Task: Research Airbnb accommodation in Narail, Bangladesh from 17th November, 2023 to 21st November, 2023 for 2 adults.1  bedroom having 2 beds and 1 bathroom. Property type can be flat. Amenities needed are: air conditioning. Look for 5 properties as per requirement.
Action: Mouse moved to (467, 62)
Screenshot: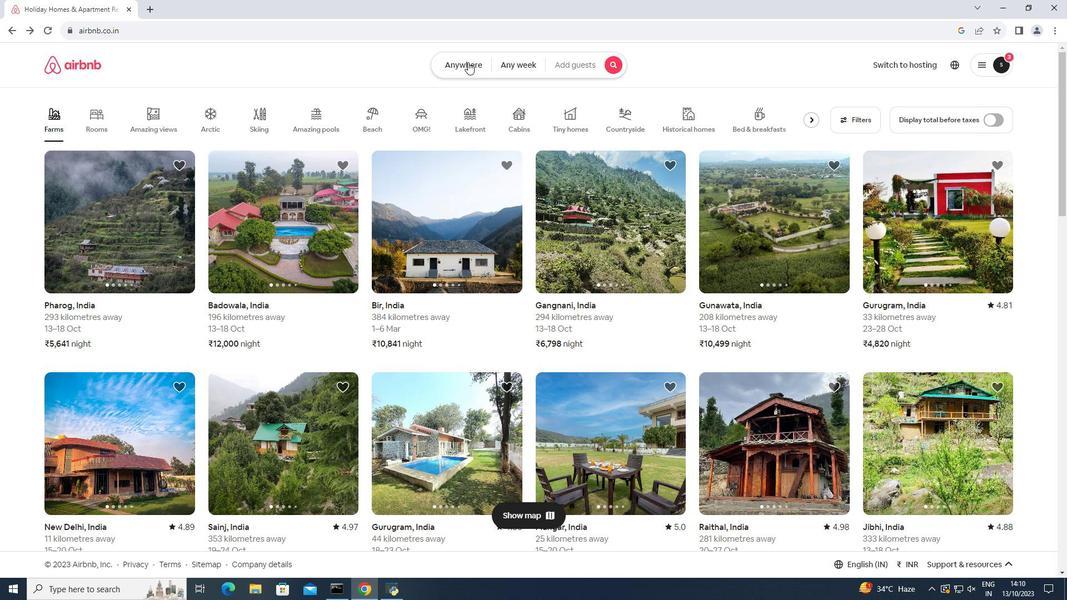 
Action: Mouse pressed left at (467, 62)
Screenshot: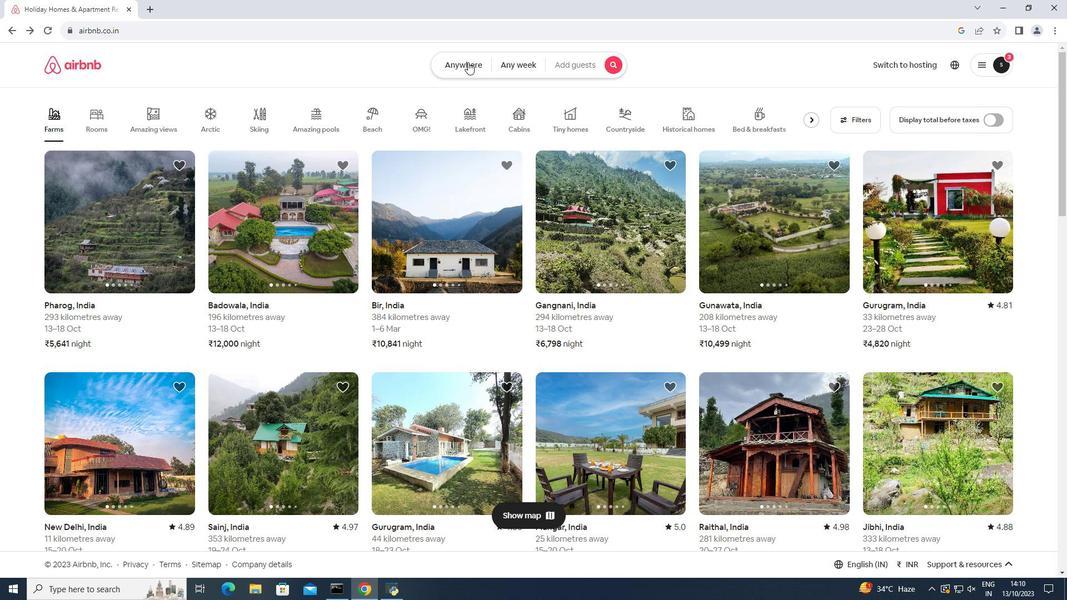
Action: Mouse moved to (365, 104)
Screenshot: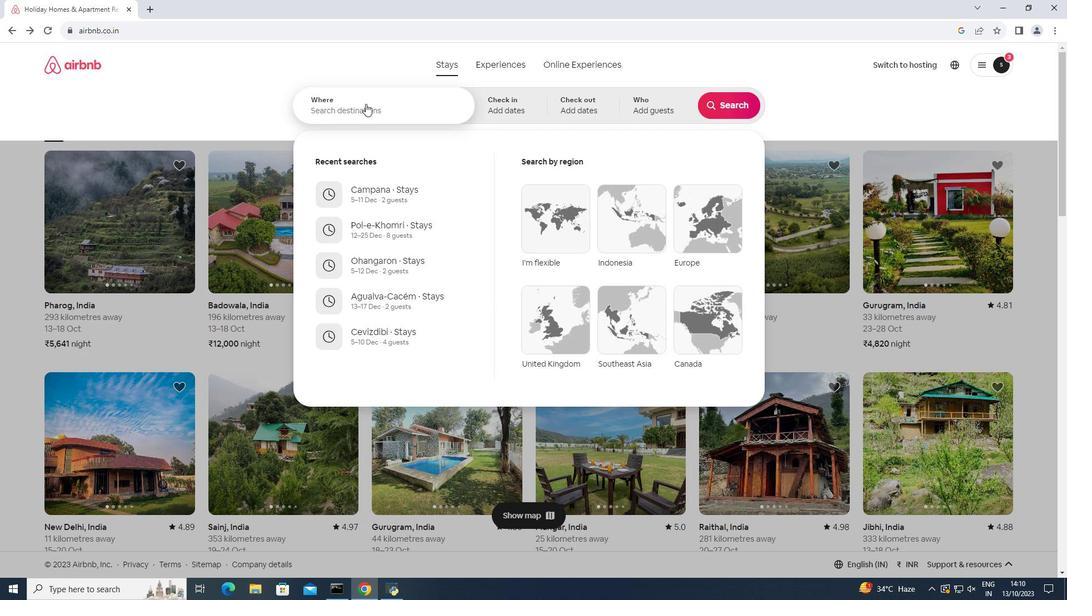 
Action: Mouse pressed left at (365, 104)
Screenshot: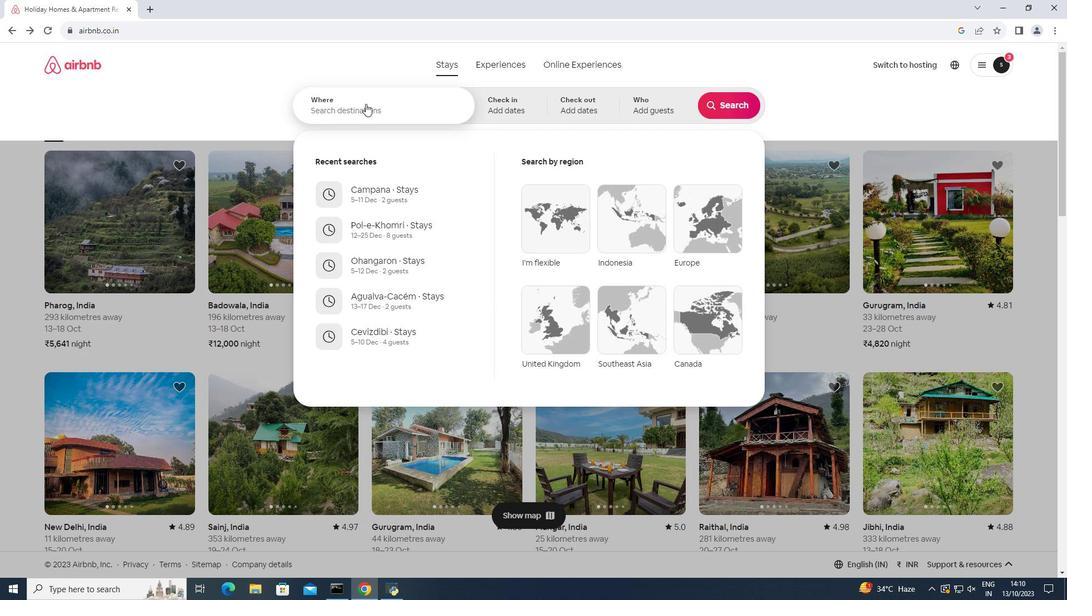 
Action: Key pressed <Key.shift>Narail,<Key.space><Key.shift>Bangladesh
Screenshot: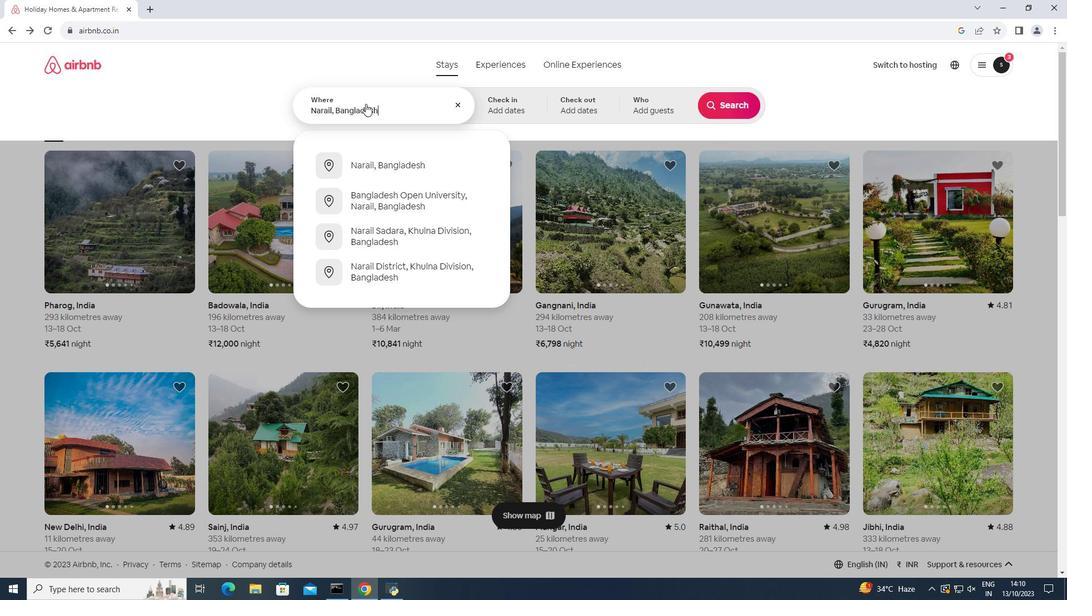 
Action: Mouse moved to (382, 164)
Screenshot: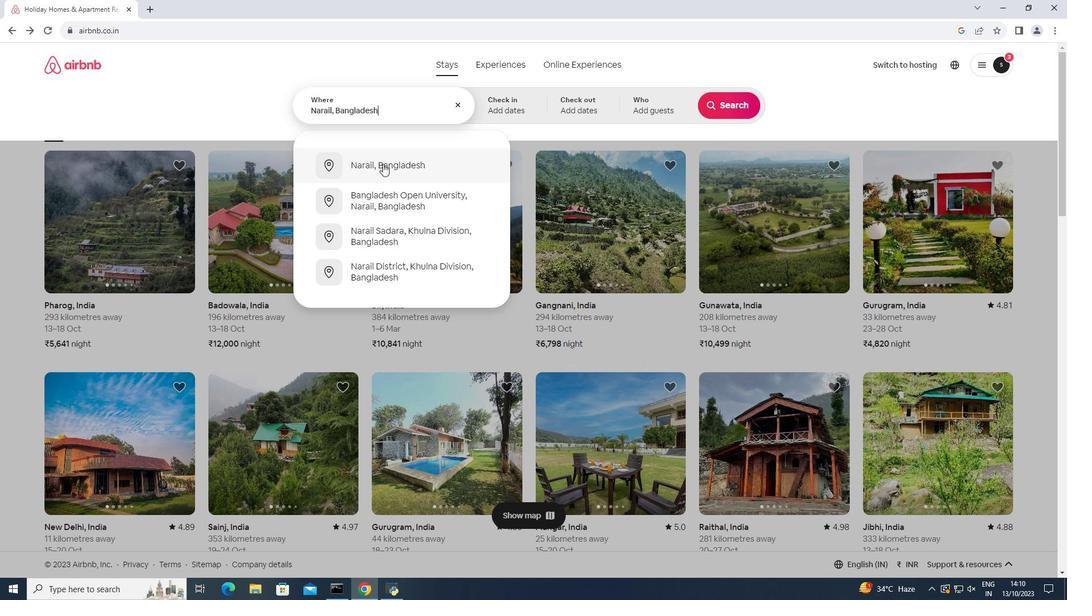 
Action: Mouse pressed left at (382, 164)
Screenshot: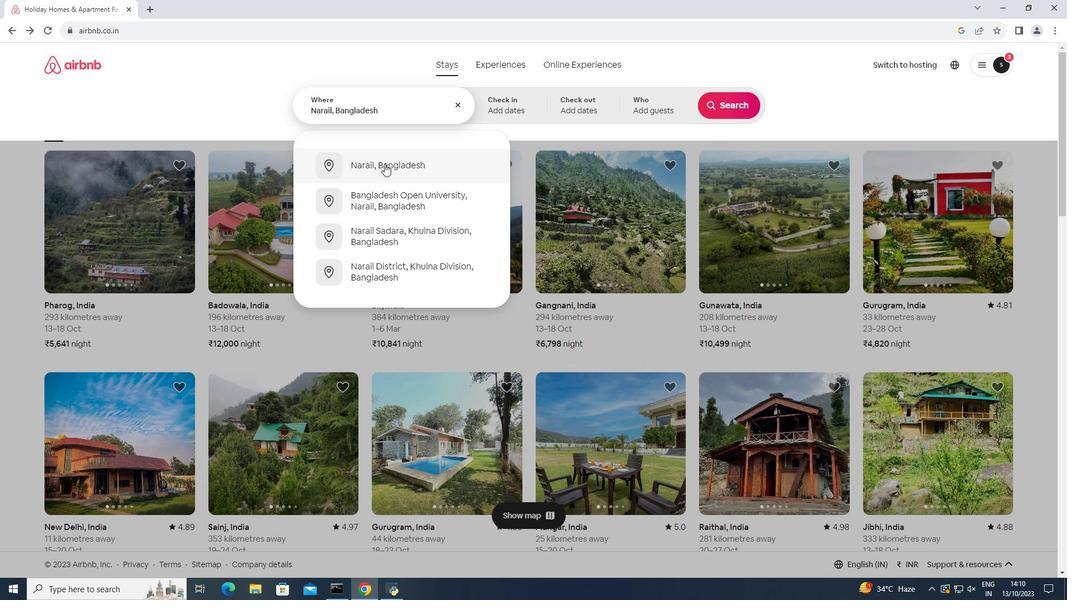 
Action: Mouse moved to (690, 295)
Screenshot: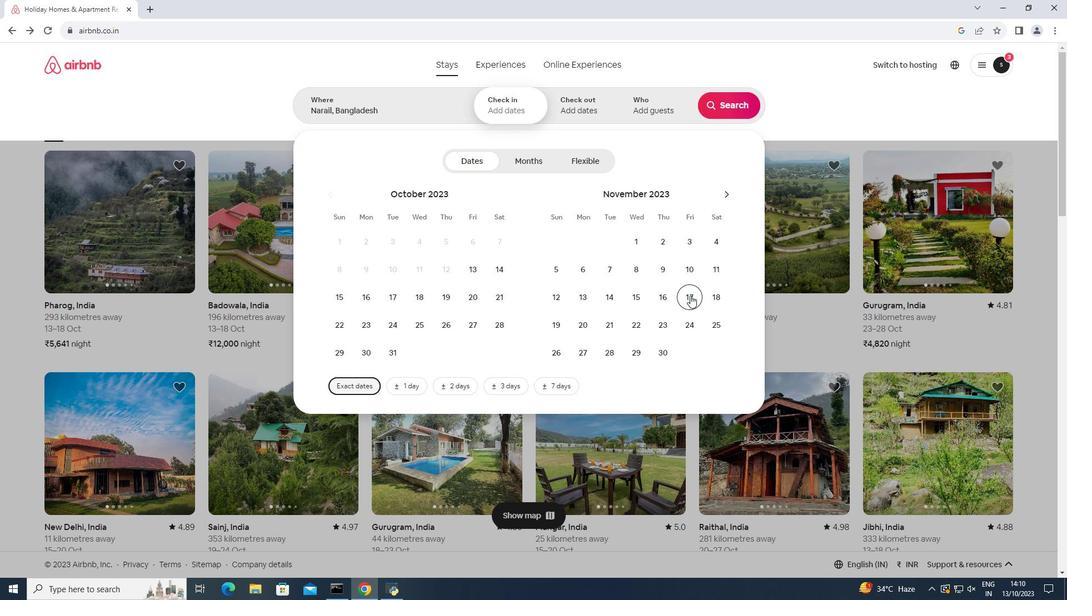 
Action: Mouse pressed left at (690, 295)
Screenshot: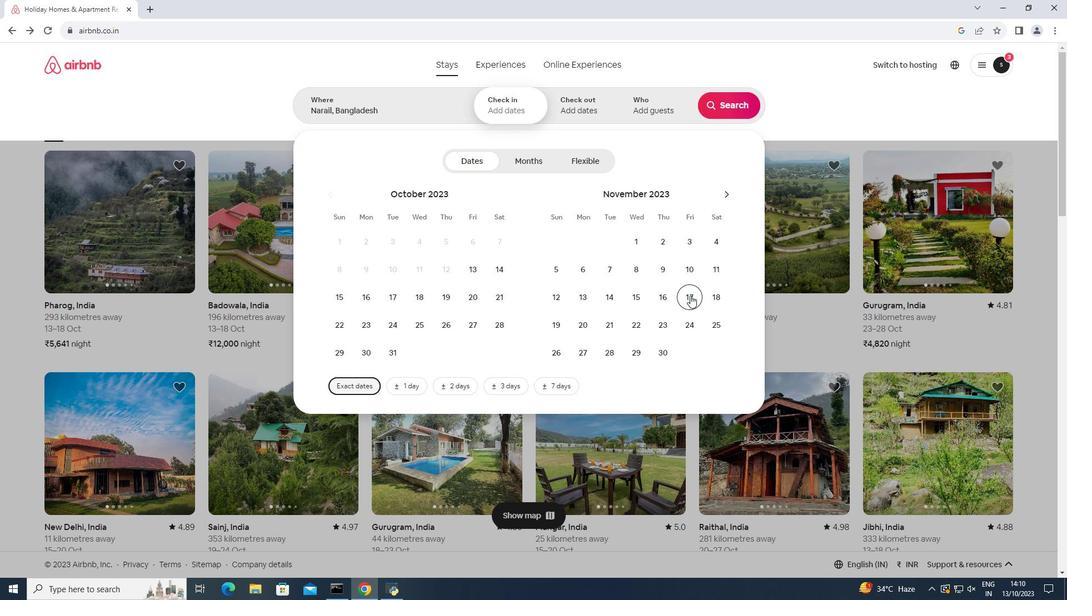 
Action: Mouse moved to (611, 319)
Screenshot: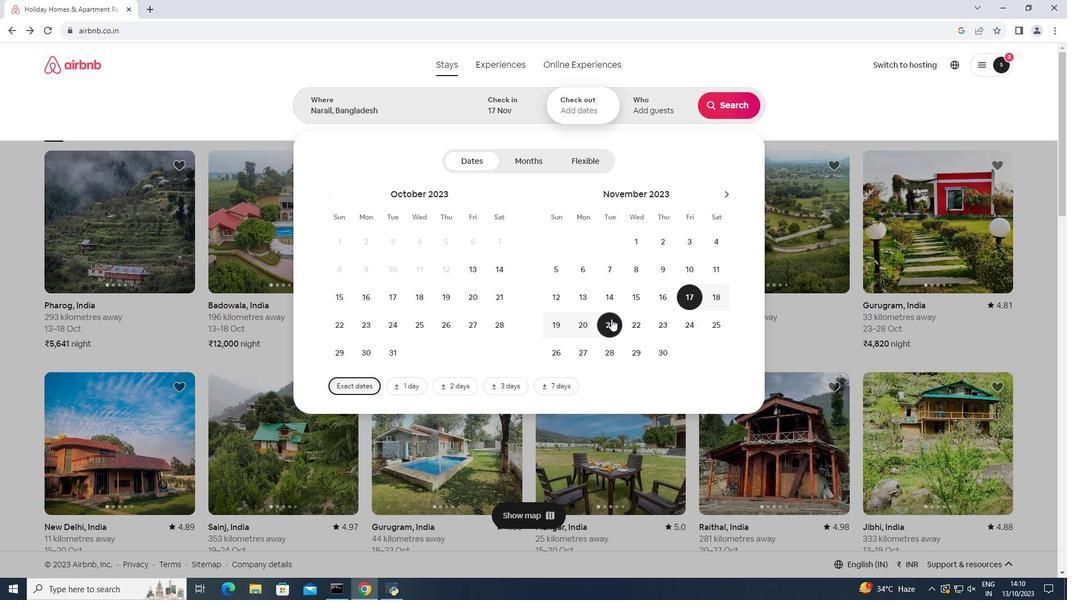 
Action: Mouse pressed left at (611, 319)
Screenshot: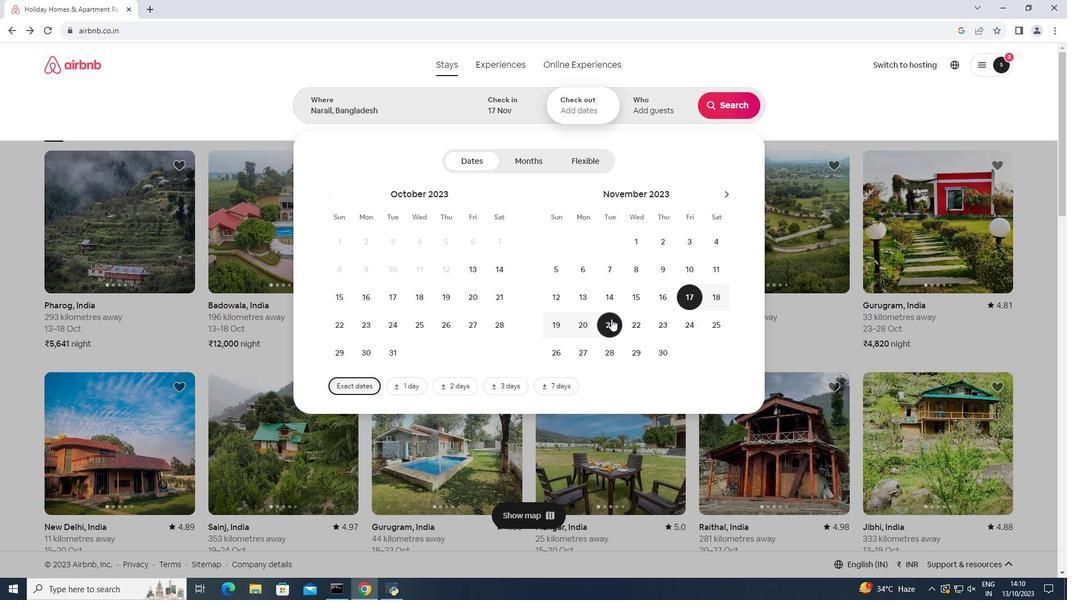 
Action: Mouse moved to (654, 107)
Screenshot: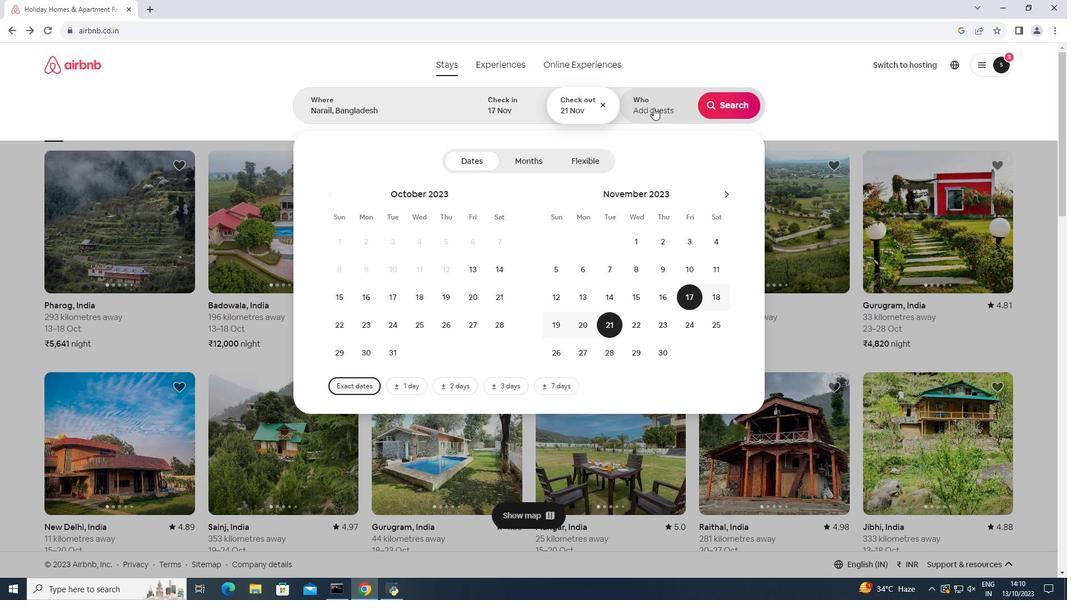 
Action: Mouse pressed left at (654, 107)
Screenshot: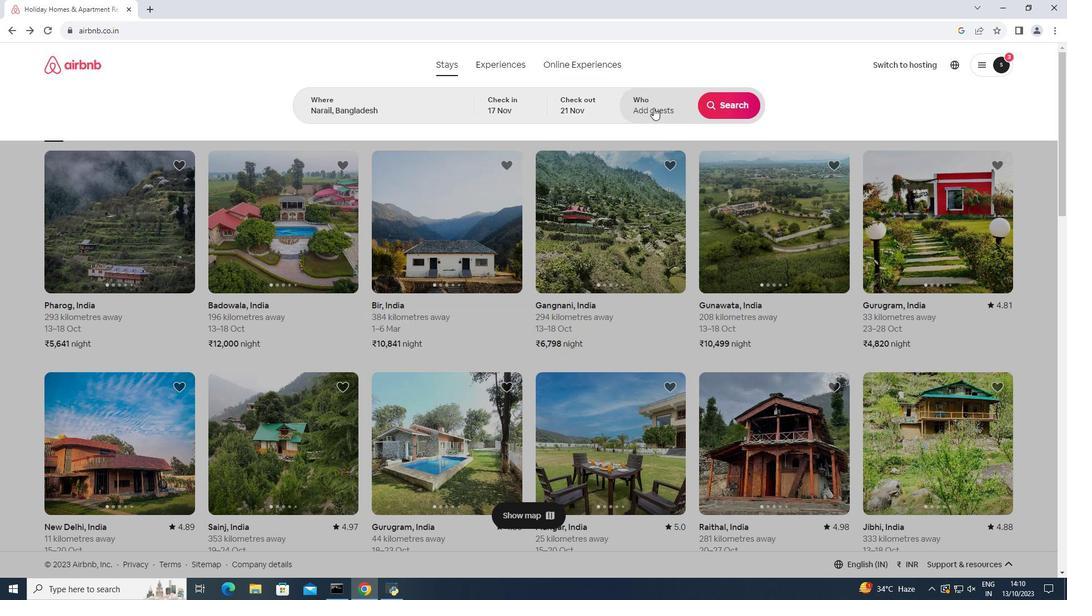 
Action: Mouse moved to (733, 160)
Screenshot: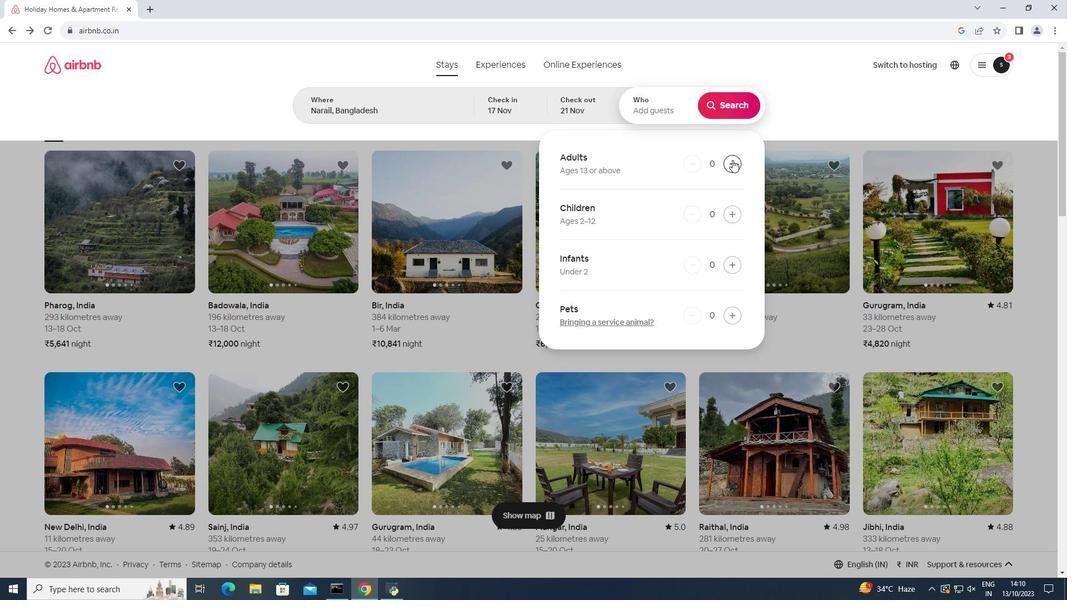 
Action: Mouse pressed left at (733, 160)
Screenshot: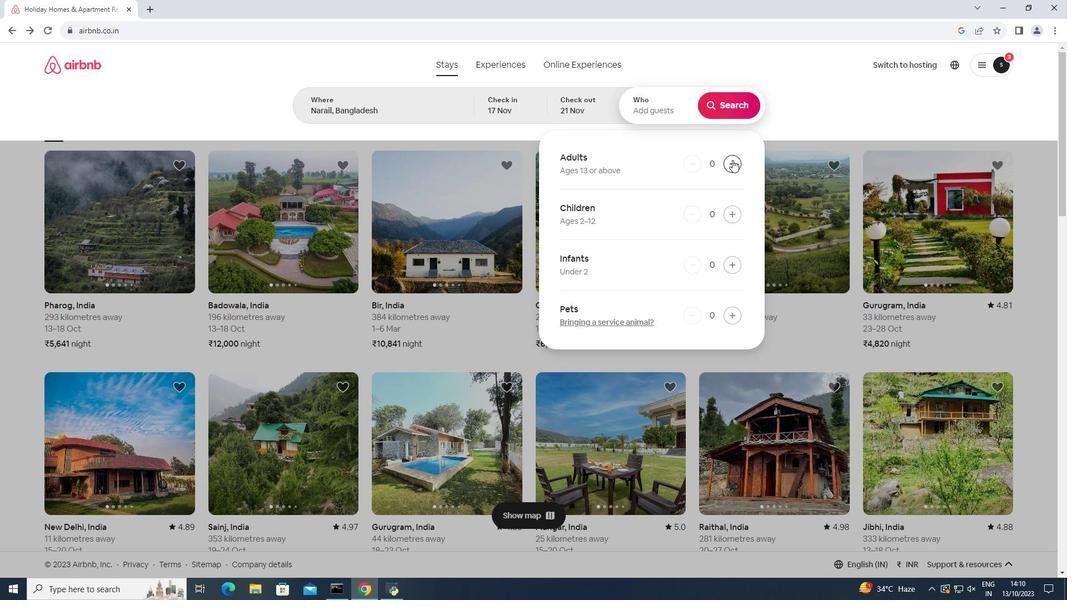 
Action: Mouse pressed left at (733, 160)
Screenshot: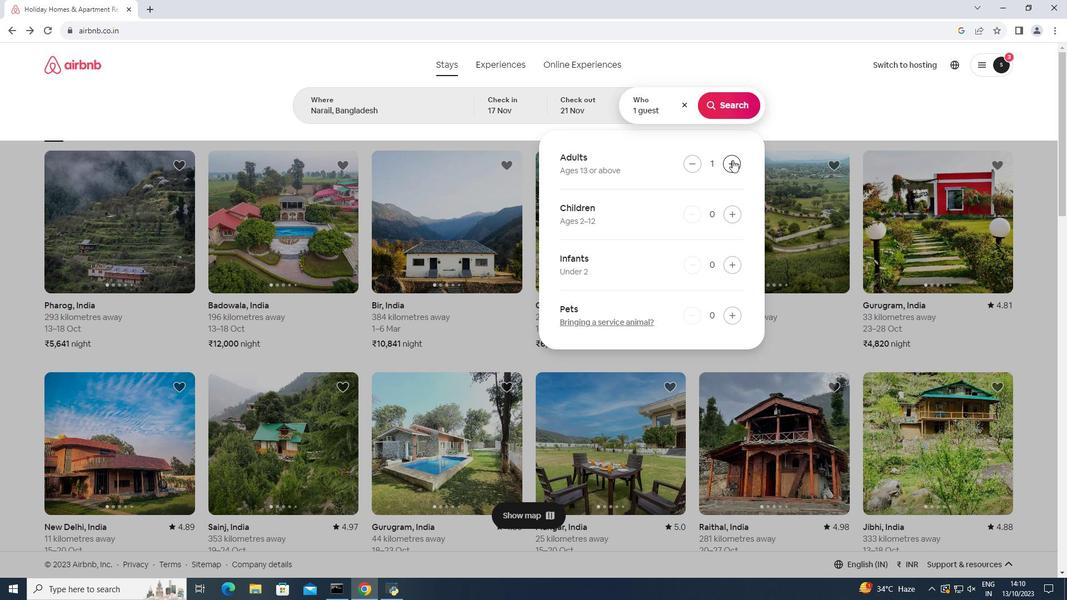 
Action: Mouse moved to (718, 101)
Screenshot: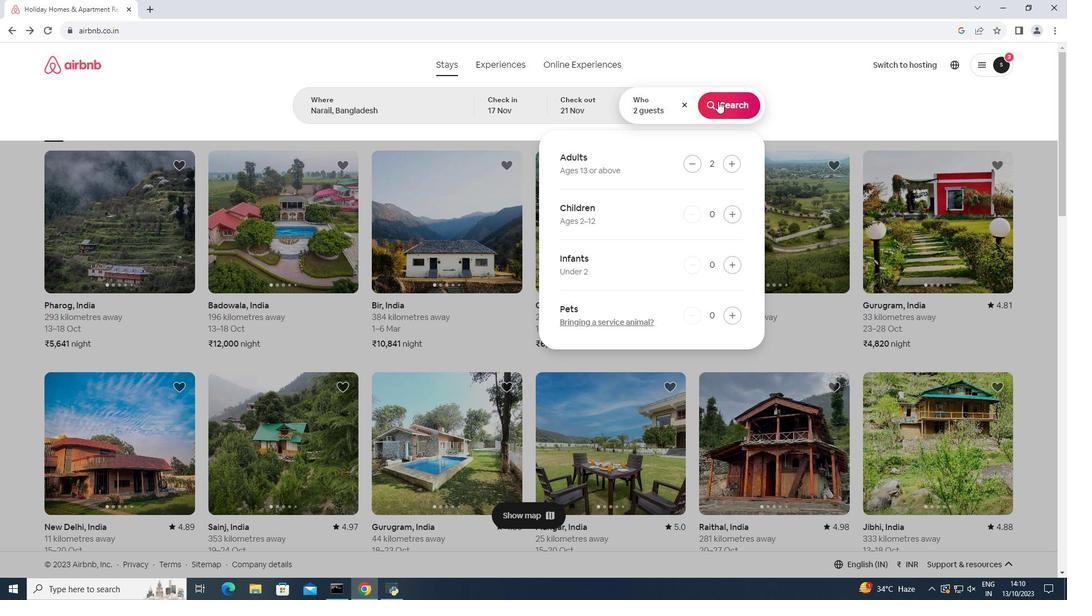 
Action: Mouse pressed left at (718, 101)
Screenshot: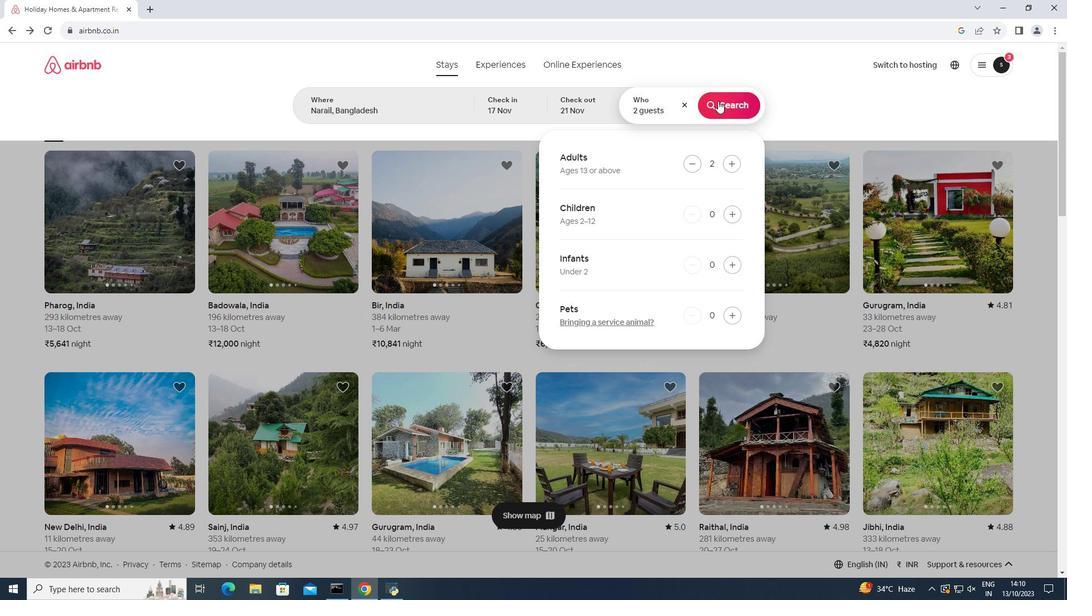 
Action: Mouse moved to (887, 107)
Screenshot: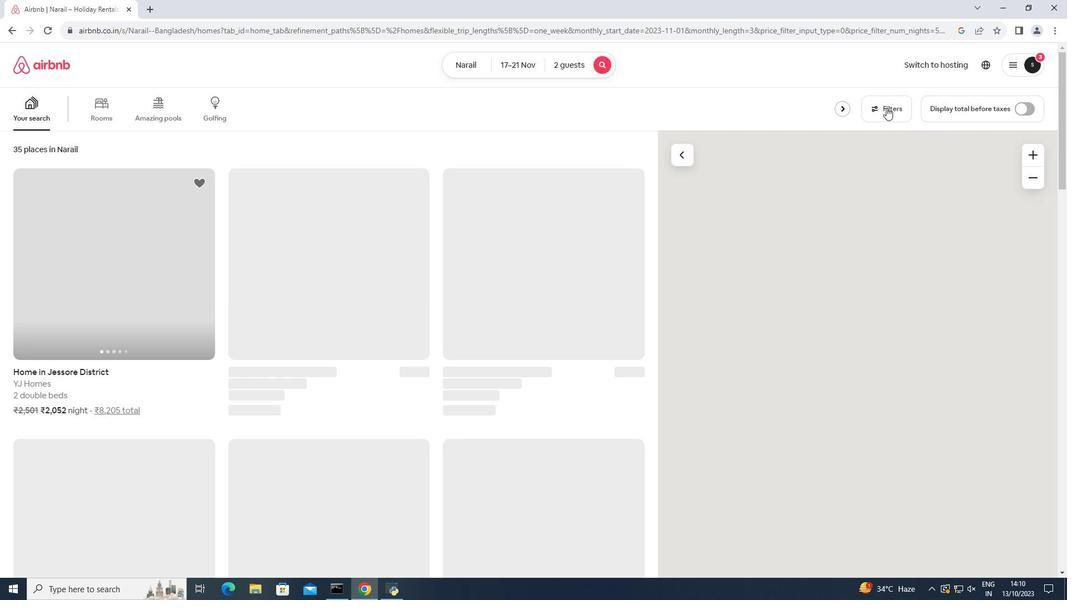 
Action: Mouse pressed left at (887, 107)
Screenshot: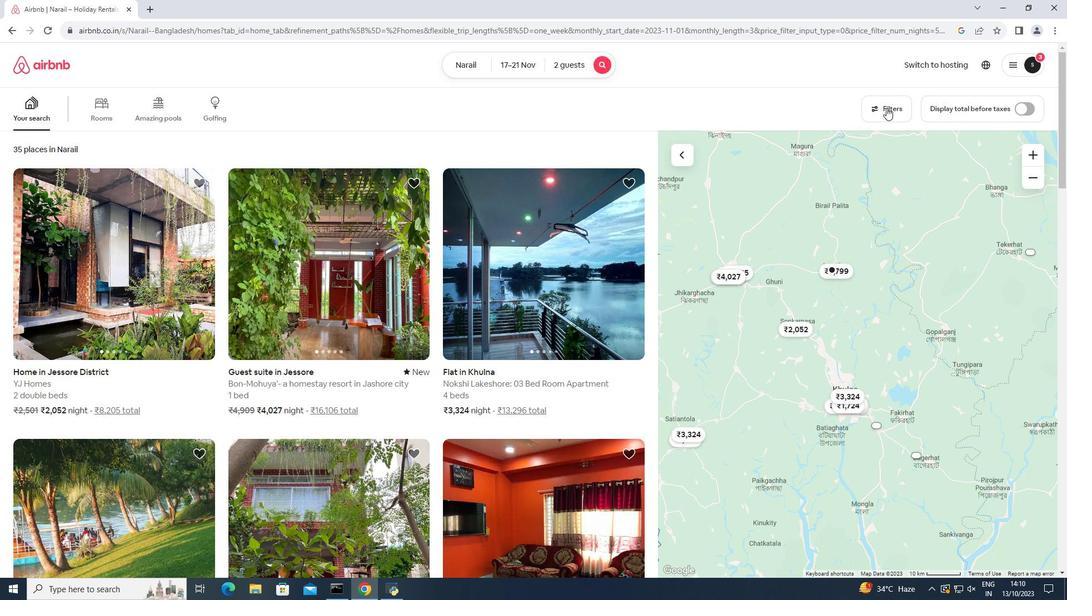 
Action: Mouse moved to (359, 352)
Screenshot: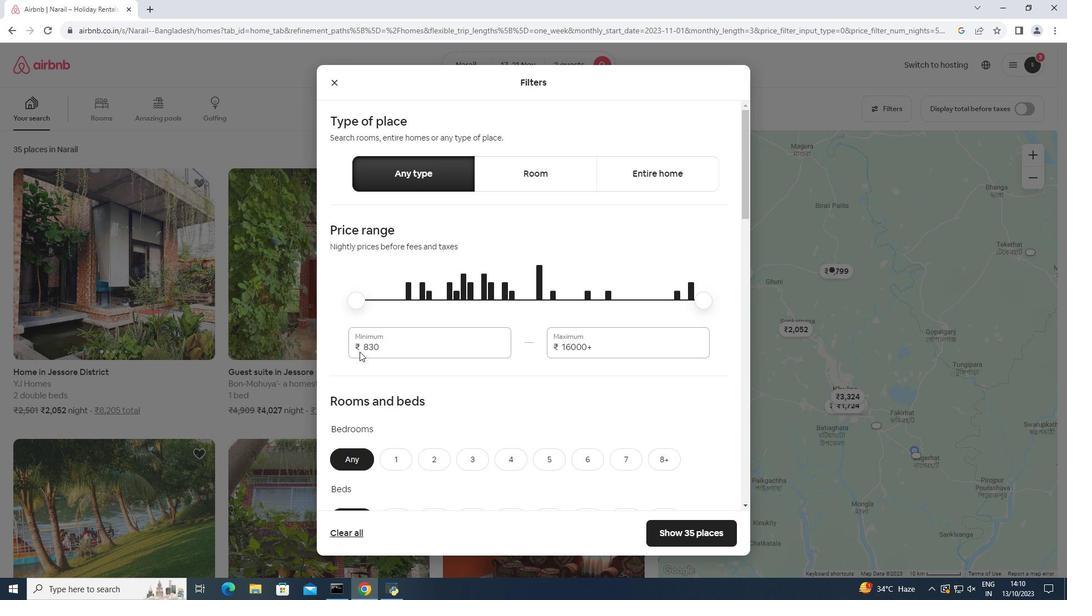 
Action: Mouse scrolled (359, 351) with delta (0, 0)
Screenshot: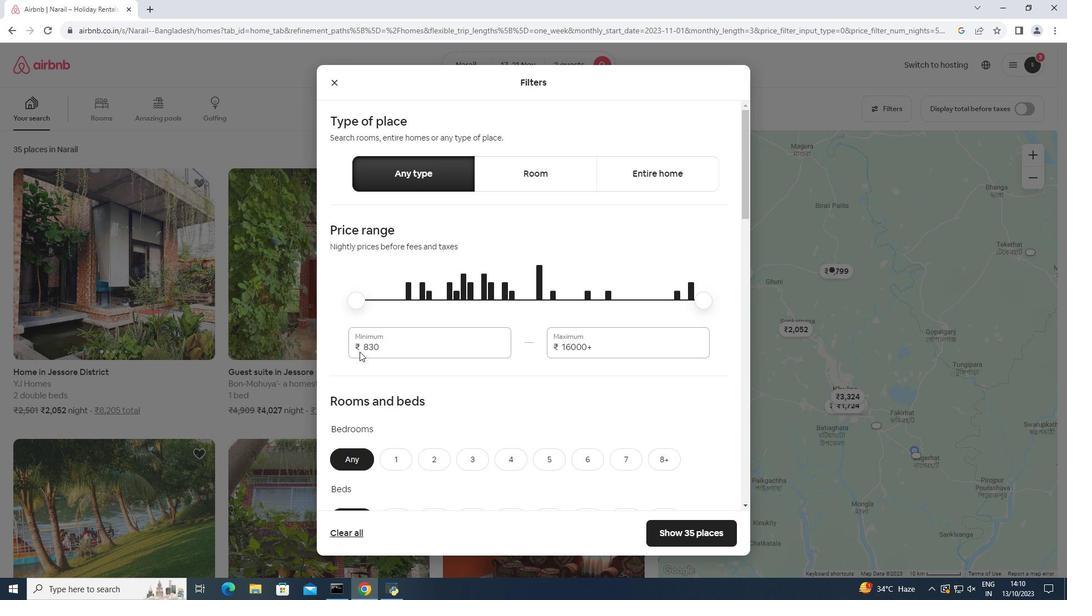 
Action: Mouse moved to (359, 351)
Screenshot: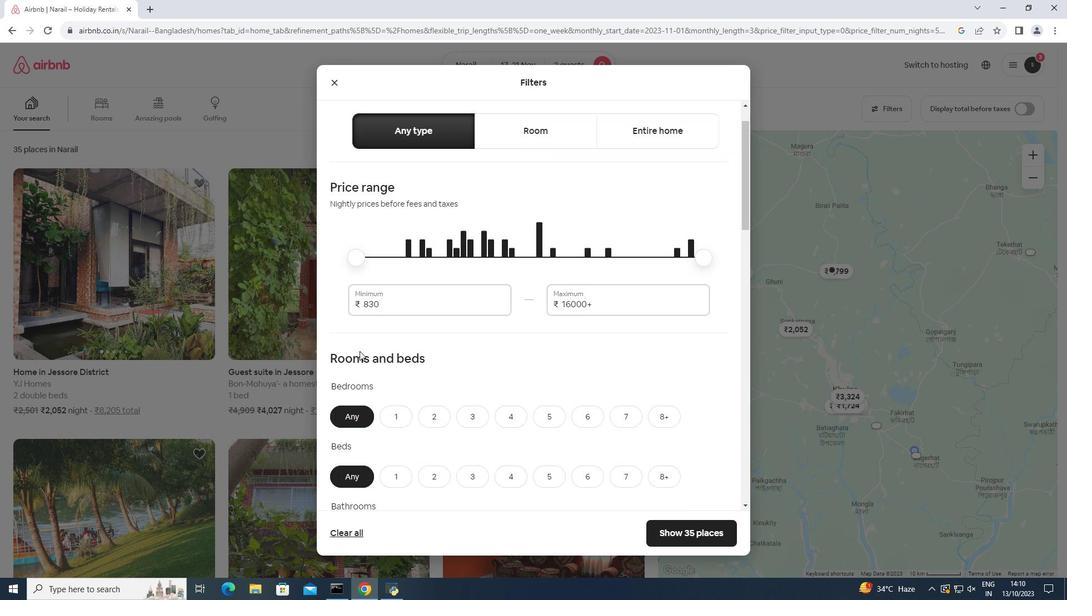 
Action: Mouse scrolled (359, 350) with delta (0, 0)
Screenshot: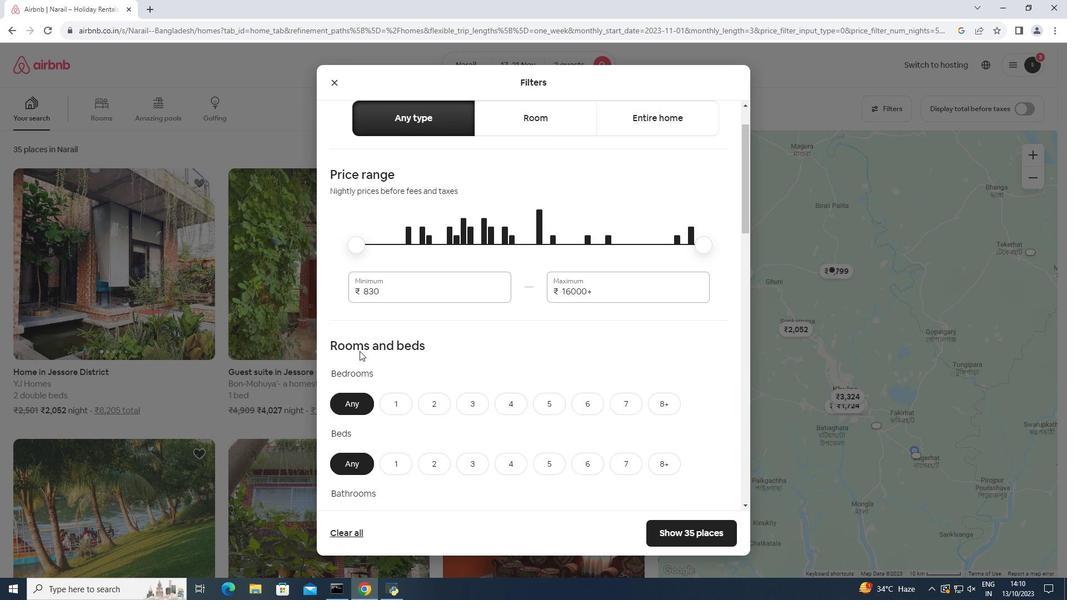 
Action: Mouse moved to (394, 346)
Screenshot: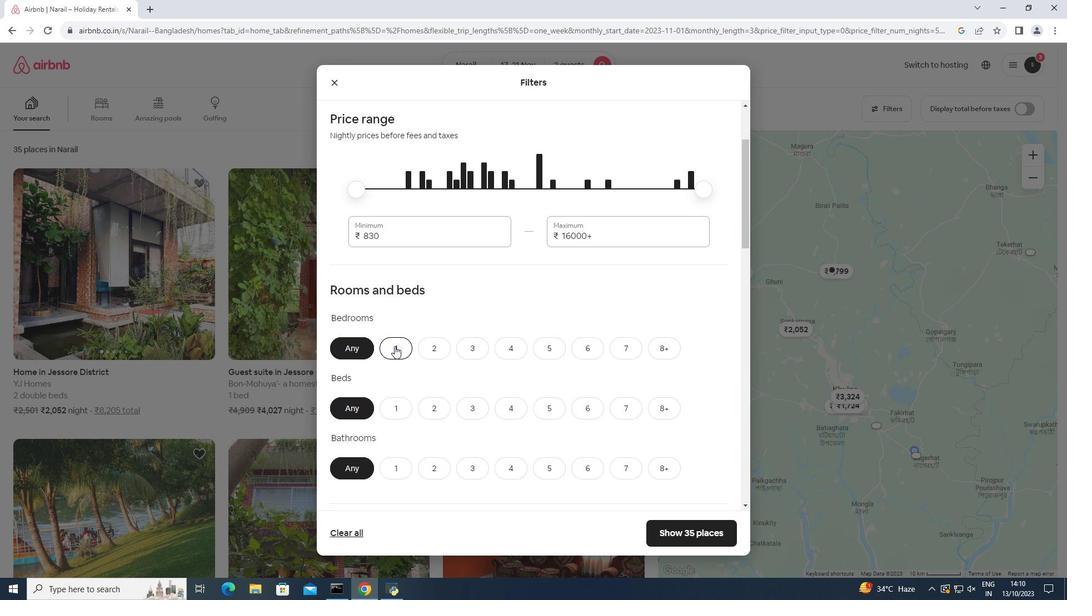 
Action: Mouse pressed left at (394, 346)
Screenshot: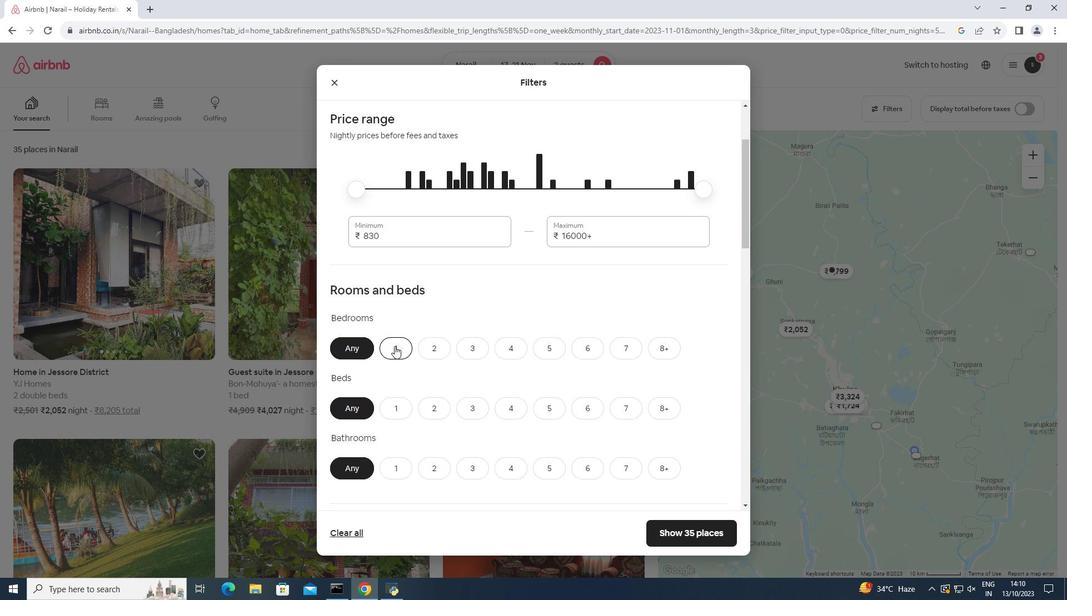 
Action: Mouse moved to (433, 405)
Screenshot: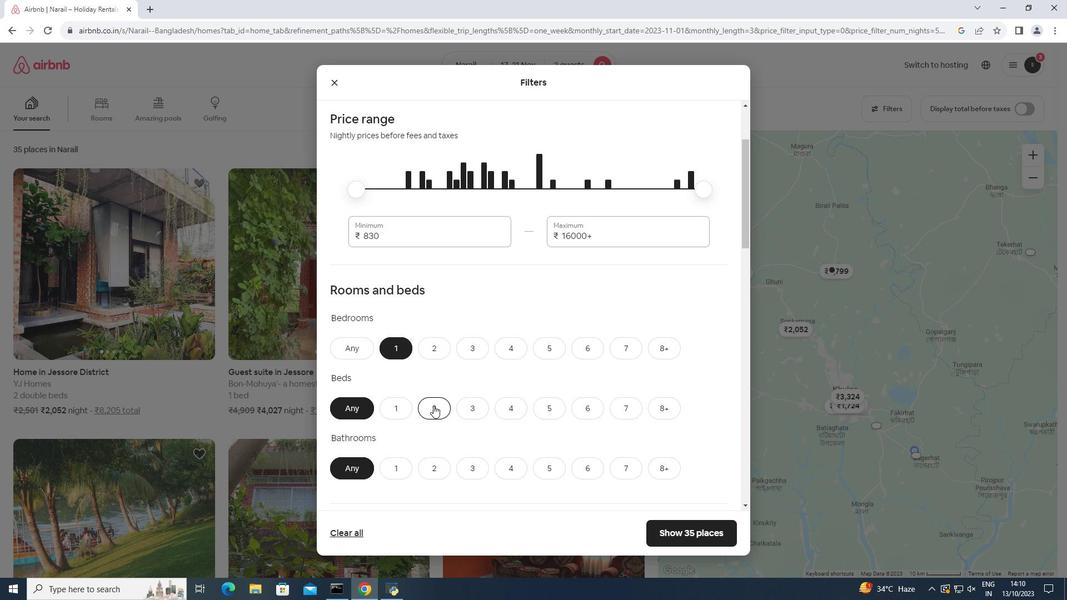 
Action: Mouse pressed left at (433, 405)
Screenshot: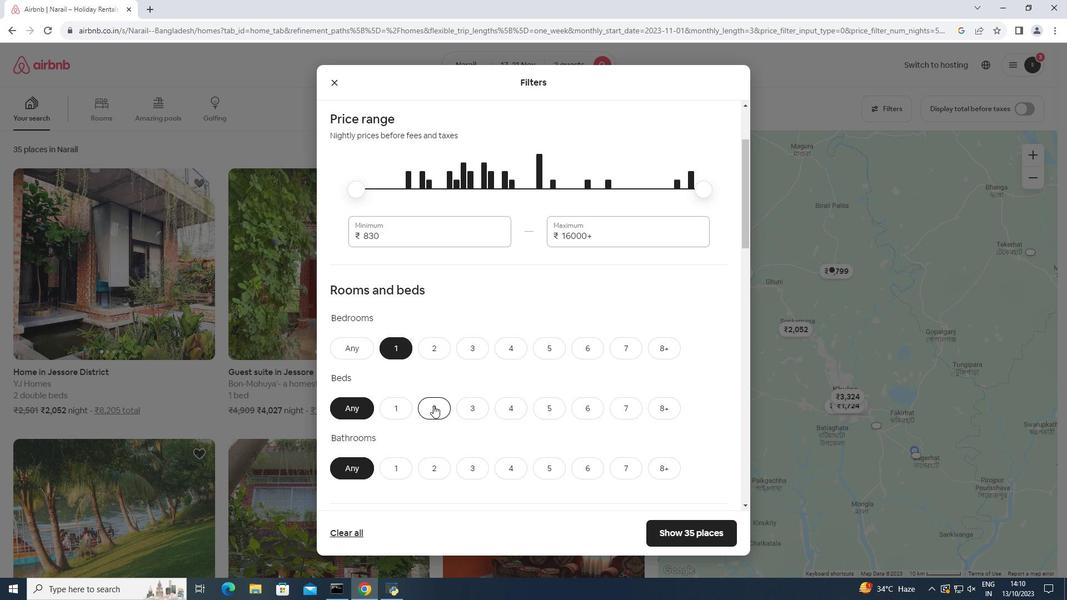 
Action: Mouse moved to (392, 468)
Screenshot: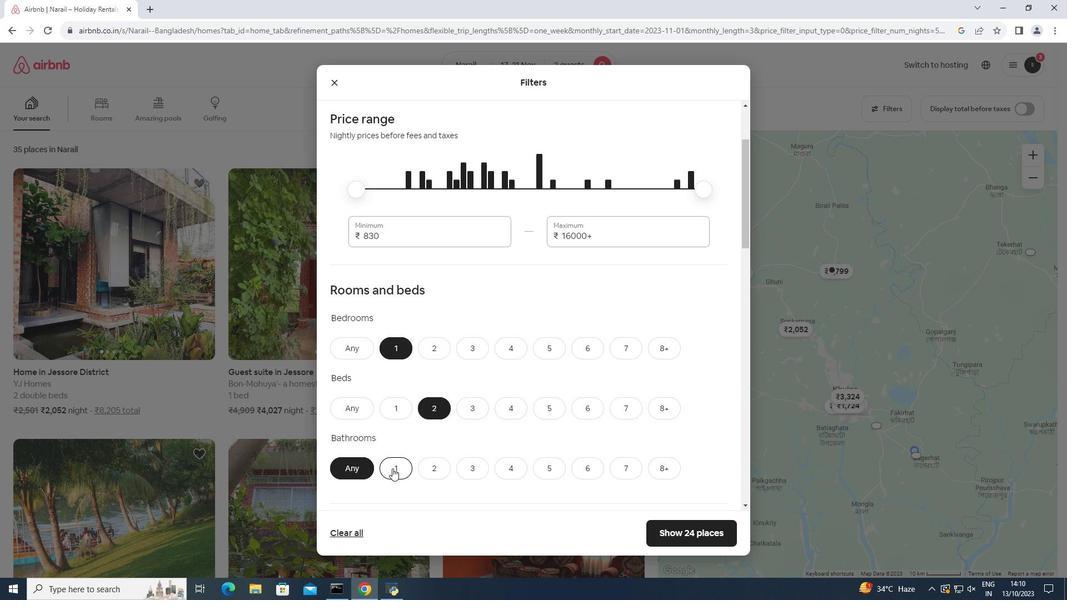 
Action: Mouse pressed left at (392, 468)
Screenshot: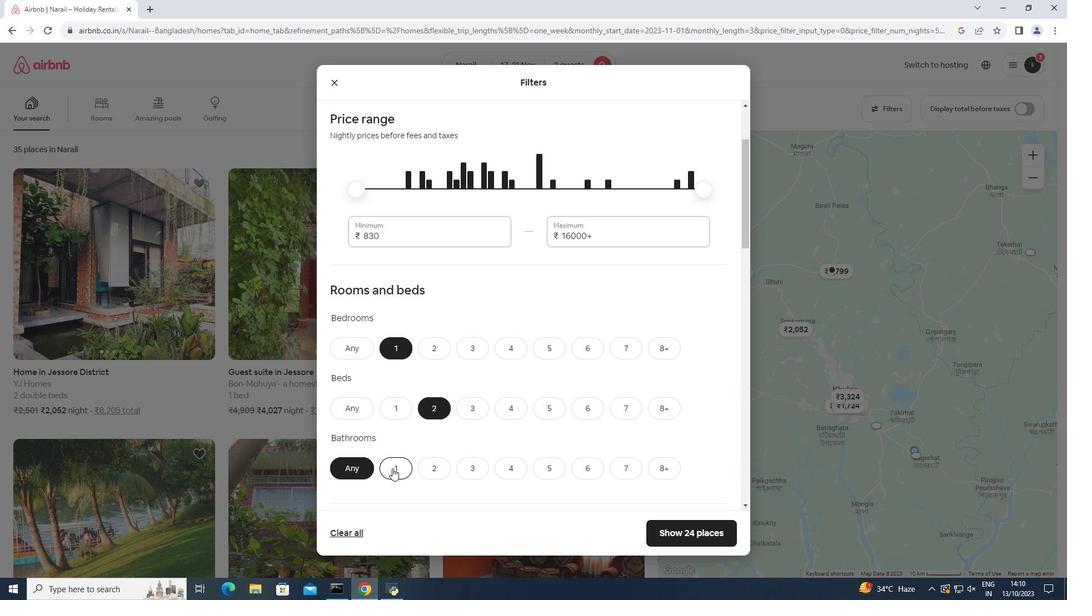 
Action: Mouse moved to (476, 355)
Screenshot: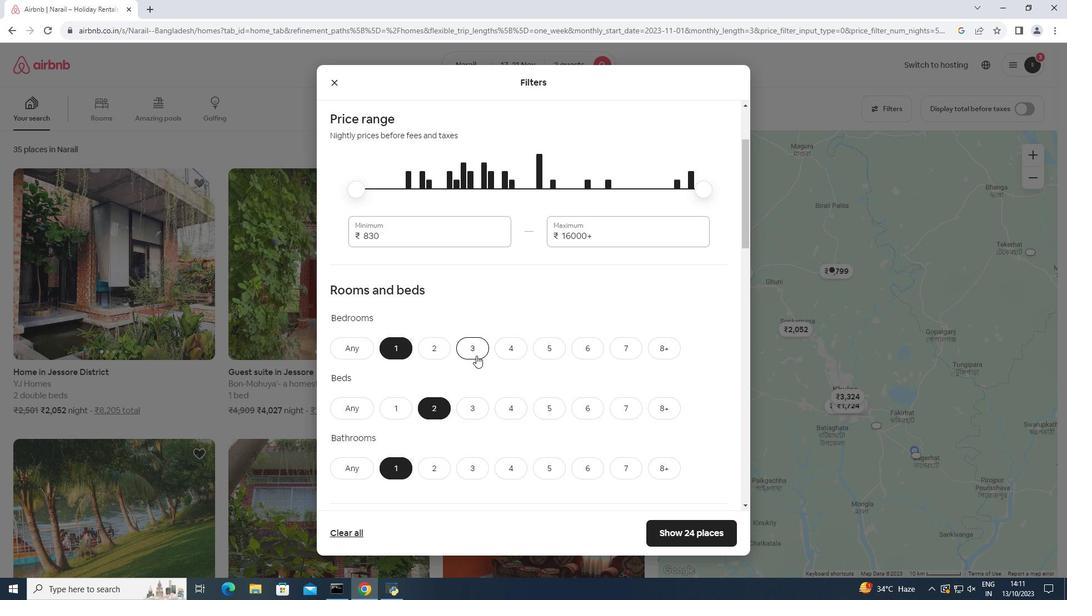 
Action: Mouse scrolled (476, 355) with delta (0, 0)
Screenshot: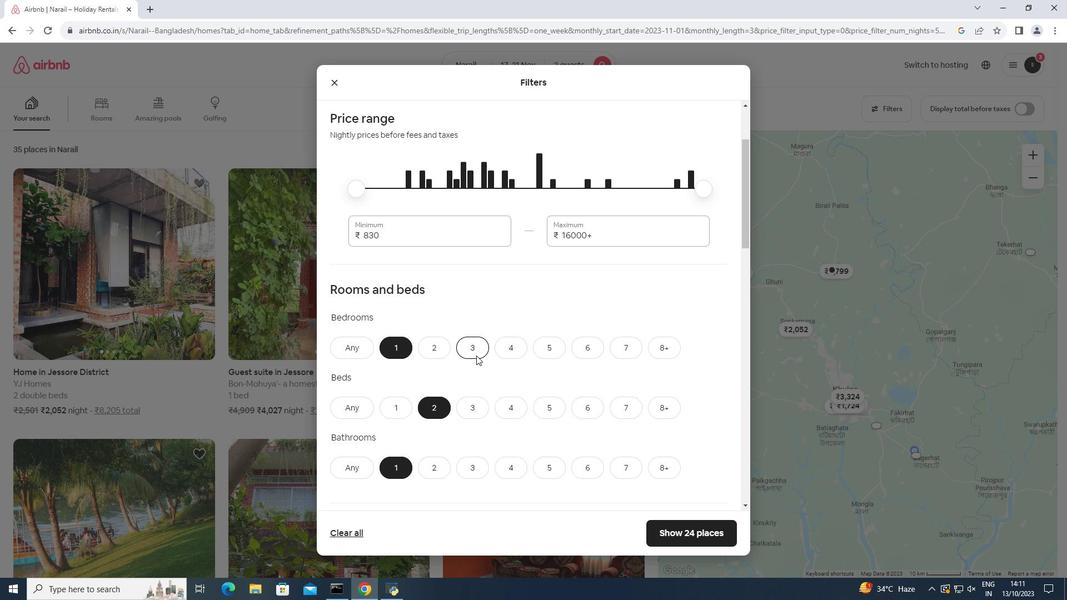 
Action: Mouse scrolled (476, 355) with delta (0, 0)
Screenshot: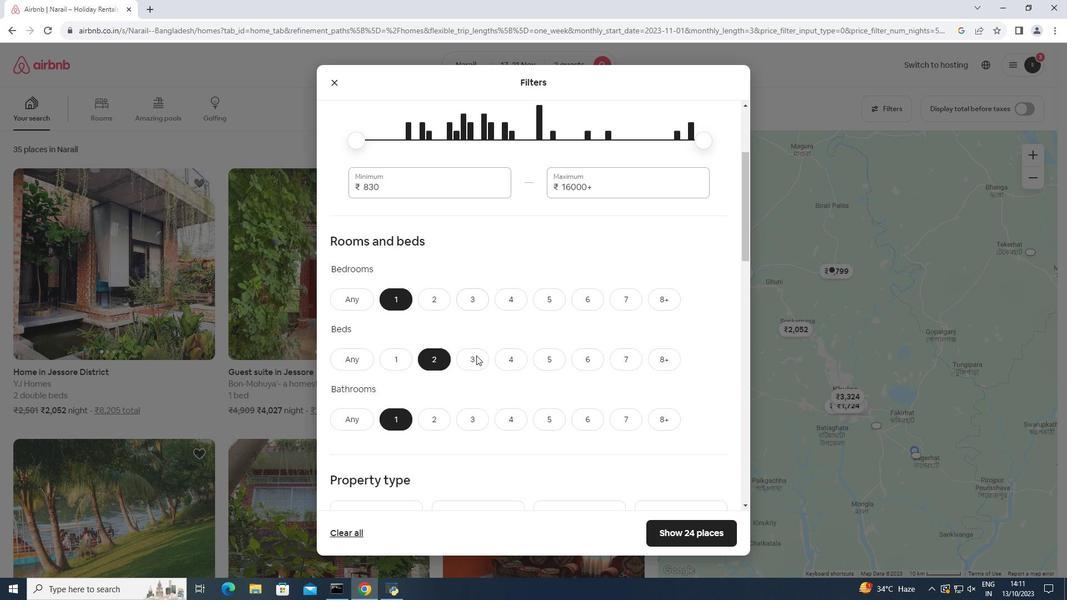 
Action: Mouse scrolled (476, 355) with delta (0, 0)
Screenshot: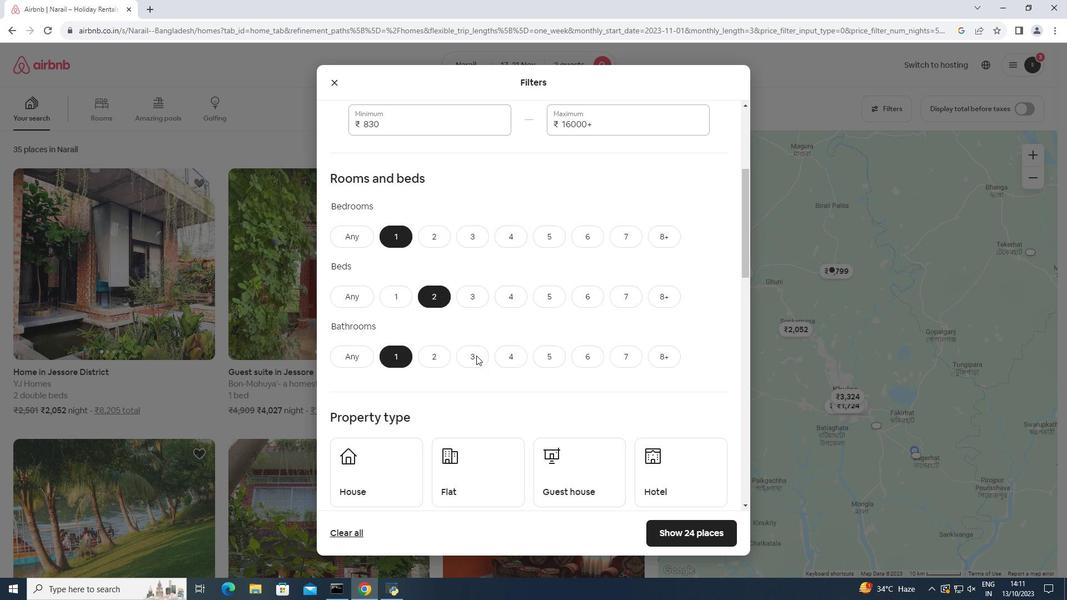
Action: Mouse scrolled (476, 355) with delta (0, 0)
Screenshot: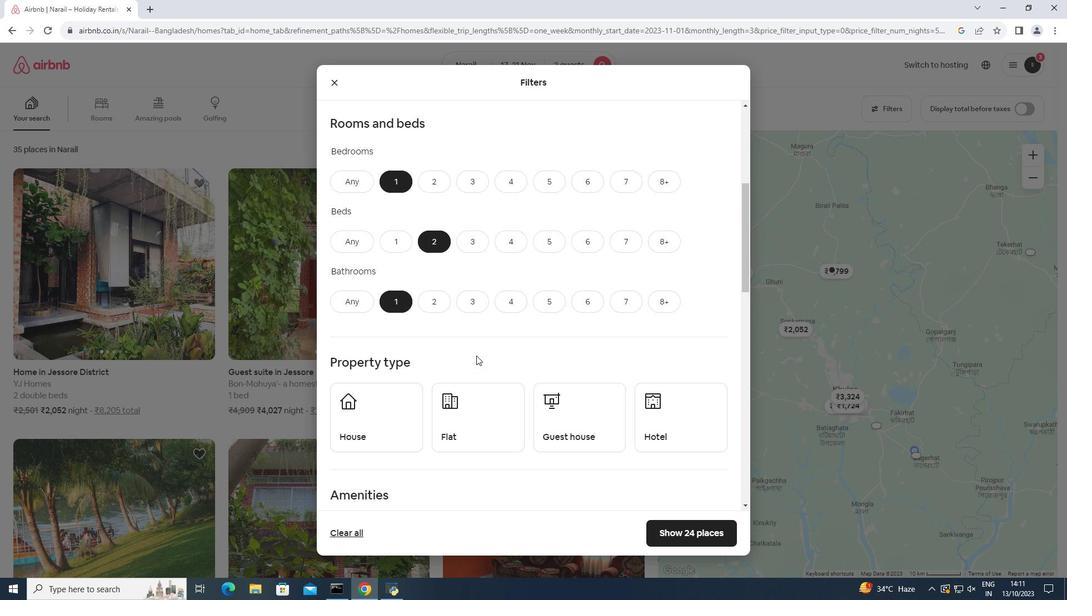 
Action: Mouse moved to (468, 354)
Screenshot: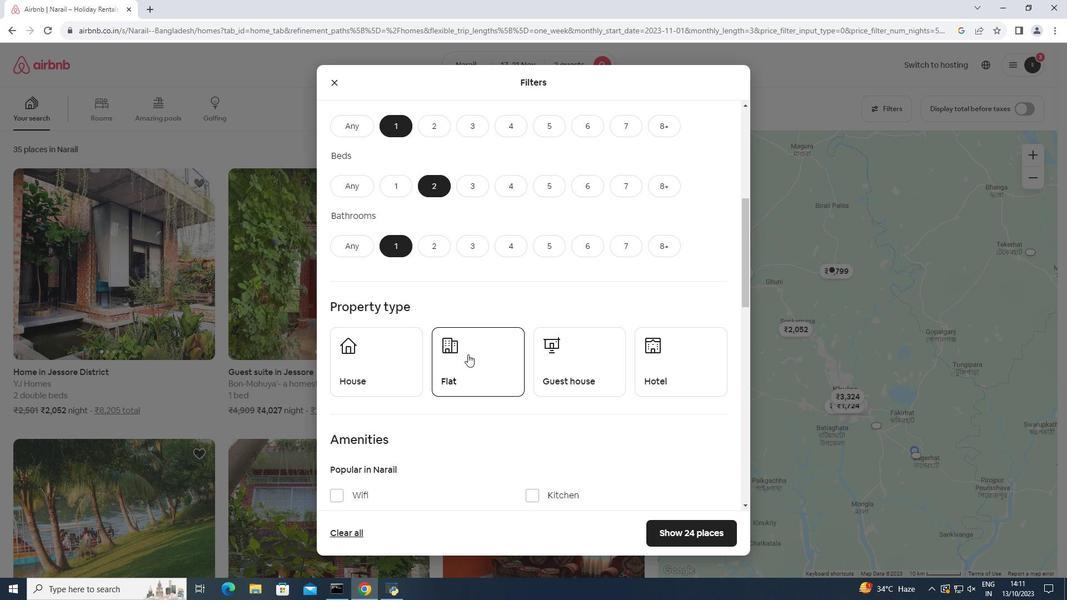 
Action: Mouse pressed left at (468, 354)
Screenshot: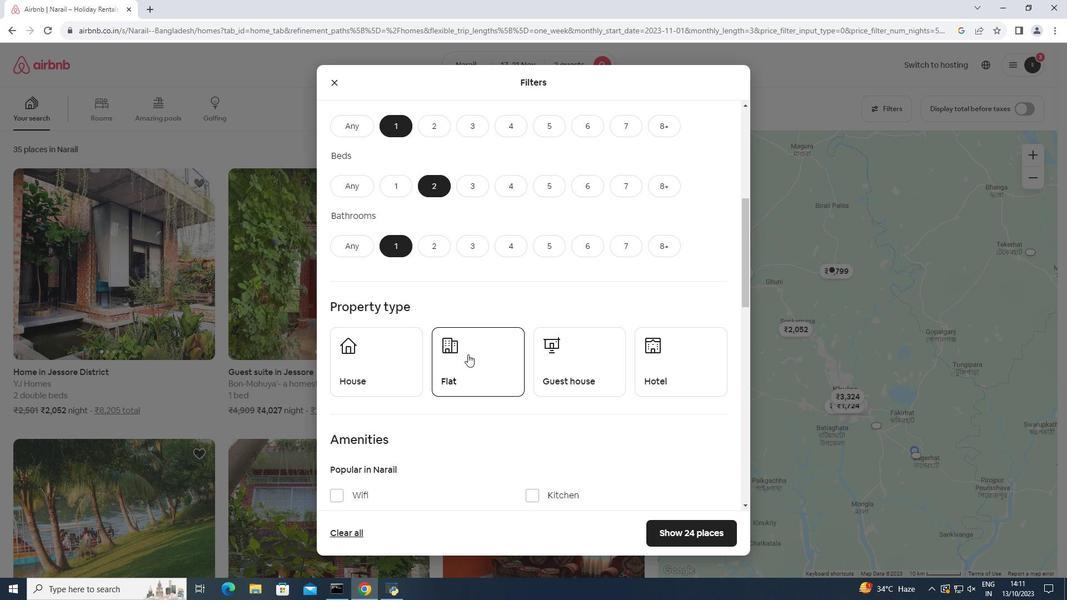
Action: Mouse scrolled (468, 354) with delta (0, 0)
Screenshot: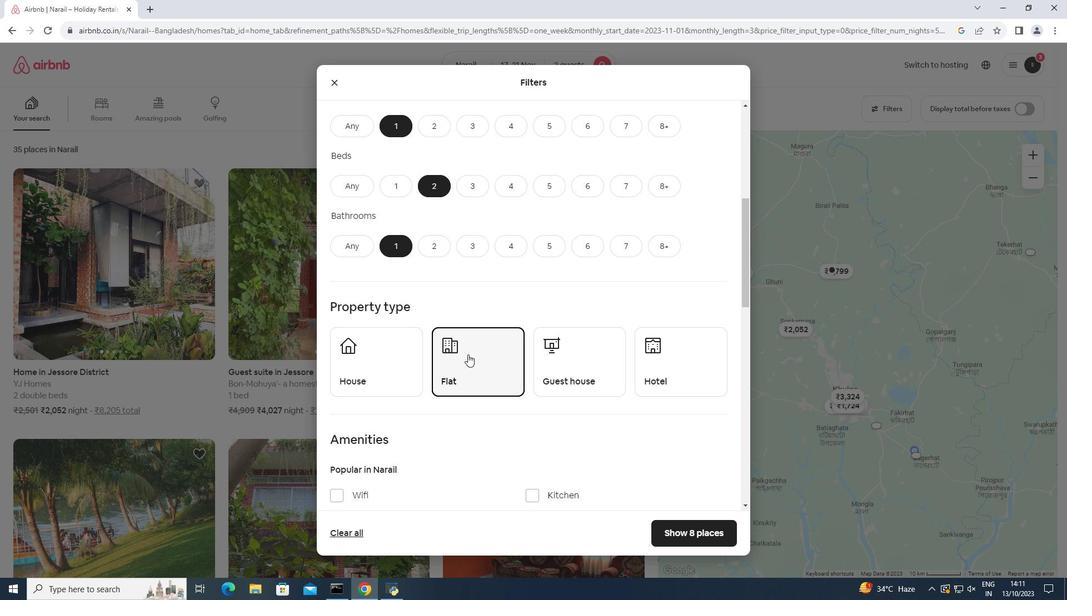 
Action: Mouse scrolled (468, 354) with delta (0, 0)
Screenshot: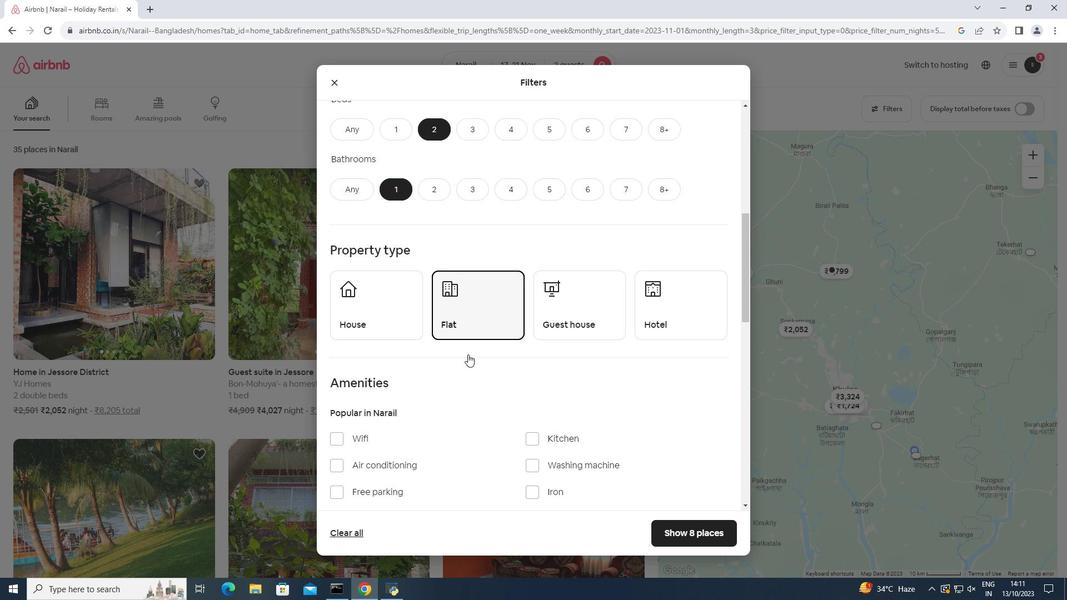 
Action: Mouse moved to (337, 408)
Screenshot: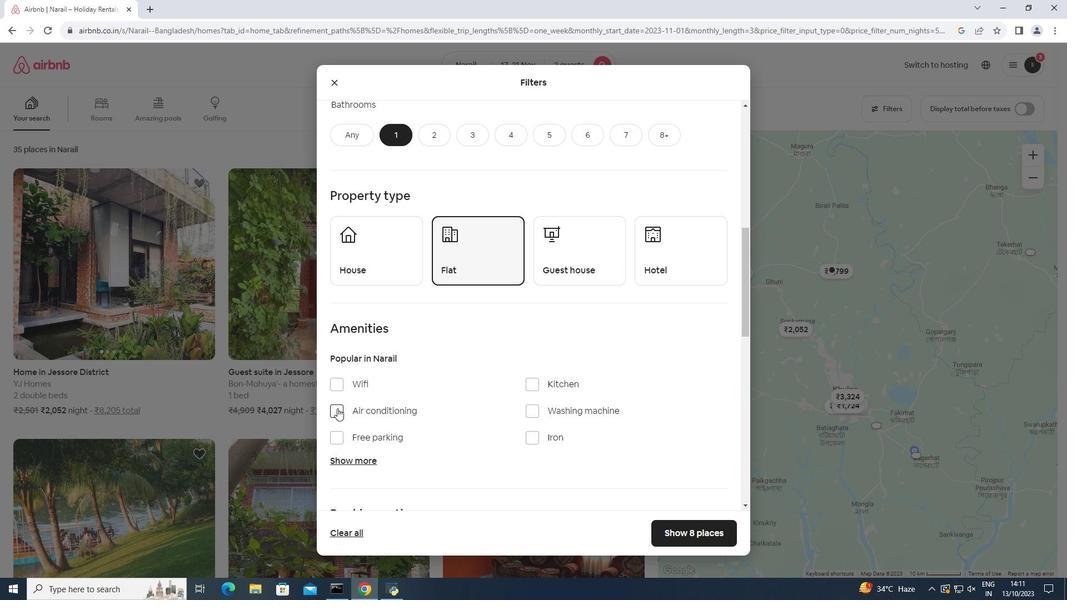 
Action: Mouse pressed left at (337, 408)
Screenshot: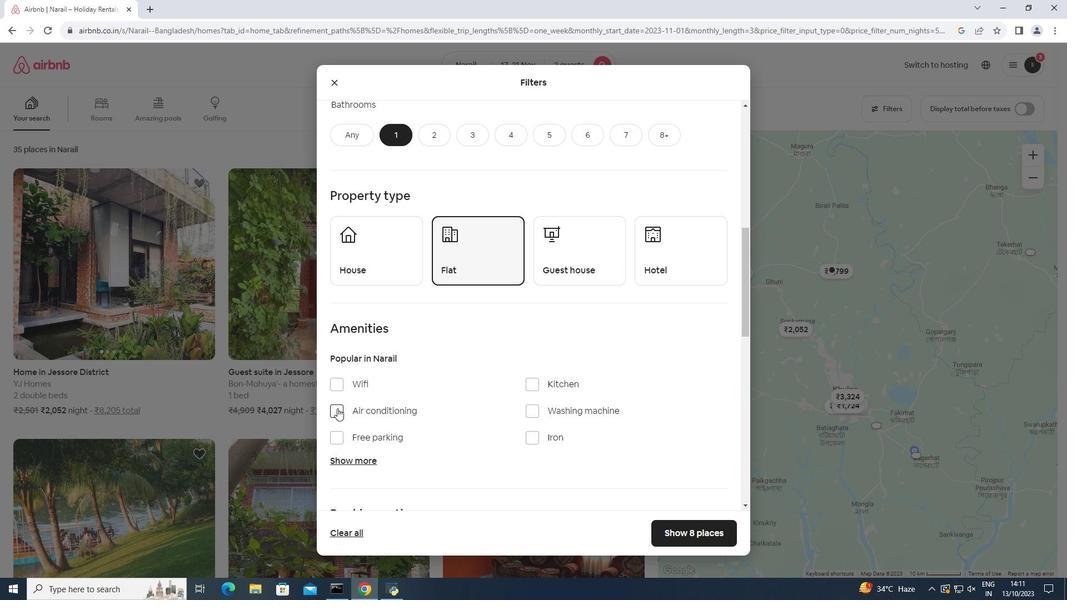 
Action: Mouse moved to (338, 411)
Screenshot: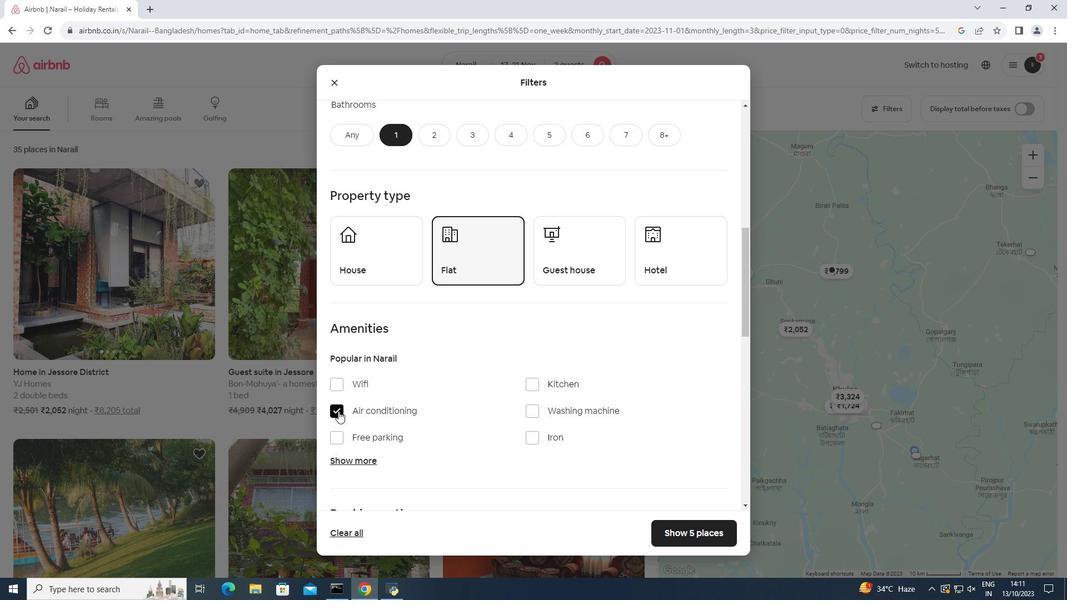 
Action: Mouse scrolled (338, 411) with delta (0, 0)
Screenshot: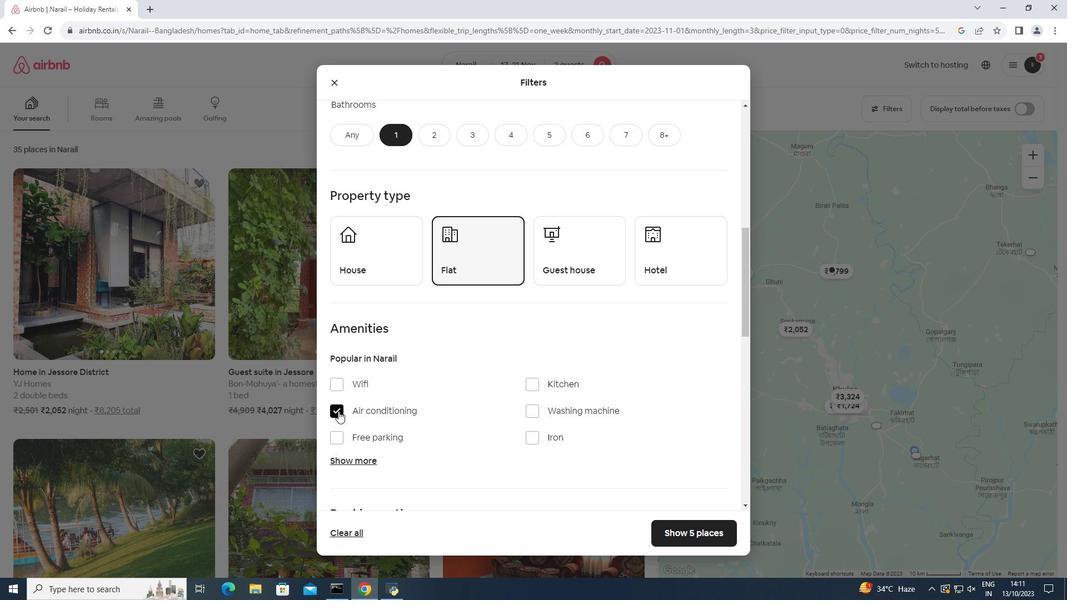 
Action: Mouse scrolled (338, 411) with delta (0, 0)
Screenshot: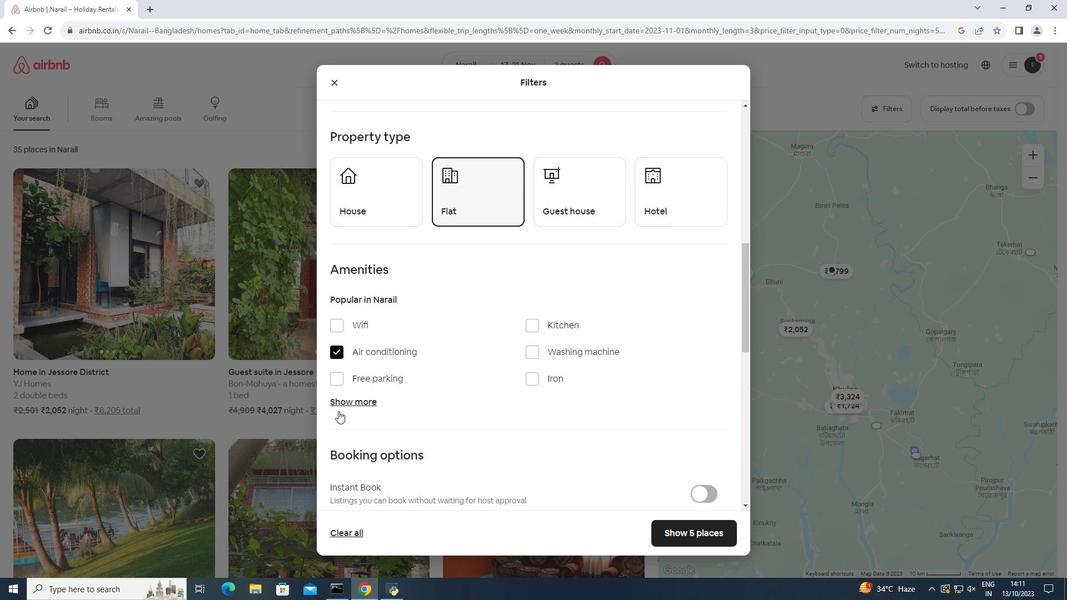 
Action: Mouse moved to (668, 532)
Screenshot: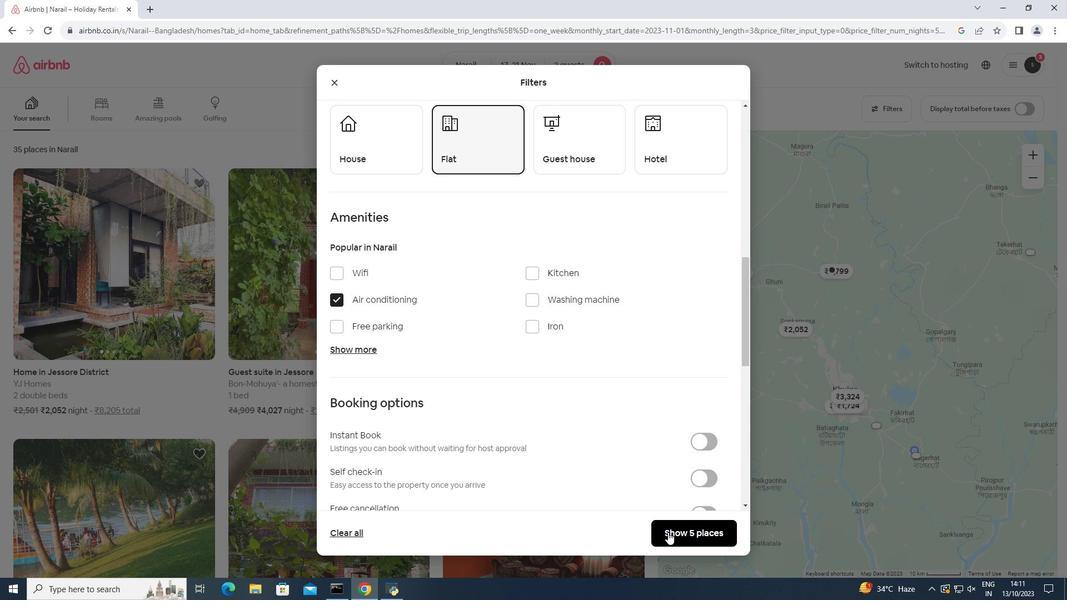 
Action: Mouse pressed left at (668, 532)
Screenshot: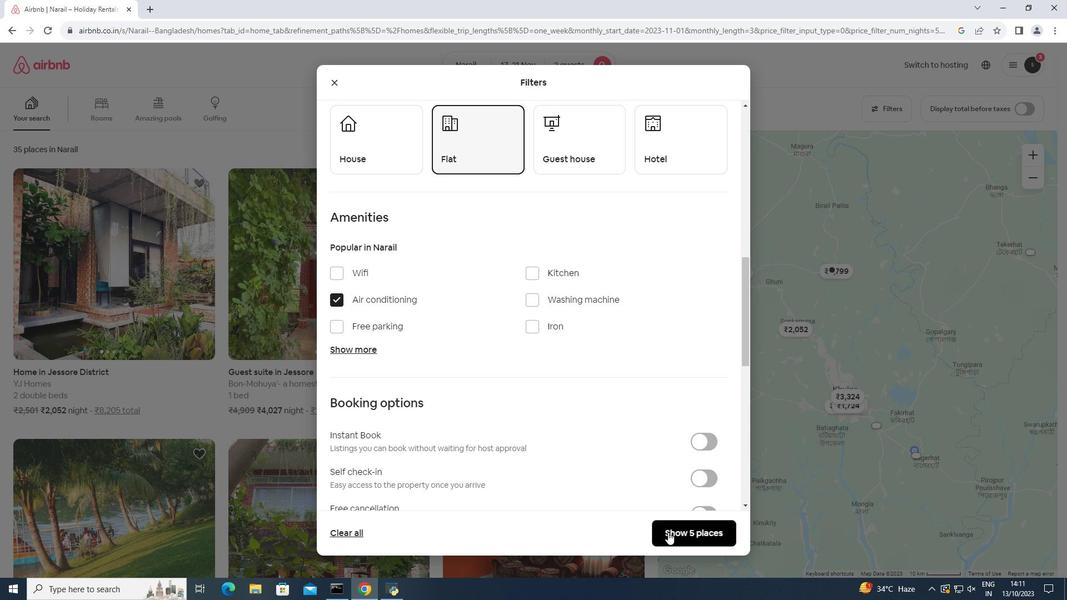 
Action: Mouse moved to (130, 248)
Screenshot: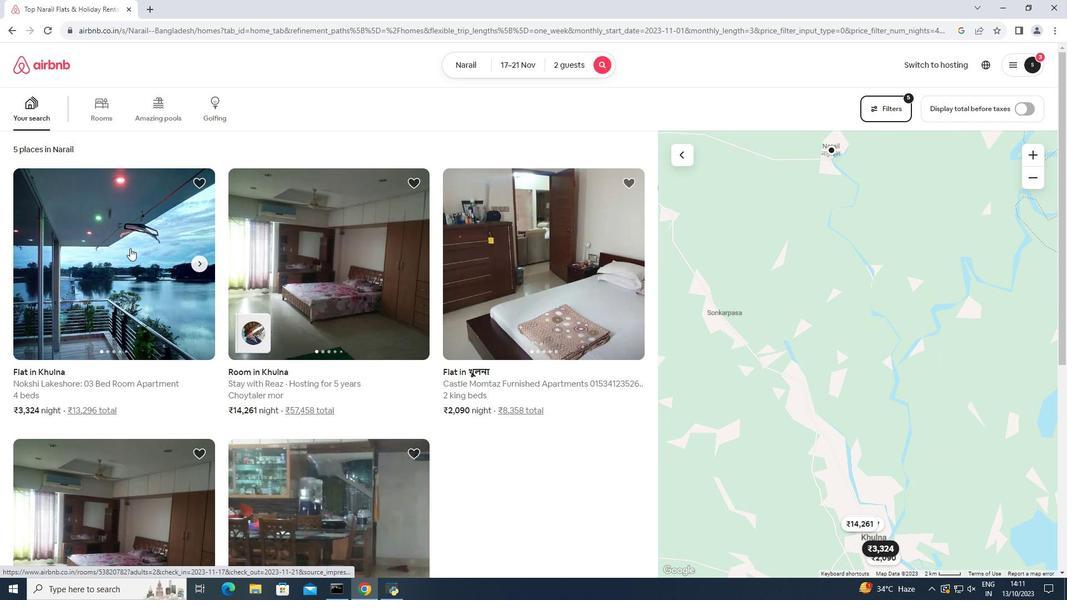 
Action: Mouse pressed left at (130, 248)
Screenshot: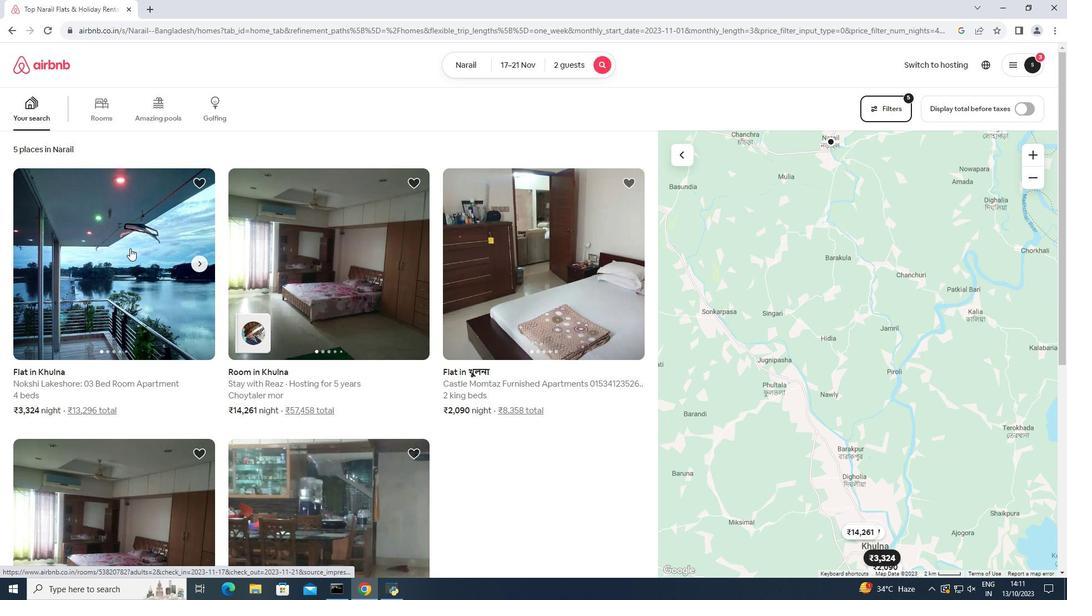 
Action: Mouse moved to (297, 278)
Screenshot: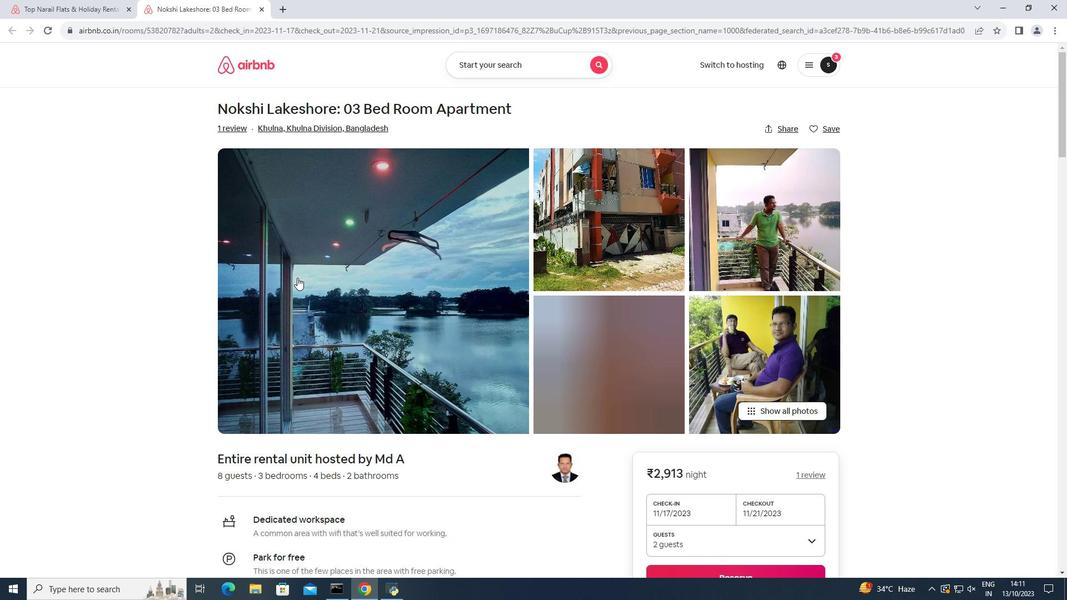 
Action: Mouse pressed left at (297, 278)
Screenshot: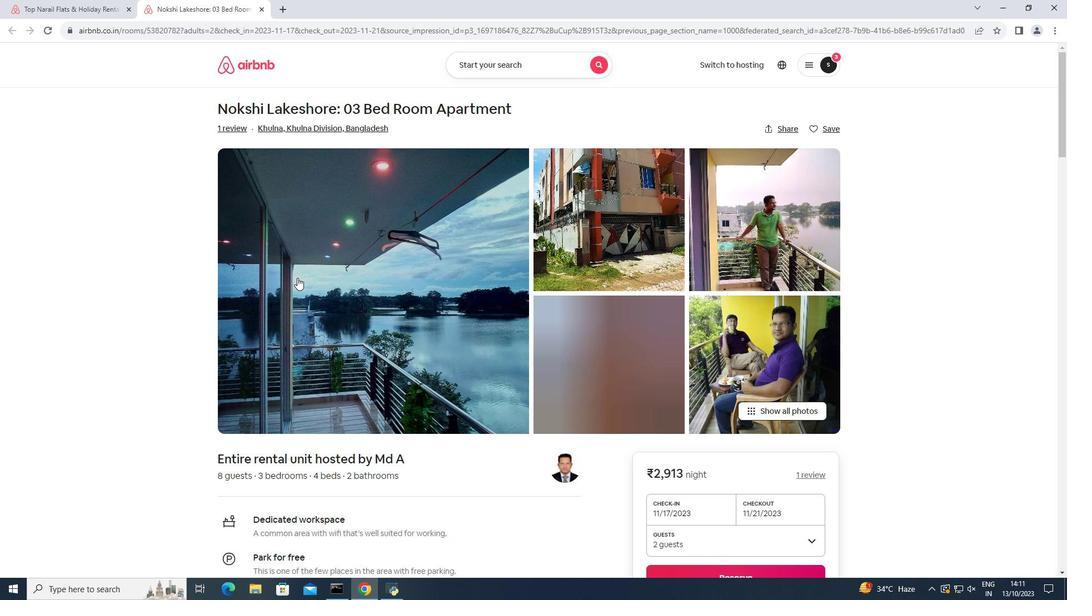 
Action: Mouse moved to (295, 274)
Screenshot: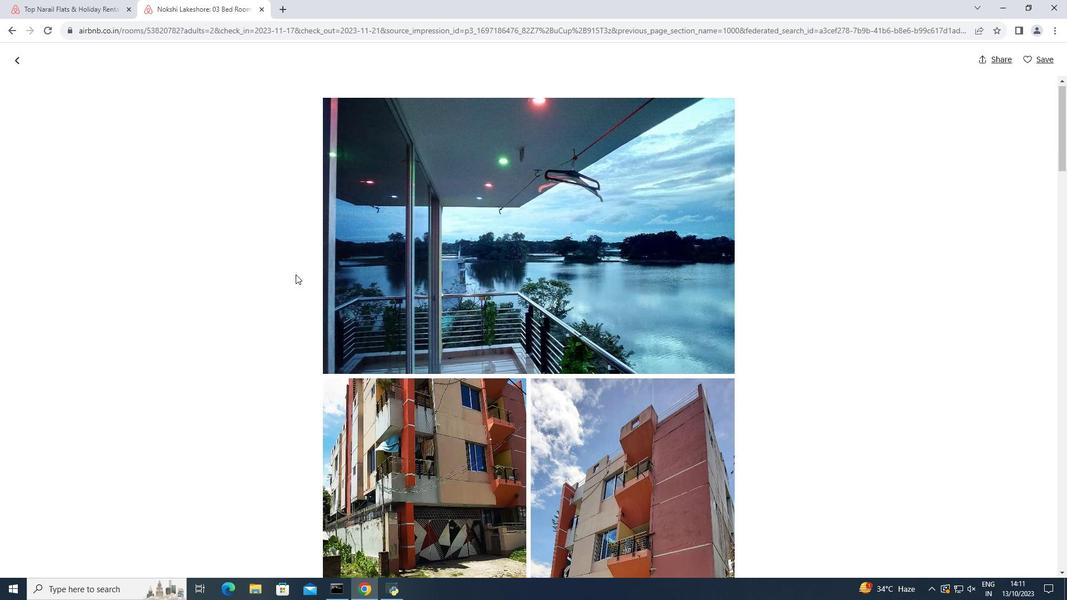 
Action: Mouse scrolled (295, 274) with delta (0, 0)
Screenshot: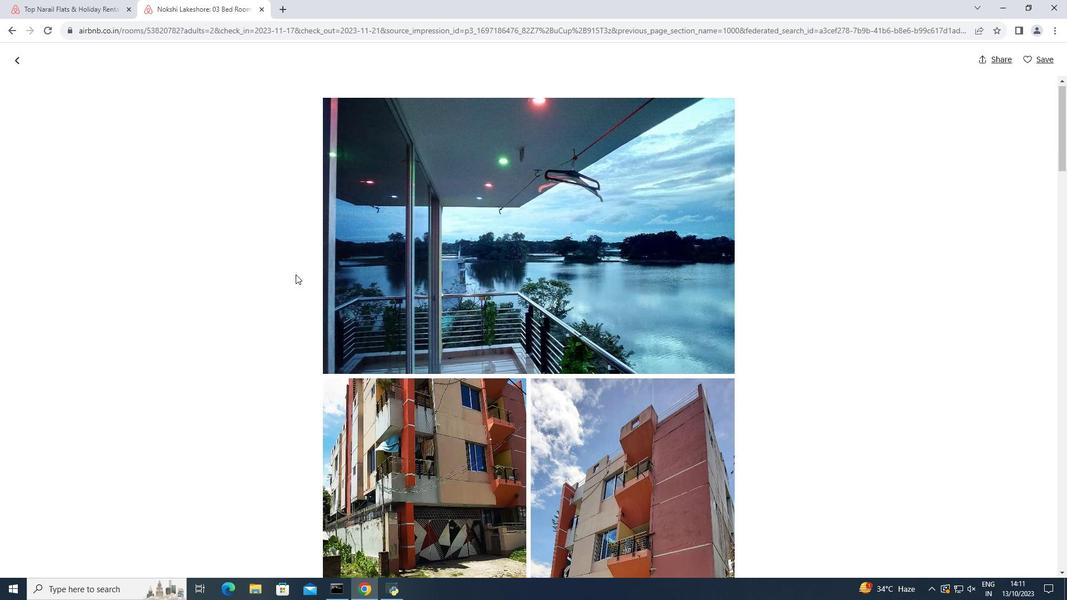 
Action: Mouse scrolled (295, 274) with delta (0, 0)
Screenshot: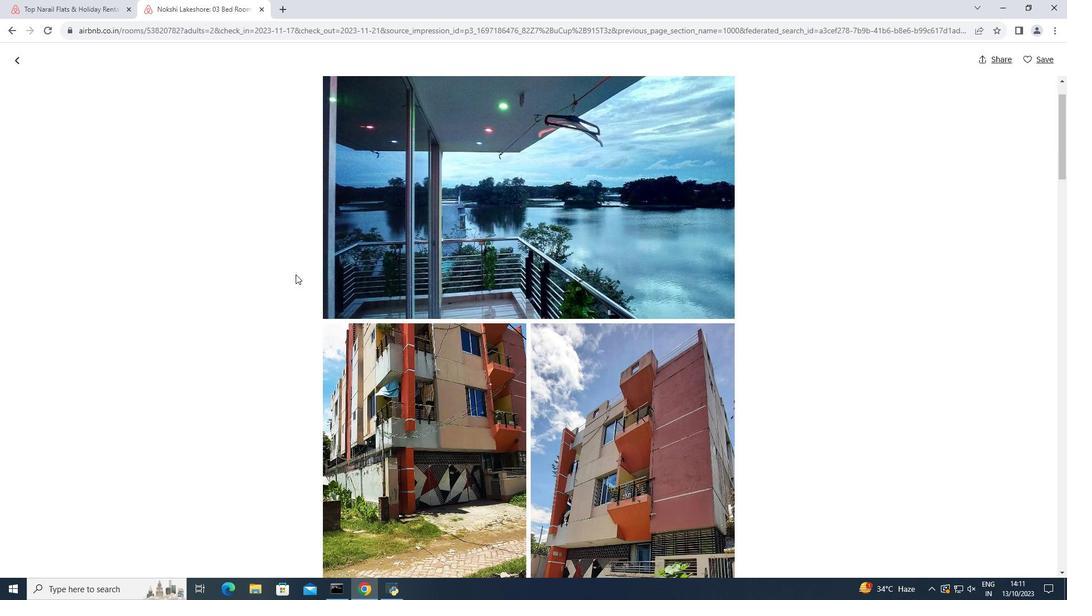 
Action: Mouse scrolled (295, 274) with delta (0, 0)
Screenshot: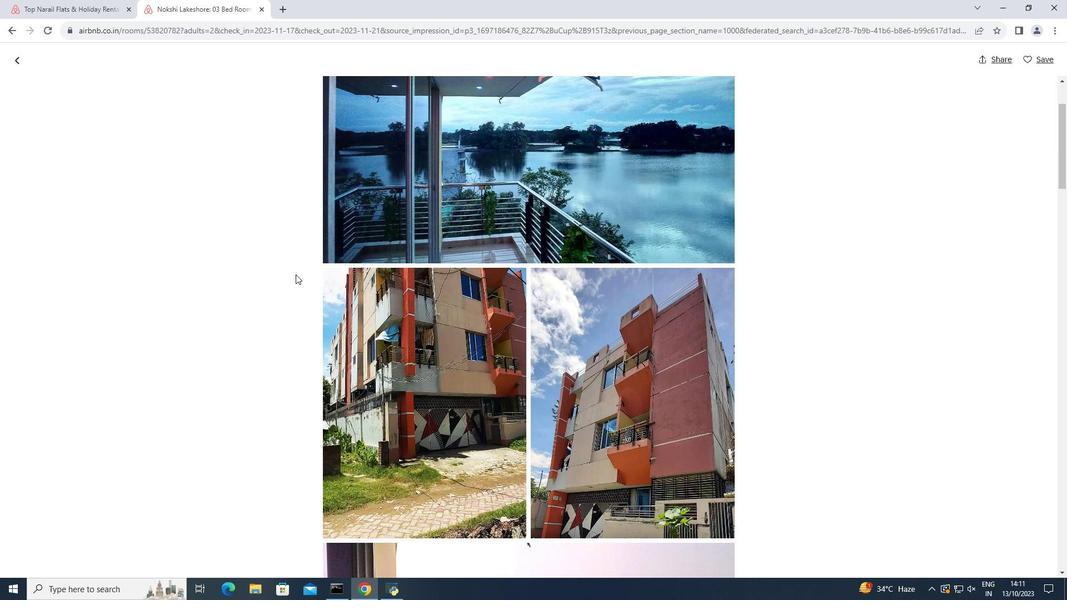 
Action: Mouse scrolled (295, 274) with delta (0, 0)
Screenshot: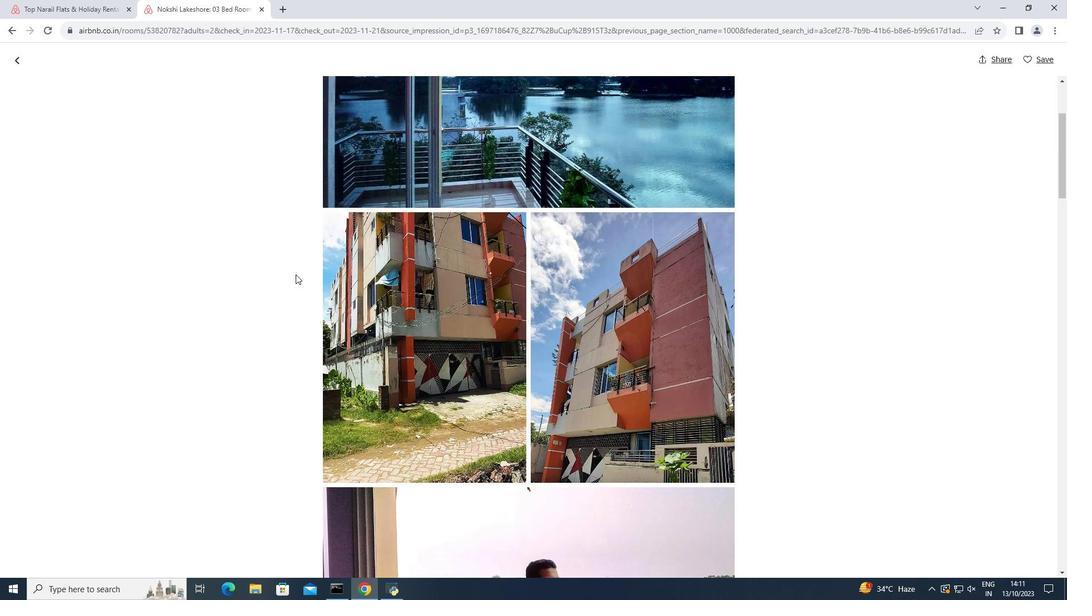 
Action: Mouse scrolled (295, 274) with delta (0, 0)
Screenshot: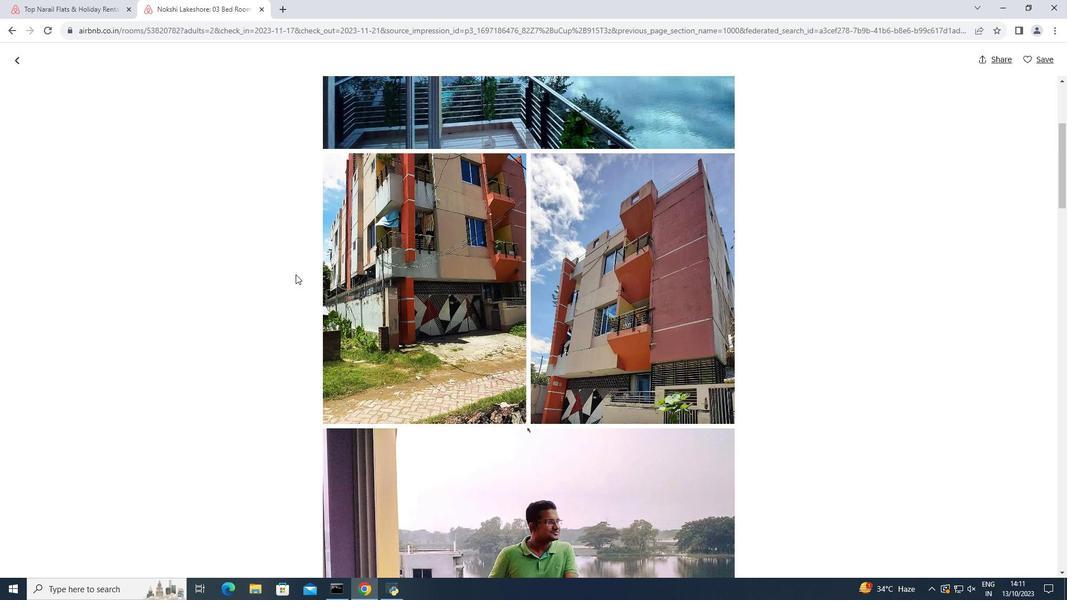 
Action: Mouse scrolled (295, 274) with delta (0, 0)
Screenshot: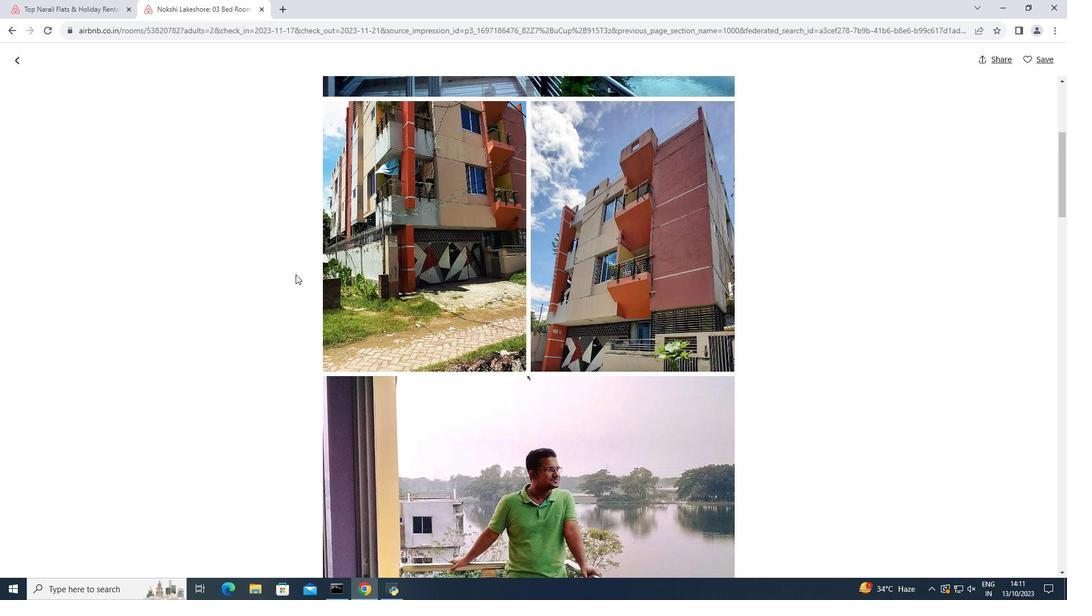 
Action: Mouse scrolled (295, 274) with delta (0, 0)
Screenshot: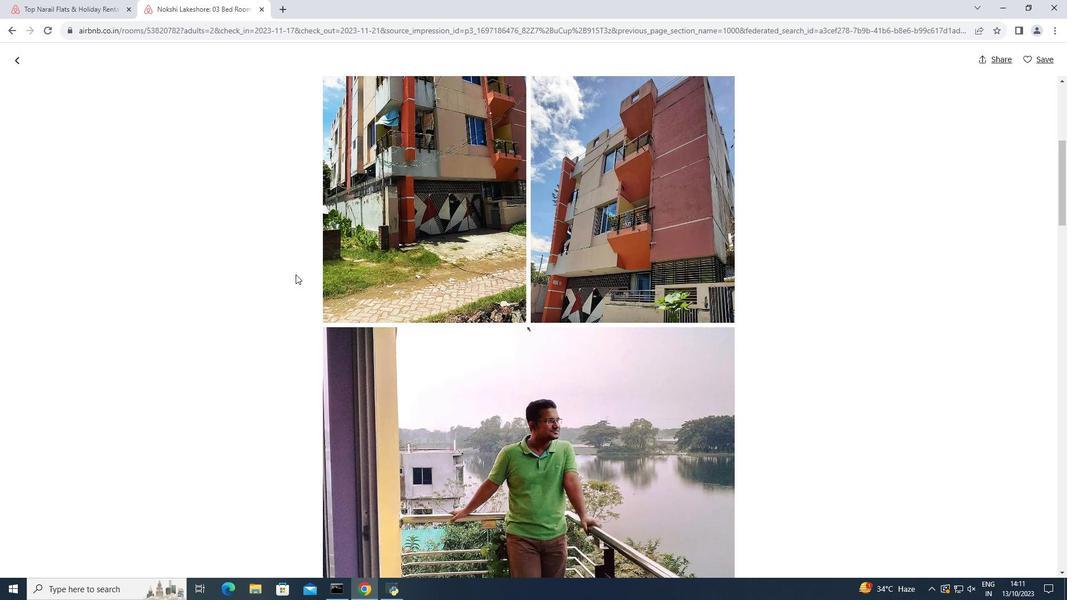 
Action: Mouse scrolled (295, 274) with delta (0, 0)
Screenshot: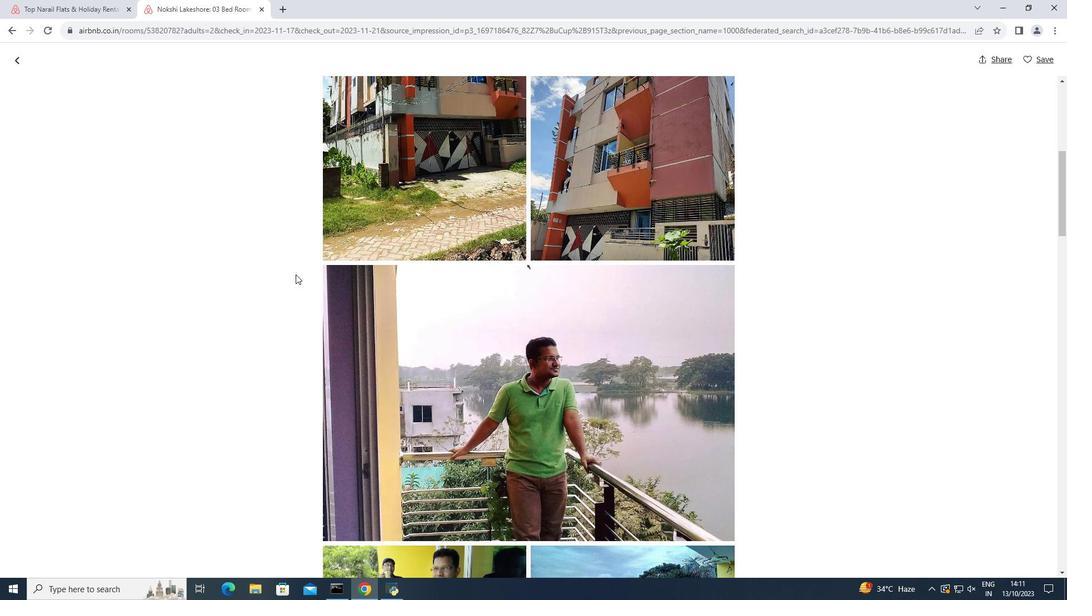 
Action: Mouse scrolled (295, 274) with delta (0, 0)
Screenshot: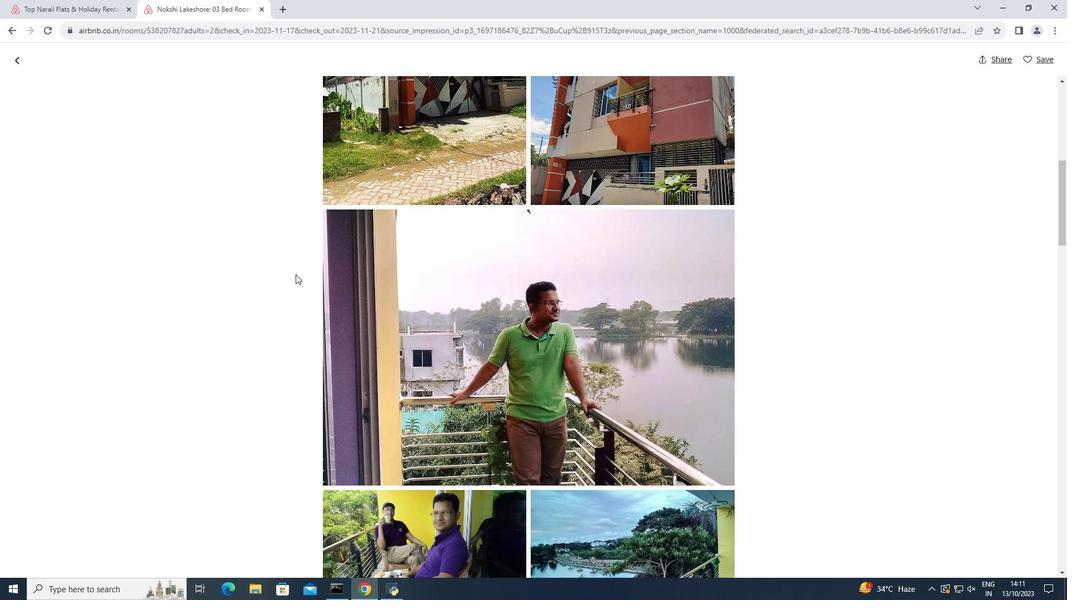 
Action: Mouse scrolled (295, 274) with delta (0, 0)
Screenshot: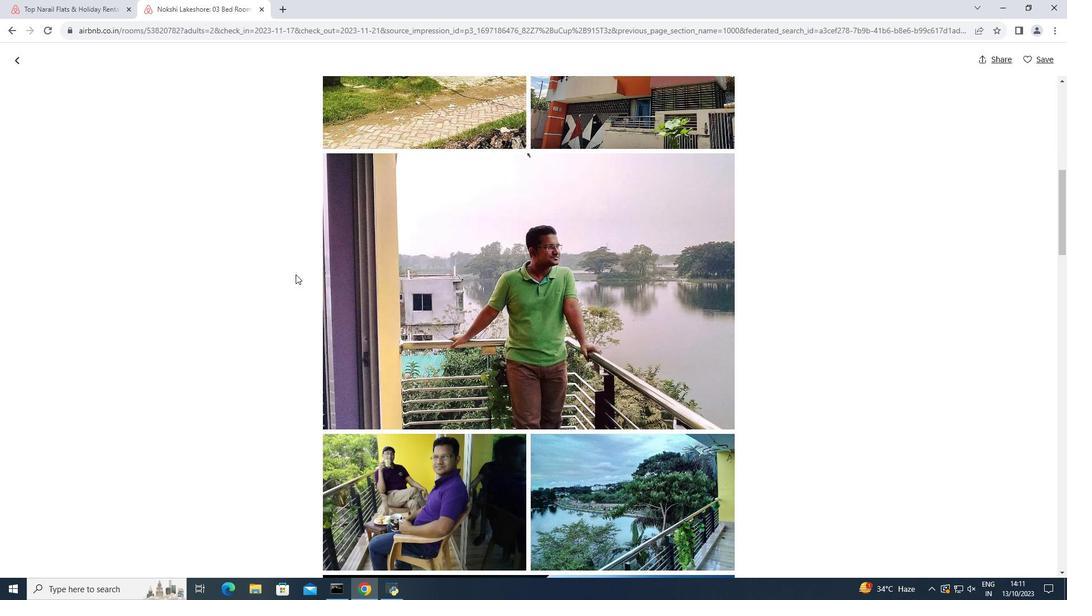 
Action: Mouse scrolled (295, 274) with delta (0, 0)
Screenshot: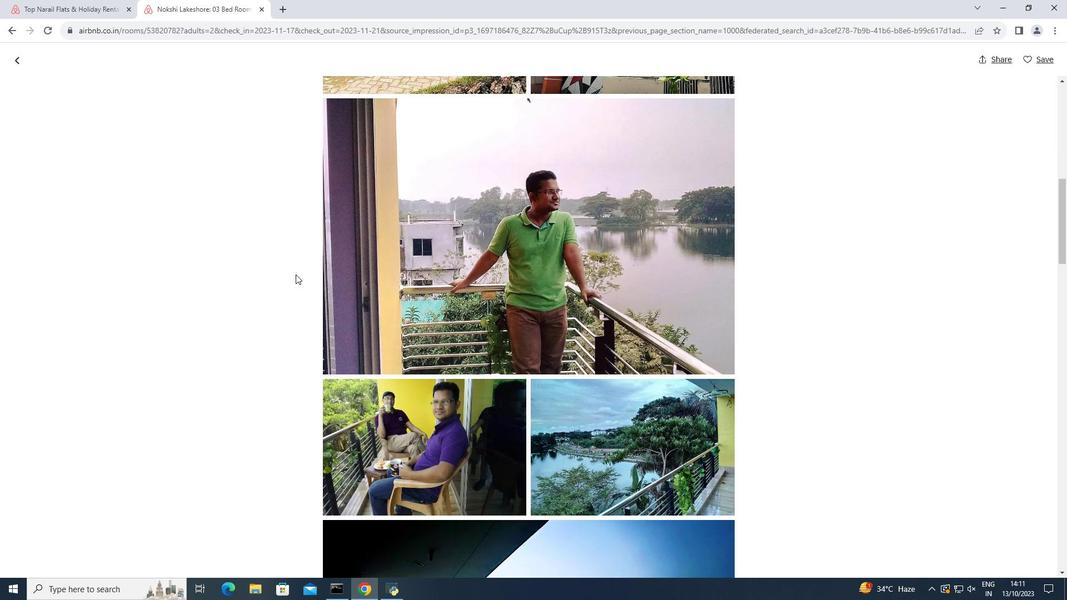 
Action: Mouse scrolled (295, 274) with delta (0, 0)
Screenshot: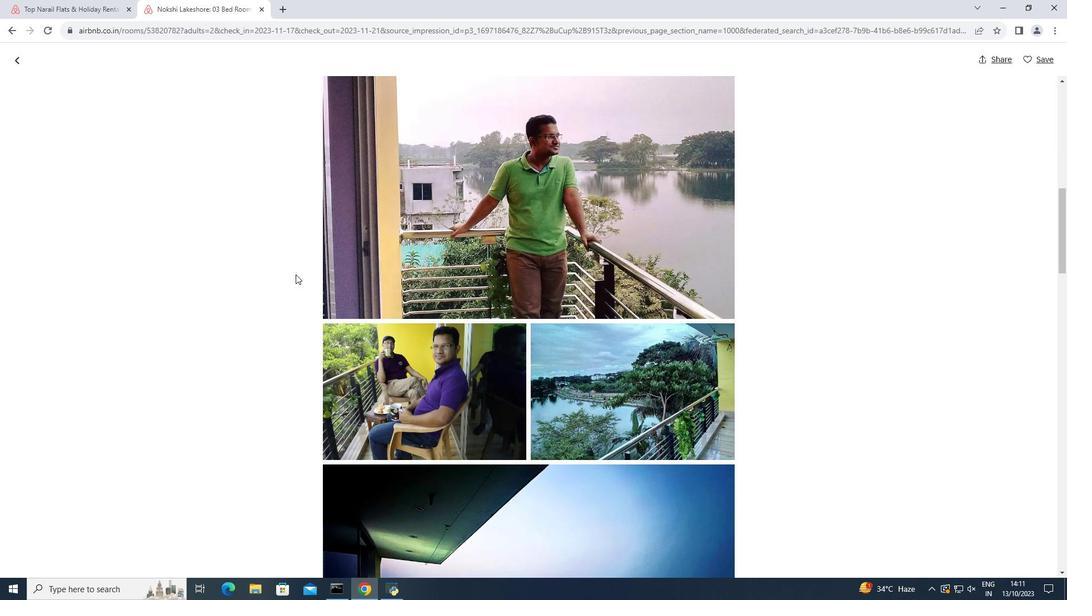 
Action: Mouse scrolled (295, 274) with delta (0, 0)
Screenshot: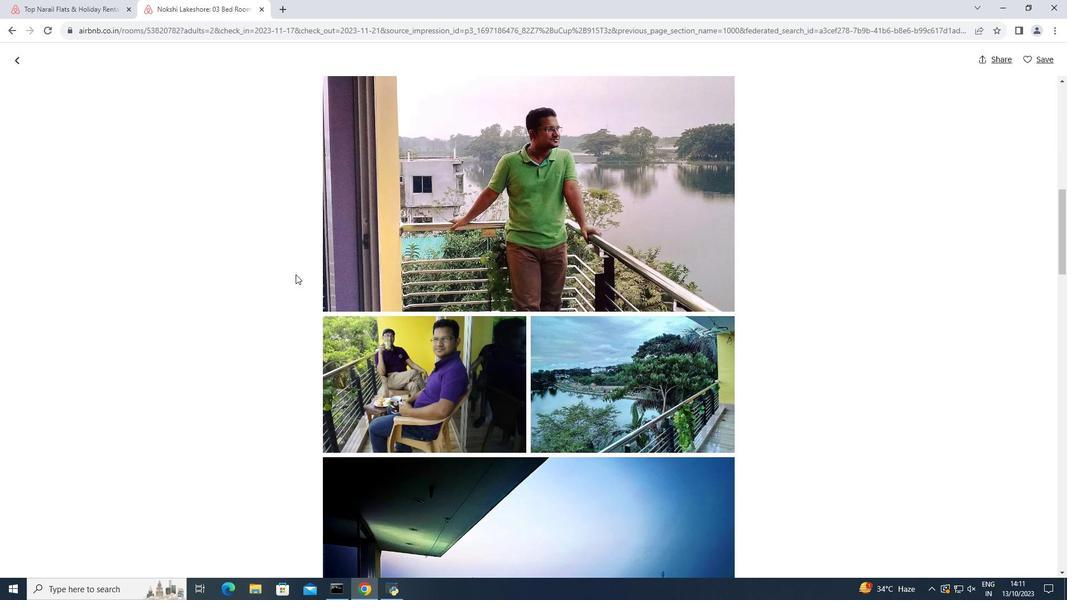 
Action: Mouse scrolled (295, 274) with delta (0, 0)
Screenshot: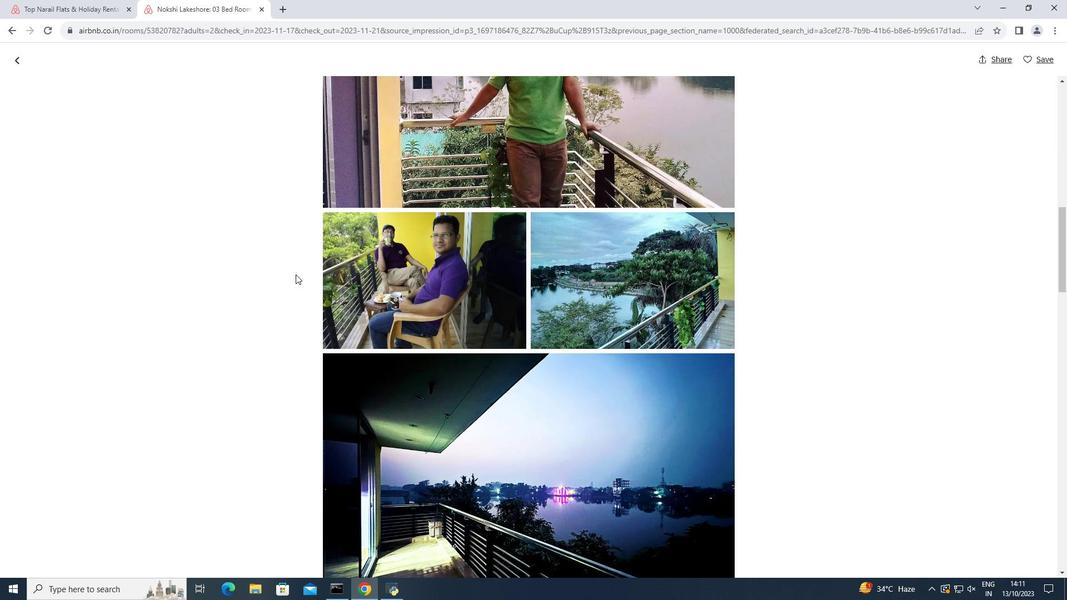 
Action: Mouse scrolled (295, 274) with delta (0, 0)
Screenshot: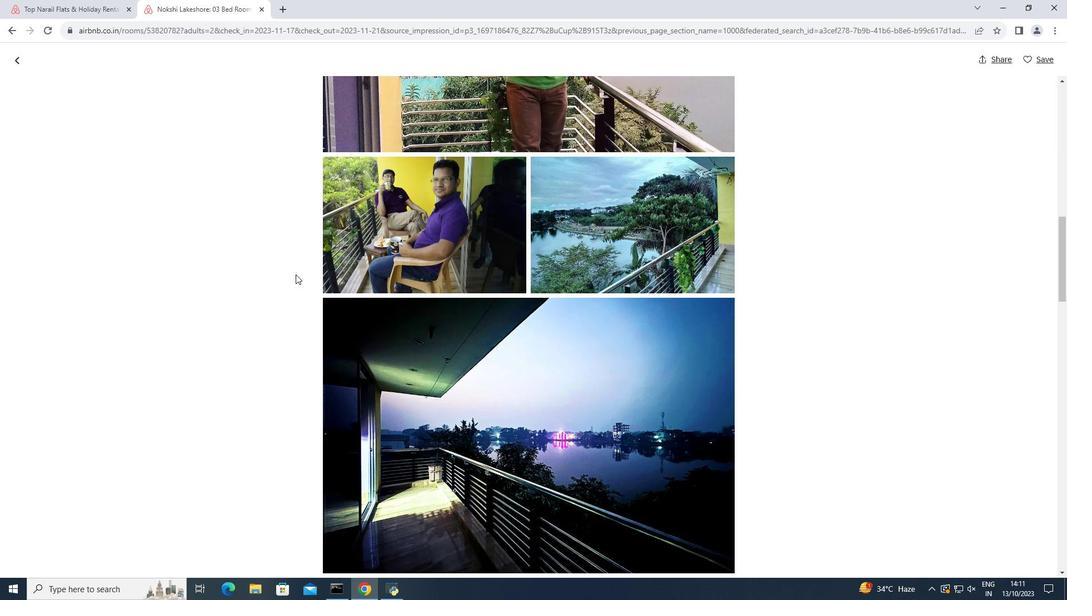 
Action: Mouse scrolled (295, 274) with delta (0, 0)
Screenshot: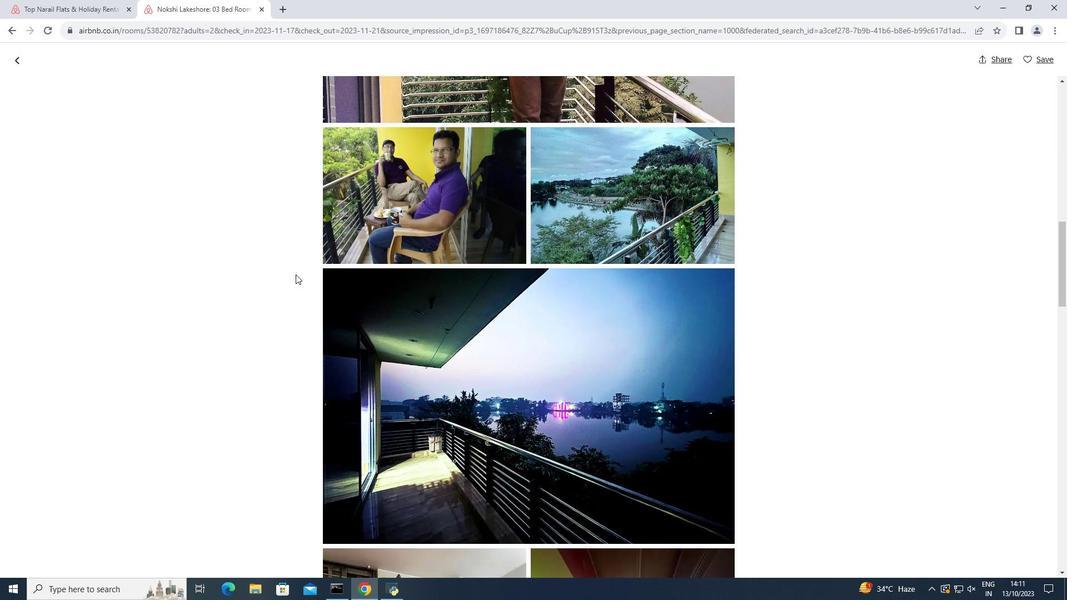 
Action: Mouse moved to (293, 276)
Screenshot: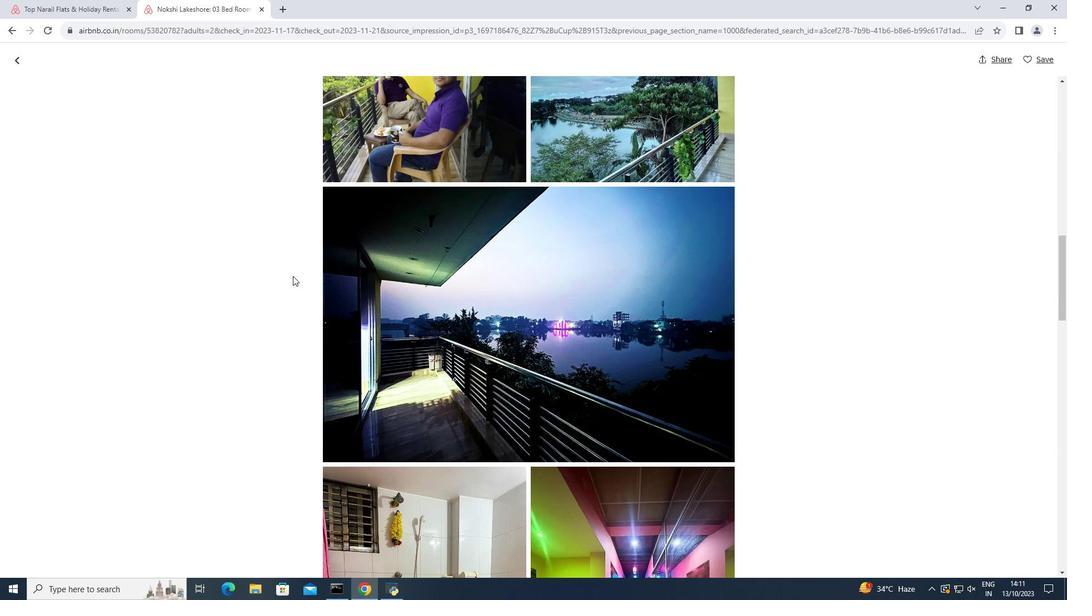 
Action: Mouse scrolled (293, 275) with delta (0, 0)
Screenshot: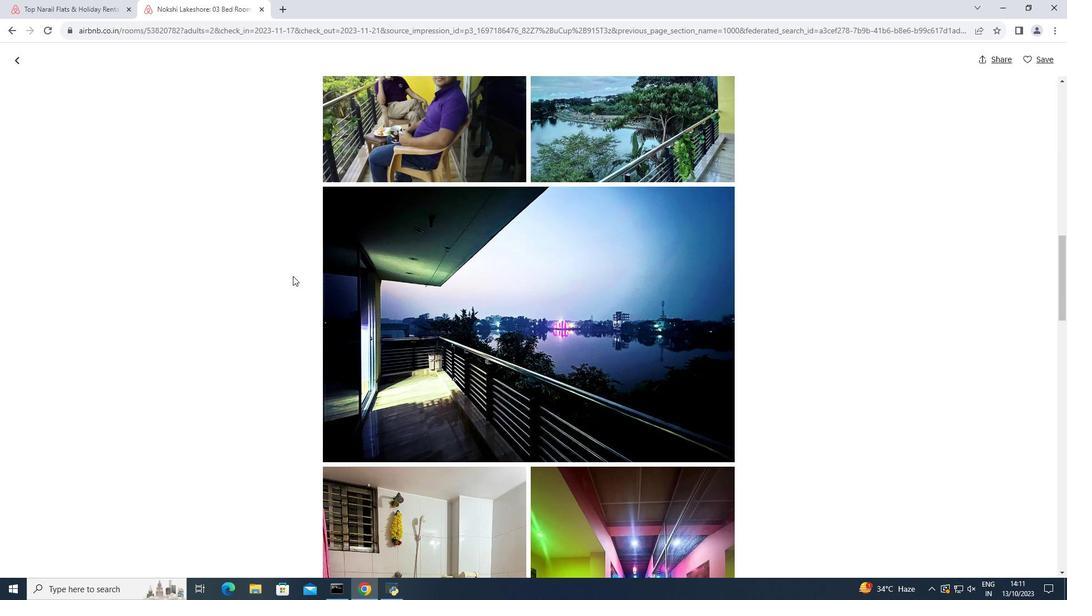 
Action: Mouse scrolled (293, 275) with delta (0, 0)
Screenshot: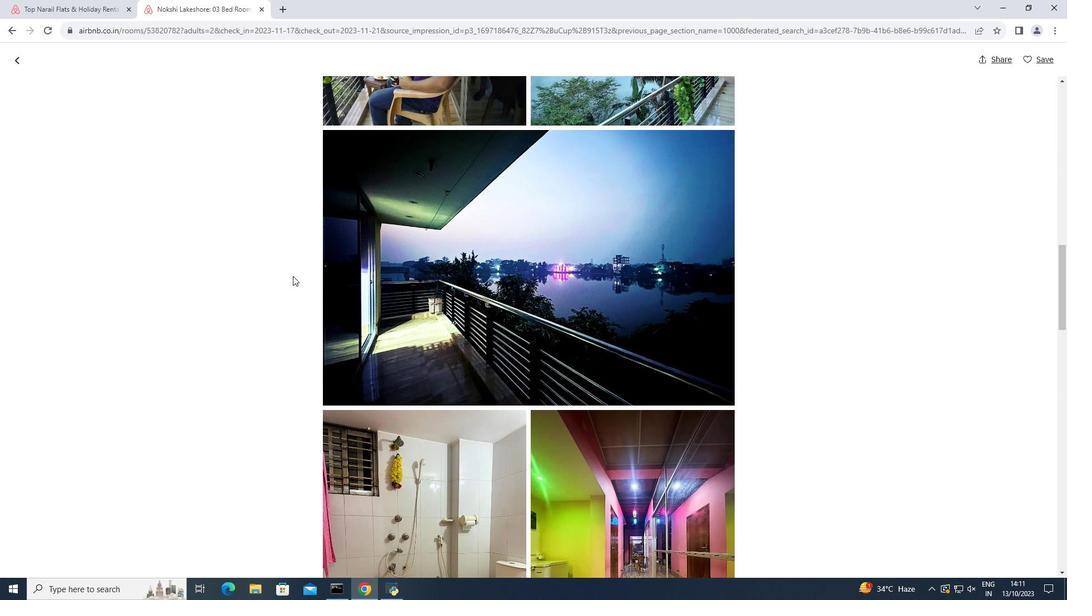 
Action: Mouse scrolled (293, 275) with delta (0, 0)
Screenshot: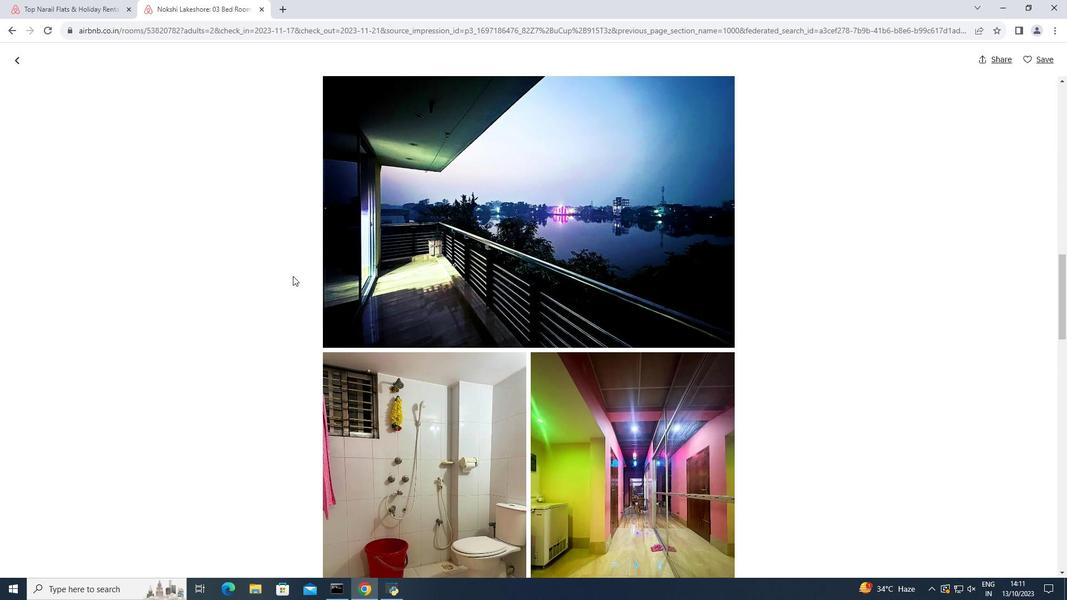 
Action: Mouse moved to (291, 278)
Screenshot: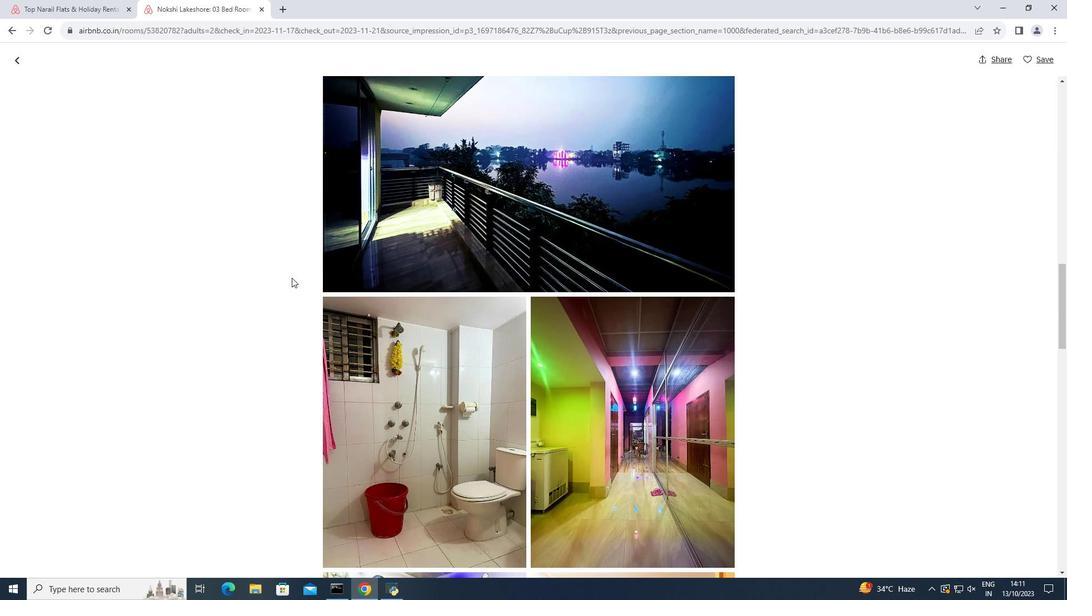 
Action: Mouse scrolled (291, 277) with delta (0, 0)
Screenshot: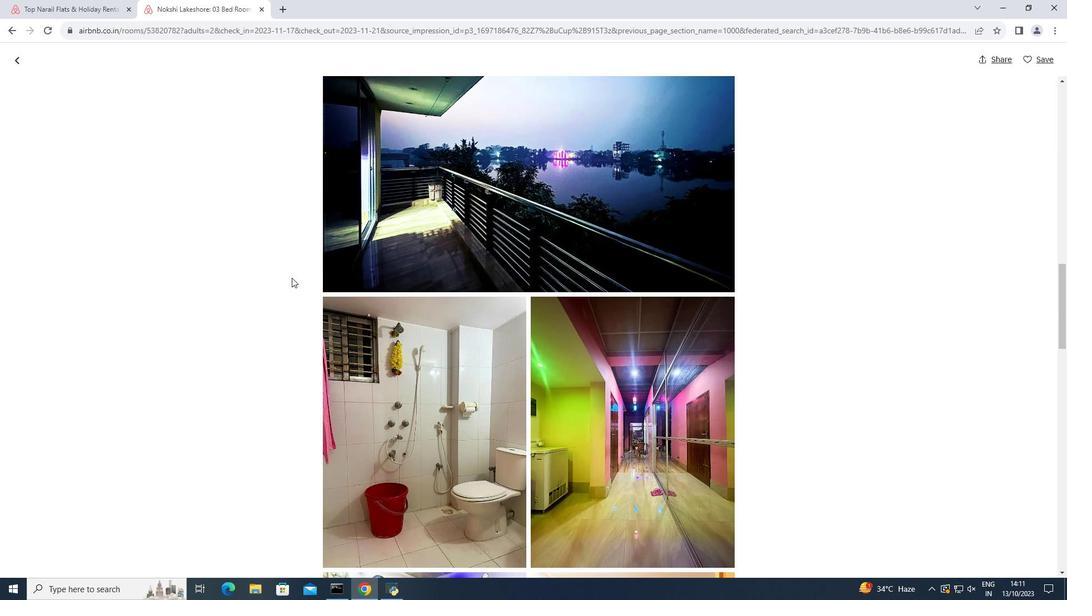 
Action: Mouse scrolled (291, 277) with delta (0, 0)
Screenshot: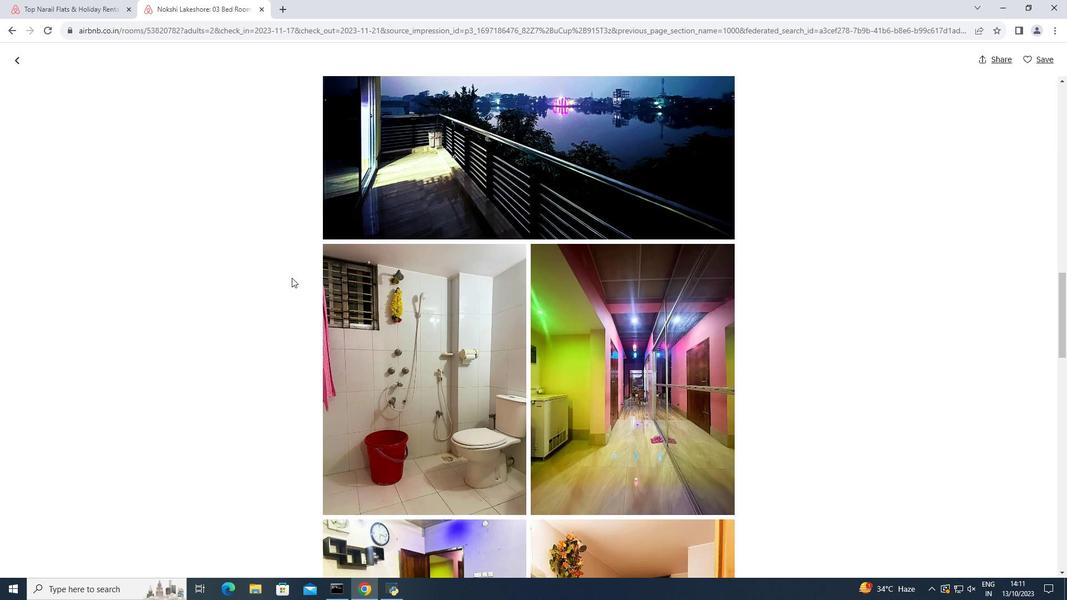 
Action: Mouse scrolled (291, 277) with delta (0, 0)
Screenshot: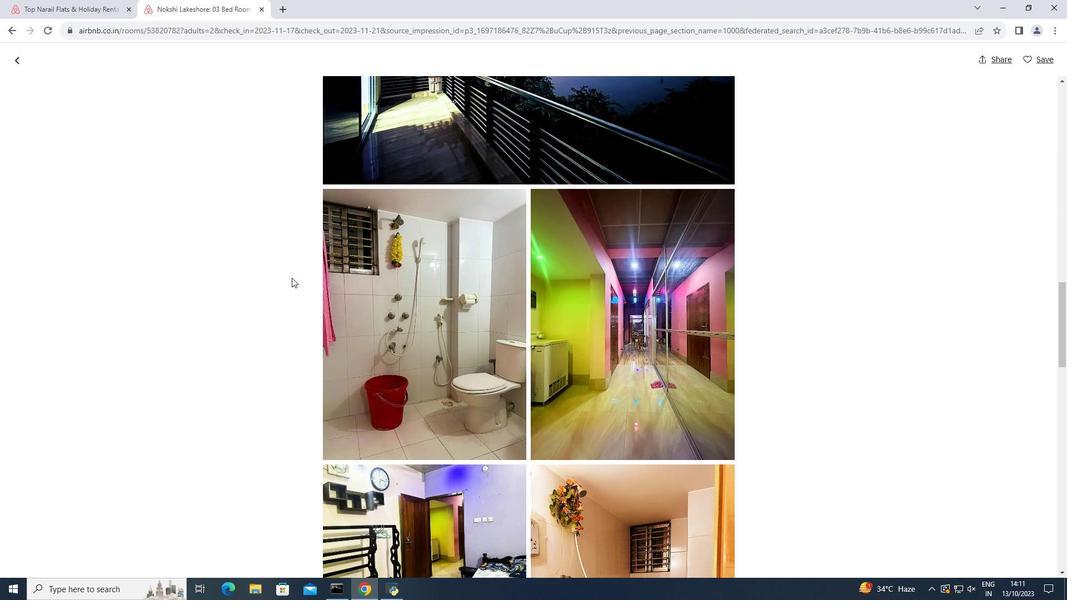 
Action: Mouse moved to (290, 279)
Screenshot: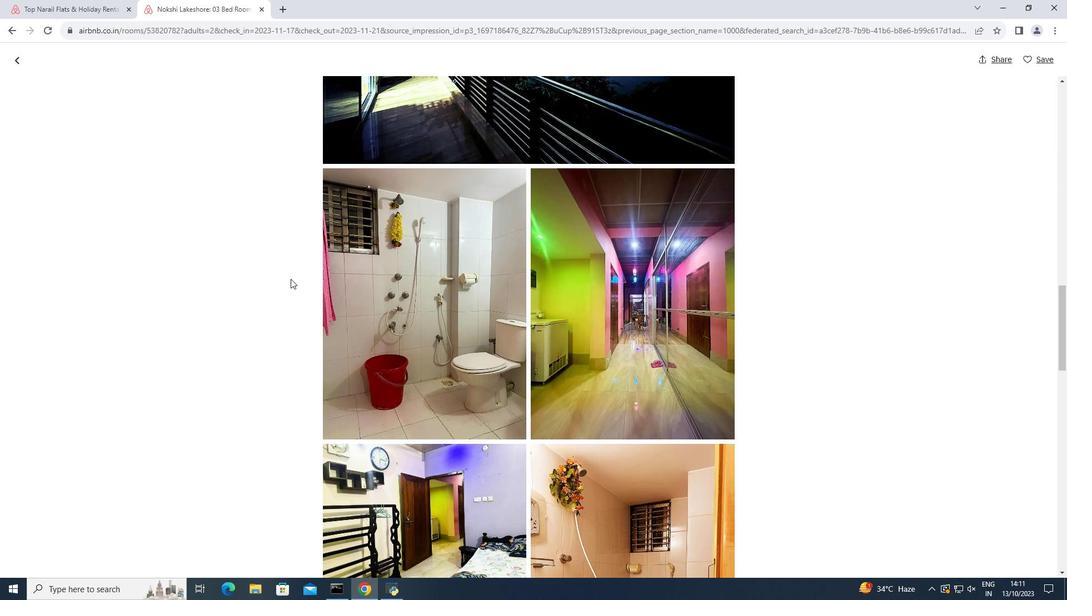 
Action: Mouse scrolled (290, 278) with delta (0, 0)
Screenshot: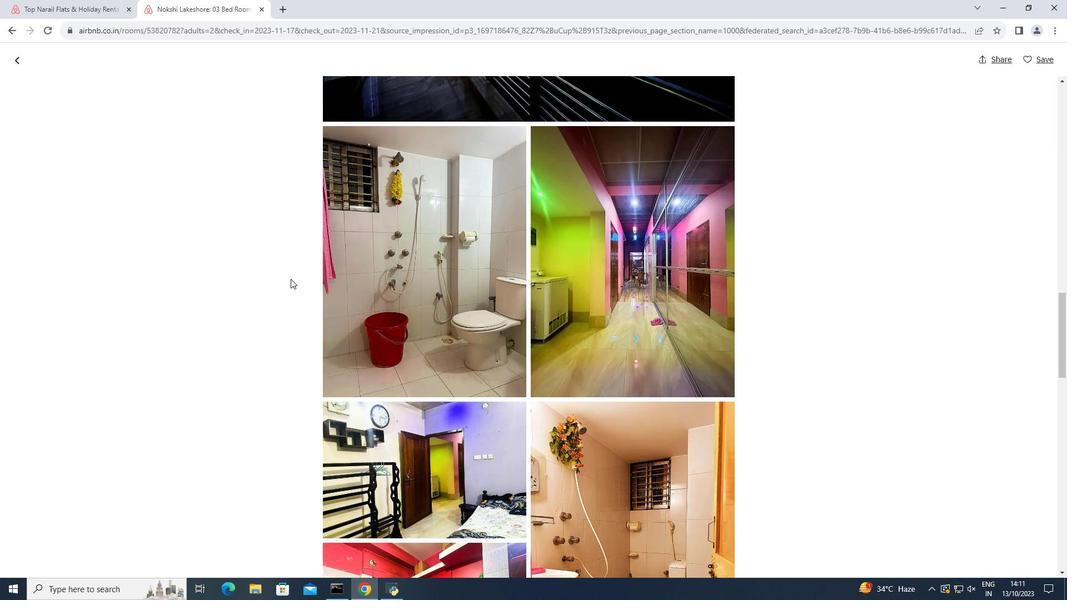 
Action: Mouse scrolled (290, 278) with delta (0, 0)
Screenshot: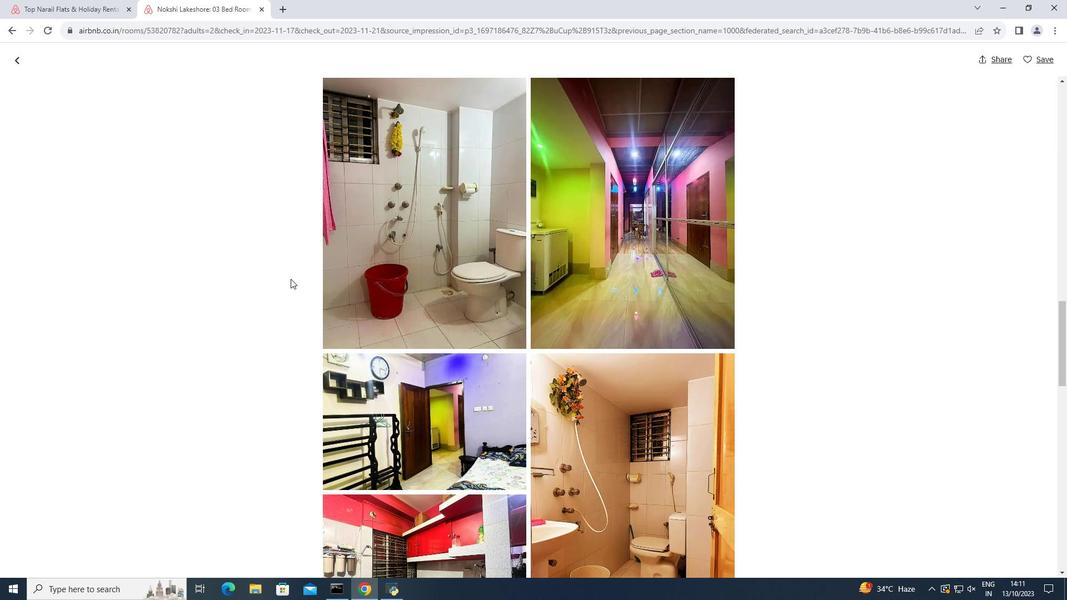 
Action: Mouse scrolled (290, 278) with delta (0, 0)
Screenshot: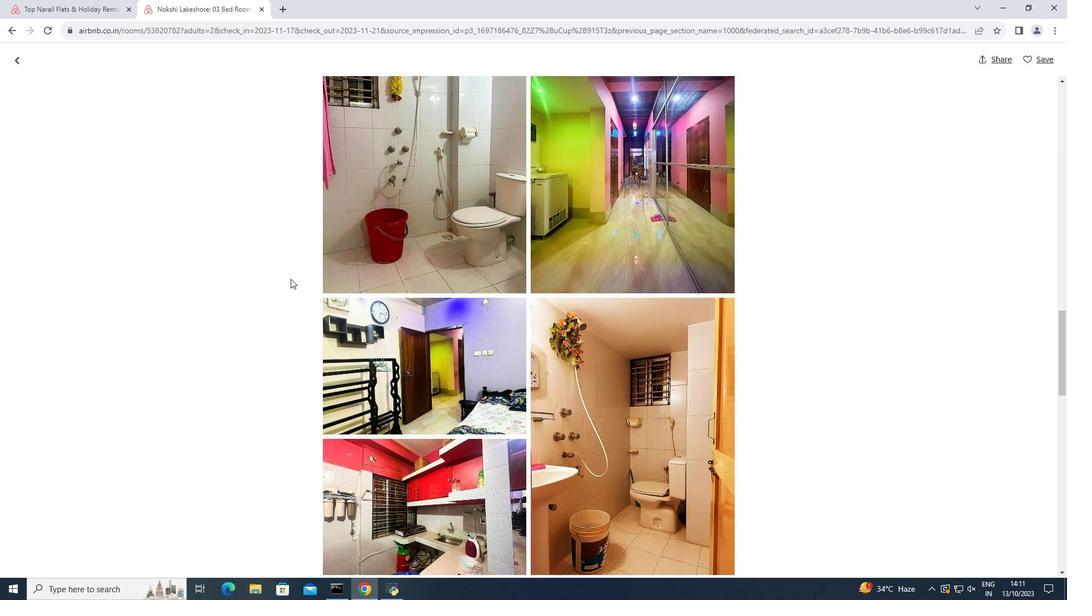 
Action: Mouse scrolled (290, 278) with delta (0, 0)
Screenshot: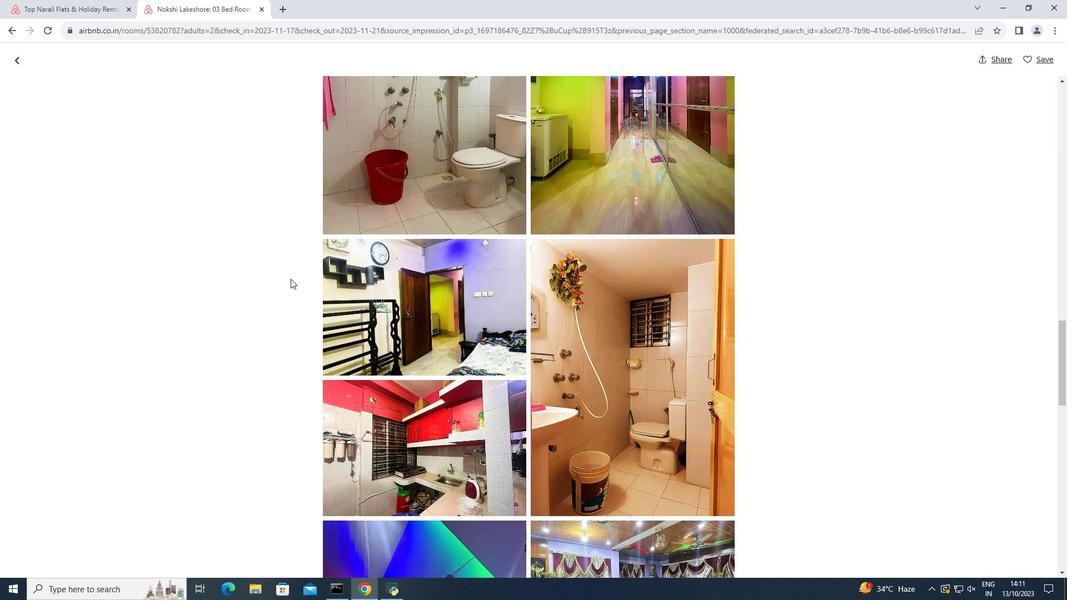 
Action: Mouse scrolled (290, 278) with delta (0, 0)
Screenshot: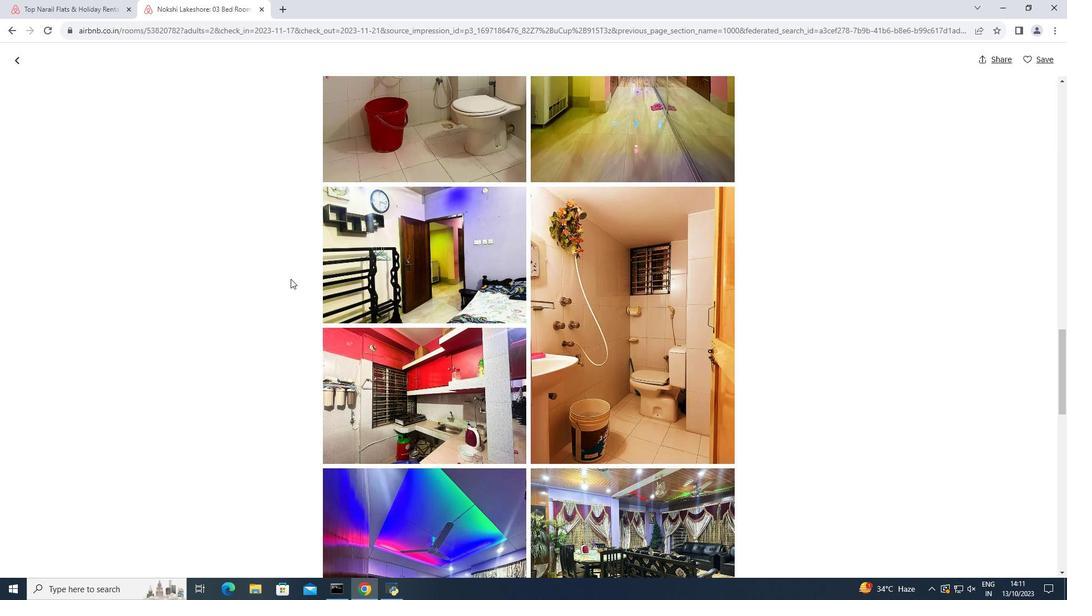 
Action: Mouse moved to (289, 281)
Screenshot: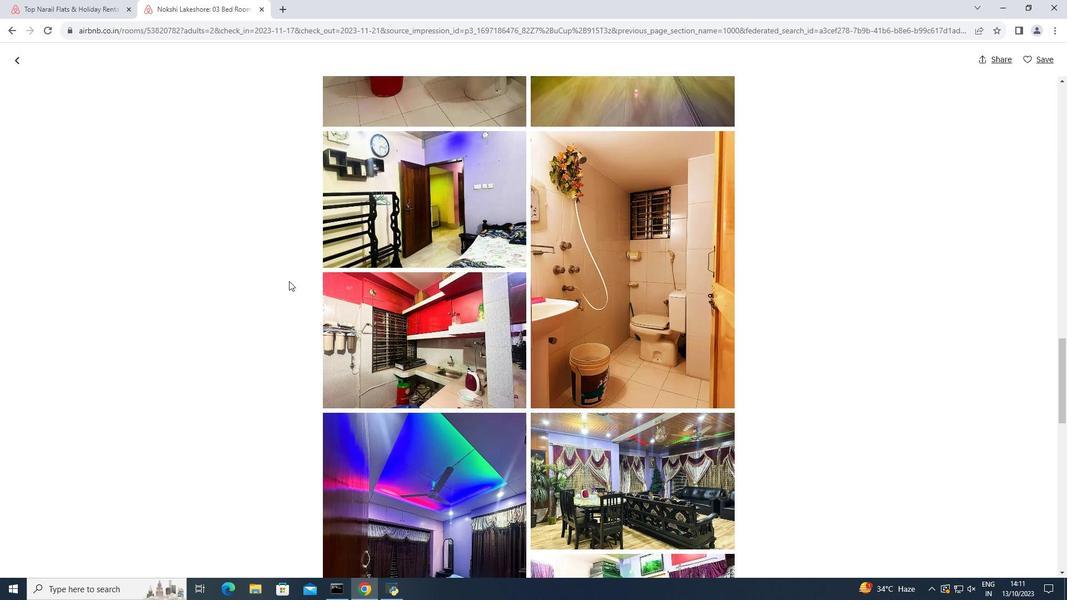 
Action: Mouse scrolled (289, 280) with delta (0, 0)
Screenshot: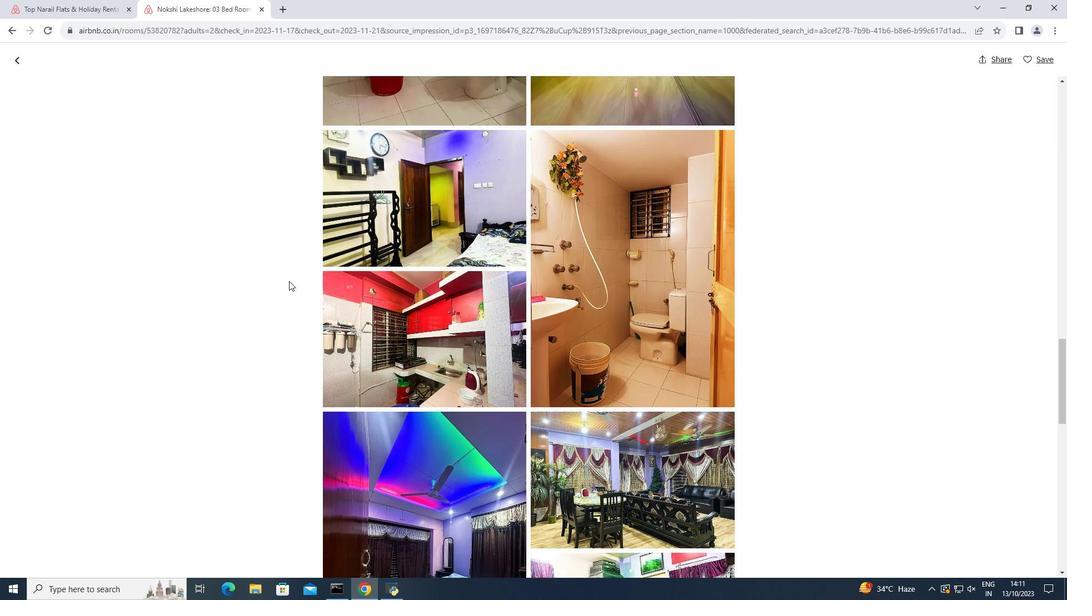 
Action: Mouse scrolled (289, 280) with delta (0, 0)
Screenshot: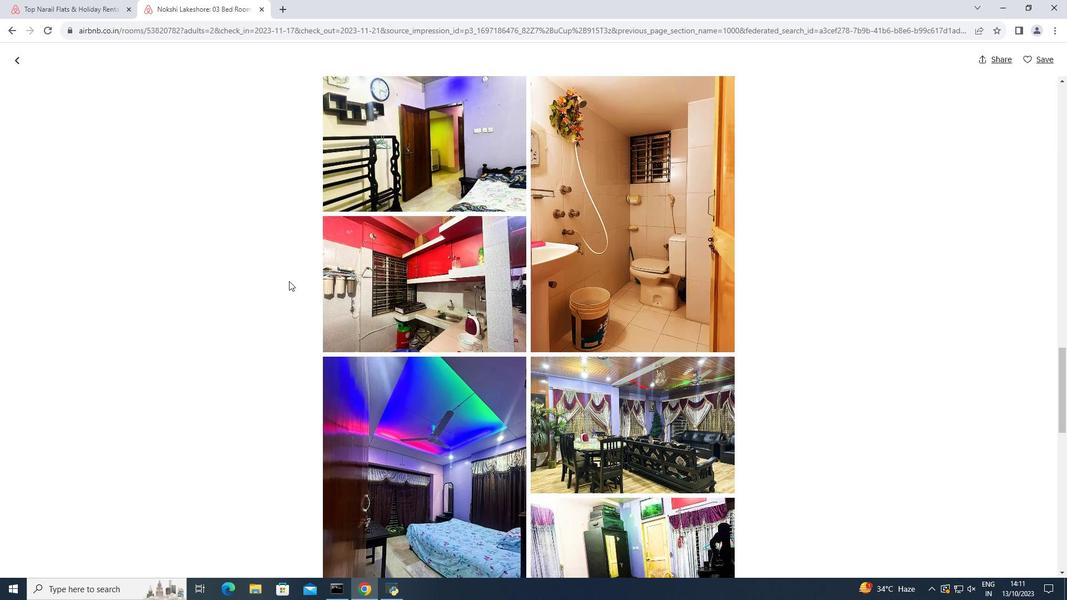 
Action: Mouse scrolled (289, 280) with delta (0, 0)
Screenshot: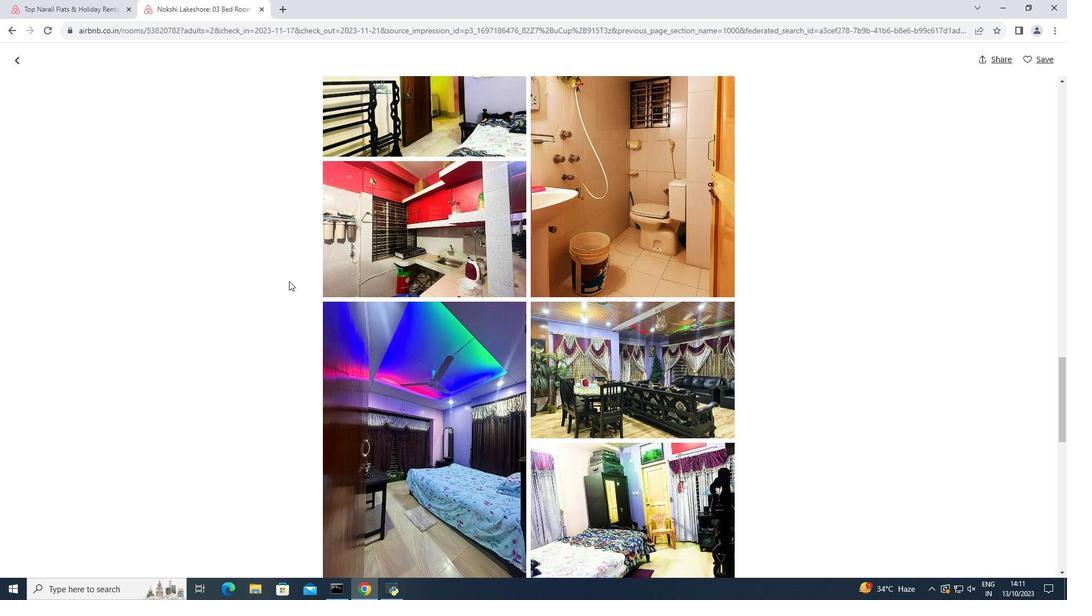 
Action: Mouse scrolled (289, 280) with delta (0, 0)
Screenshot: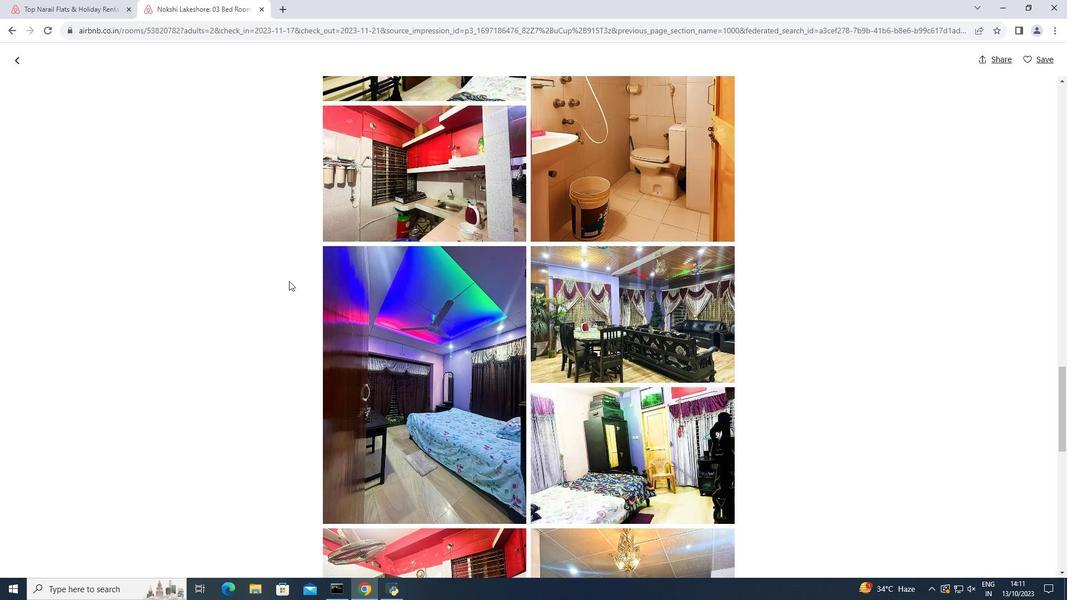 
Action: Mouse scrolled (289, 280) with delta (0, 0)
Screenshot: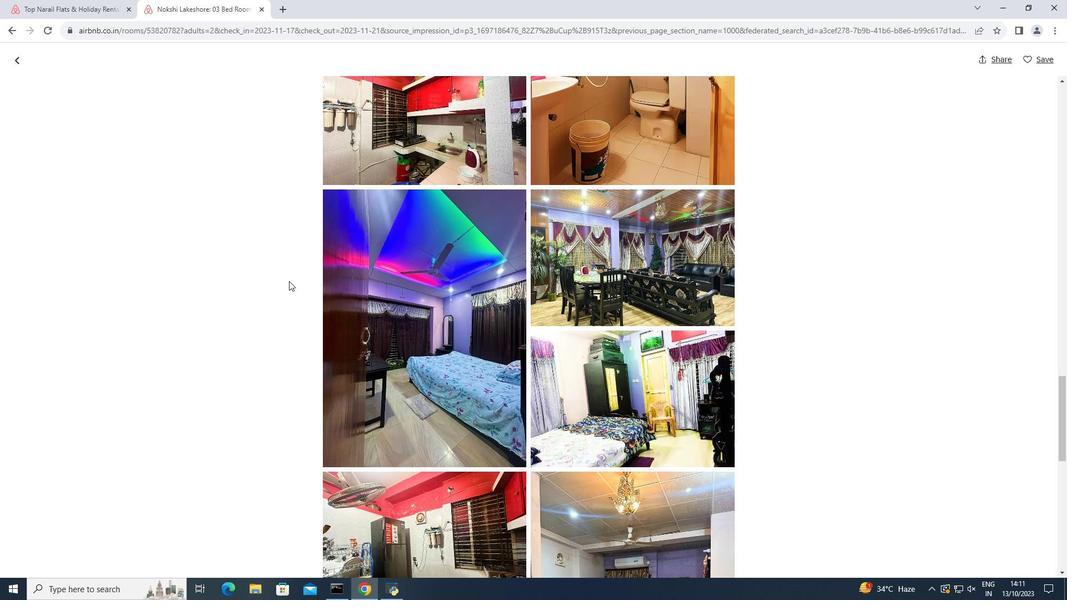 
Action: Mouse scrolled (289, 280) with delta (0, 0)
Screenshot: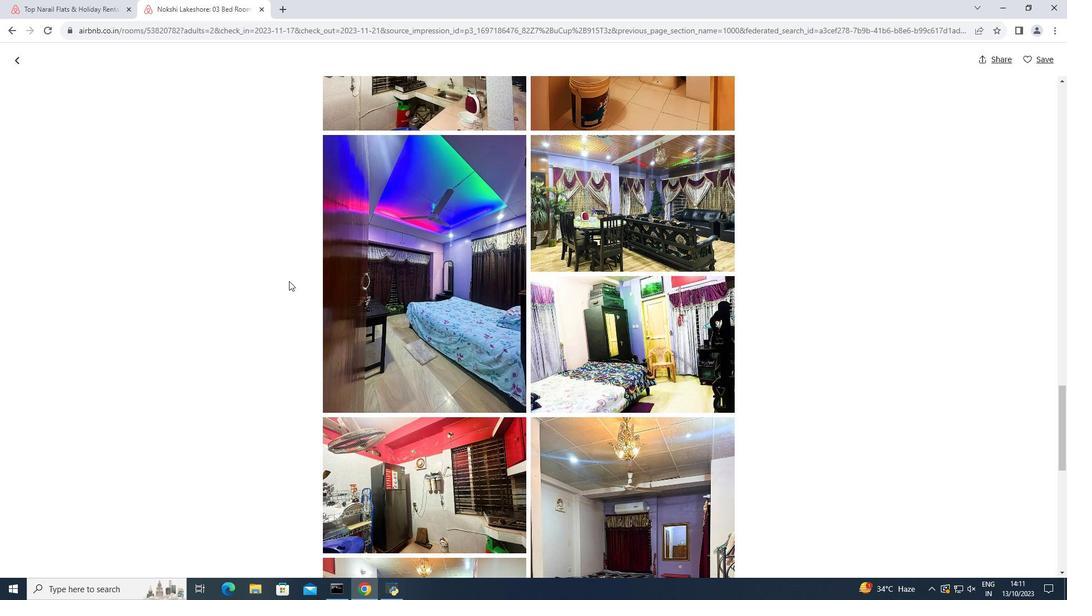 
Action: Mouse scrolled (289, 280) with delta (0, 0)
Screenshot: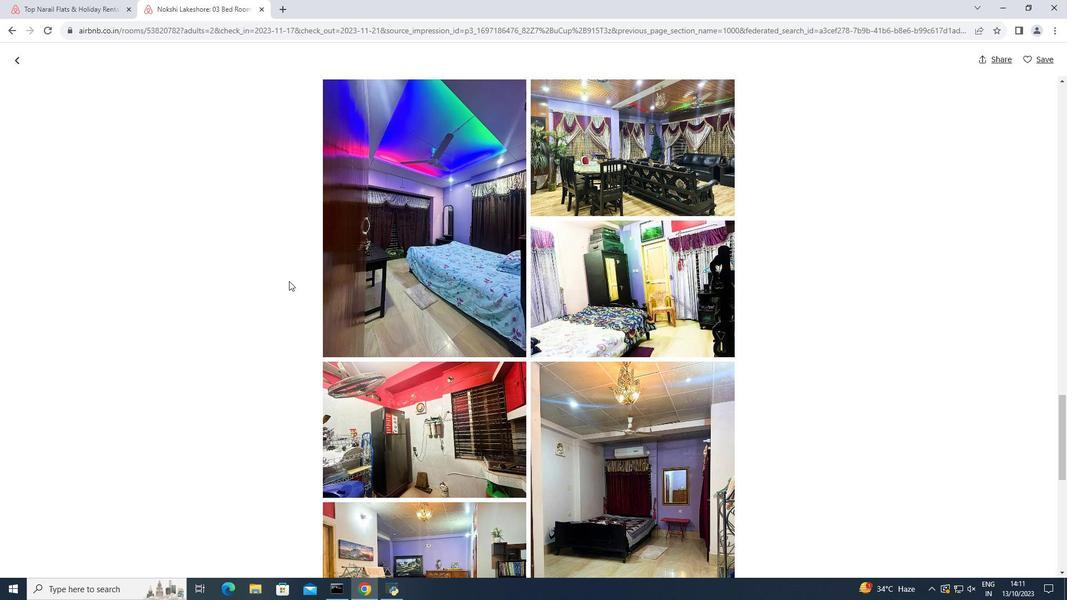 
Action: Mouse scrolled (289, 280) with delta (0, 0)
Screenshot: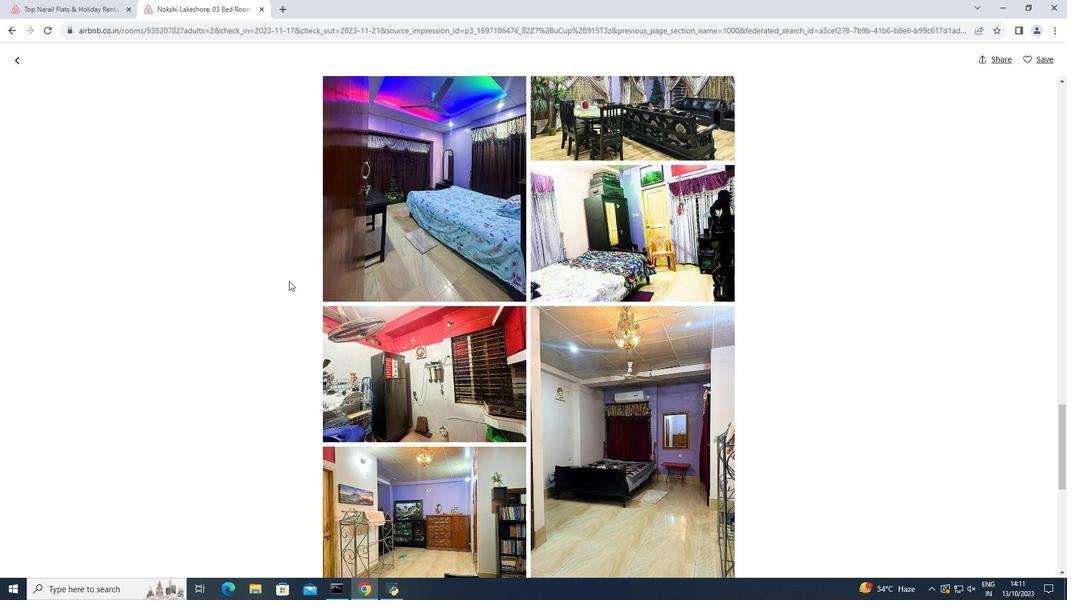 
Action: Mouse scrolled (289, 280) with delta (0, 0)
Screenshot: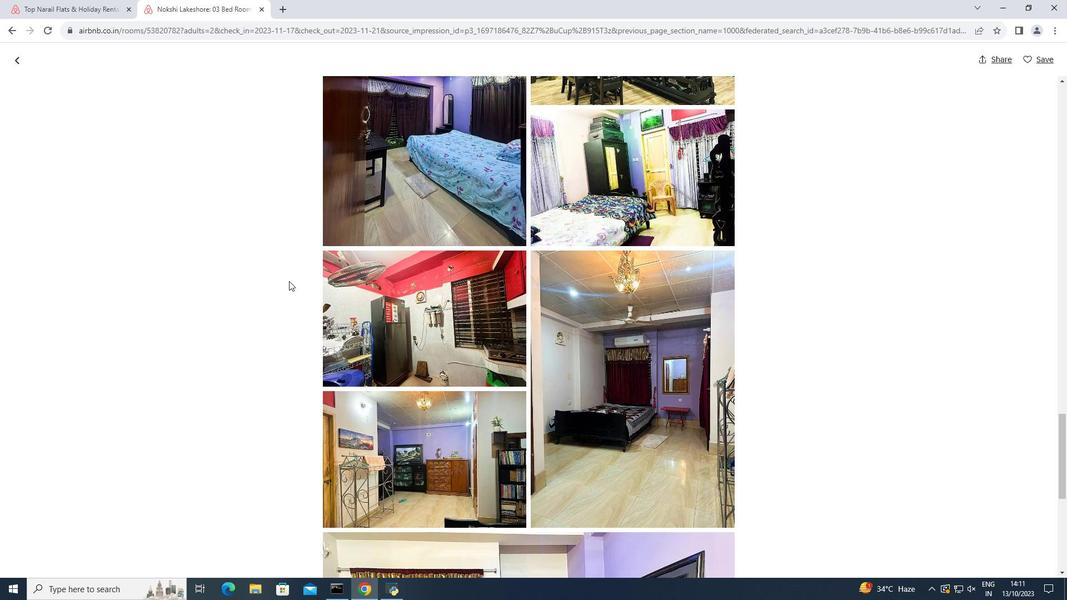
Action: Mouse scrolled (289, 280) with delta (0, 0)
Screenshot: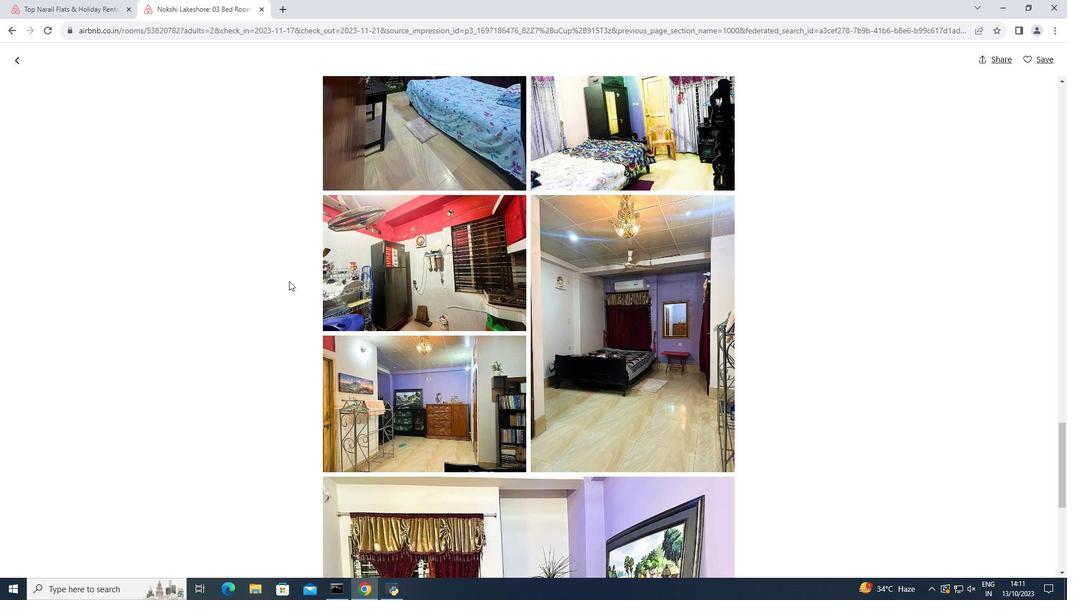 
Action: Mouse moved to (287, 282)
Screenshot: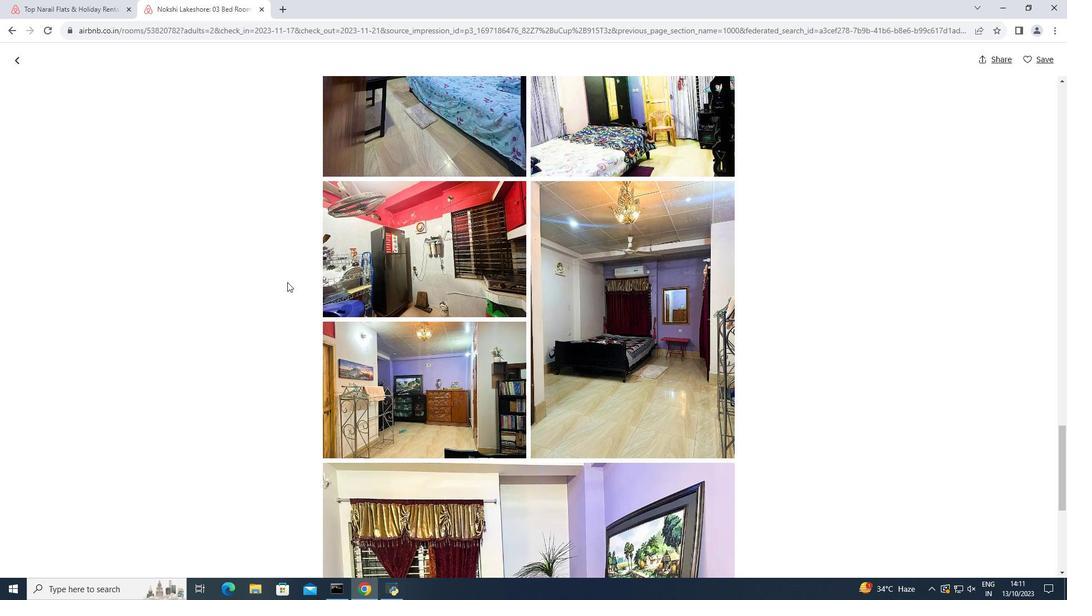 
Action: Mouse scrolled (287, 281) with delta (0, 0)
Screenshot: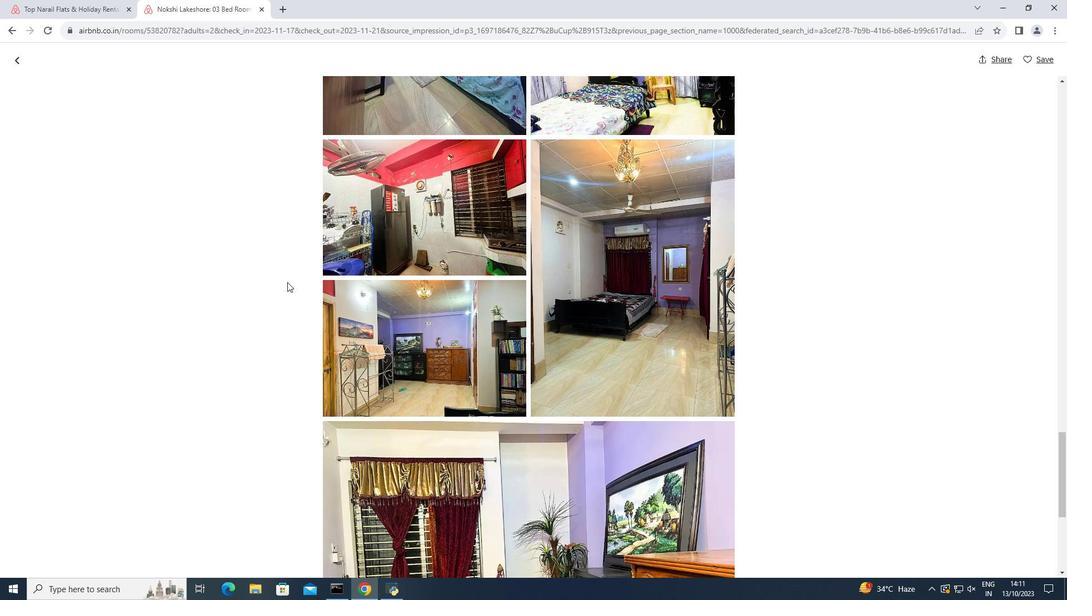 
Action: Mouse scrolled (287, 281) with delta (0, 0)
Screenshot: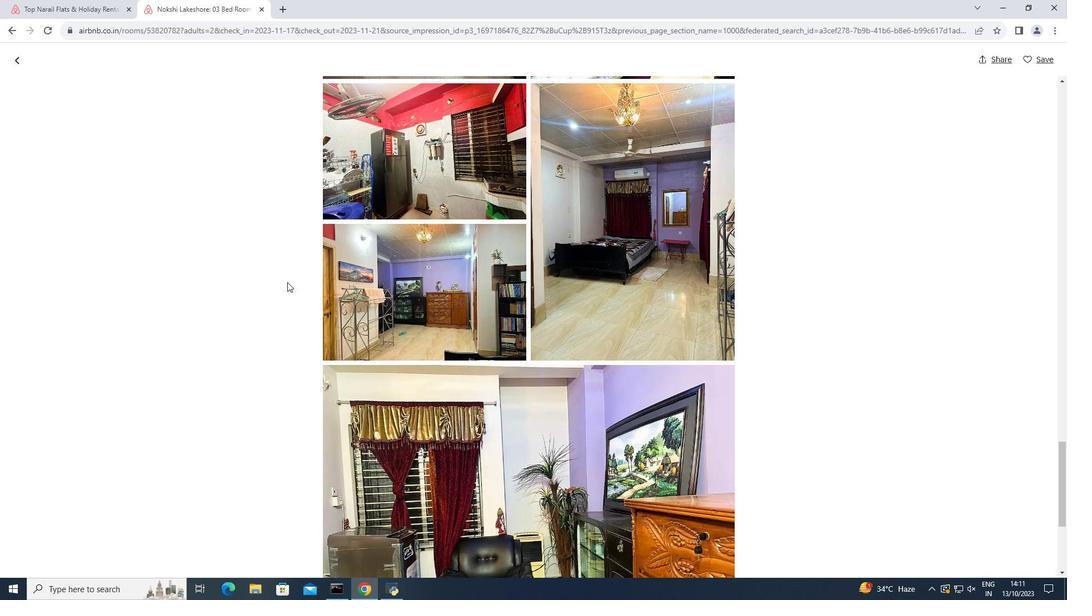
Action: Mouse scrolled (287, 281) with delta (0, 0)
Screenshot: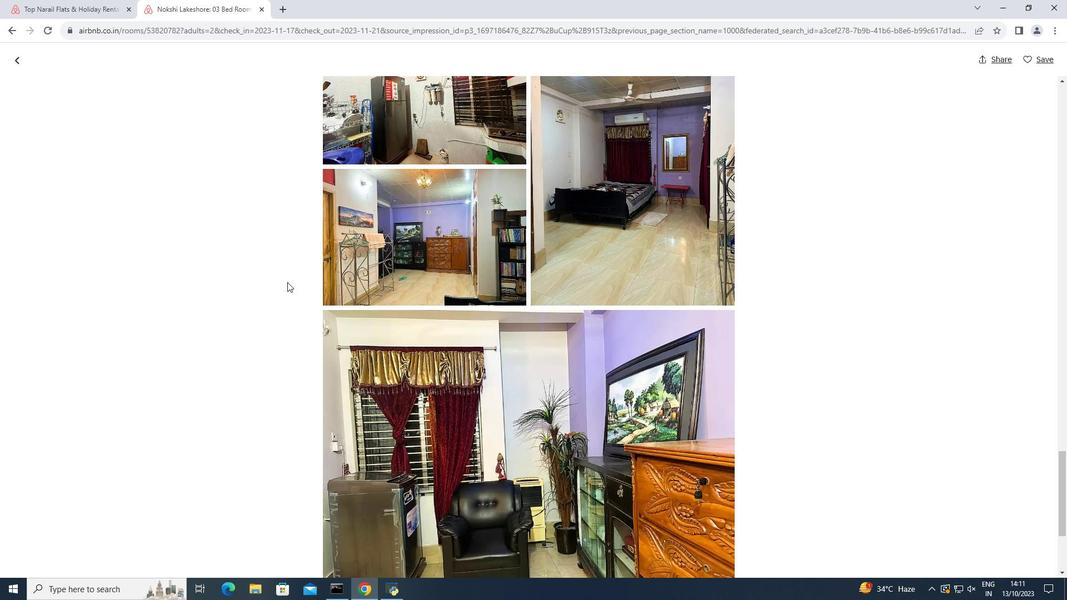 
Action: Mouse scrolled (287, 281) with delta (0, 0)
Screenshot: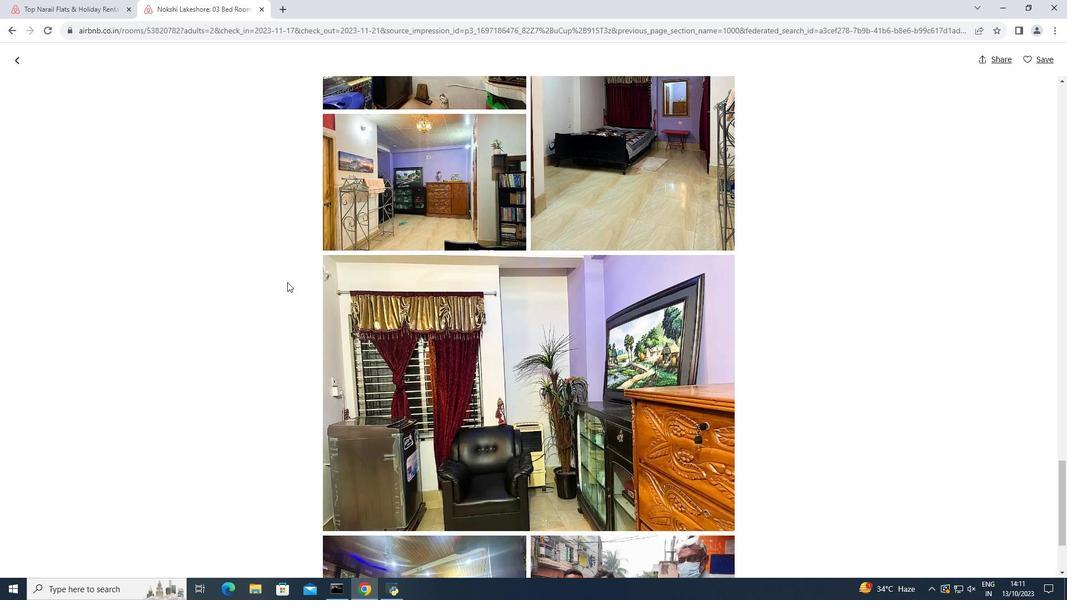 
Action: Mouse scrolled (287, 281) with delta (0, 0)
Screenshot: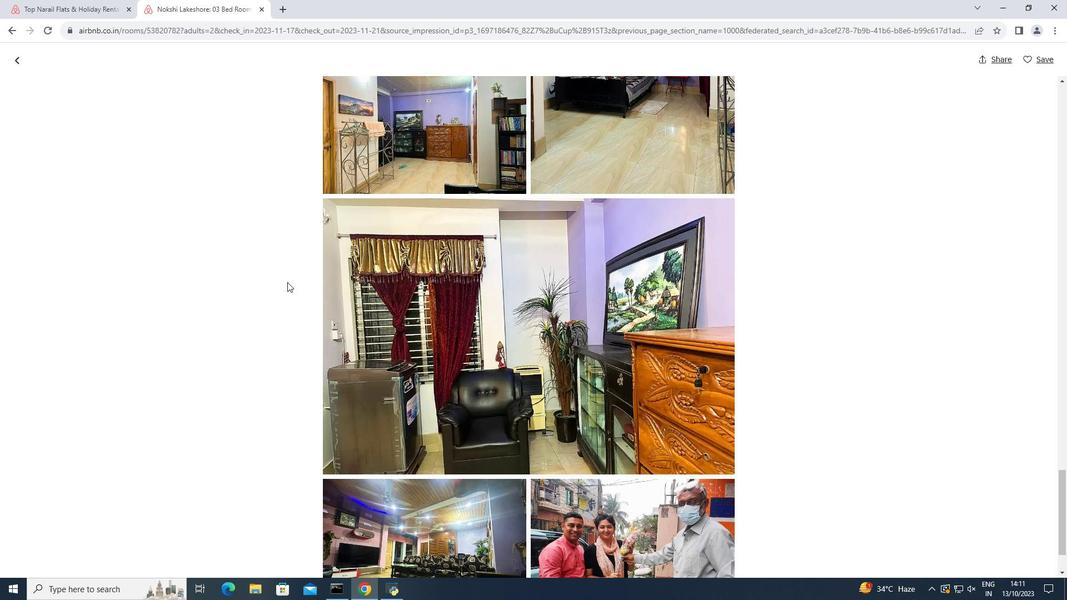 
Action: Mouse scrolled (287, 281) with delta (0, 0)
Screenshot: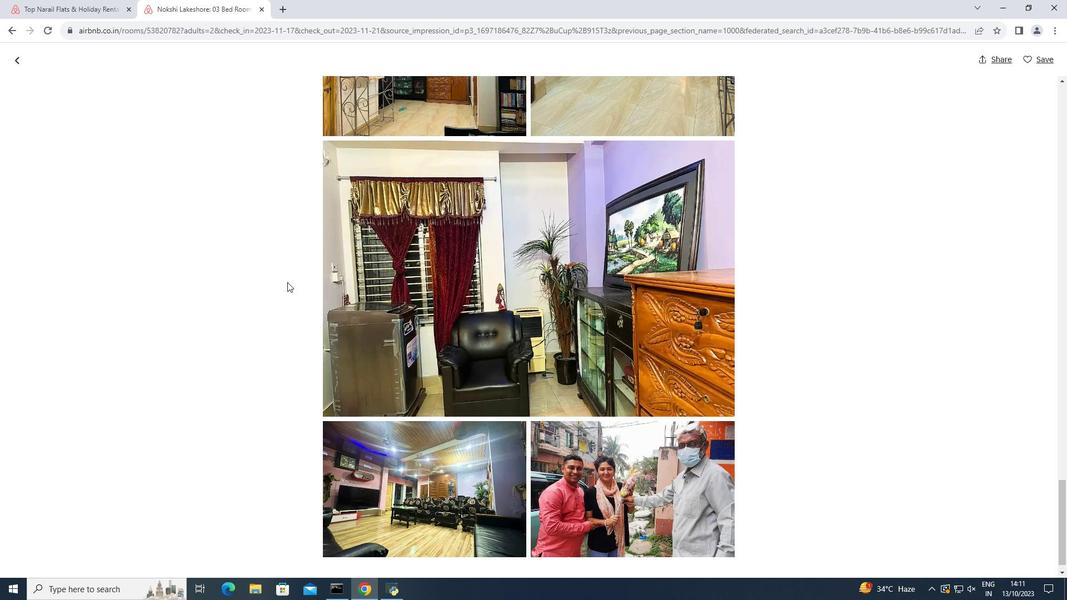 
Action: Mouse scrolled (287, 281) with delta (0, 0)
Screenshot: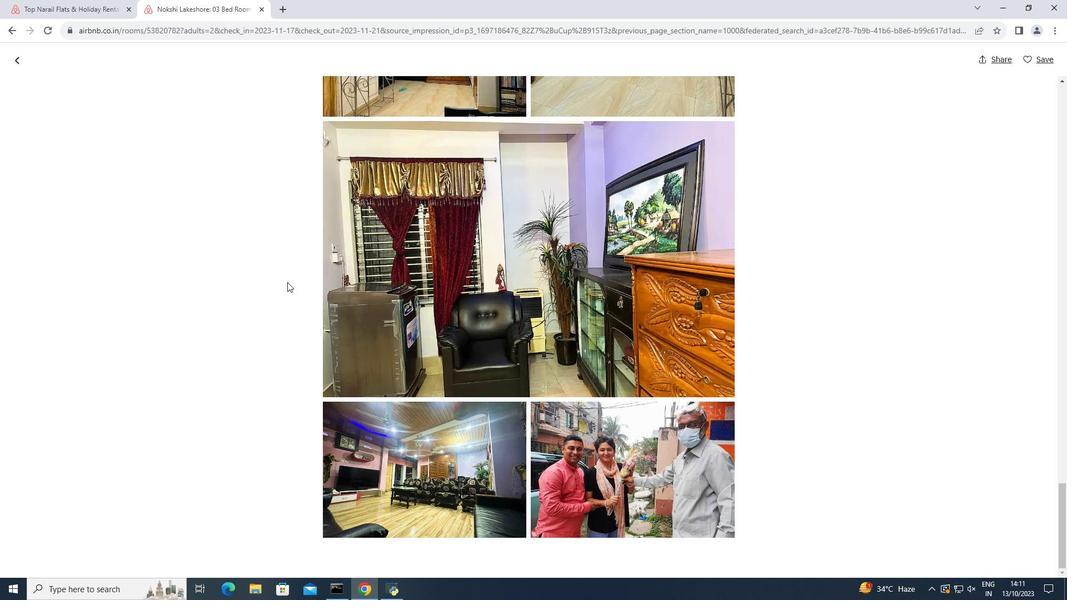 
Action: Mouse scrolled (287, 281) with delta (0, 0)
Screenshot: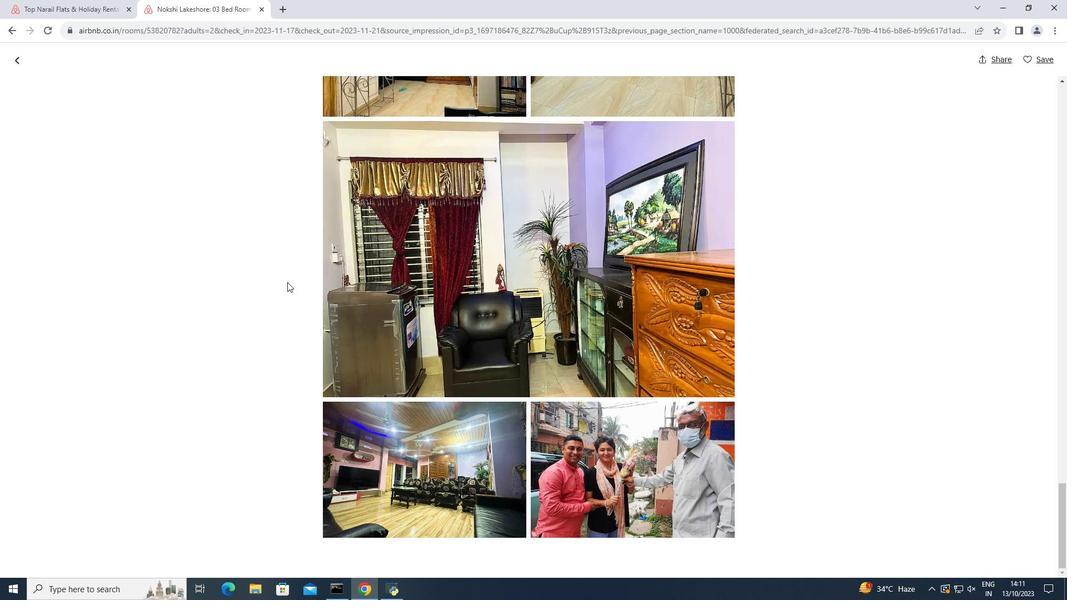 
Action: Mouse moved to (12, 59)
Screenshot: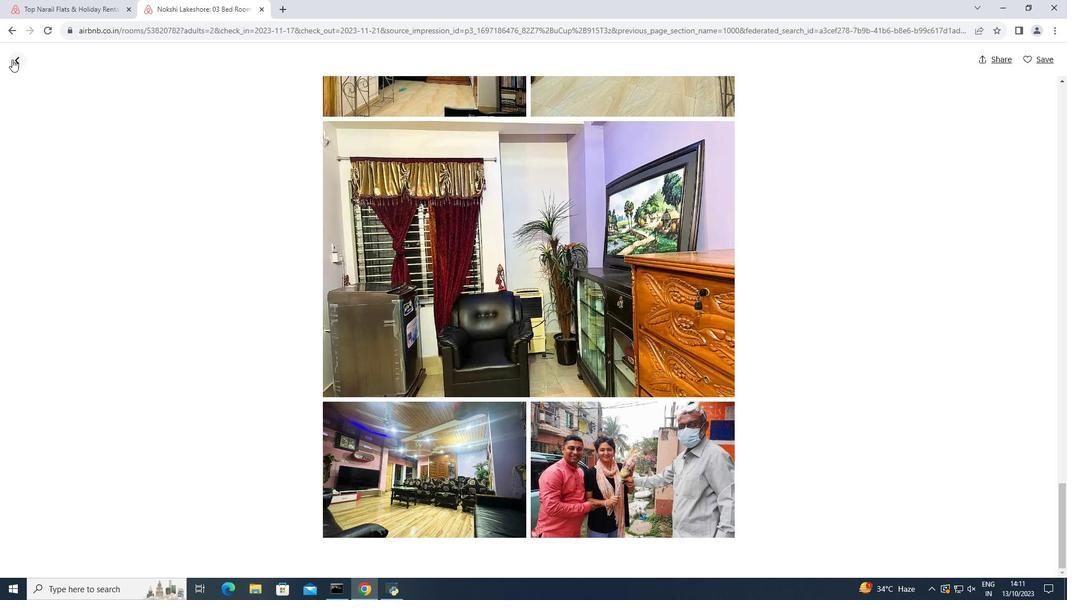 
Action: Mouse pressed left at (12, 59)
Screenshot: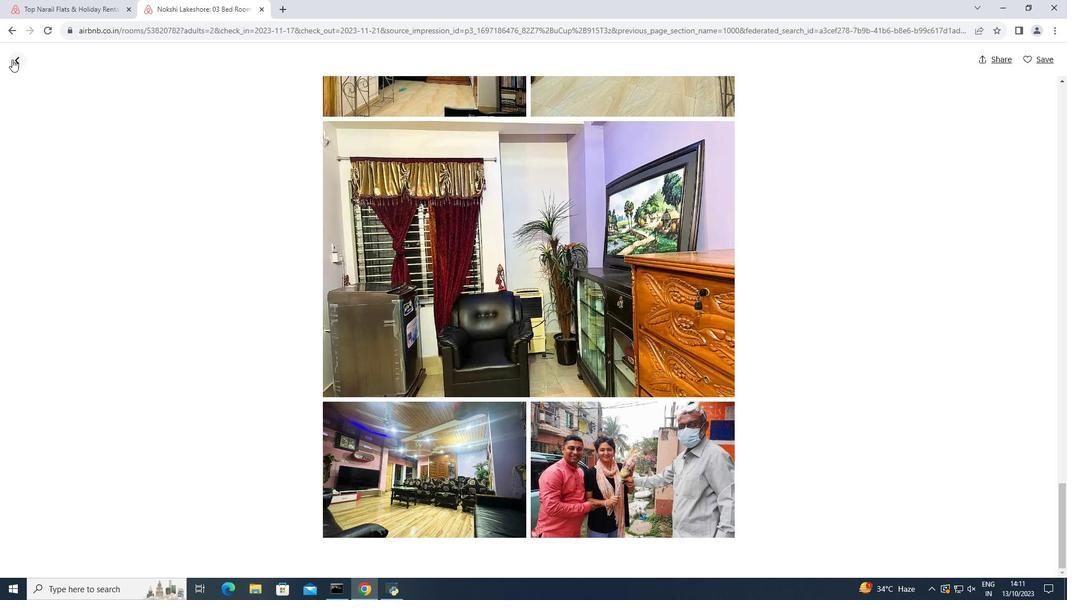 
Action: Mouse moved to (234, 315)
Screenshot: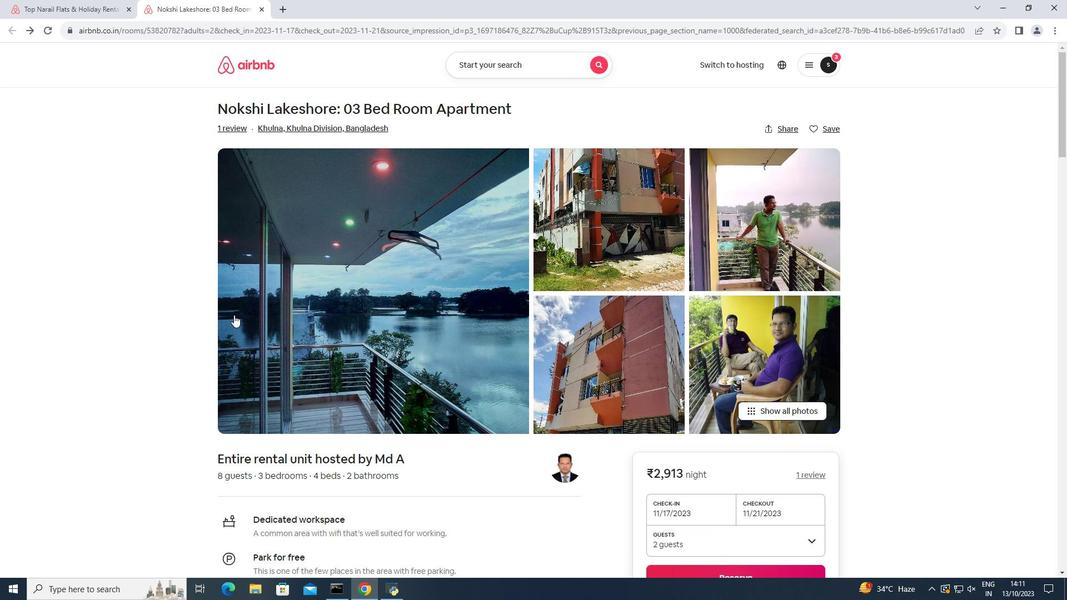 
Action: Mouse scrolled (234, 314) with delta (0, 0)
Screenshot: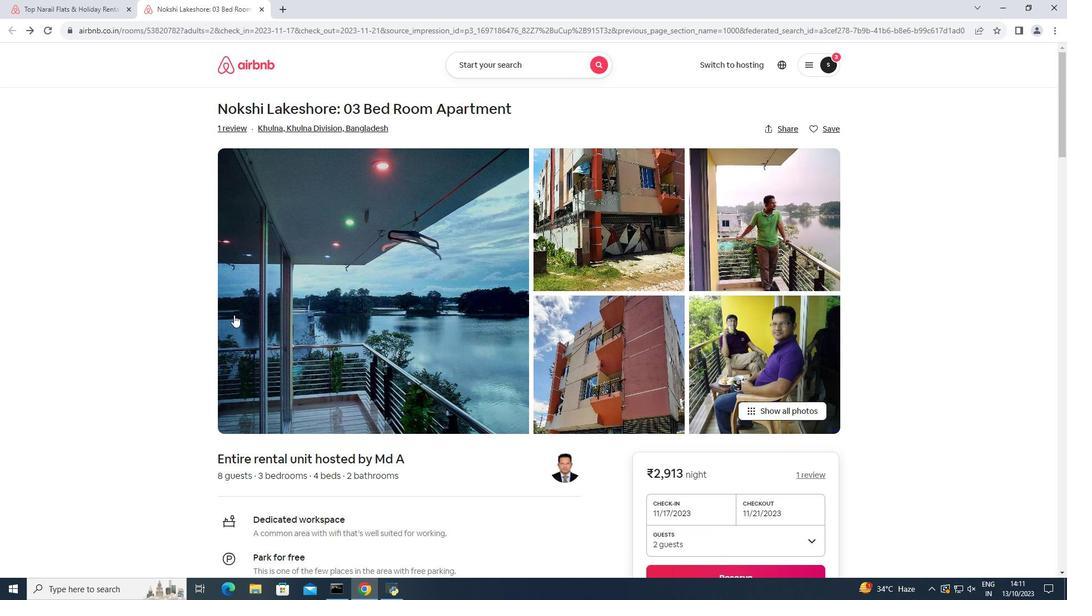 
Action: Mouse scrolled (234, 314) with delta (0, 0)
Screenshot: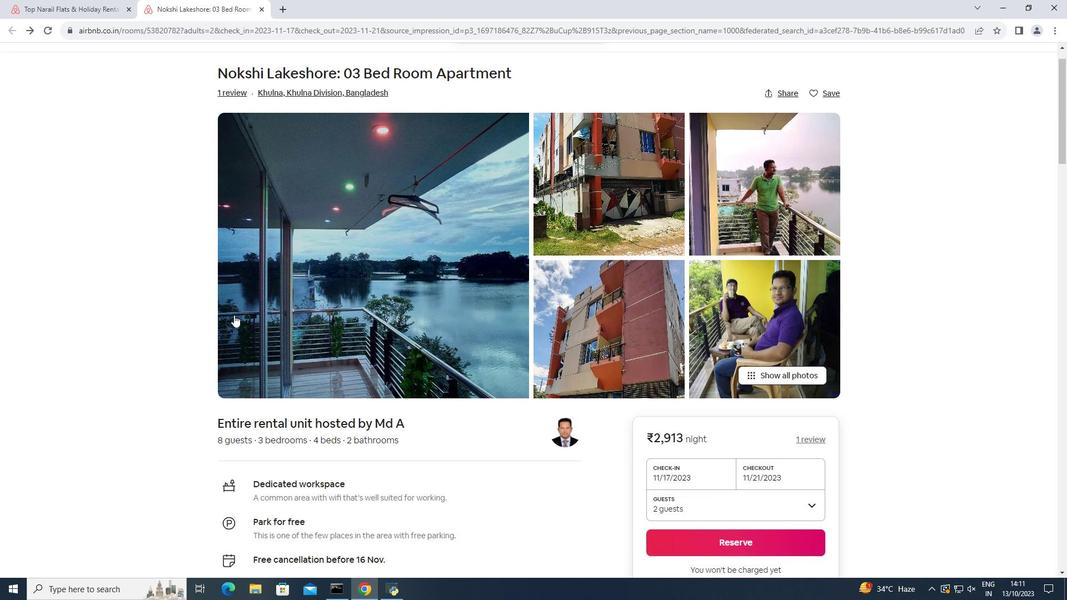 
Action: Mouse scrolled (234, 314) with delta (0, 0)
Screenshot: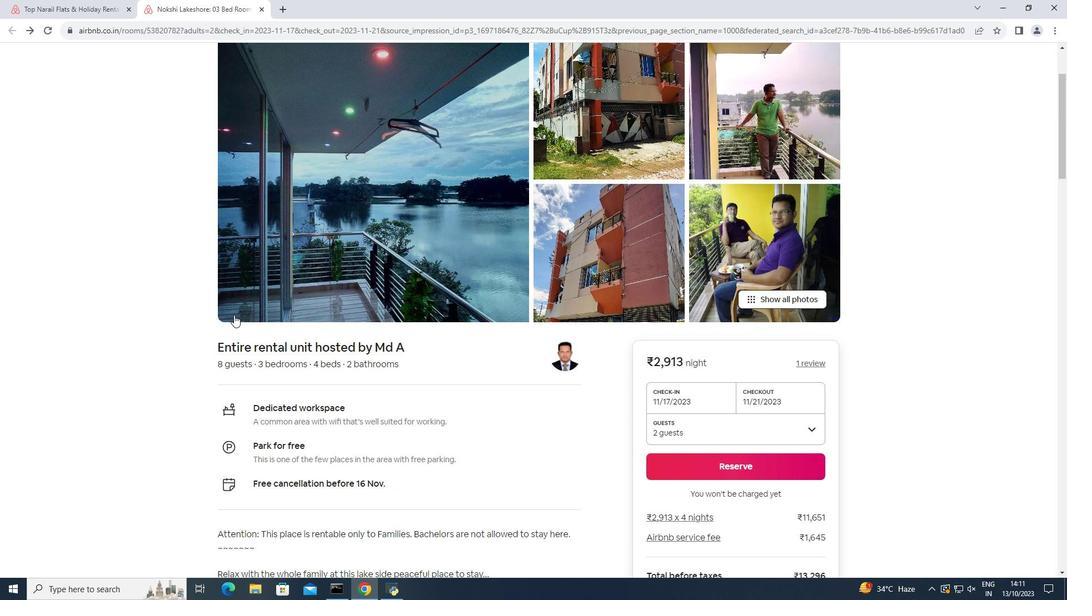 
Action: Mouse moved to (234, 315)
Screenshot: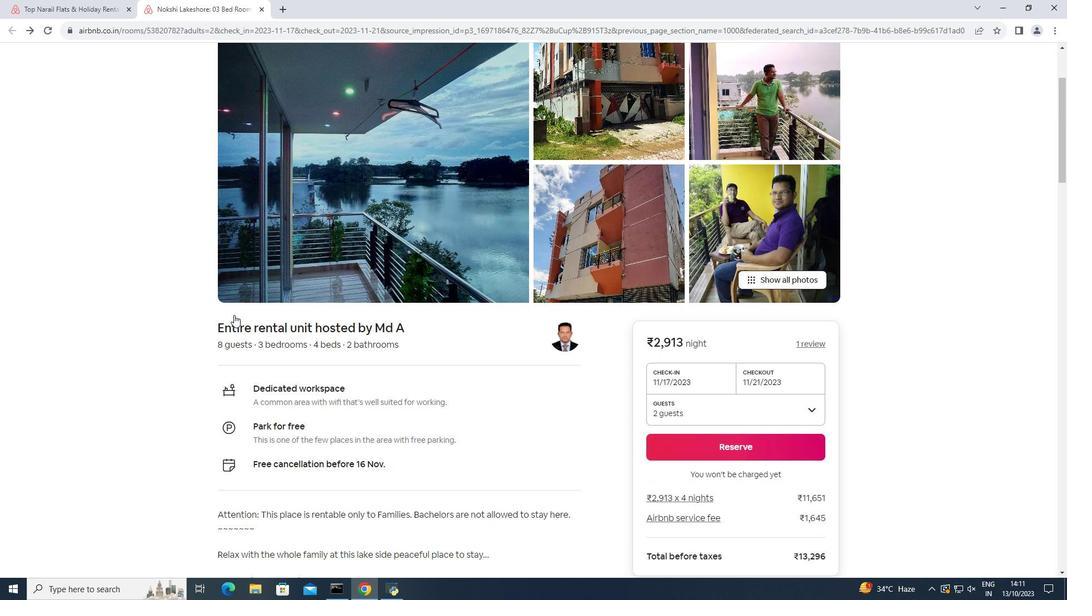 
Action: Mouse scrolled (234, 314) with delta (0, 0)
Screenshot: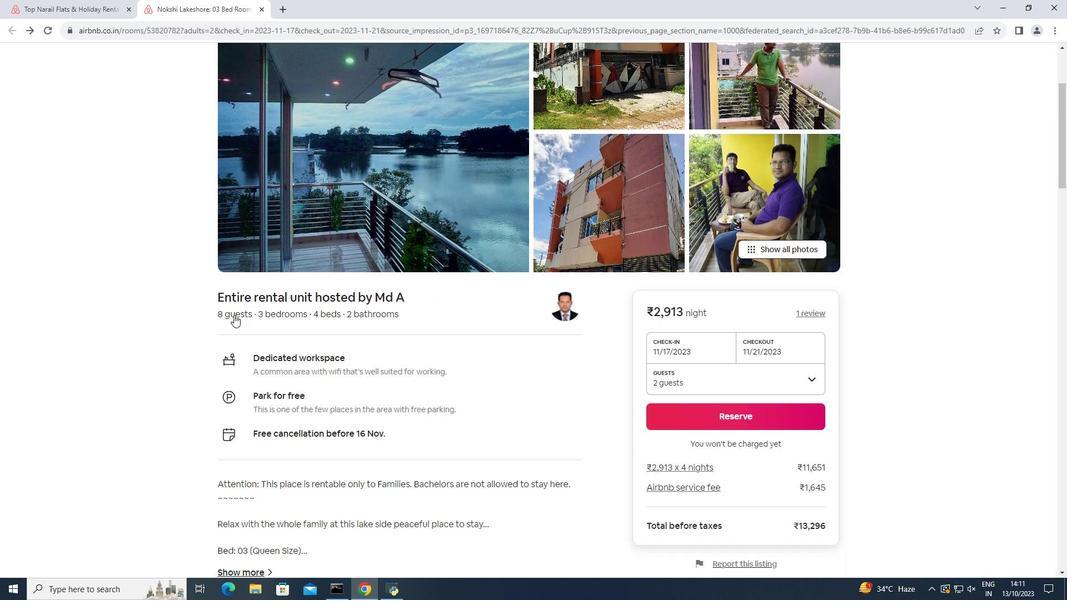 
Action: Mouse moved to (229, 312)
Screenshot: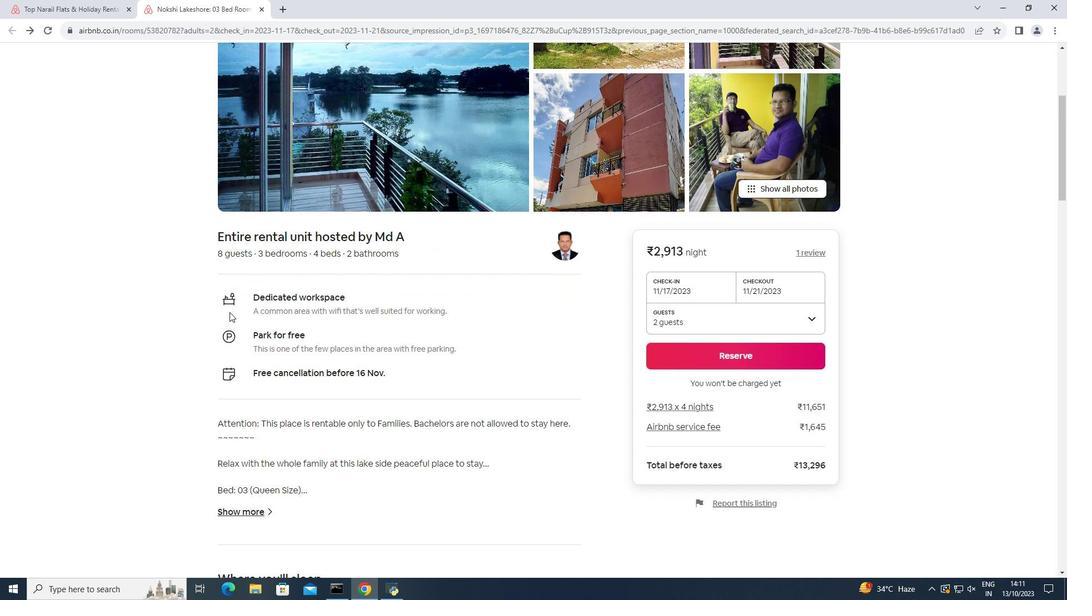
Action: Mouse scrolled (229, 312) with delta (0, 0)
Screenshot: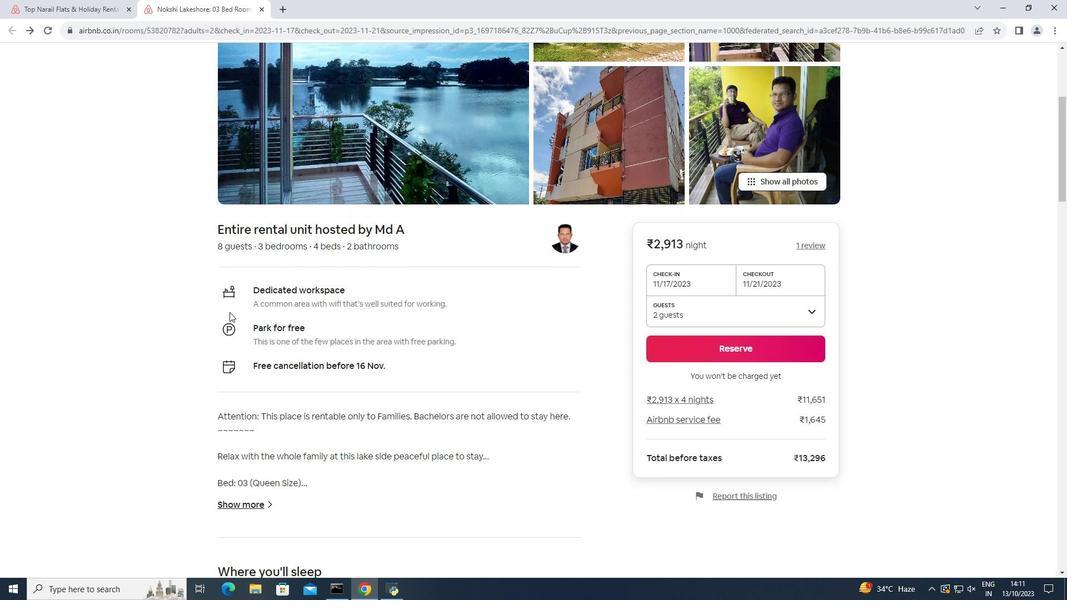 
Action: Mouse scrolled (229, 312) with delta (0, 0)
Screenshot: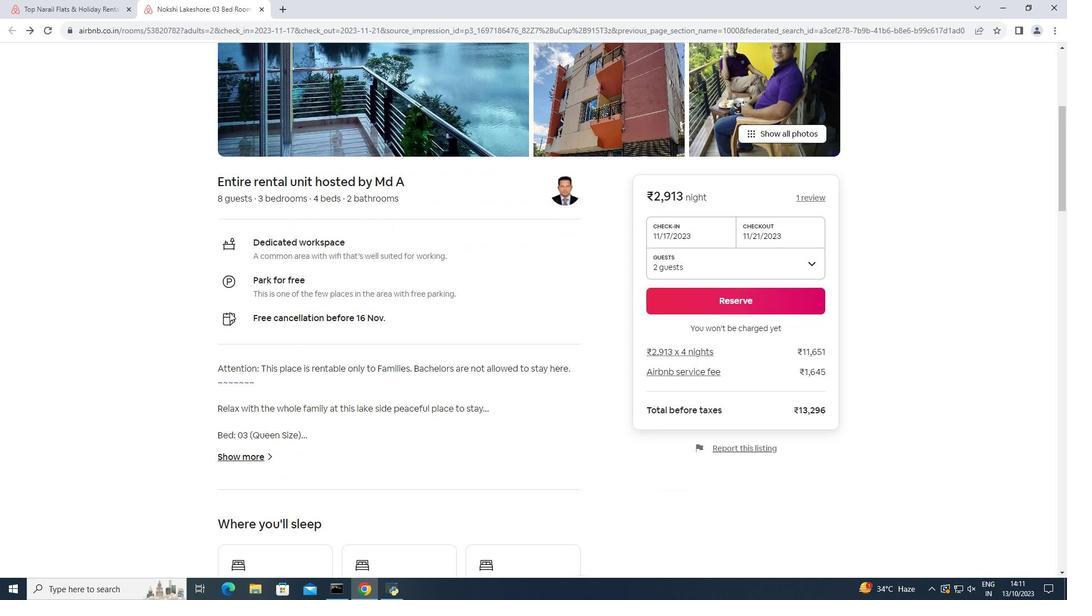 
Action: Mouse moved to (258, 401)
Screenshot: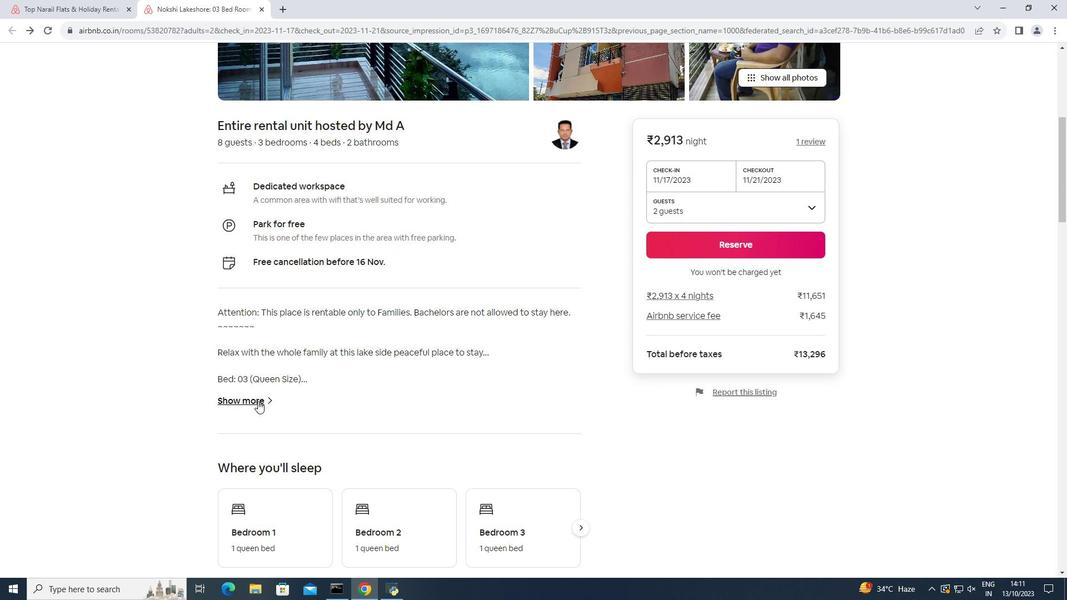 
Action: Mouse pressed left at (258, 401)
Screenshot: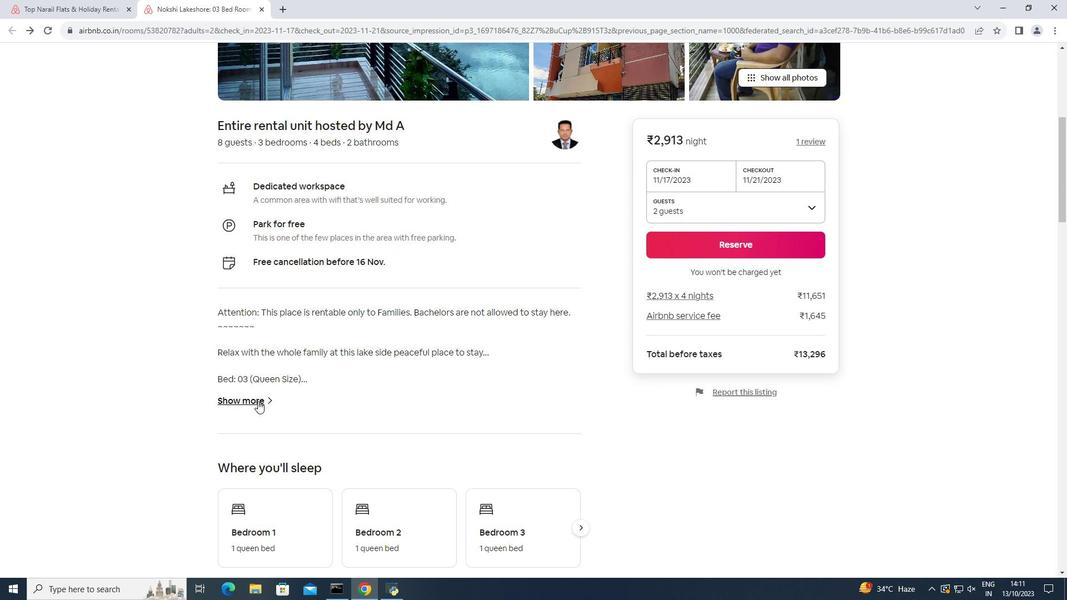 
Action: Mouse moved to (399, 338)
Screenshot: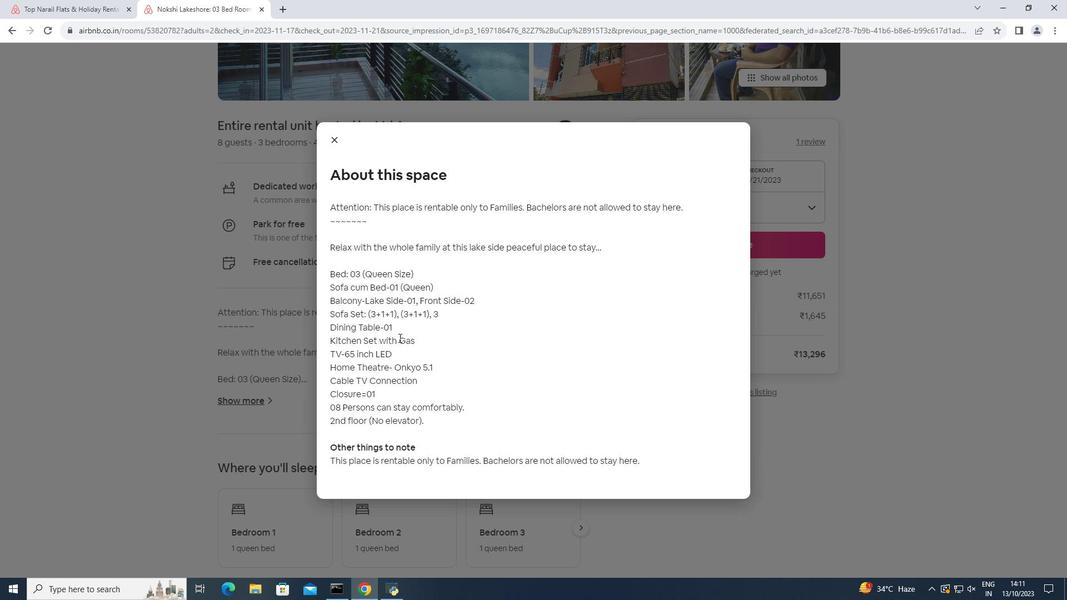 
Action: Mouse scrolled (399, 337) with delta (0, 0)
Screenshot: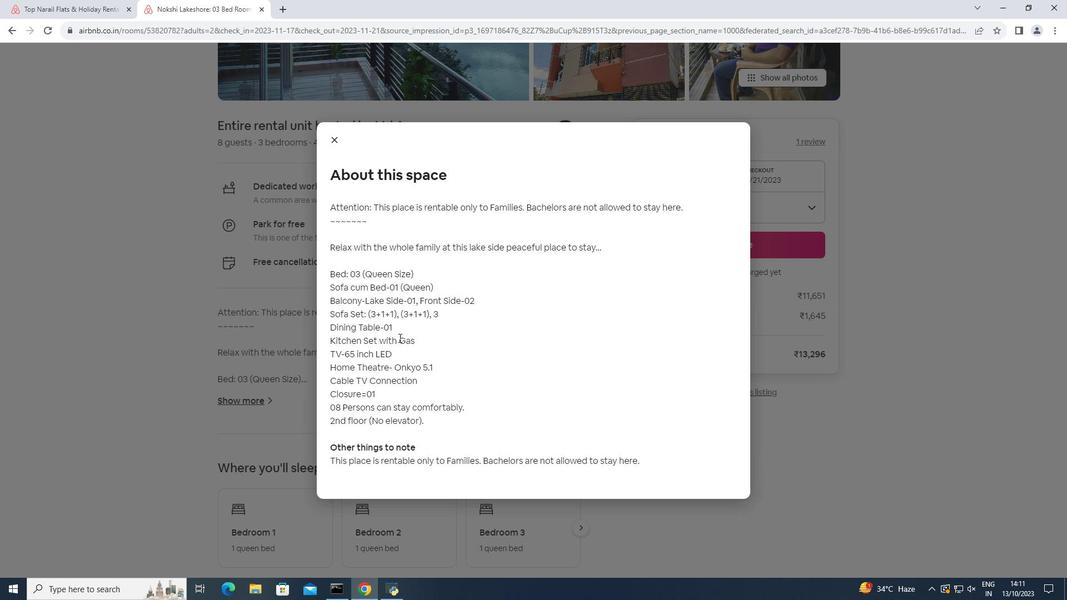 
Action: Mouse moved to (332, 140)
Screenshot: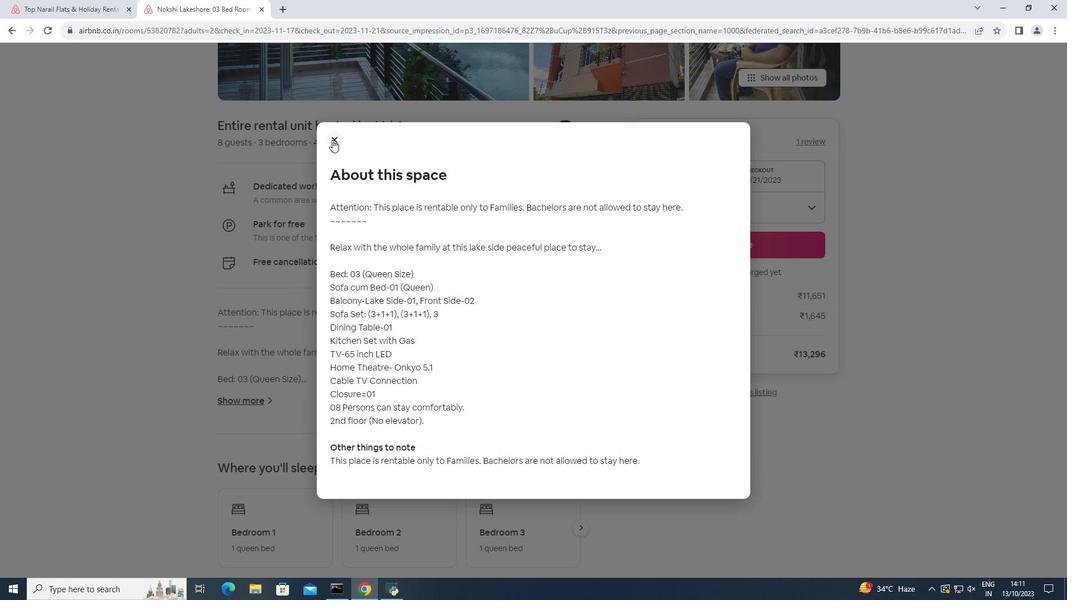 
Action: Mouse pressed left at (332, 140)
Screenshot: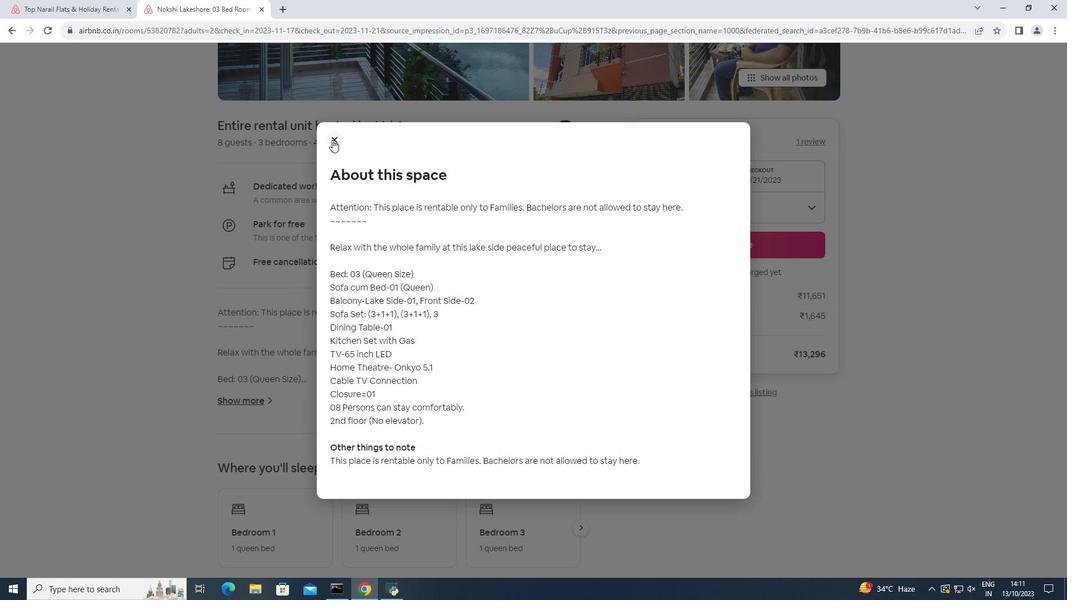 
Action: Mouse moved to (332, 143)
Screenshot: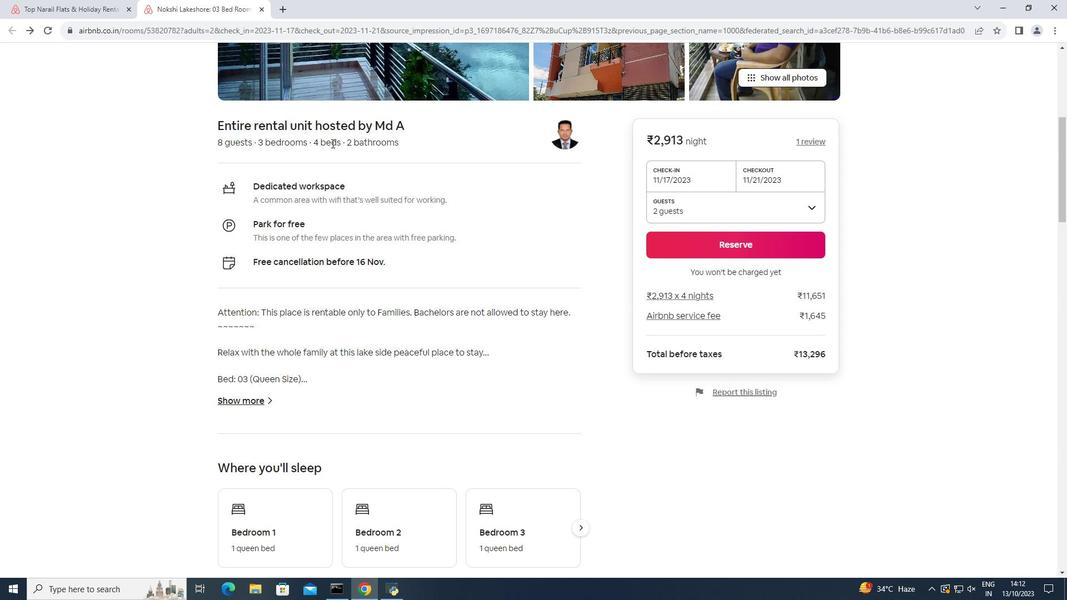 
Action: Mouse scrolled (332, 142) with delta (0, 0)
Screenshot: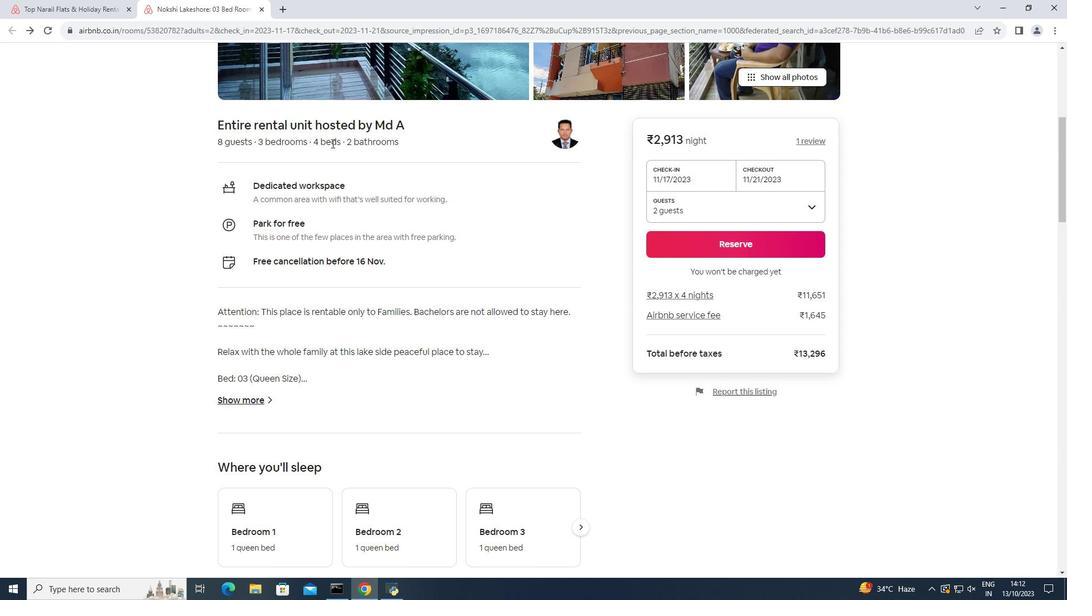 
Action: Mouse moved to (330, 144)
Screenshot: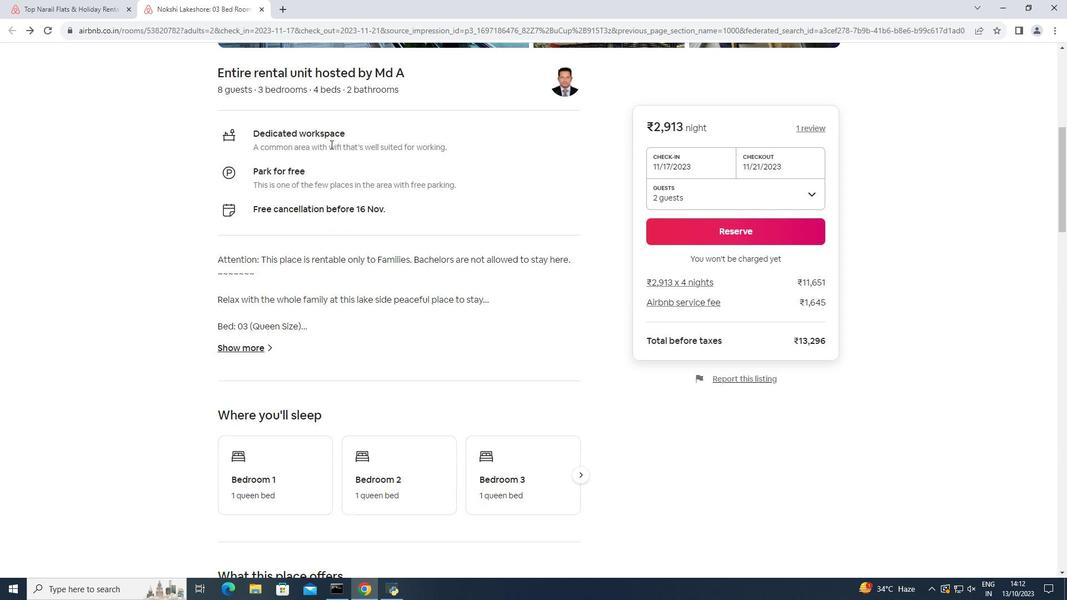 
Action: Mouse scrolled (330, 144) with delta (0, 0)
Screenshot: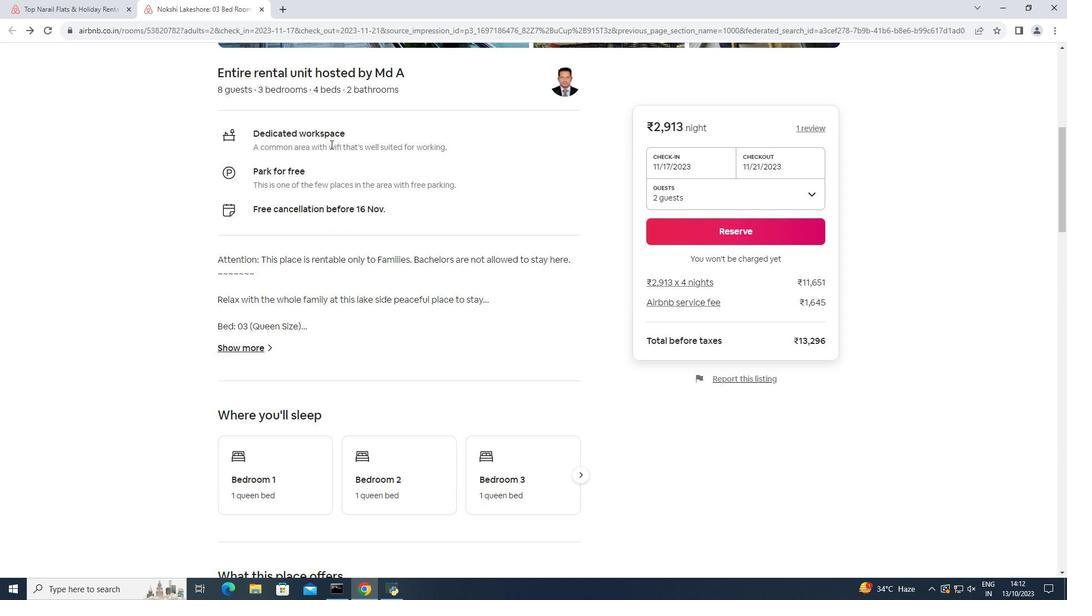 
Action: Mouse moved to (330, 145)
Screenshot: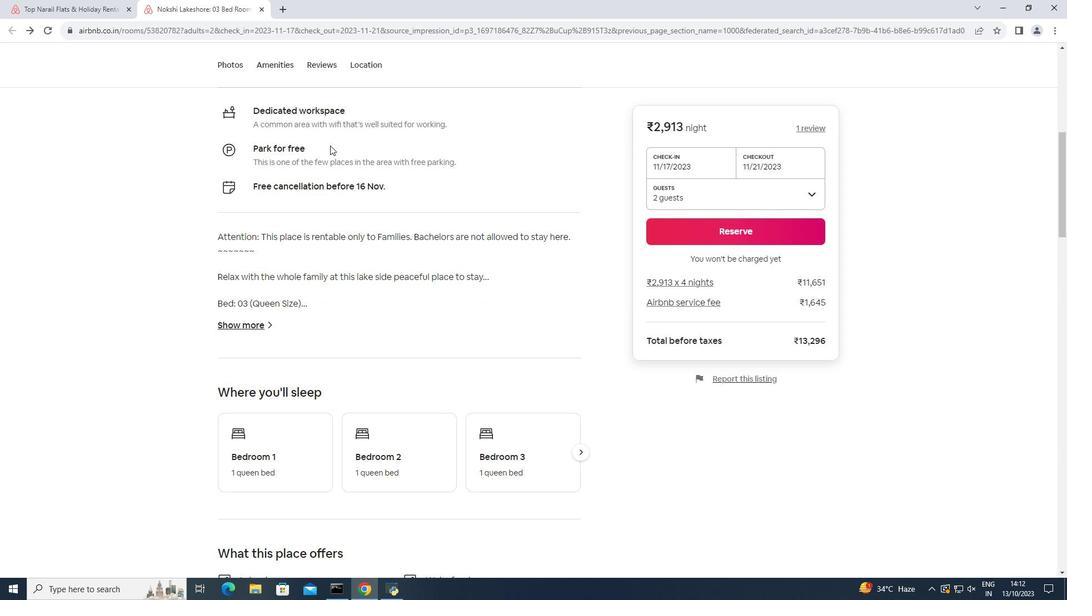 
Action: Mouse scrolled (330, 145) with delta (0, 0)
Screenshot: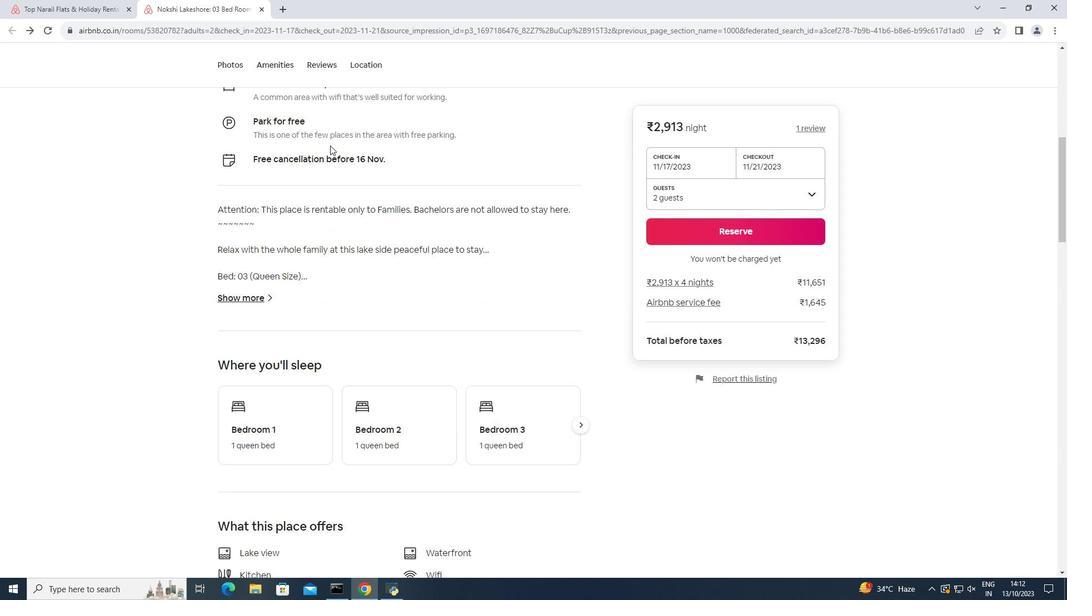 
Action: Mouse scrolled (330, 145) with delta (0, 0)
Screenshot: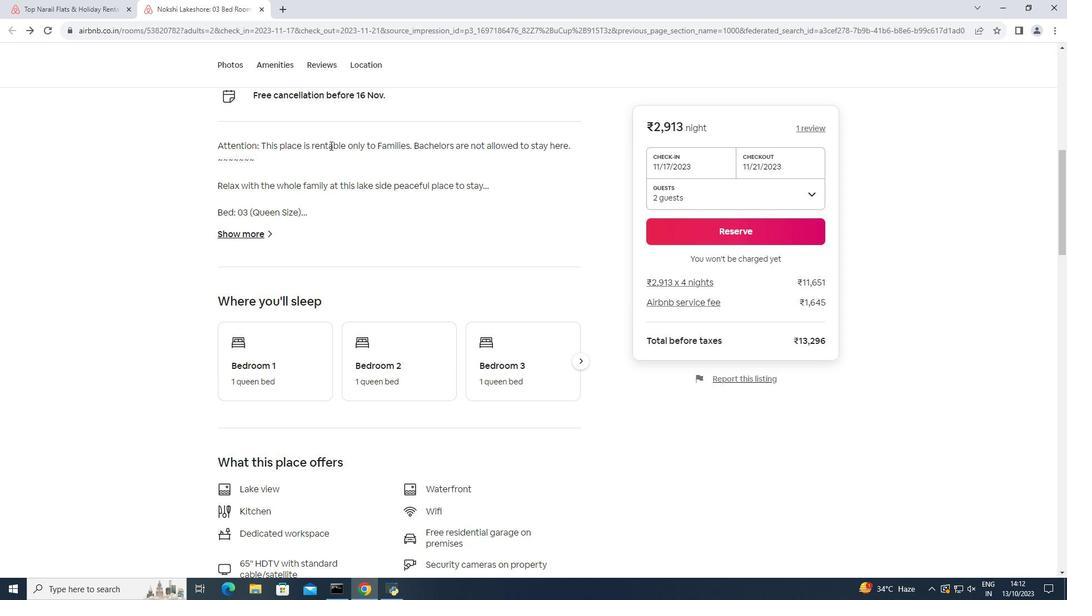 
Action: Mouse scrolled (330, 145) with delta (0, 0)
Screenshot: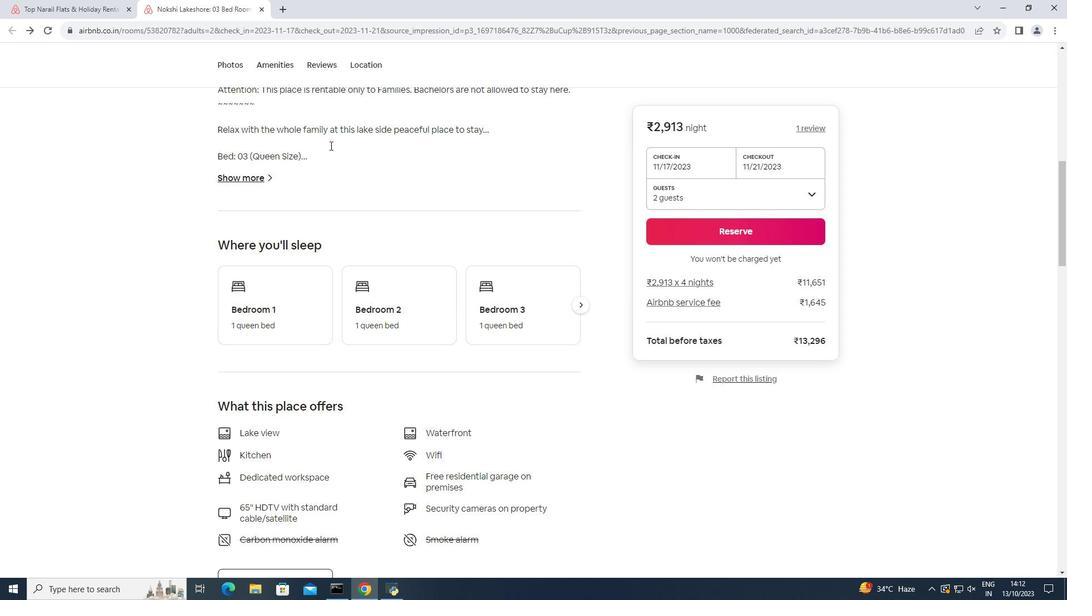 
Action: Mouse scrolled (330, 145) with delta (0, 0)
Screenshot: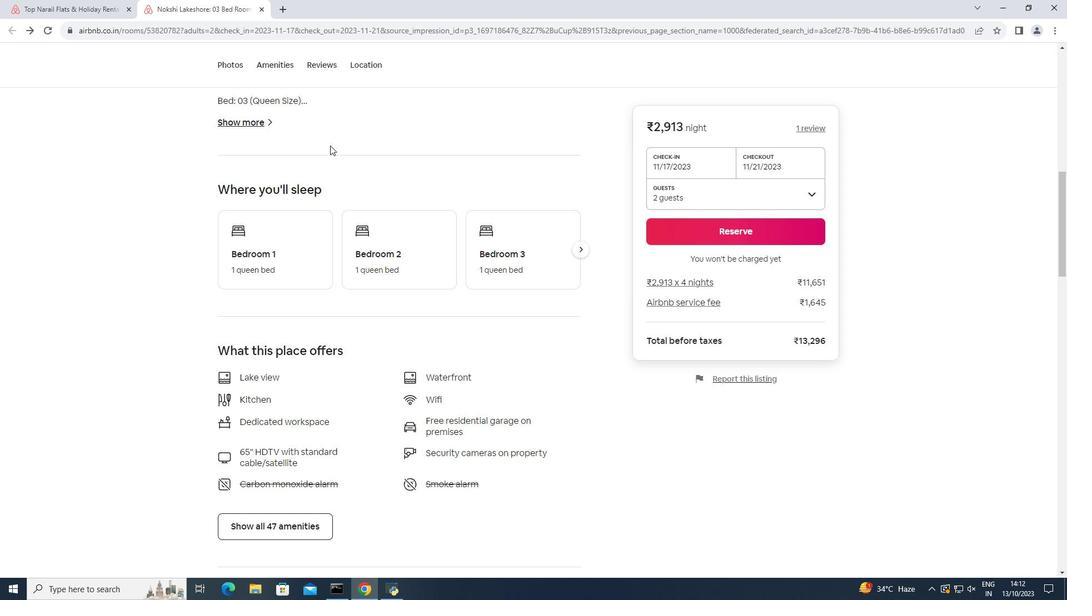 
Action: Mouse scrolled (330, 145) with delta (0, 0)
Screenshot: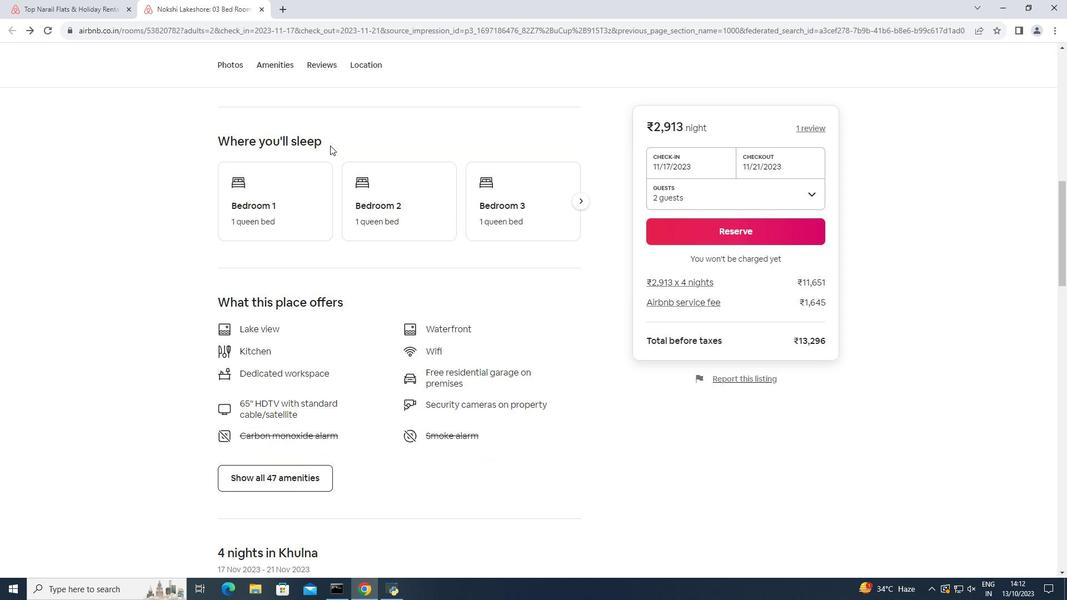 
Action: Mouse scrolled (330, 145) with delta (0, 0)
Screenshot: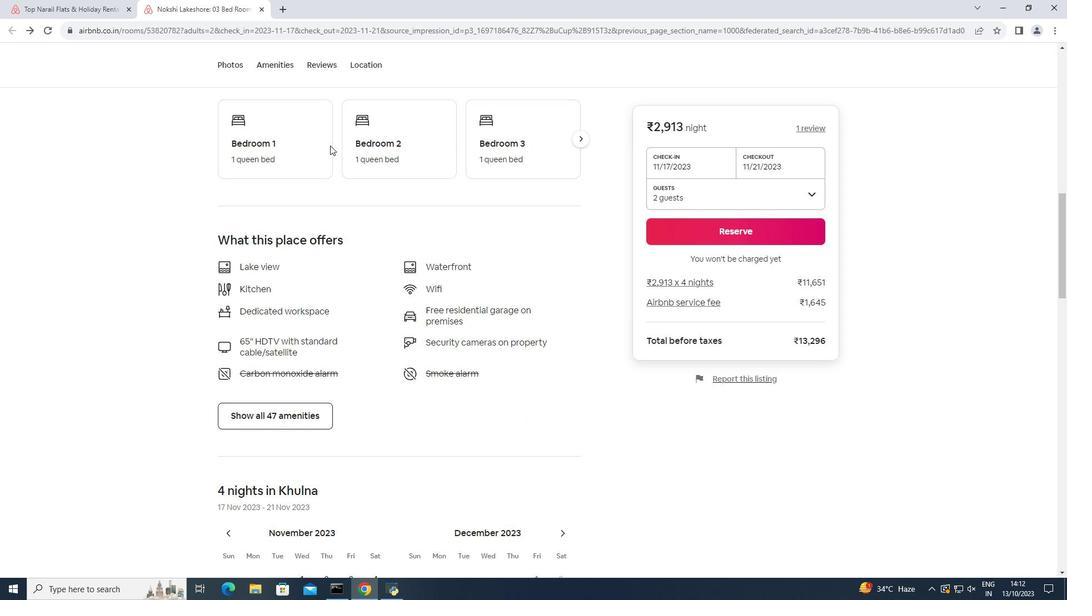 
Action: Mouse scrolled (330, 145) with delta (0, 0)
Screenshot: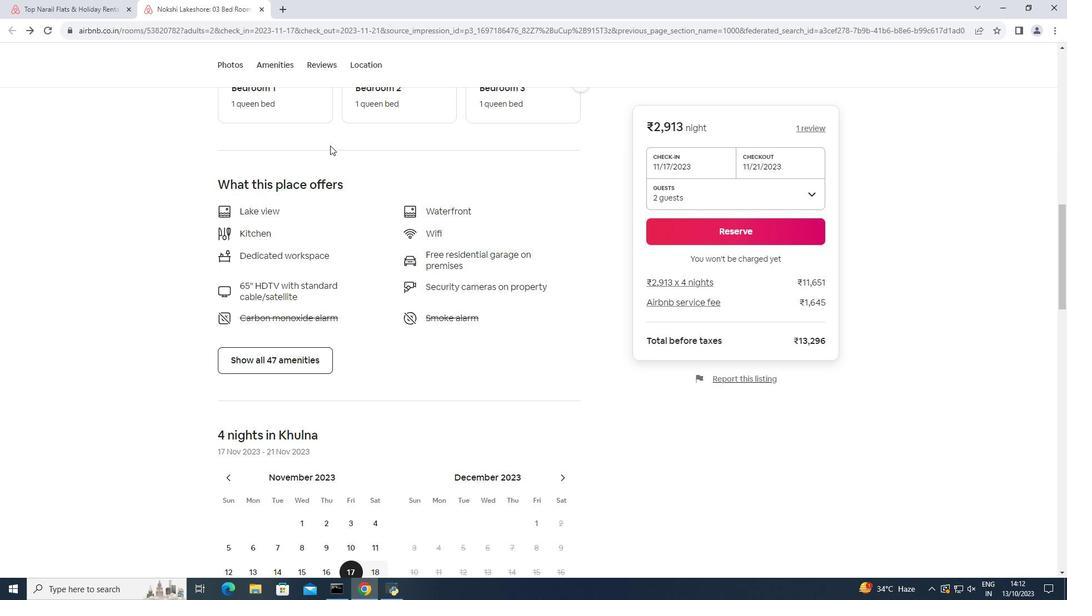
Action: Mouse moved to (270, 308)
Screenshot: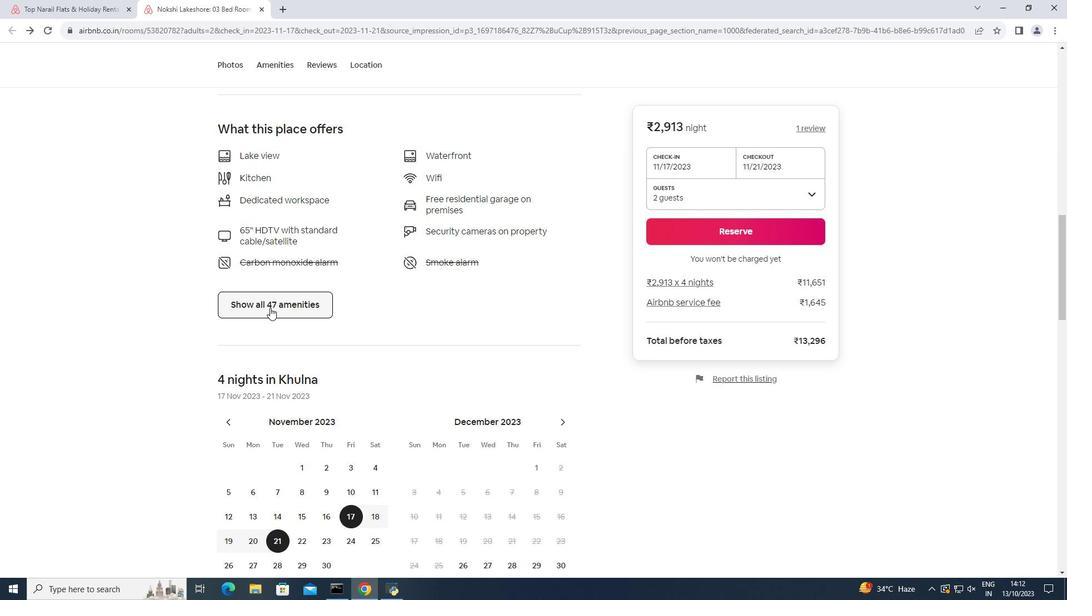 
Action: Mouse pressed left at (270, 308)
Screenshot: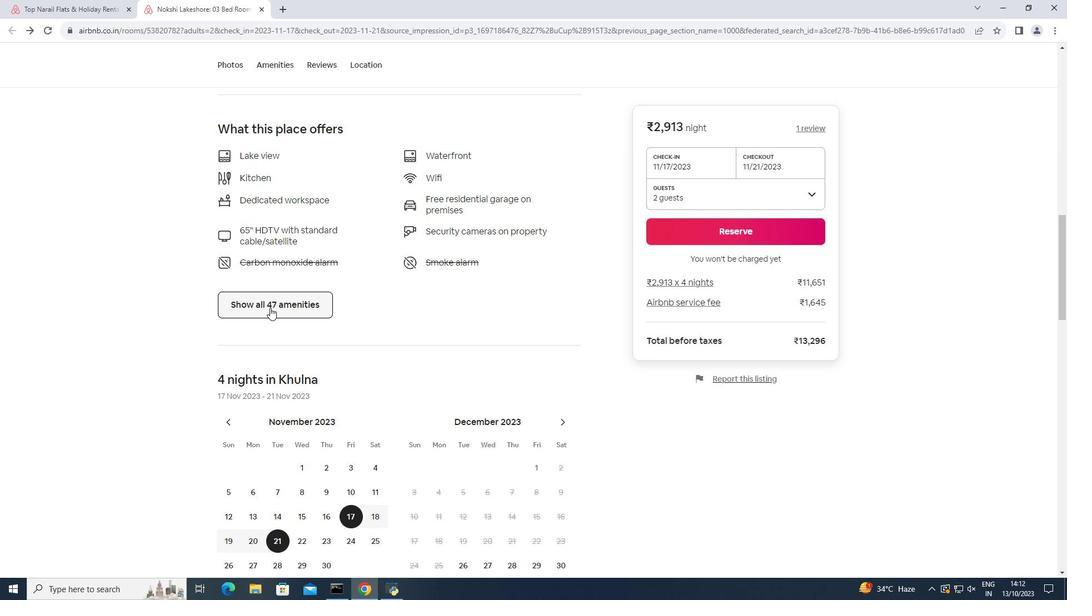 
Action: Mouse moved to (387, 312)
Screenshot: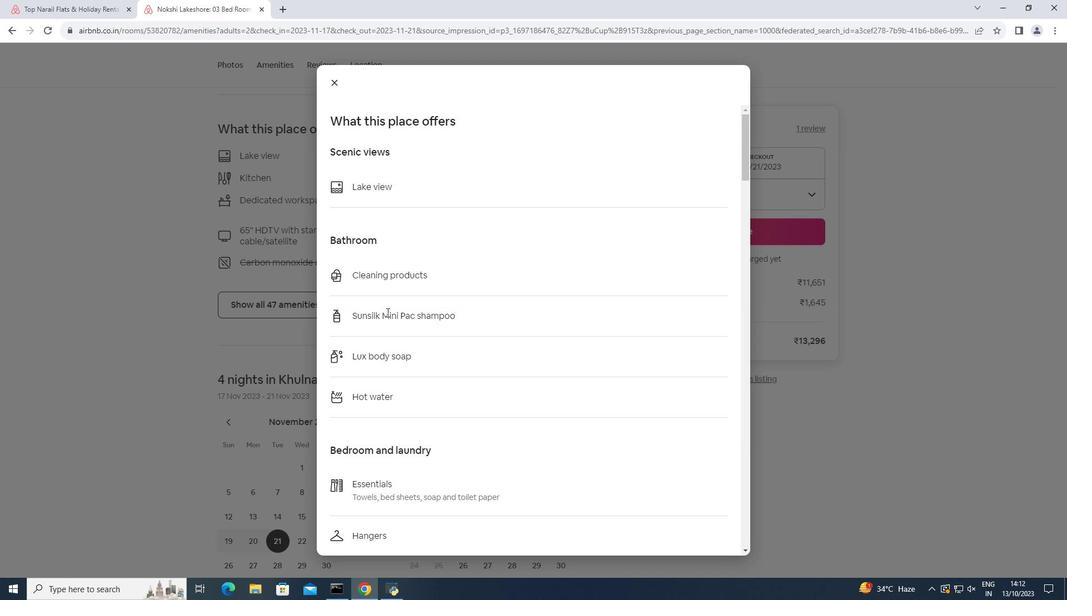 
Action: Mouse scrolled (387, 312) with delta (0, 0)
Screenshot: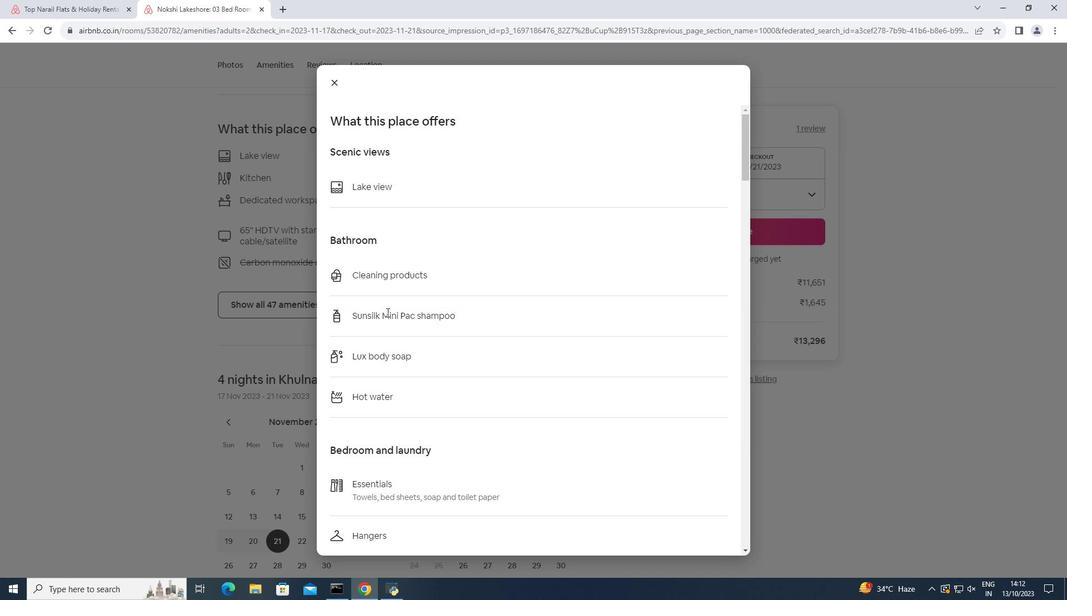 
Action: Mouse scrolled (387, 312) with delta (0, 0)
Screenshot: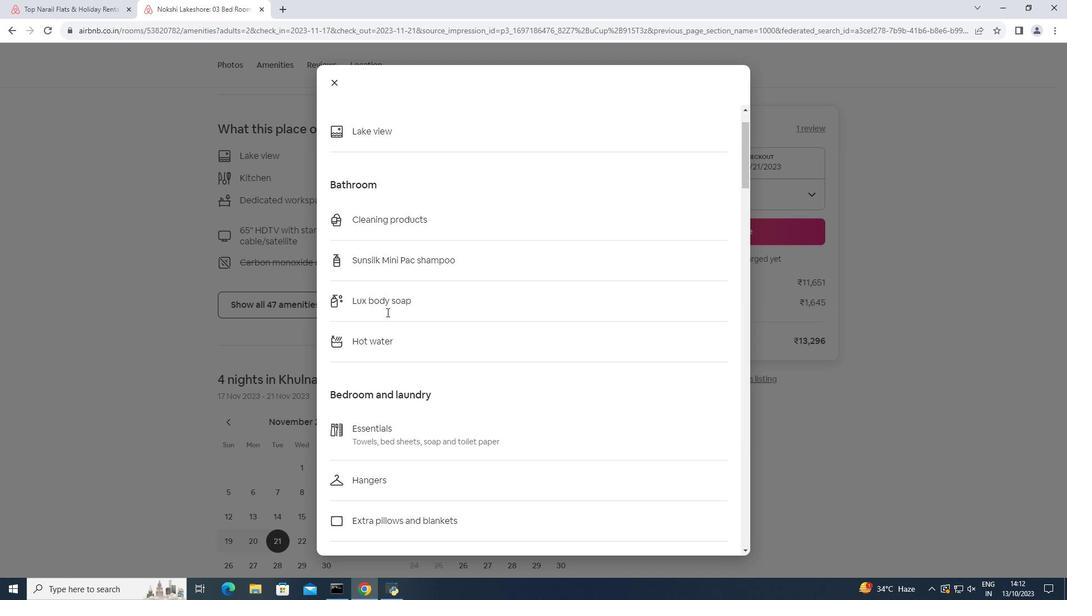 
Action: Mouse scrolled (387, 312) with delta (0, 0)
Screenshot: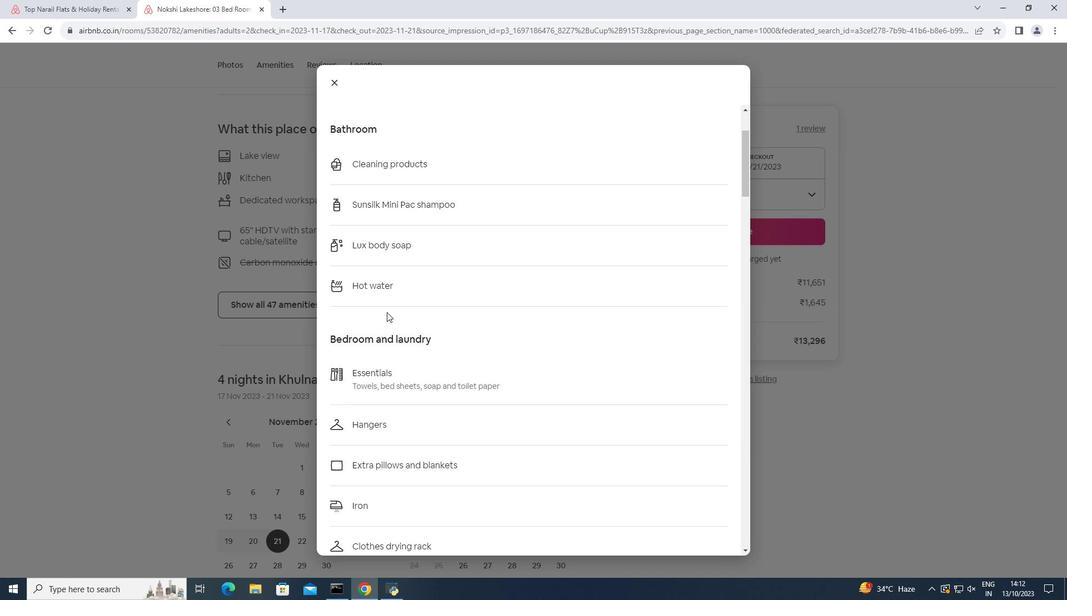 
Action: Mouse scrolled (387, 312) with delta (0, 0)
Screenshot: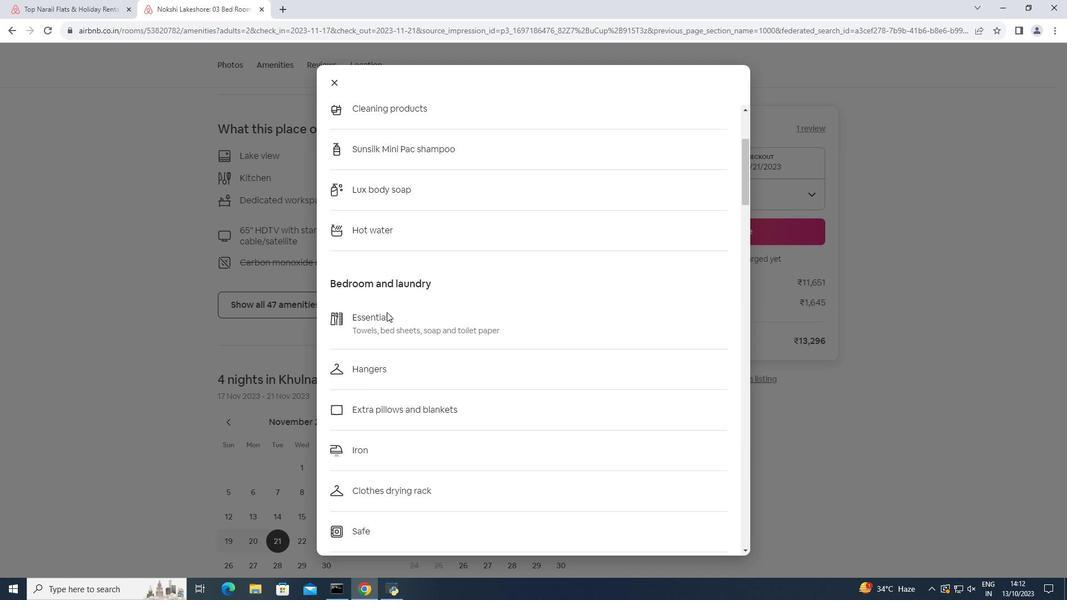 
Action: Mouse scrolled (387, 312) with delta (0, 0)
Screenshot: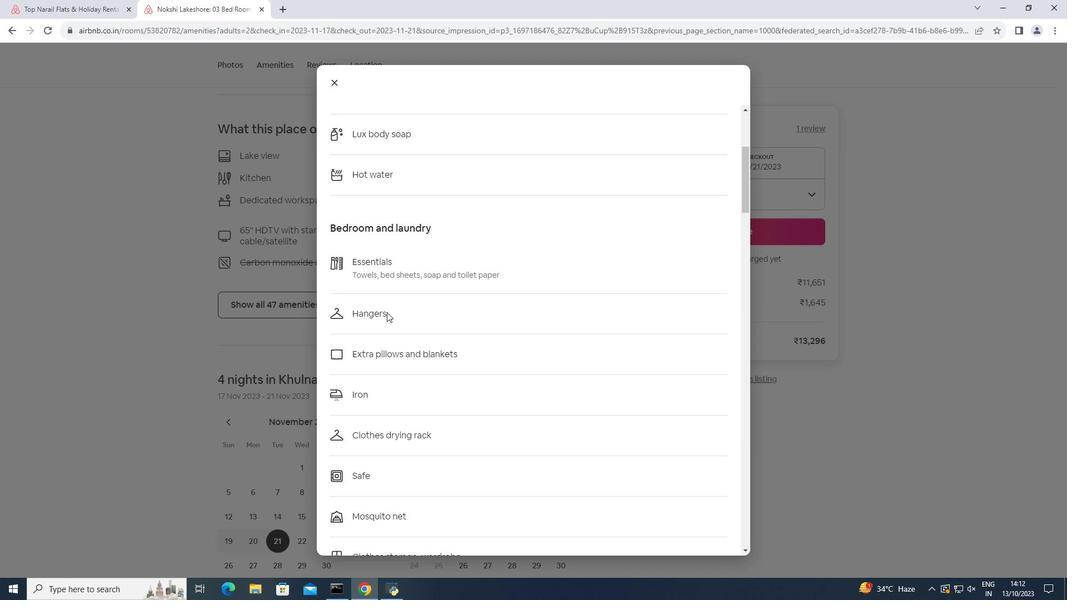 
Action: Mouse scrolled (387, 312) with delta (0, 0)
Screenshot: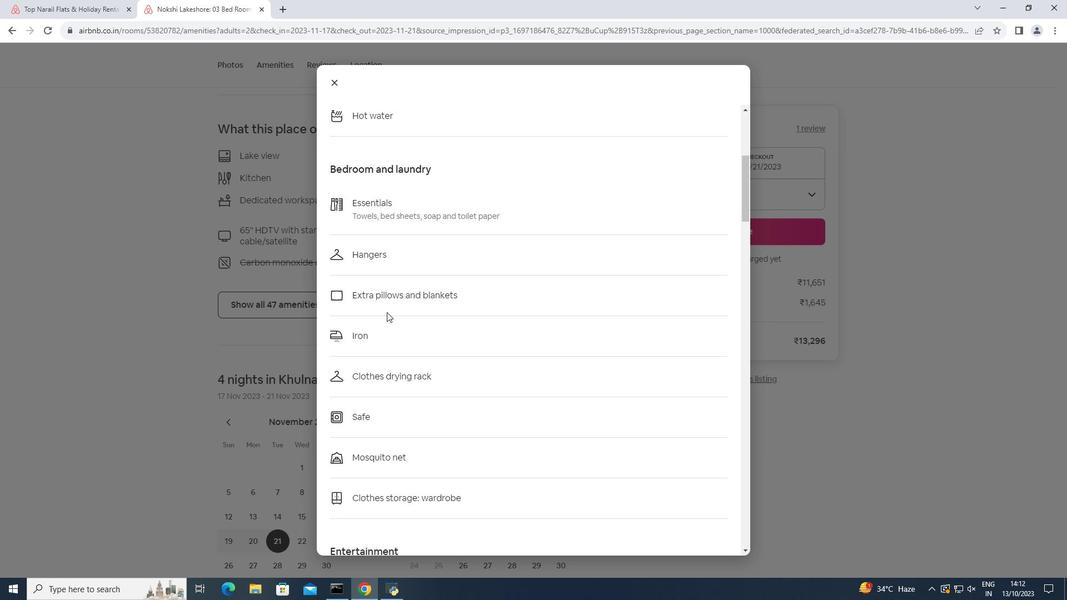 
Action: Mouse scrolled (387, 312) with delta (0, 0)
Screenshot: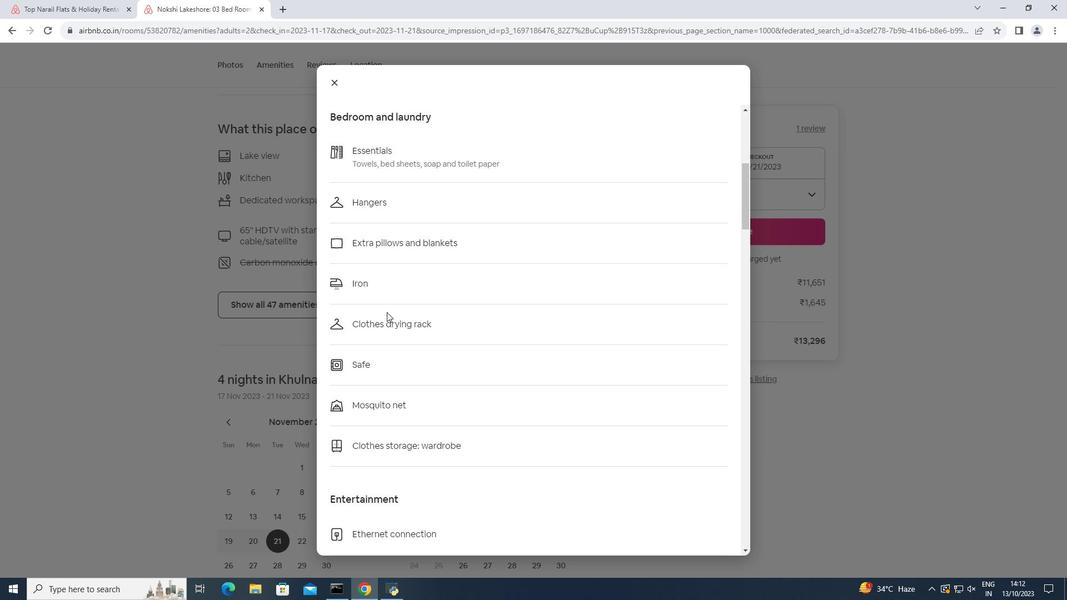 
Action: Mouse scrolled (387, 312) with delta (0, 0)
Screenshot: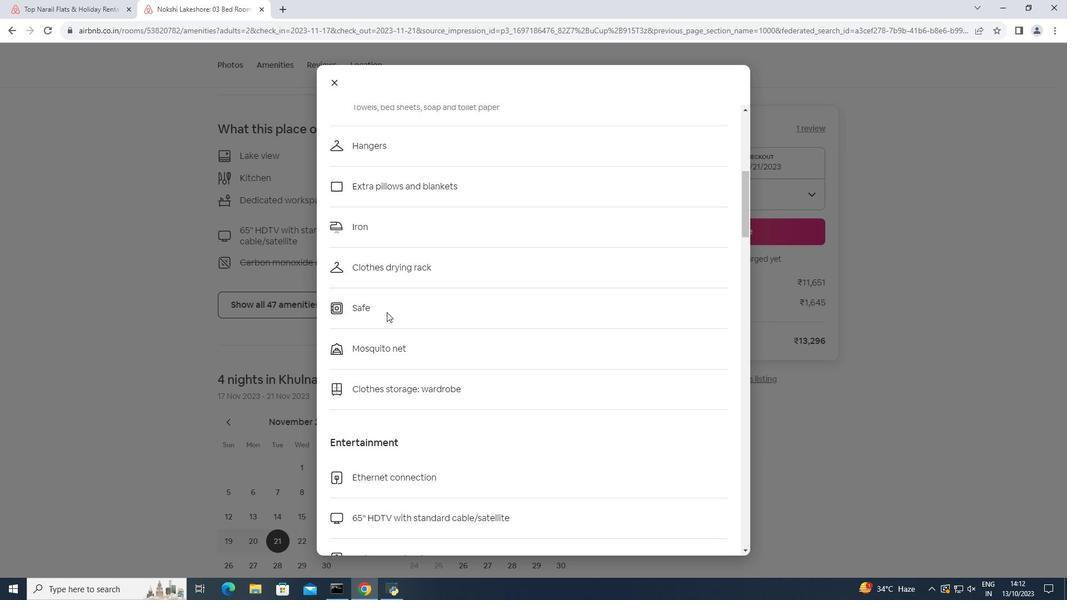 
Action: Mouse scrolled (387, 312) with delta (0, 0)
Screenshot: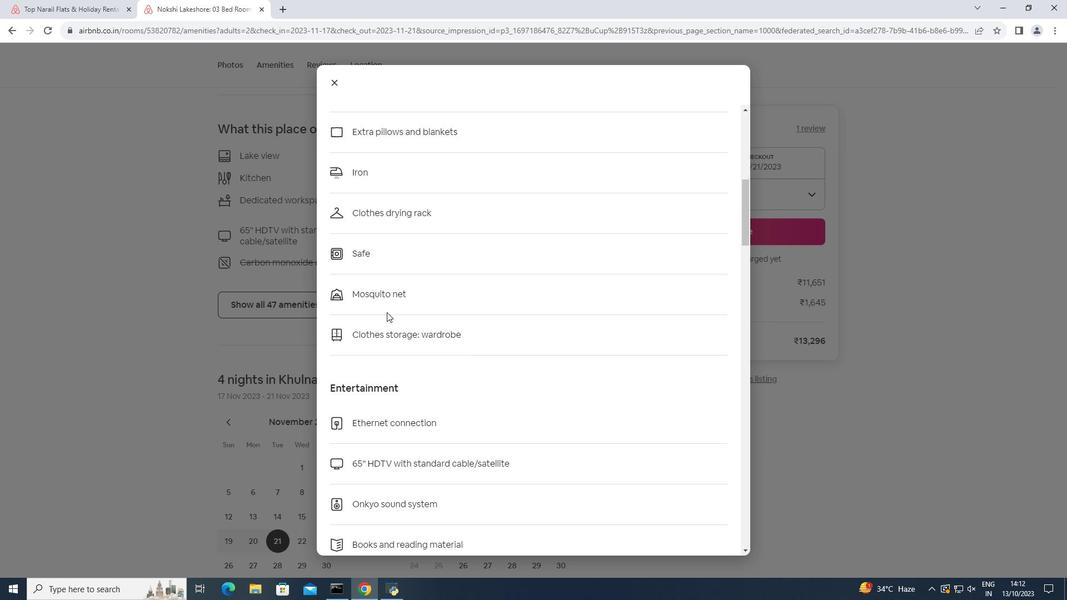 
Action: Mouse scrolled (387, 312) with delta (0, 0)
Screenshot: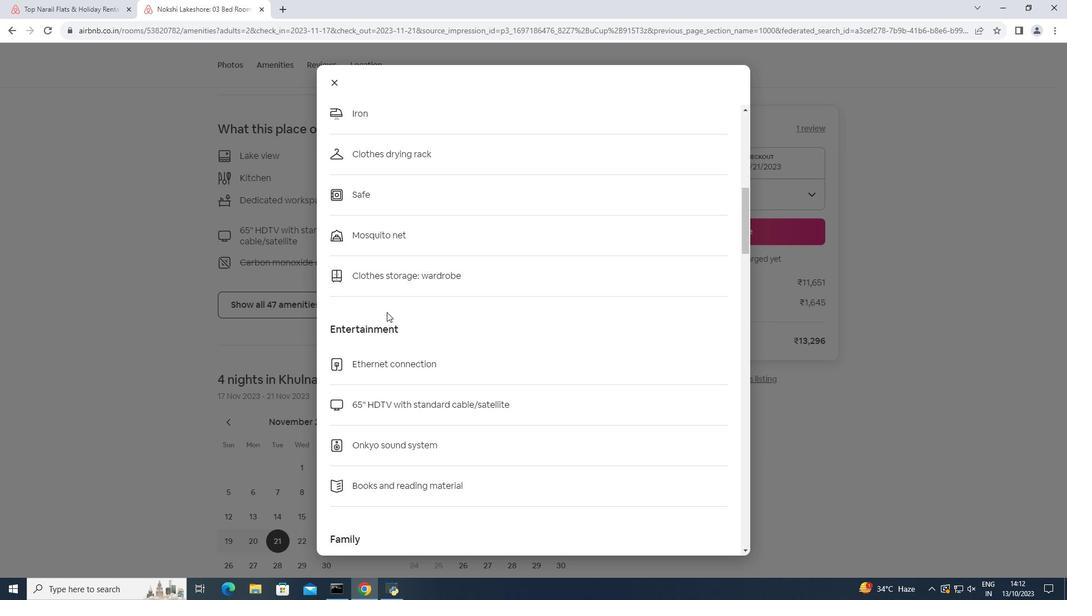 
Action: Mouse scrolled (387, 312) with delta (0, 0)
Screenshot: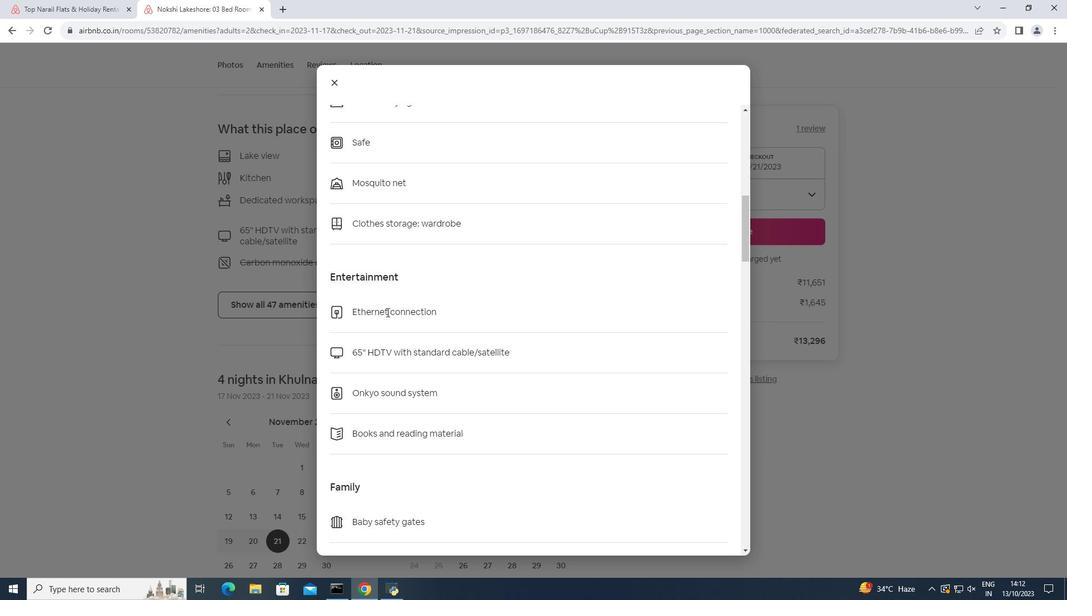 
Action: Mouse scrolled (387, 312) with delta (0, 0)
Screenshot: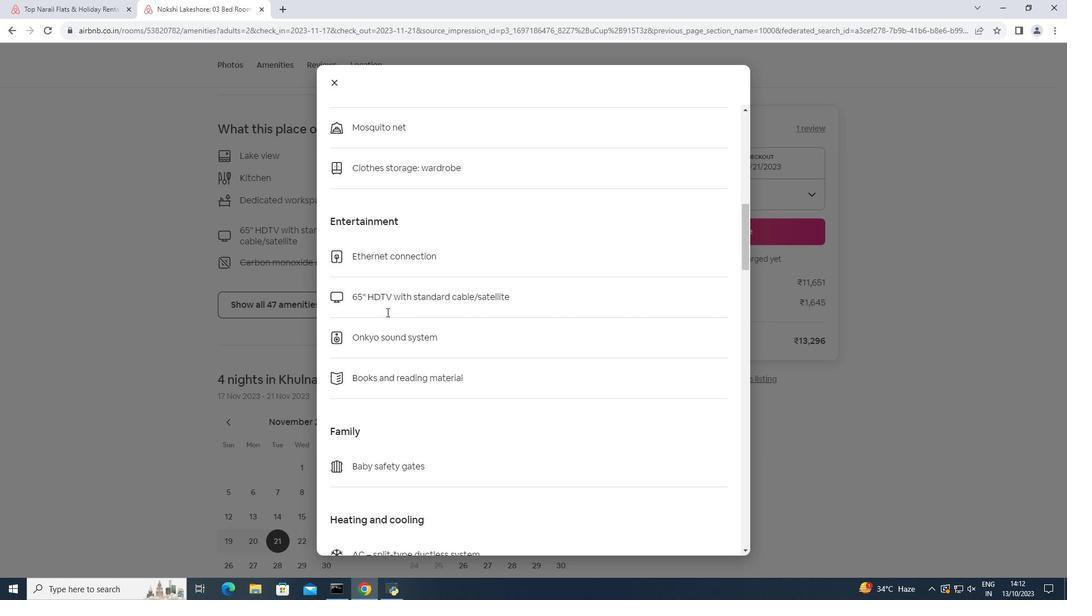 
Action: Mouse scrolled (387, 312) with delta (0, 0)
Screenshot: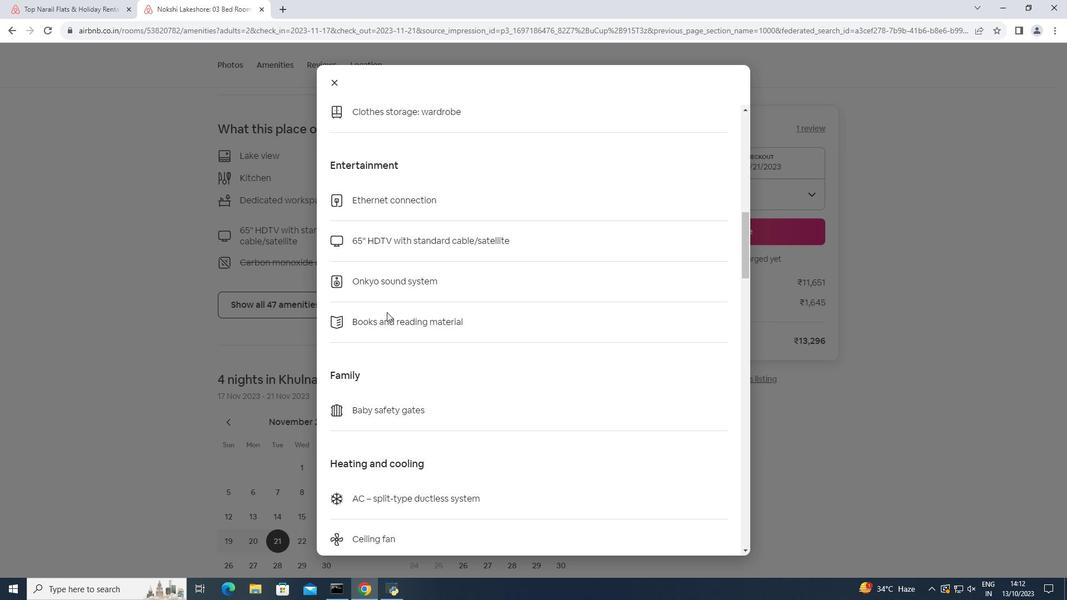 
Action: Mouse scrolled (387, 312) with delta (0, 0)
Screenshot: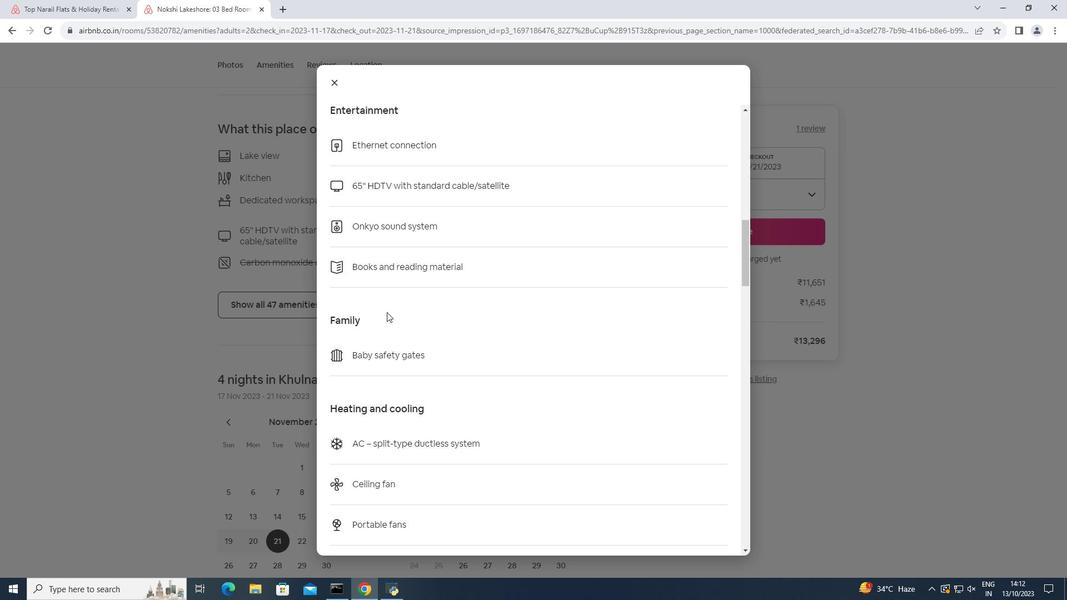 
Action: Mouse scrolled (387, 312) with delta (0, 0)
Screenshot: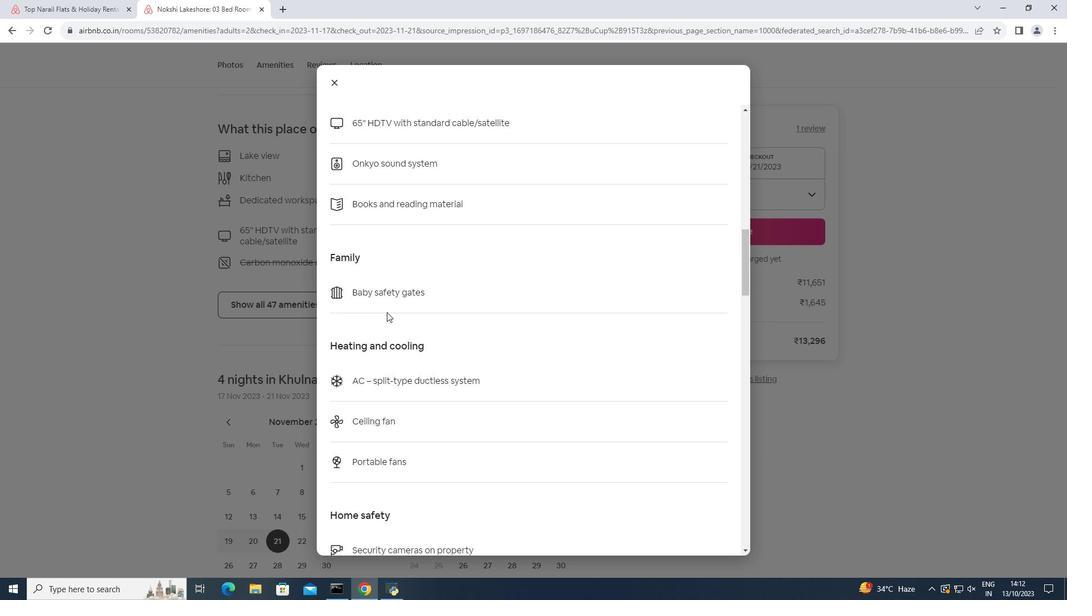 
Action: Mouse scrolled (387, 312) with delta (0, 0)
Screenshot: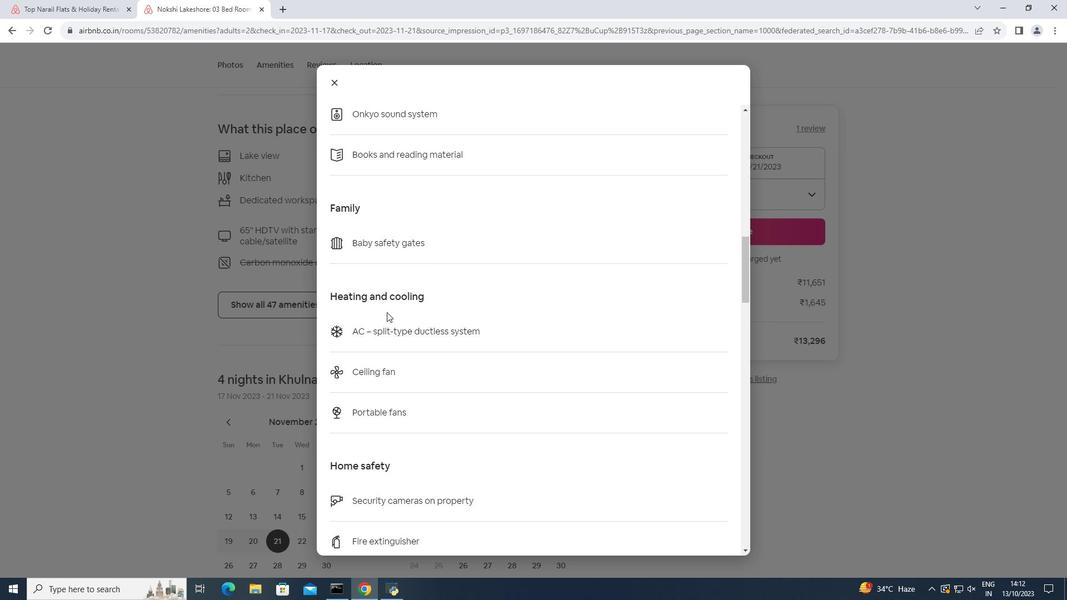 
Action: Mouse scrolled (387, 312) with delta (0, 0)
Screenshot: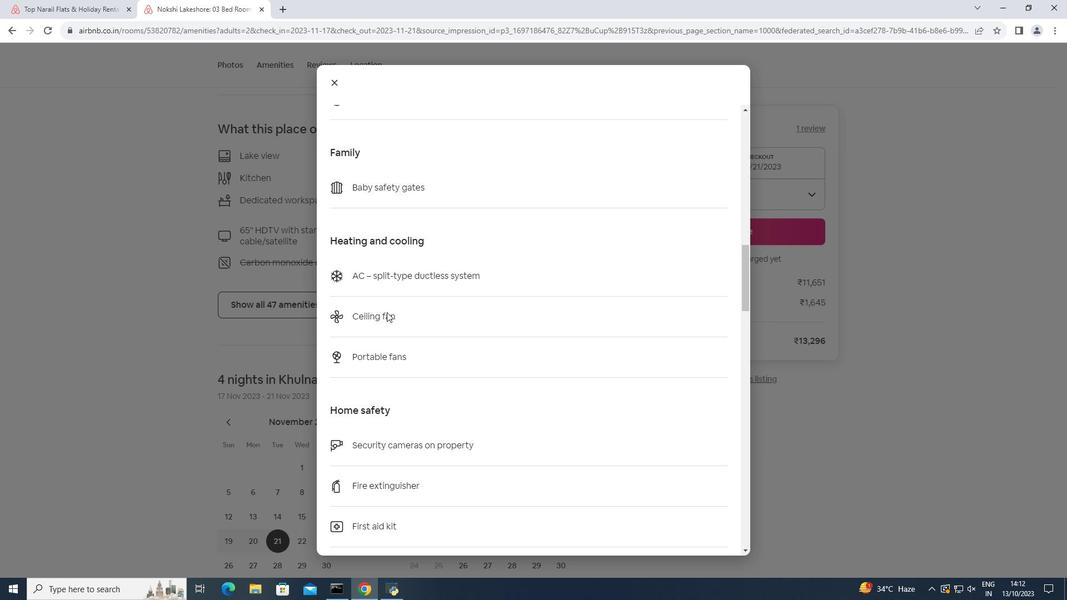 
Action: Mouse scrolled (387, 312) with delta (0, 0)
Screenshot: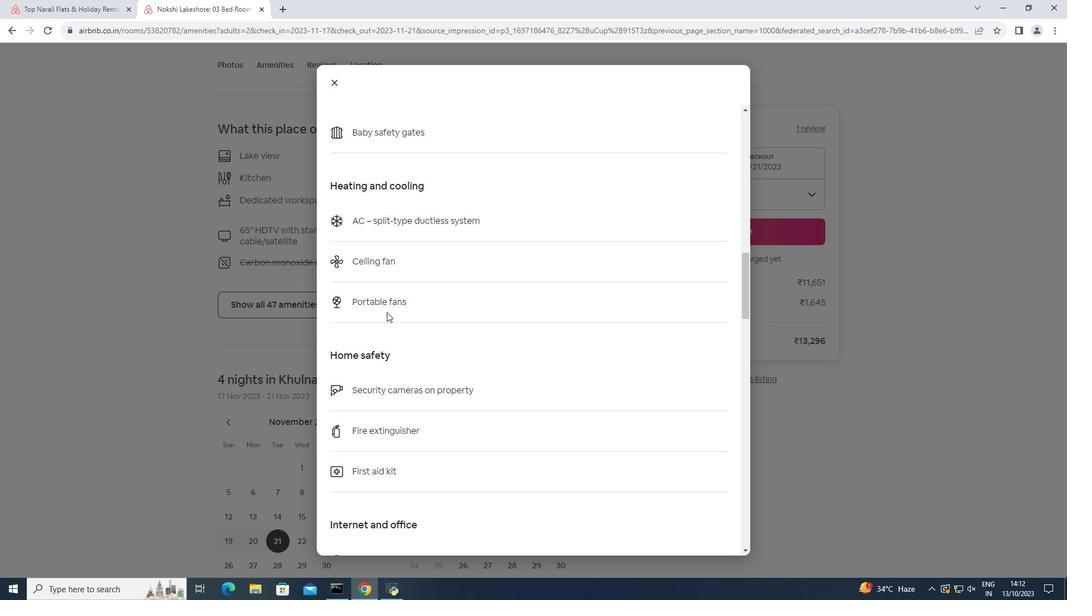 
Action: Mouse scrolled (387, 312) with delta (0, 0)
Screenshot: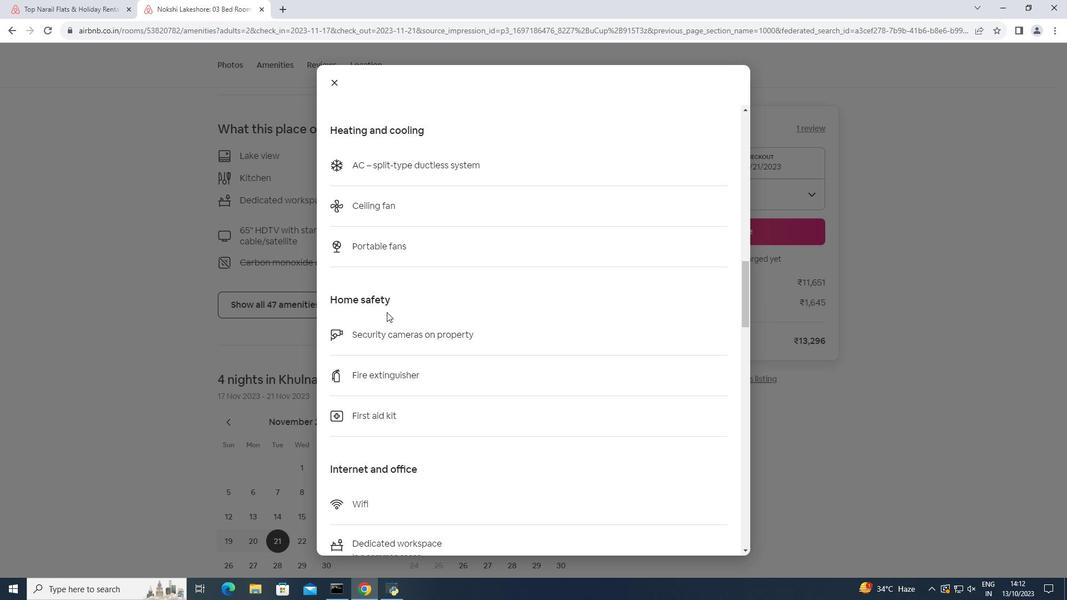 
Action: Mouse scrolled (387, 312) with delta (0, 0)
Screenshot: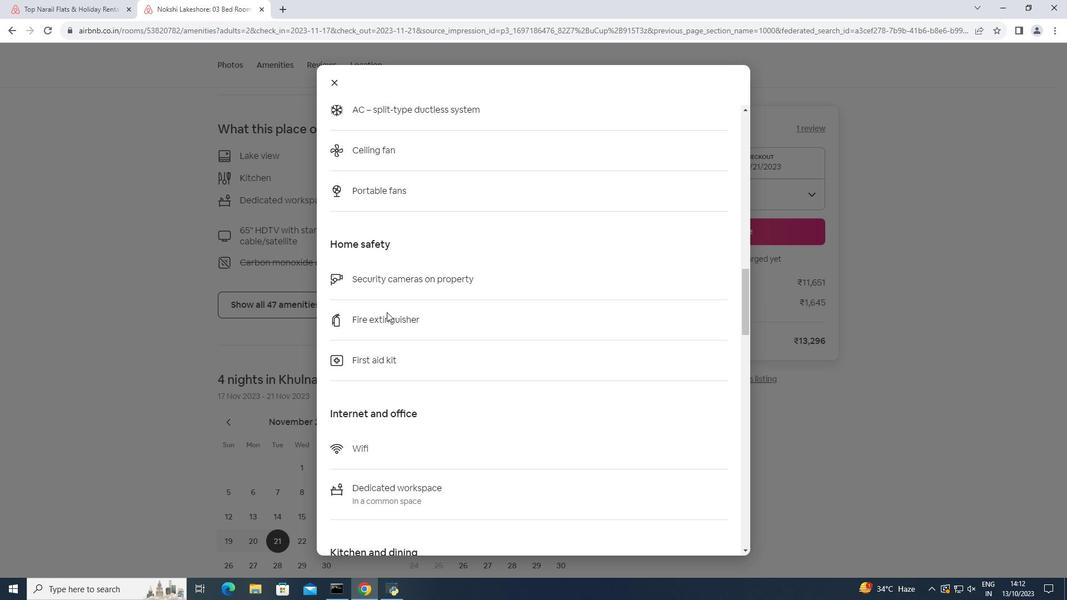 
Action: Mouse scrolled (387, 312) with delta (0, 0)
Screenshot: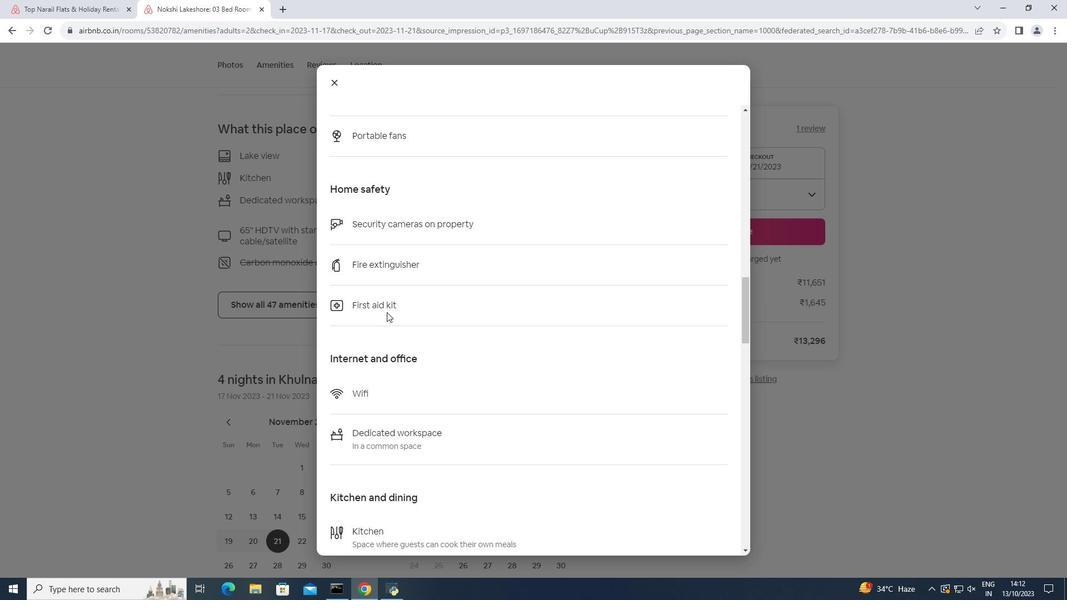 
Action: Mouse scrolled (387, 312) with delta (0, 0)
Screenshot: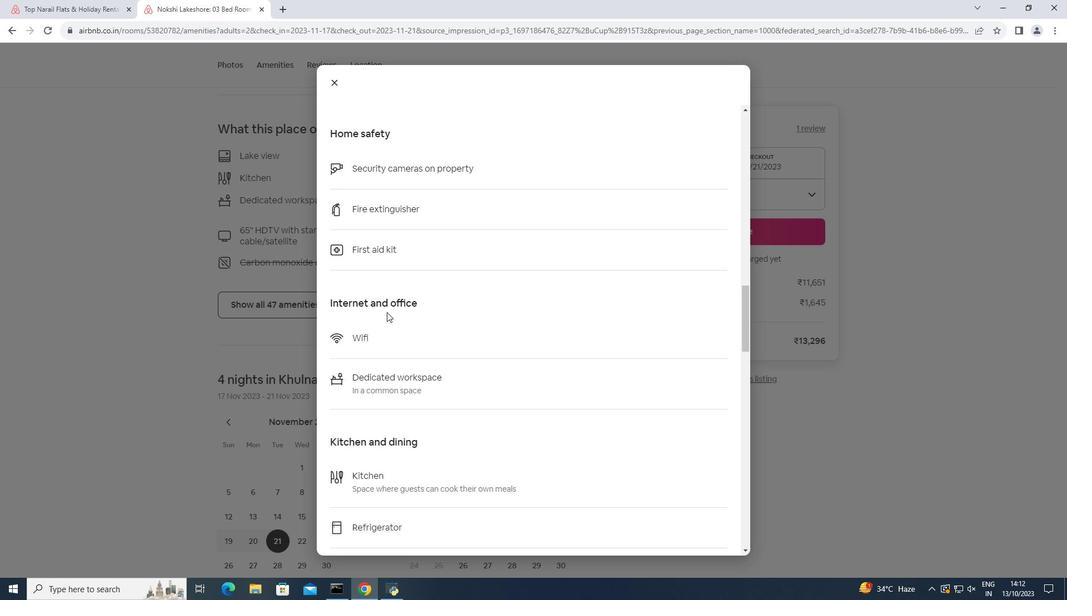 
Action: Mouse scrolled (387, 312) with delta (0, 0)
Screenshot: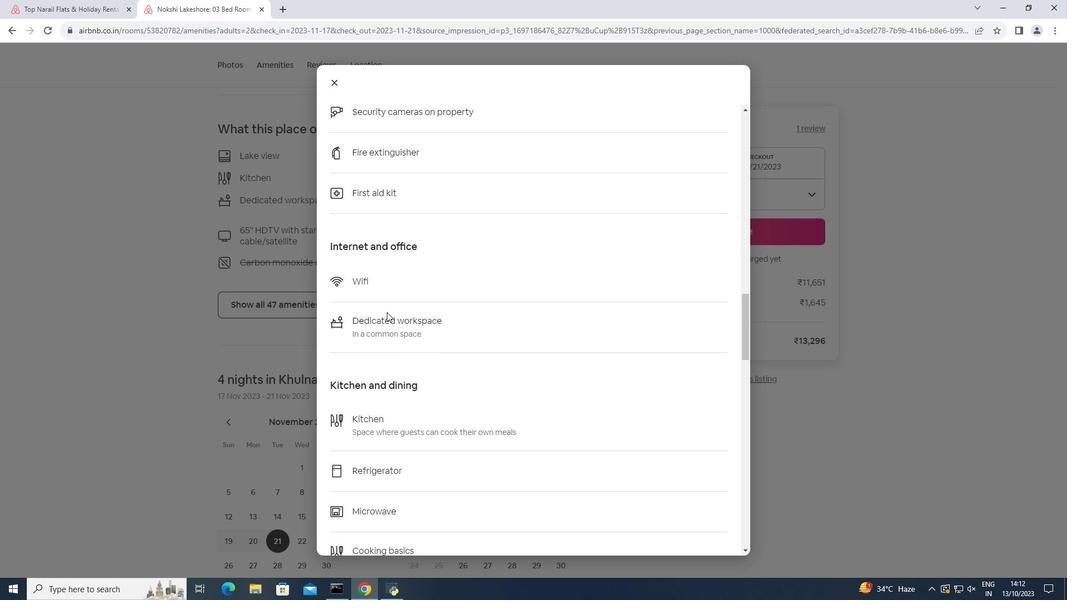 
Action: Mouse scrolled (387, 312) with delta (0, 0)
Screenshot: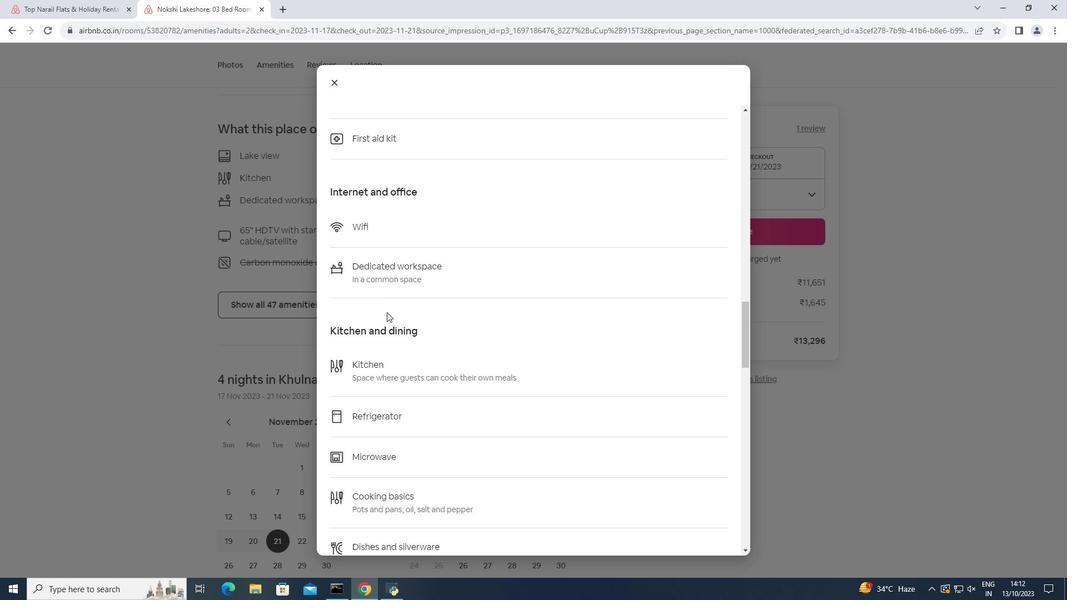 
Action: Mouse scrolled (387, 312) with delta (0, 0)
Screenshot: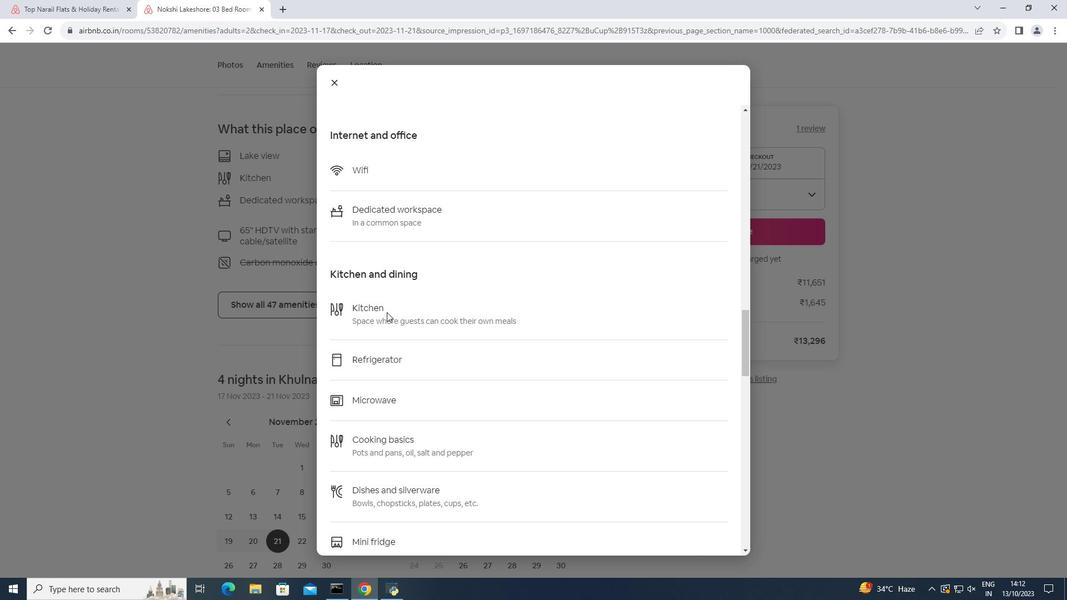 
Action: Mouse scrolled (387, 312) with delta (0, 0)
Screenshot: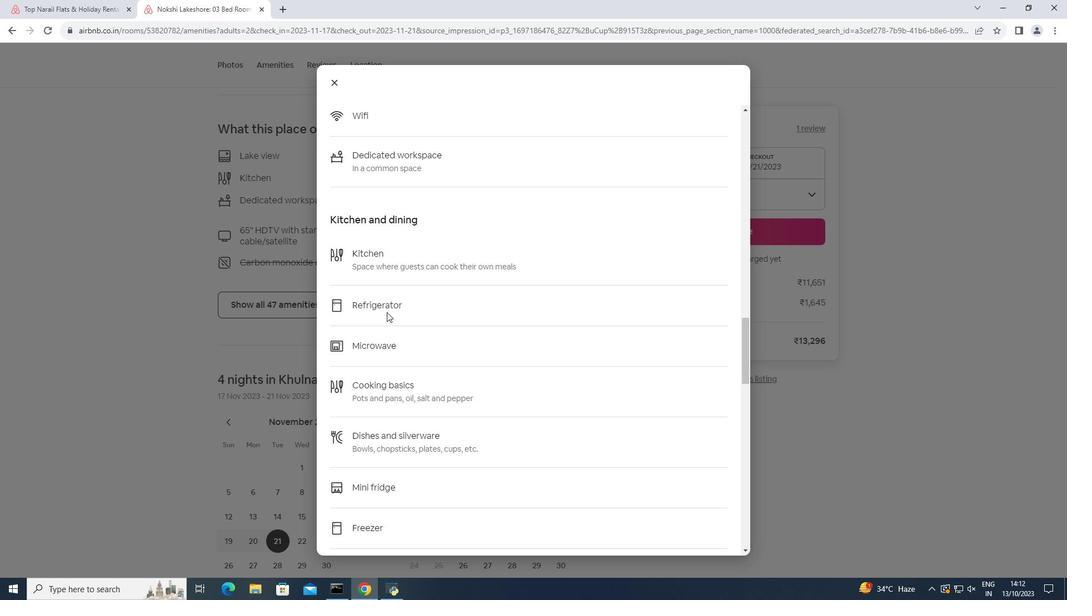 
Action: Mouse scrolled (387, 312) with delta (0, 0)
Screenshot: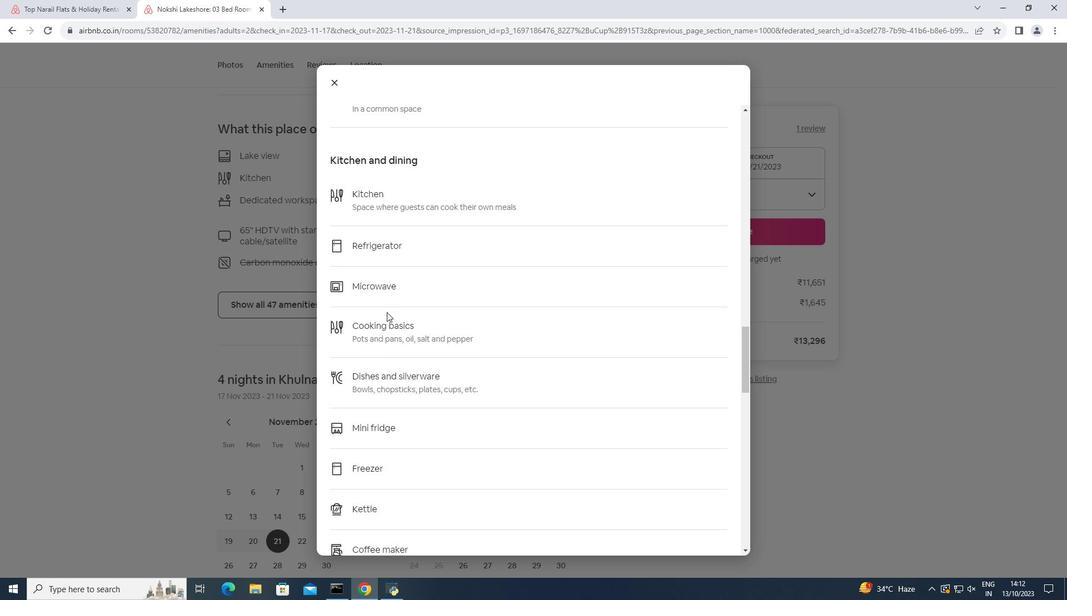
Action: Mouse moved to (387, 313)
Screenshot: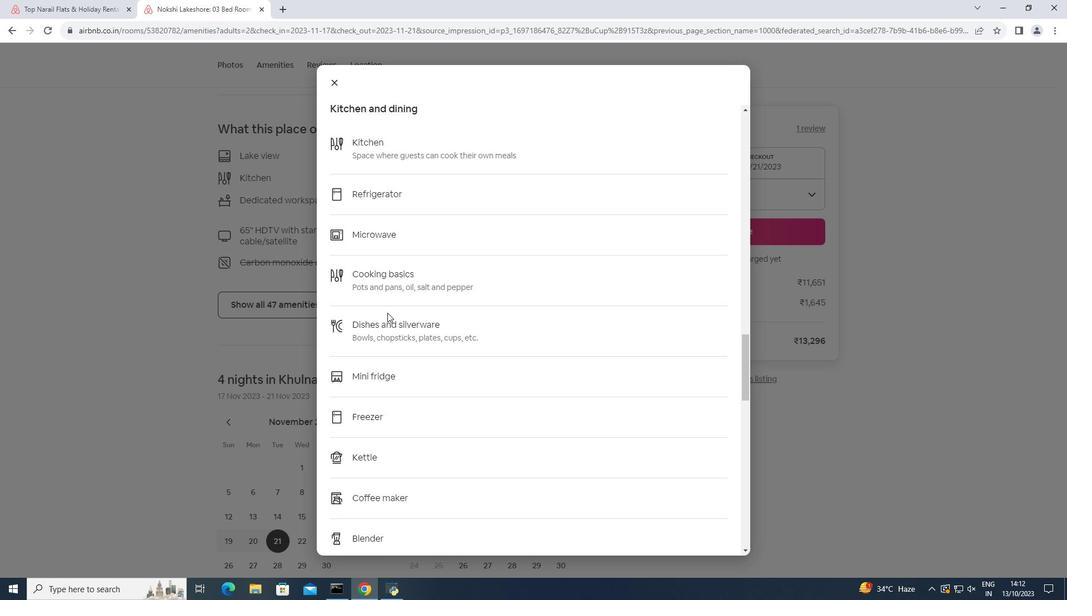 
Action: Mouse scrolled (387, 312) with delta (0, 0)
Screenshot: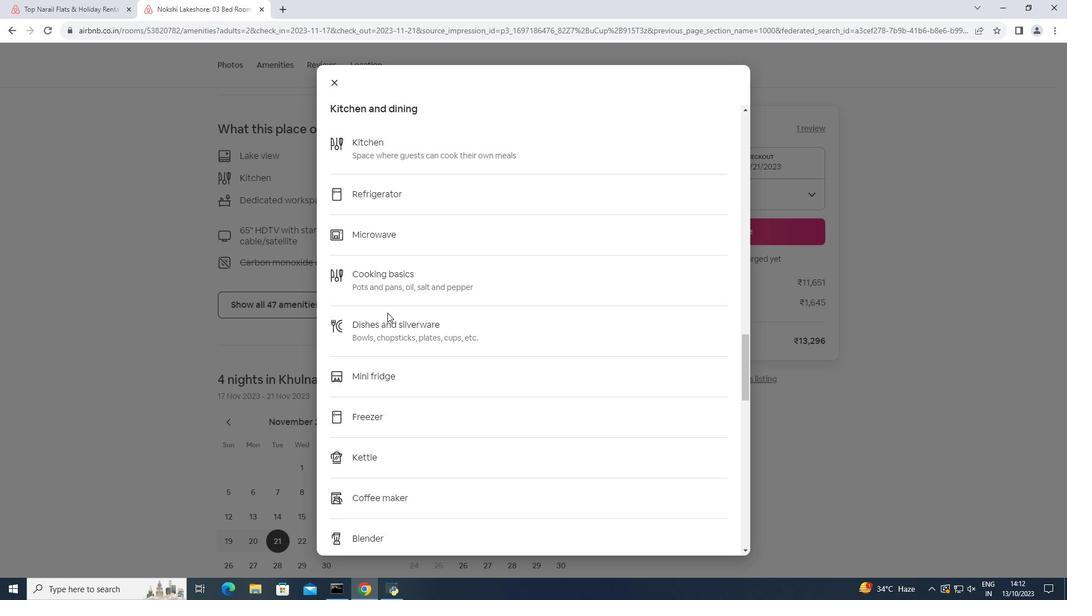 
Action: Mouse scrolled (387, 312) with delta (0, 0)
Screenshot: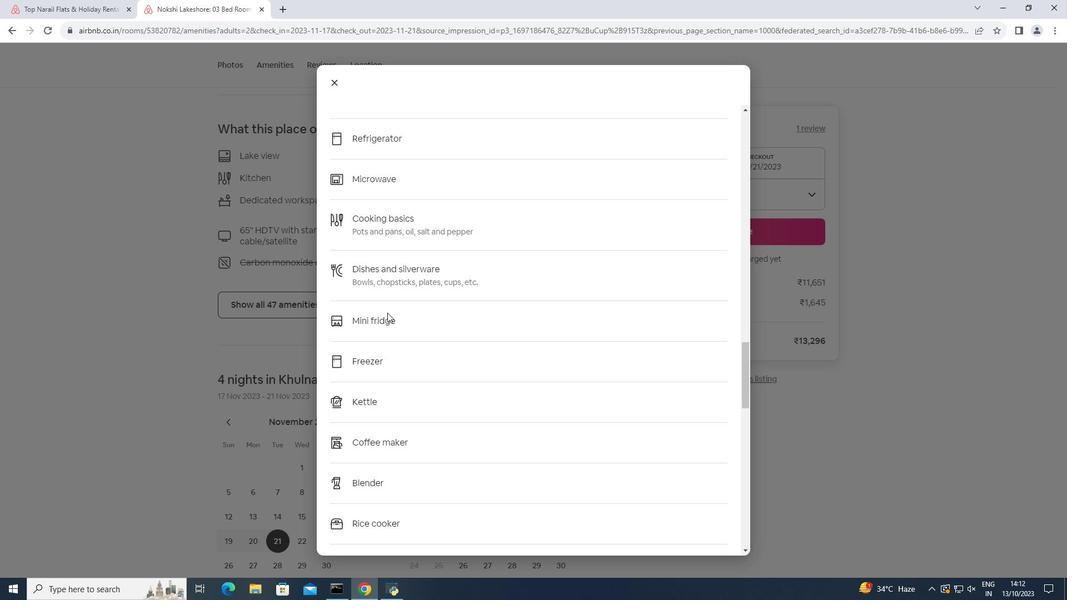 
Action: Mouse scrolled (387, 312) with delta (0, 0)
Screenshot: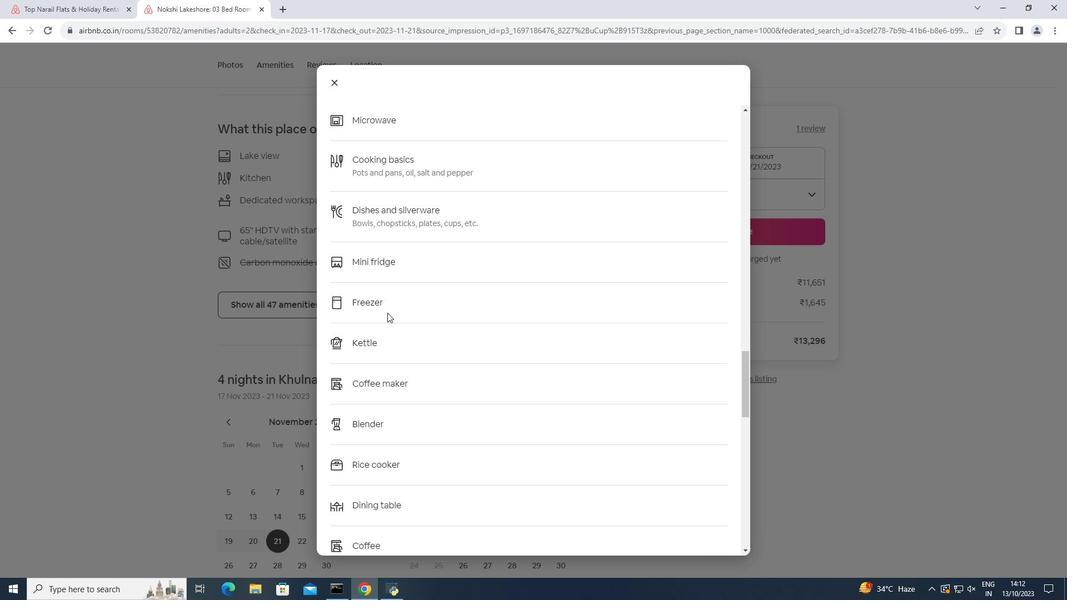 
Action: Mouse scrolled (387, 312) with delta (0, 0)
Screenshot: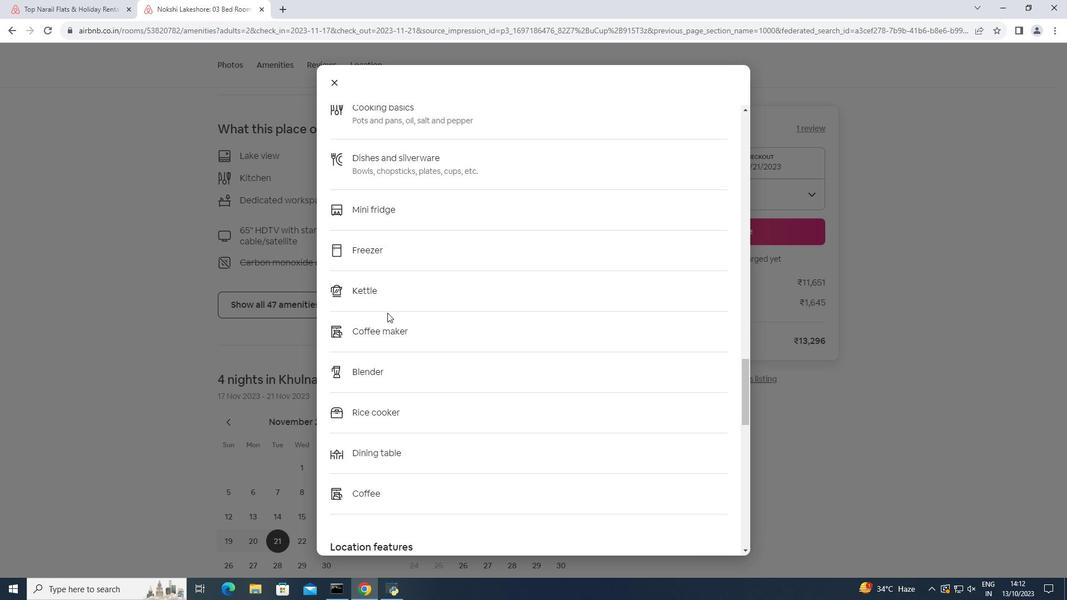
Action: Mouse scrolled (387, 312) with delta (0, 0)
Screenshot: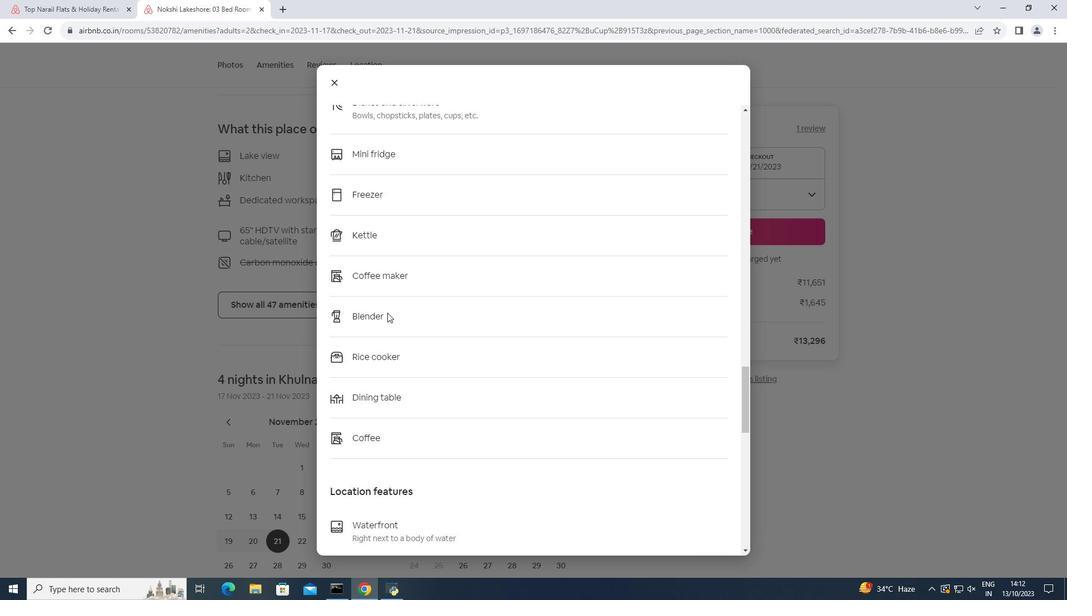 
Action: Mouse scrolled (387, 312) with delta (0, 0)
Screenshot: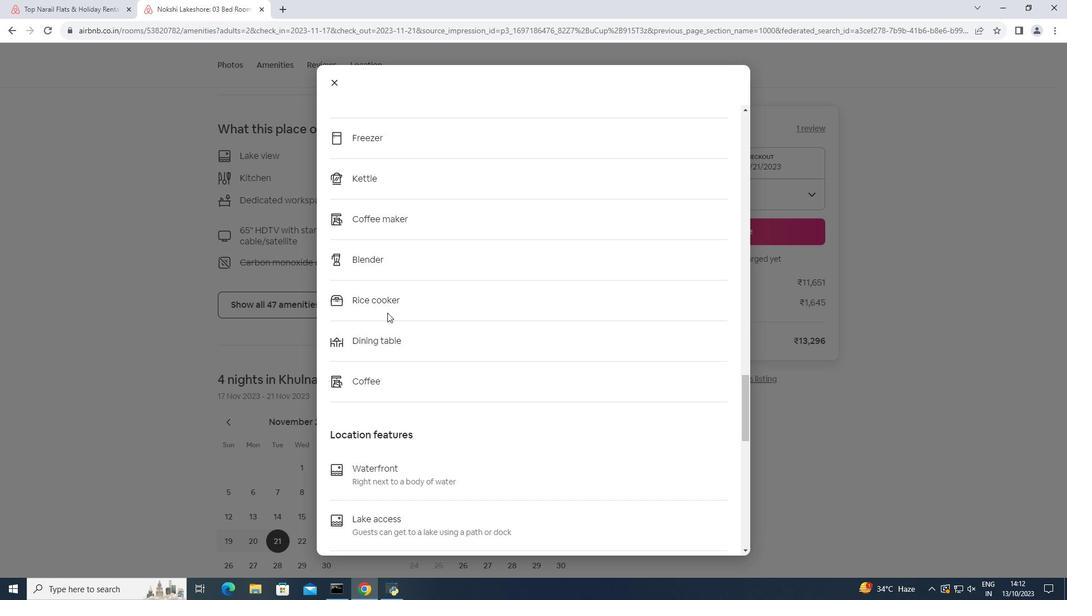 
Action: Mouse scrolled (387, 312) with delta (0, 0)
Screenshot: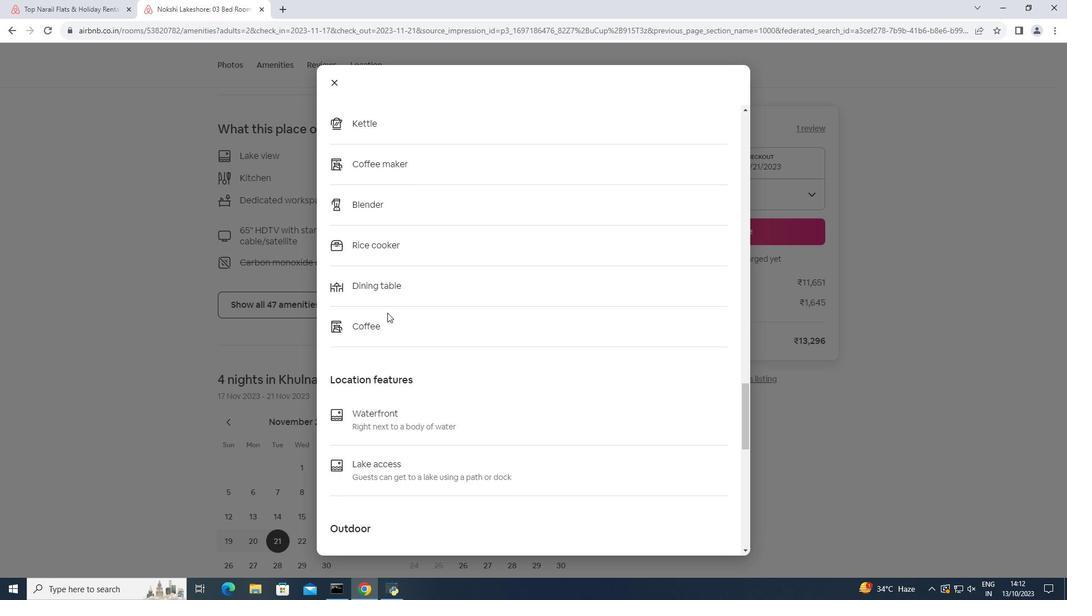 
Action: Mouse scrolled (387, 312) with delta (0, 0)
Screenshot: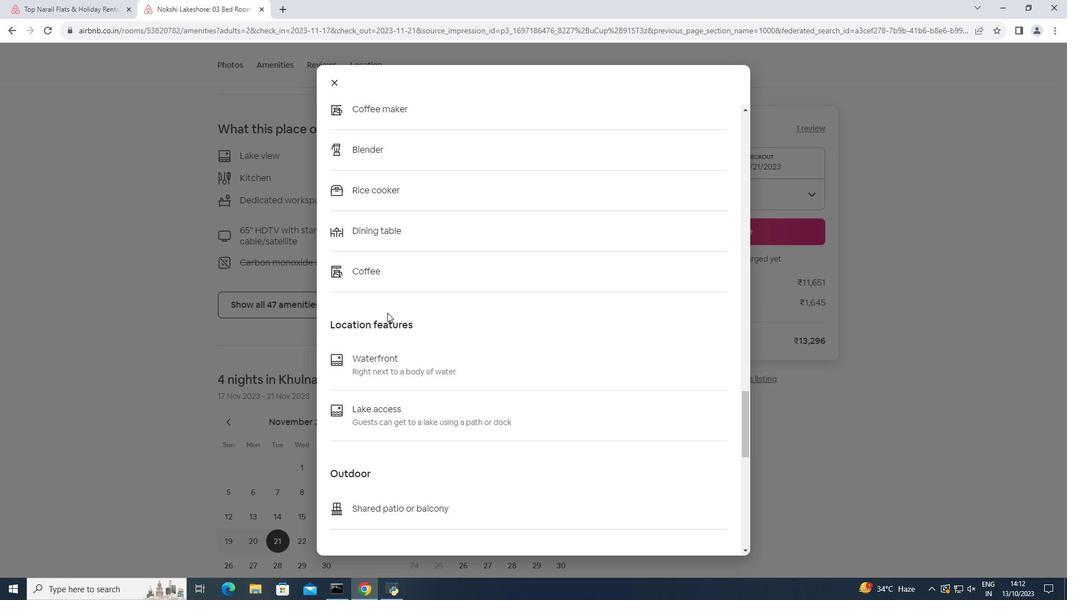 
Action: Mouse scrolled (387, 312) with delta (0, 0)
Screenshot: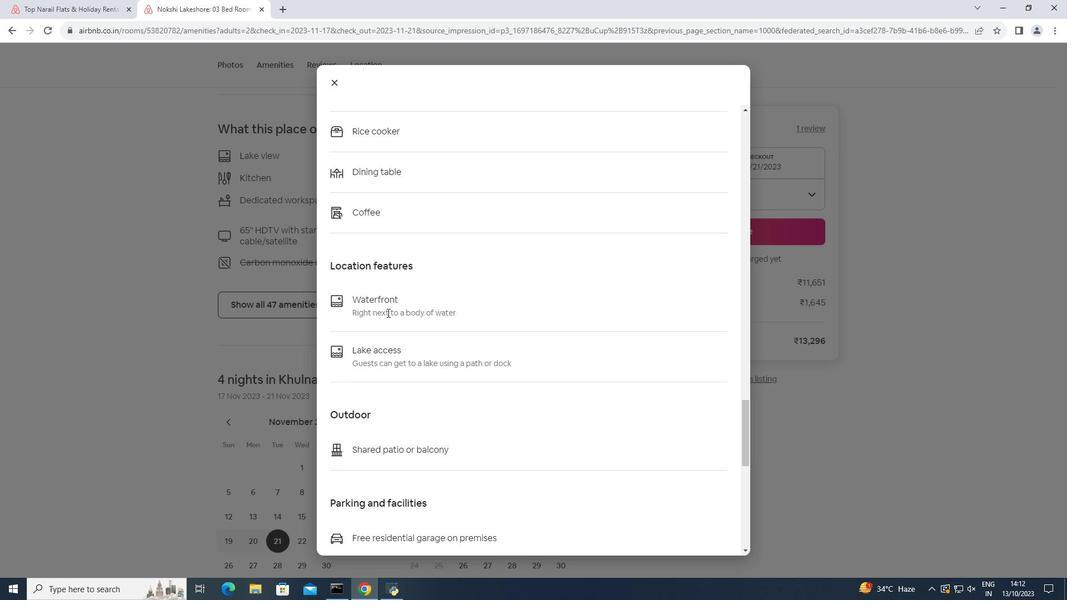 
Action: Mouse scrolled (387, 312) with delta (0, 0)
Screenshot: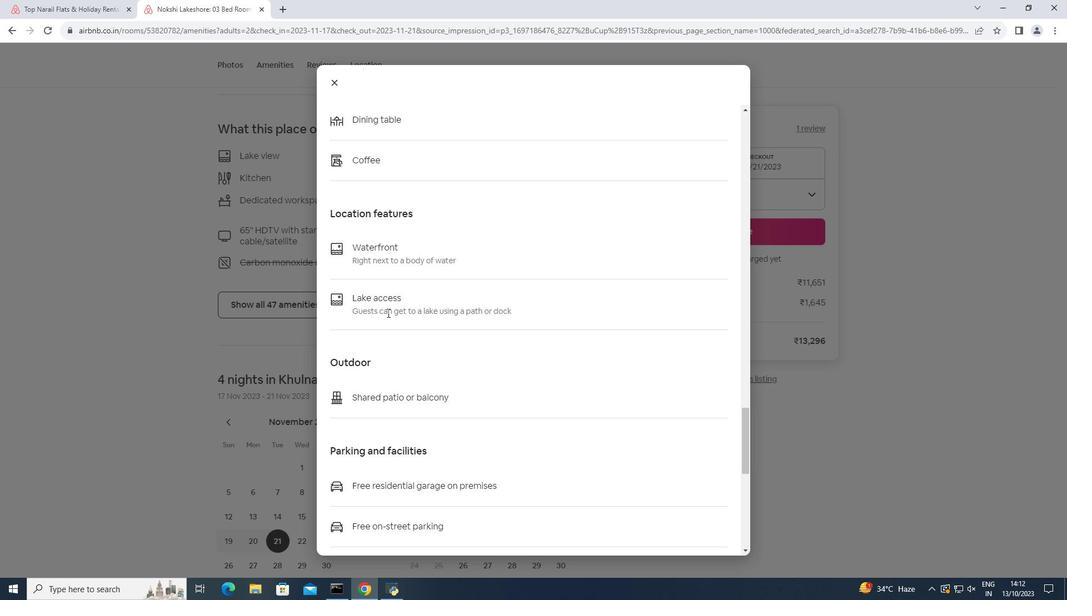 
Action: Mouse scrolled (387, 312) with delta (0, 0)
Screenshot: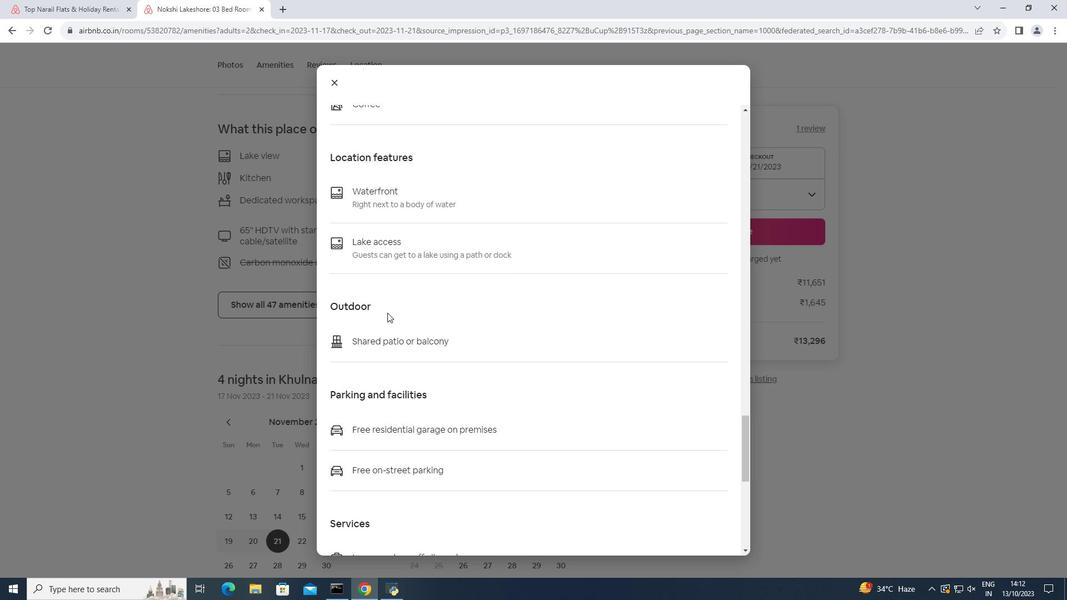 
Action: Mouse scrolled (387, 312) with delta (0, 0)
Screenshot: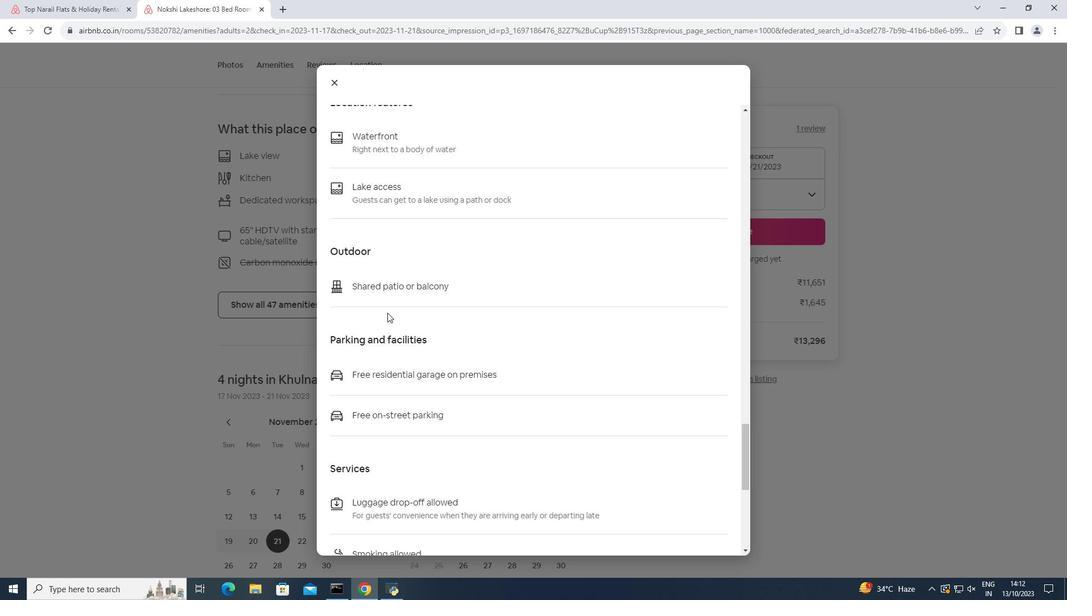 
Action: Mouse scrolled (387, 312) with delta (0, 0)
Screenshot: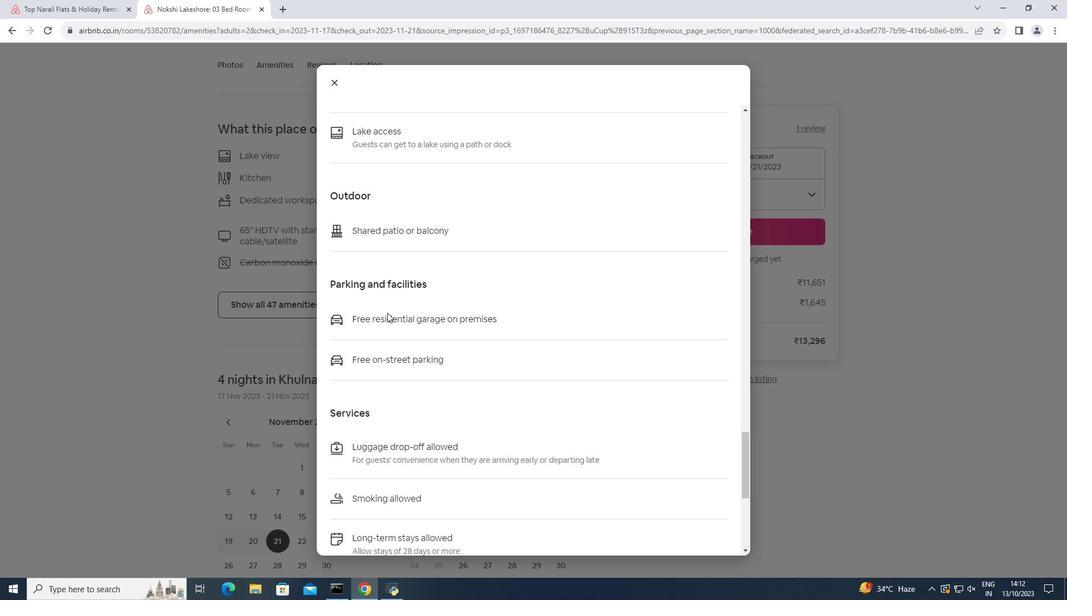
Action: Mouse scrolled (387, 312) with delta (0, 0)
Screenshot: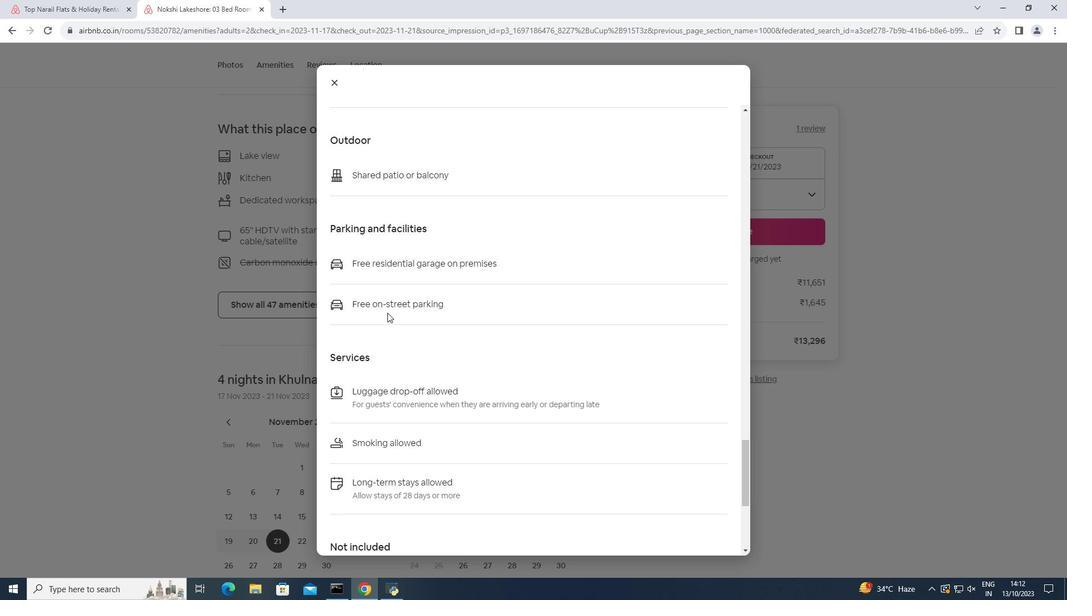 
Action: Mouse scrolled (387, 312) with delta (0, 0)
Screenshot: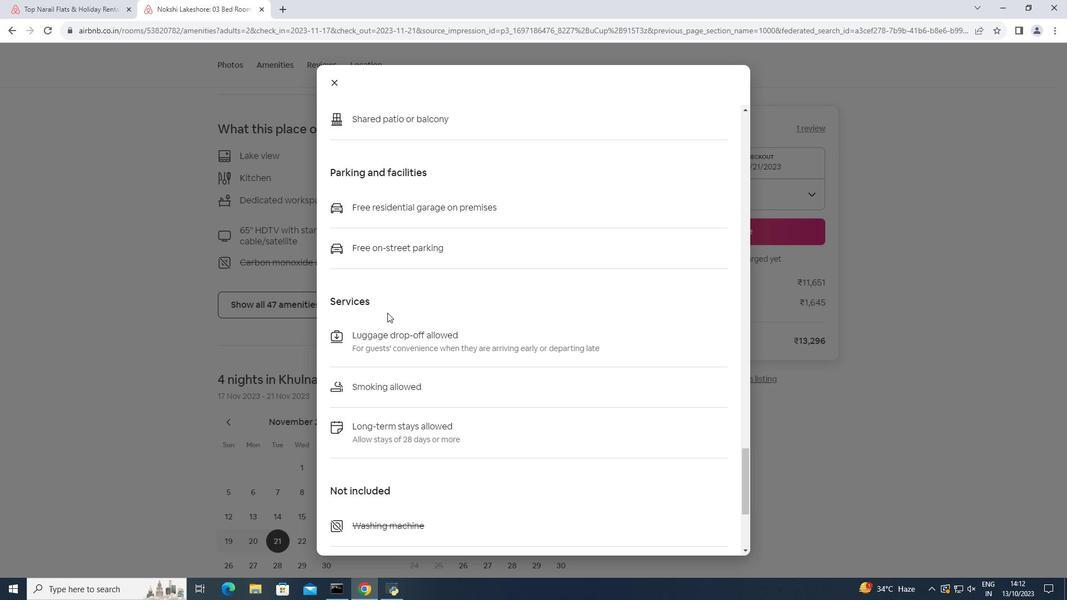 
Action: Mouse scrolled (387, 312) with delta (0, 0)
Screenshot: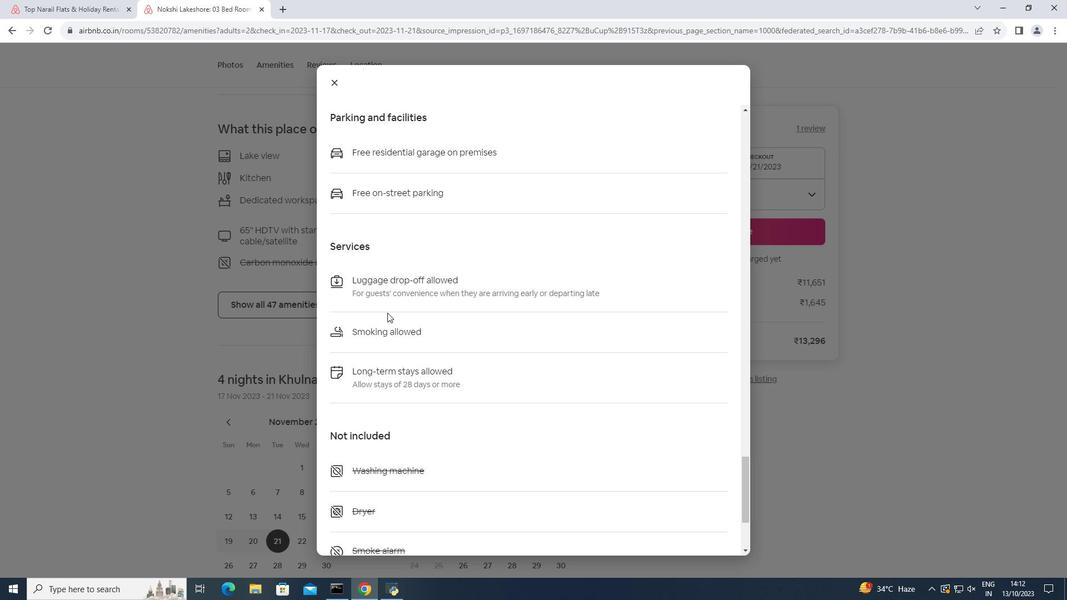 
Action: Mouse scrolled (387, 312) with delta (0, 0)
Screenshot: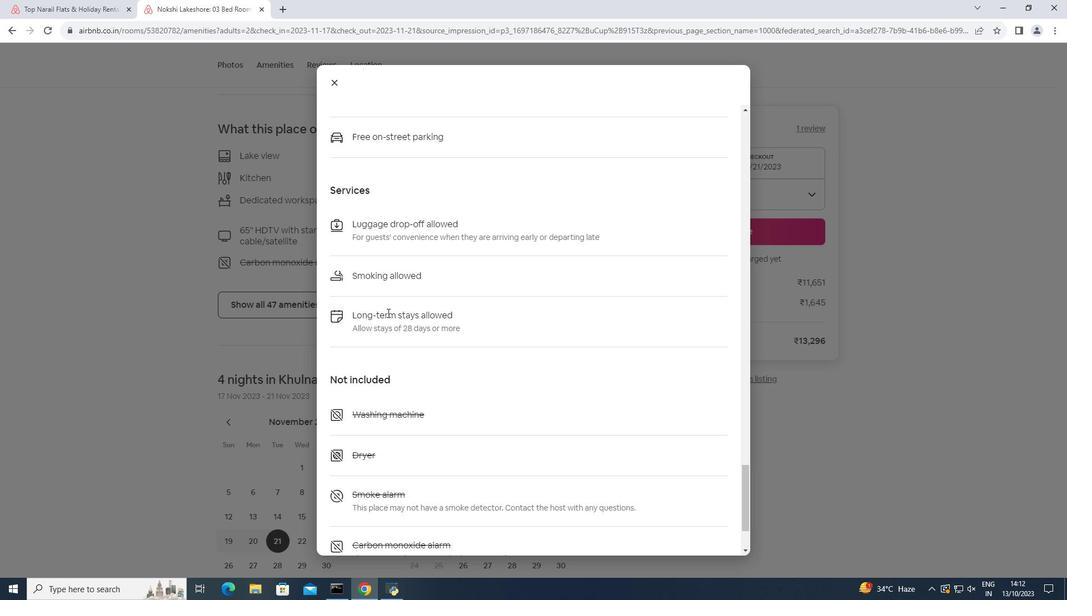 
Action: Mouse scrolled (387, 312) with delta (0, 0)
Screenshot: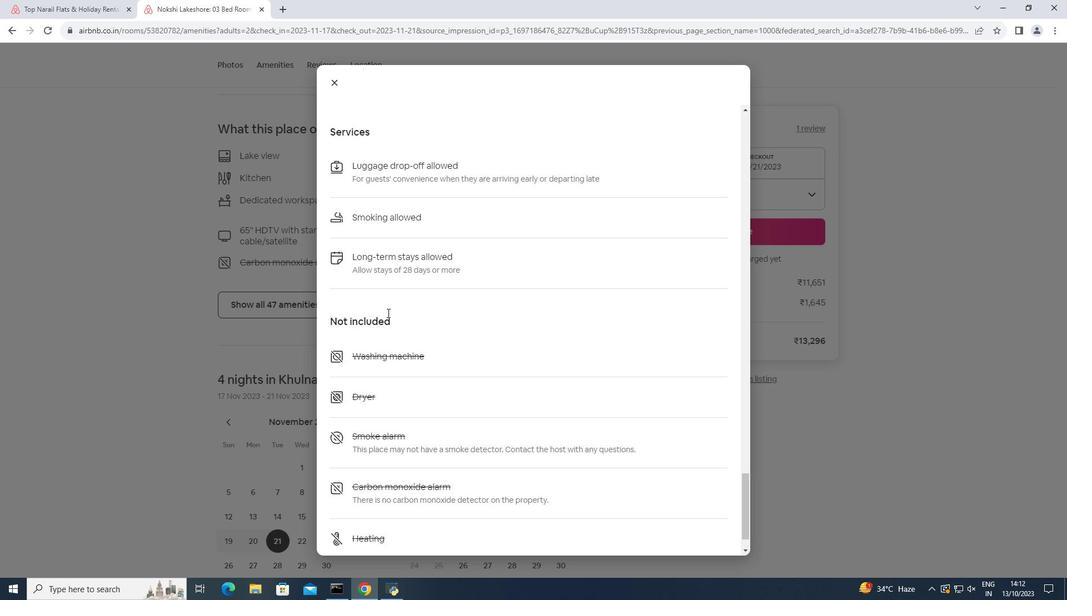 
Action: Mouse moved to (386, 308)
Screenshot: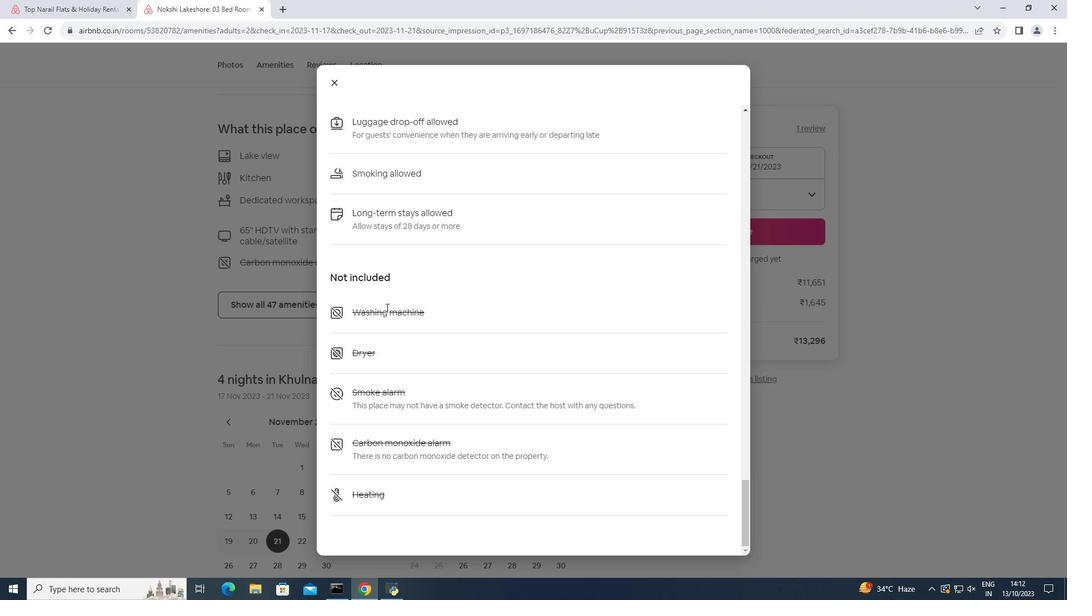 
Action: Mouse scrolled (386, 307) with delta (0, 0)
Screenshot: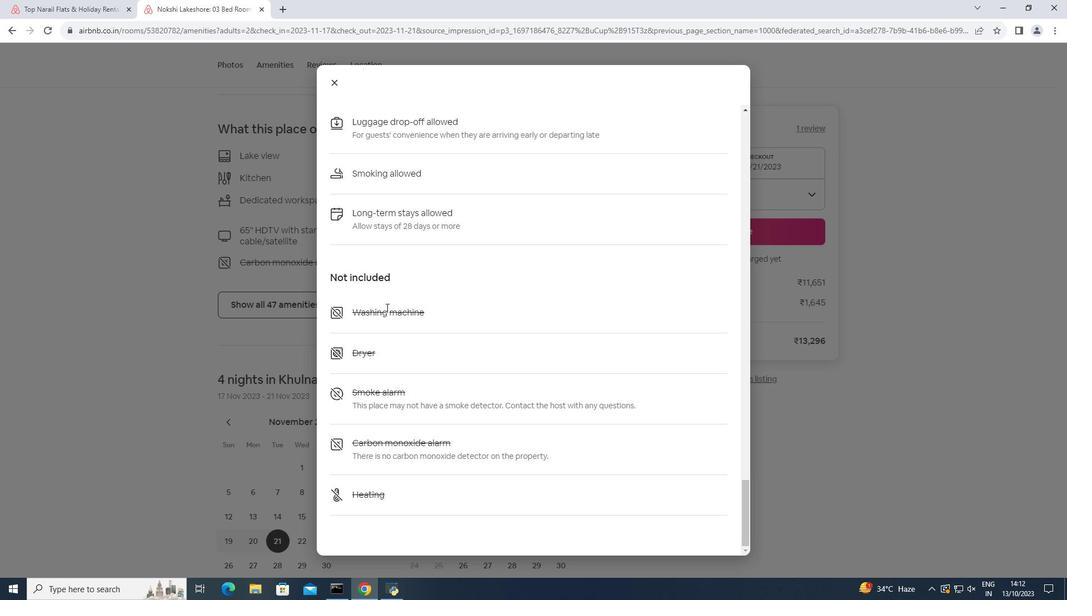 
Action: Mouse scrolled (386, 307) with delta (0, 0)
Screenshot: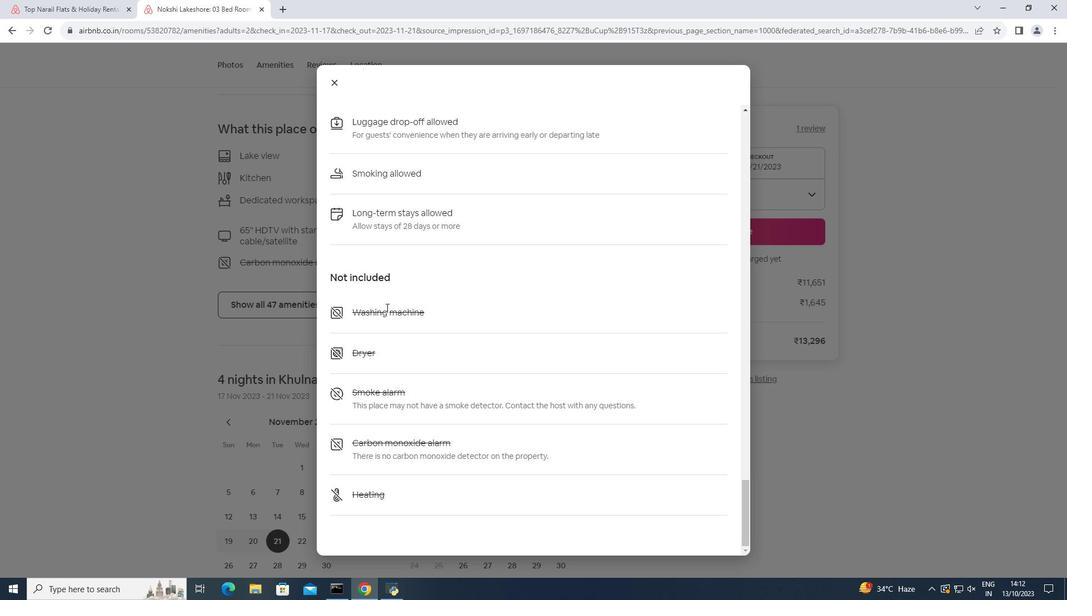
Action: Mouse moved to (333, 78)
Screenshot: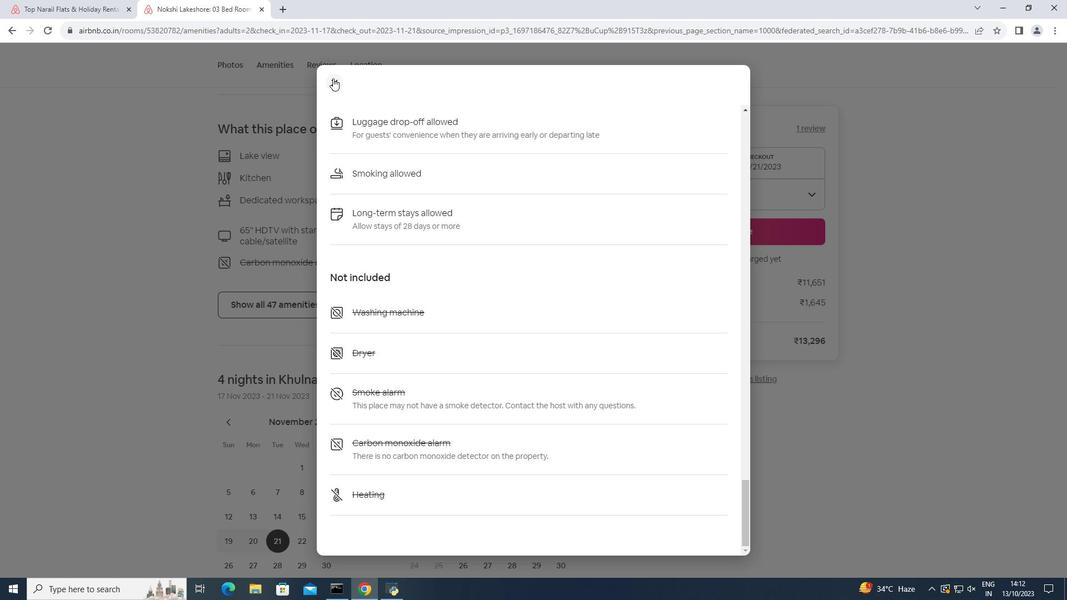 
Action: Mouse pressed left at (333, 78)
Screenshot: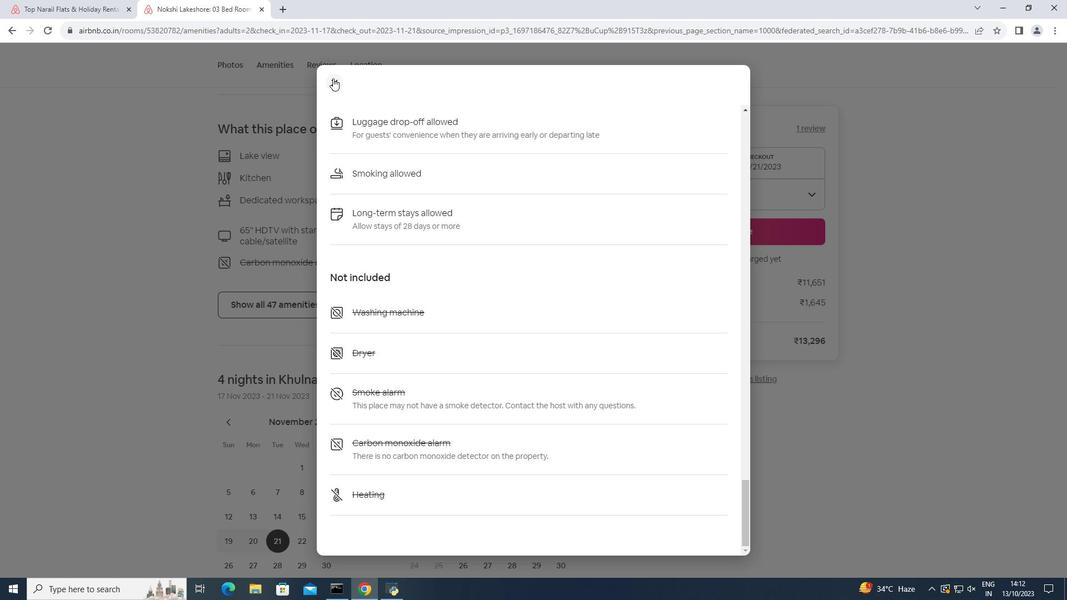 
Action: Mouse moved to (320, 214)
Screenshot: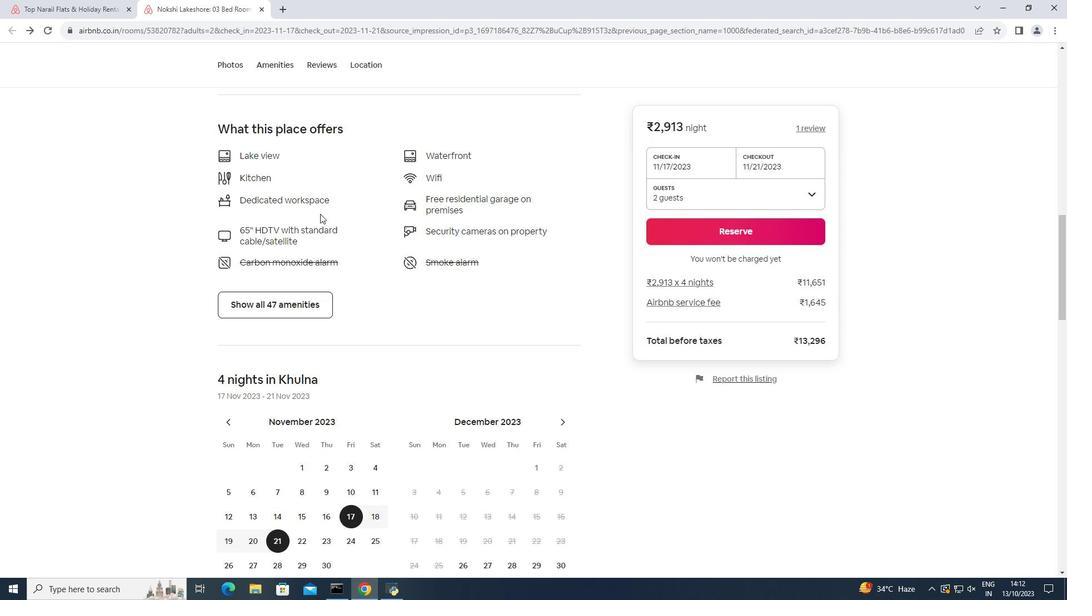 
Action: Mouse scrolled (320, 213) with delta (0, 0)
Screenshot: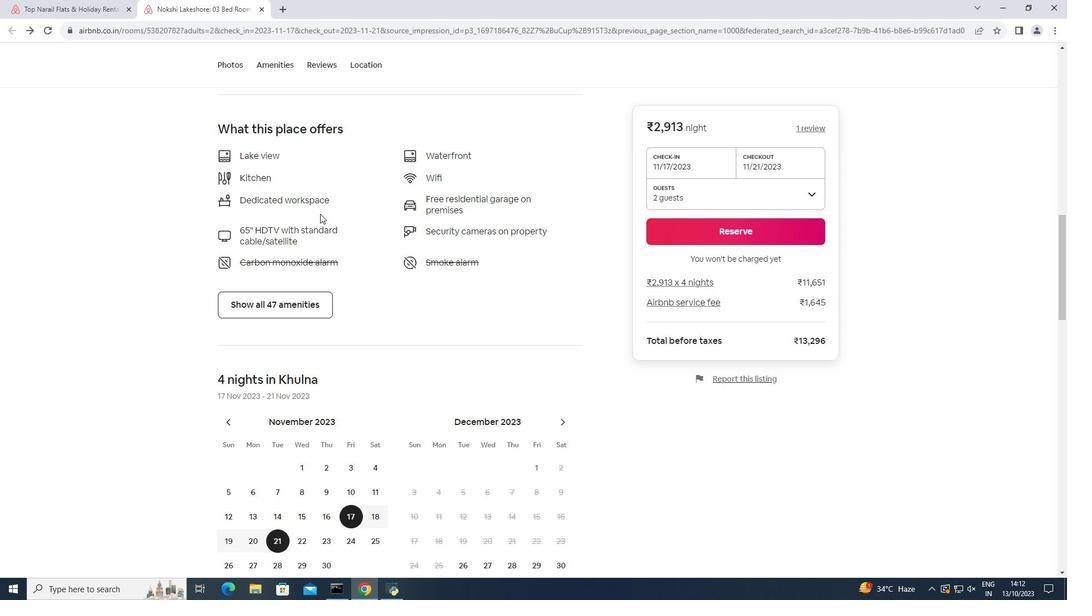 
Action: Mouse scrolled (320, 213) with delta (0, 0)
Screenshot: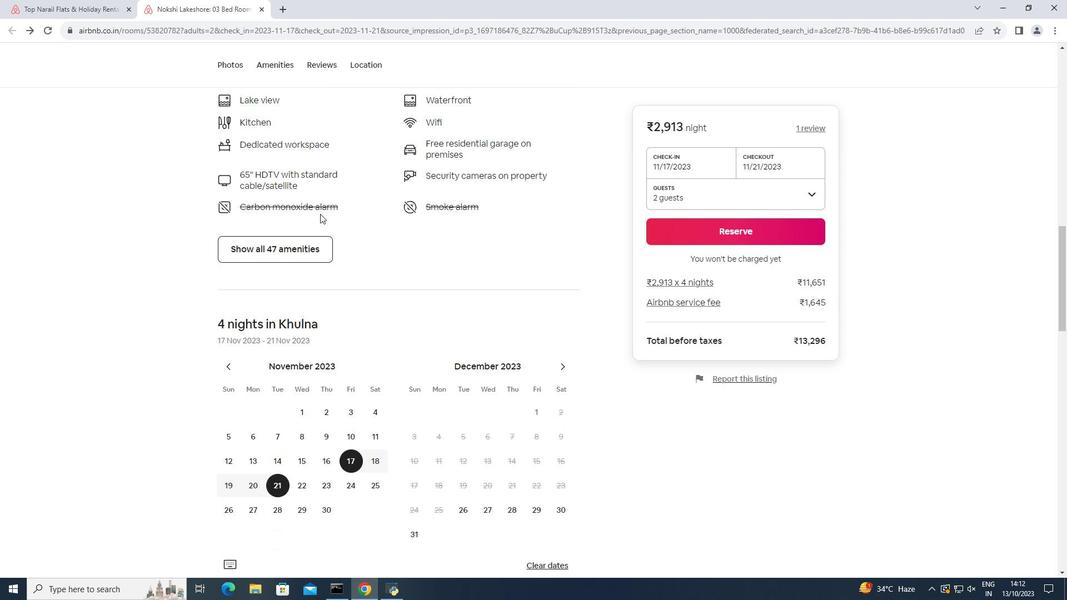 
Action: Mouse scrolled (320, 213) with delta (0, 0)
Screenshot: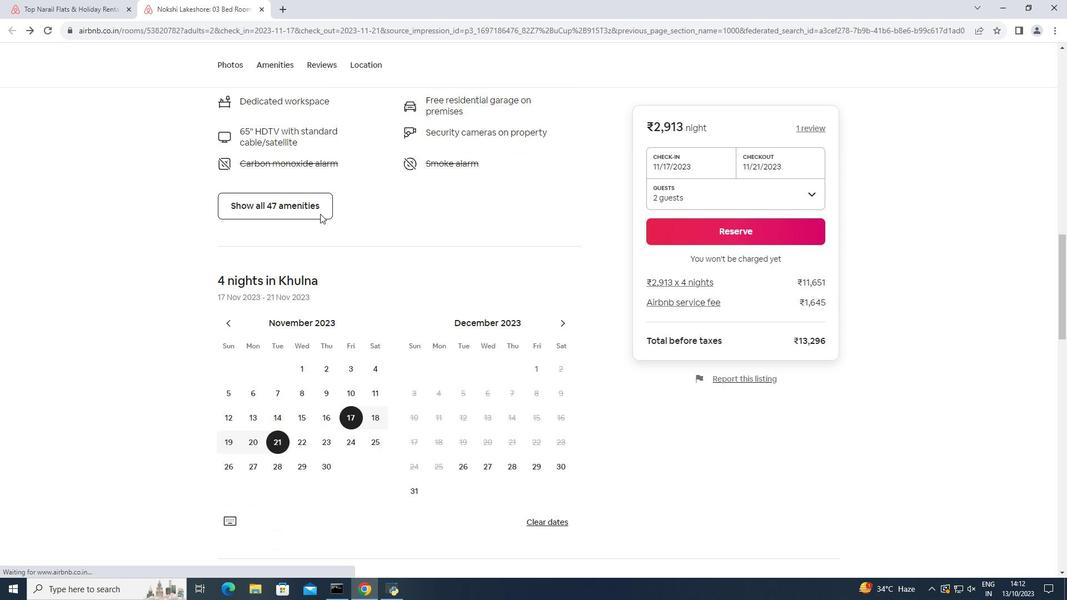 
Action: Mouse scrolled (320, 213) with delta (0, 0)
Screenshot: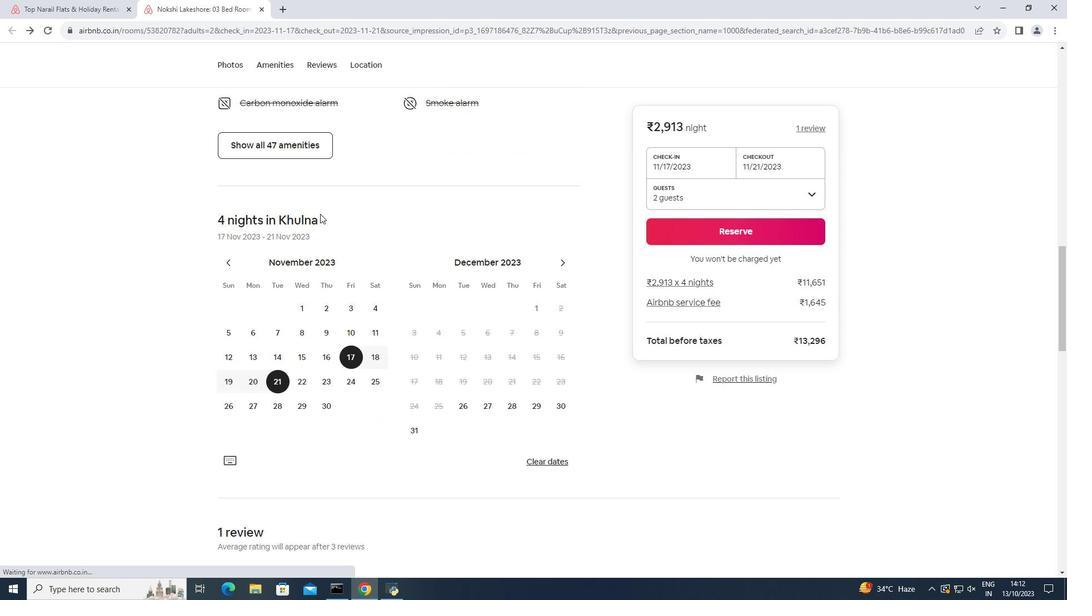 
Action: Mouse moved to (320, 213)
Screenshot: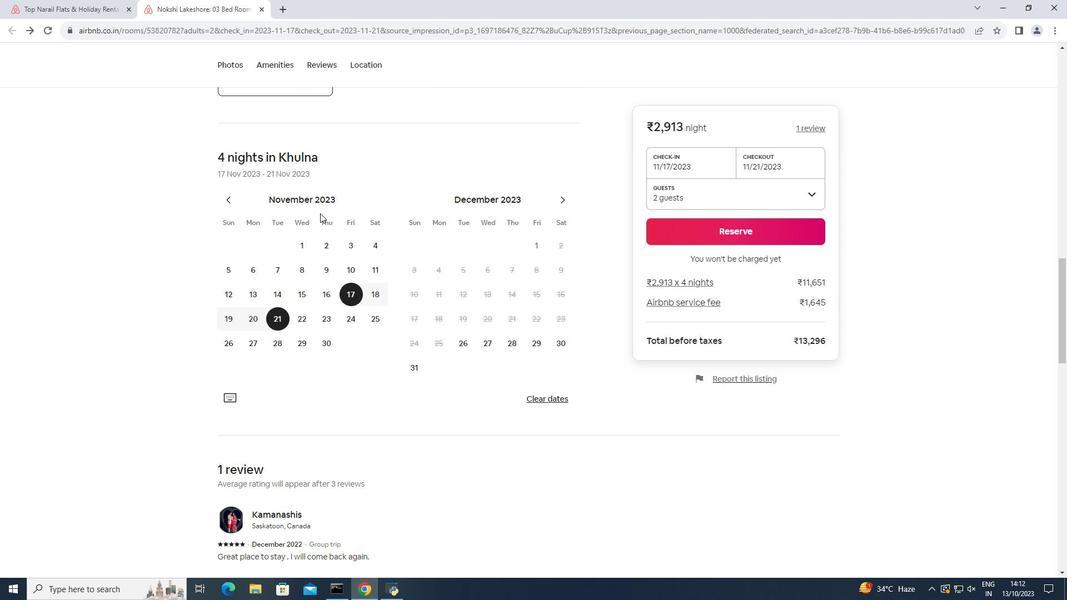 
Action: Mouse scrolled (320, 213) with delta (0, 0)
Screenshot: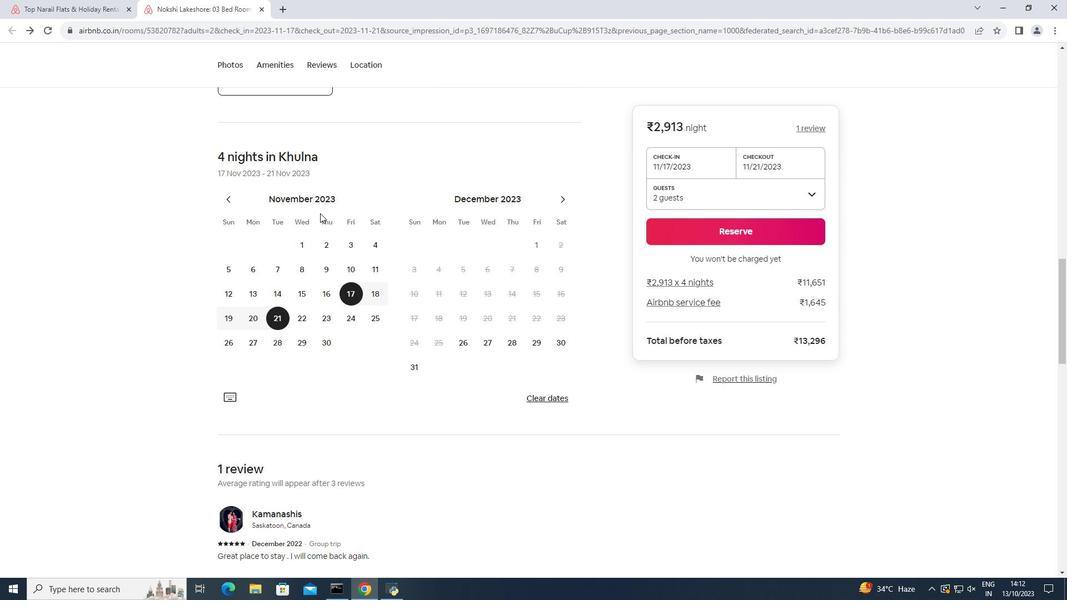 
Action: Mouse scrolled (320, 213) with delta (0, 0)
Screenshot: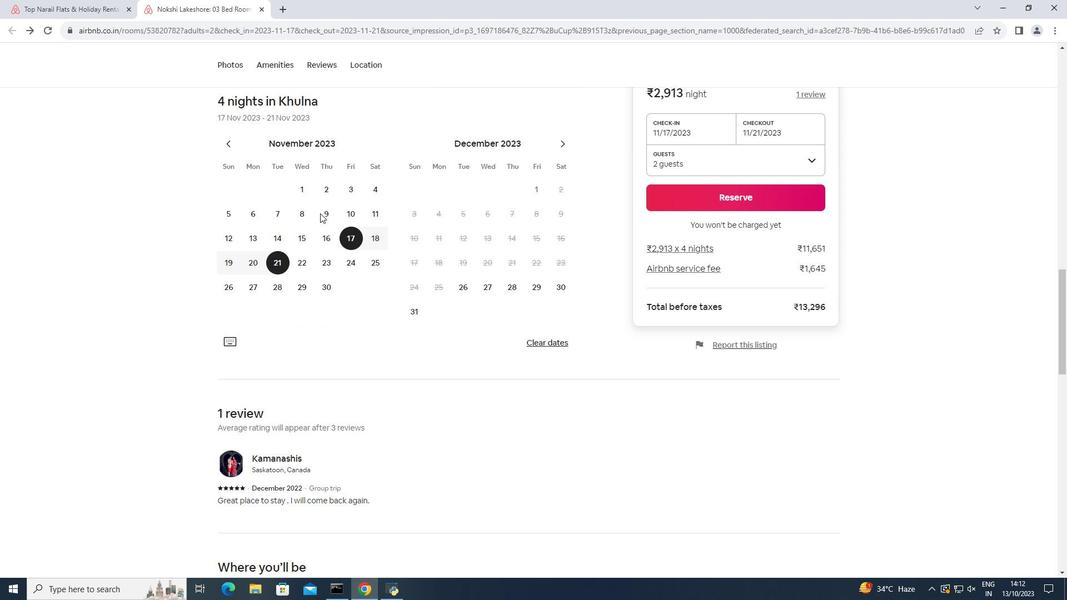 
Action: Mouse scrolled (320, 213) with delta (0, 0)
Screenshot: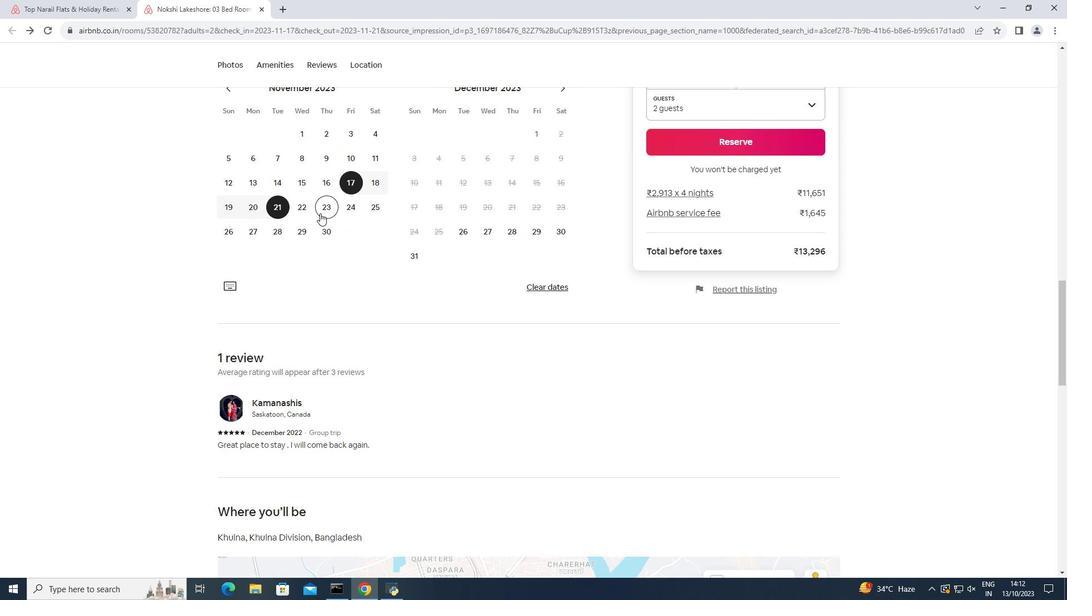 
Action: Mouse scrolled (320, 213) with delta (0, 0)
Screenshot: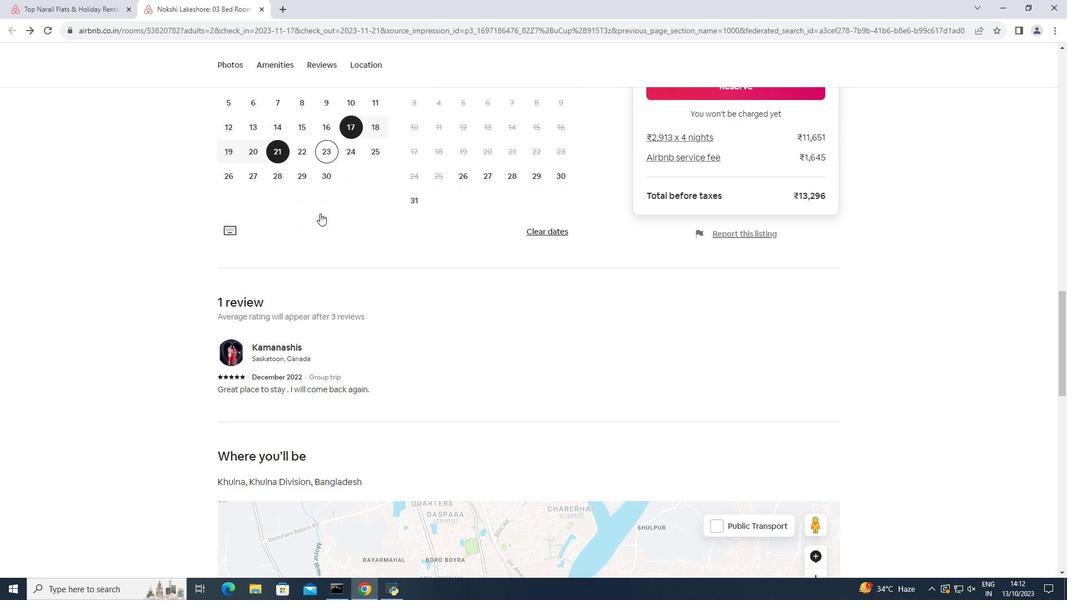 
Action: Mouse scrolled (320, 213) with delta (0, 0)
Screenshot: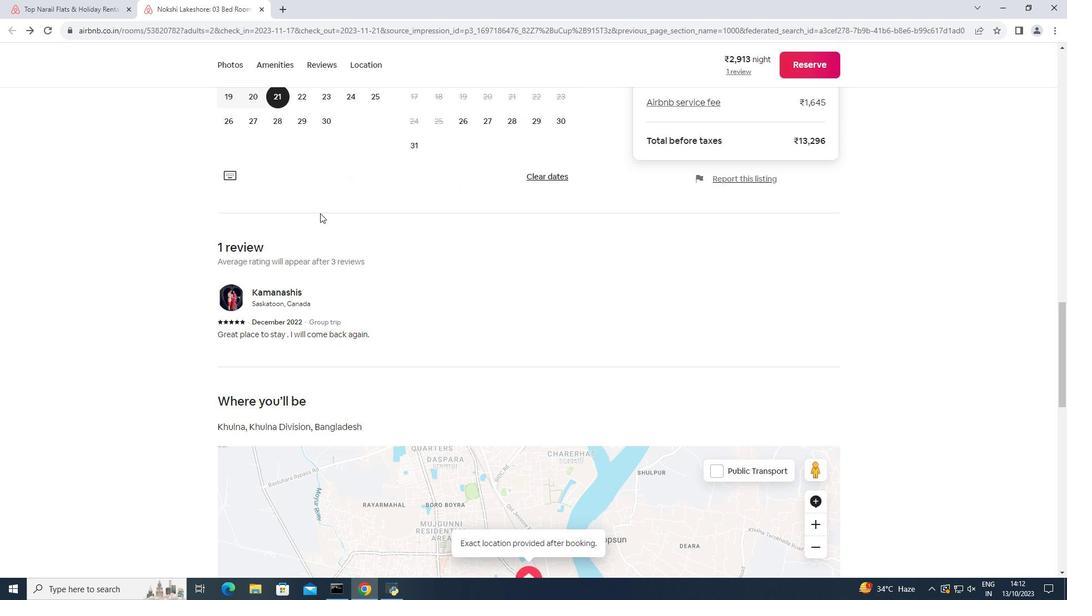 
Action: Mouse scrolled (320, 213) with delta (0, 0)
Screenshot: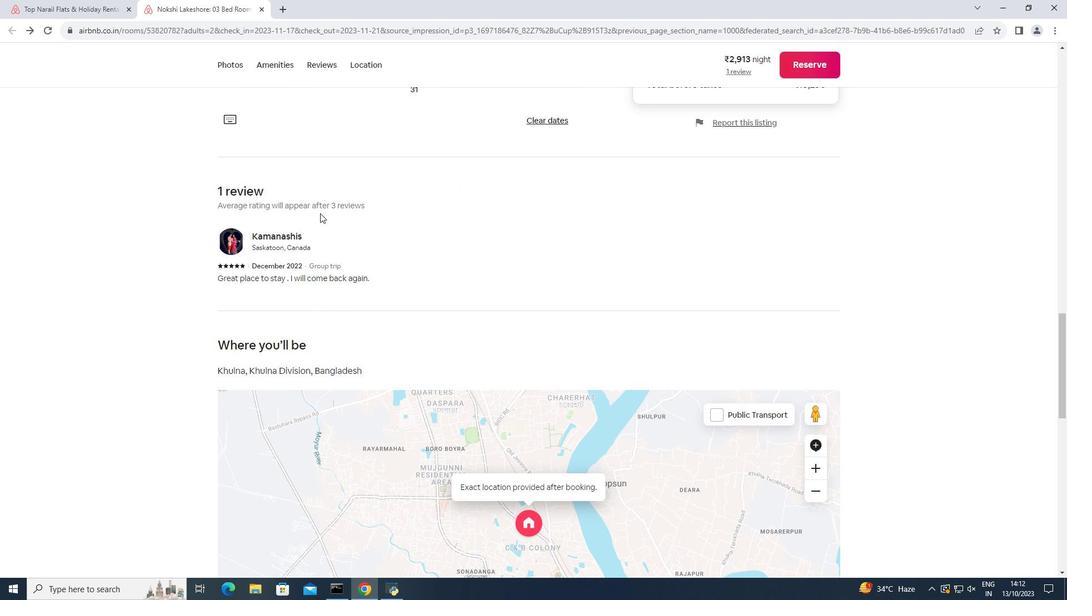 
Action: Mouse scrolled (320, 213) with delta (0, 0)
Screenshot: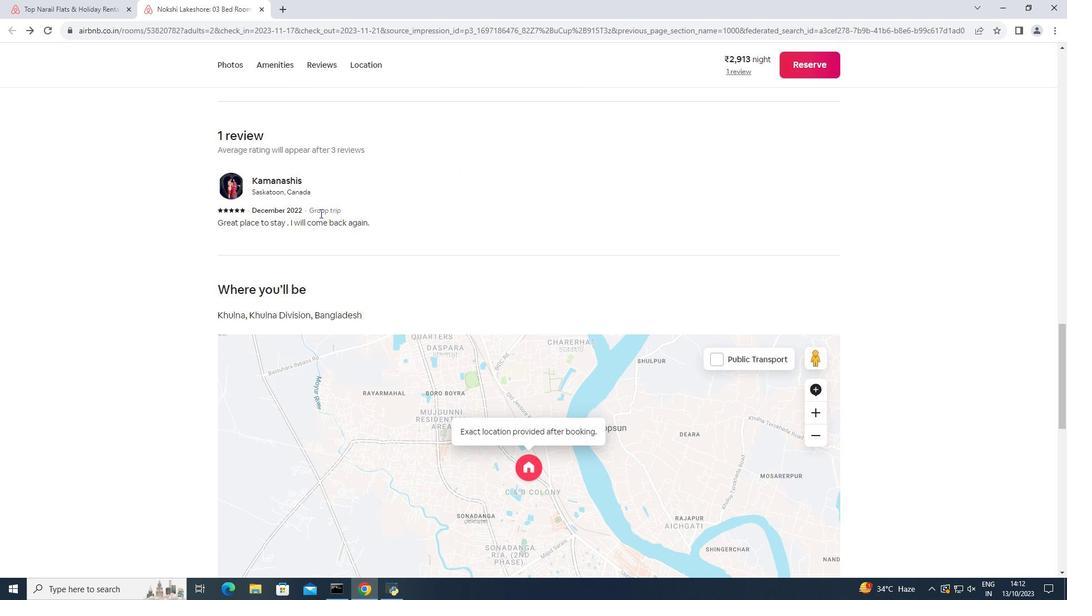 
Action: Mouse scrolled (320, 213) with delta (0, 0)
Screenshot: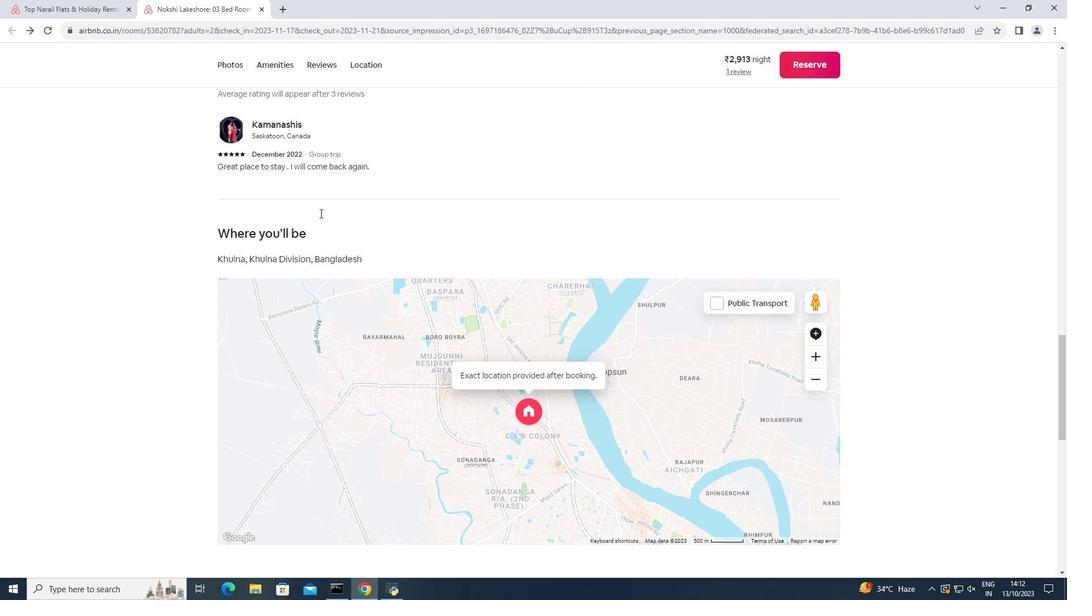 
Action: Mouse scrolled (320, 213) with delta (0, 0)
Screenshot: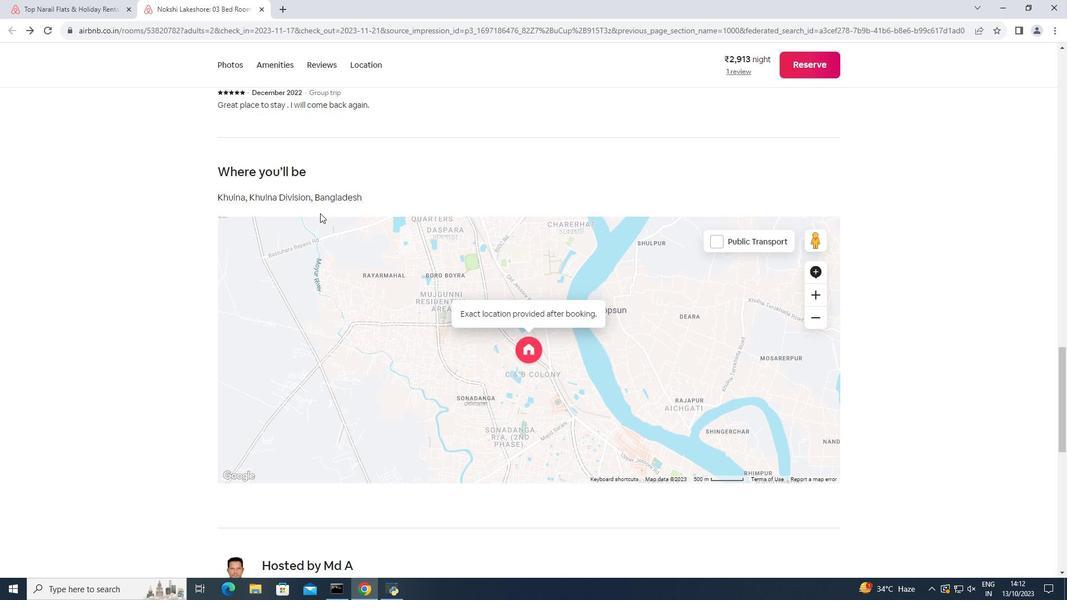 
Action: Mouse scrolled (320, 213) with delta (0, 0)
Screenshot: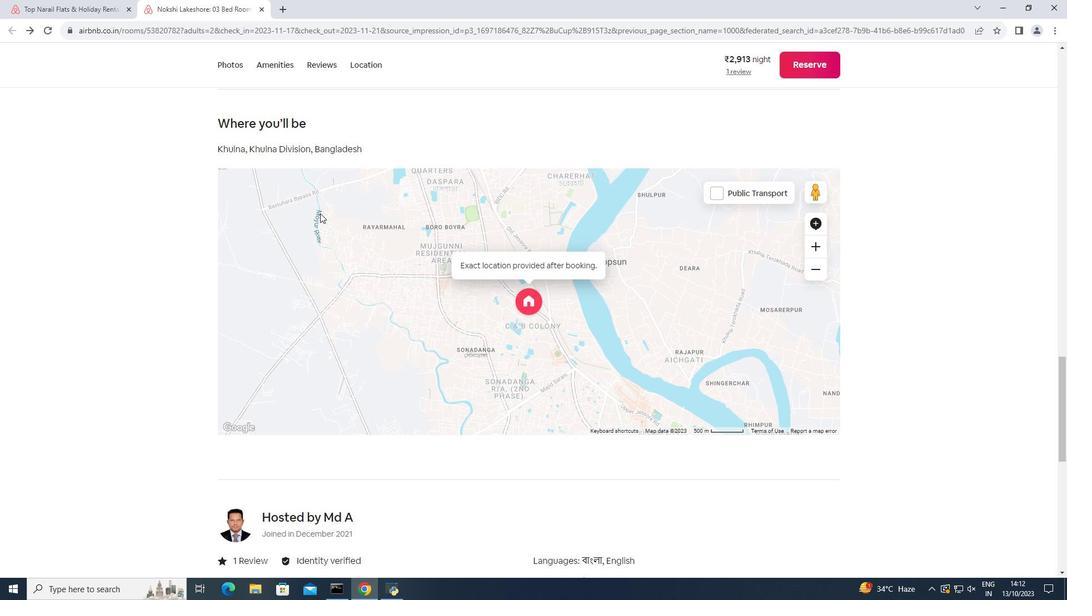 
Action: Mouse moved to (320, 213)
Screenshot: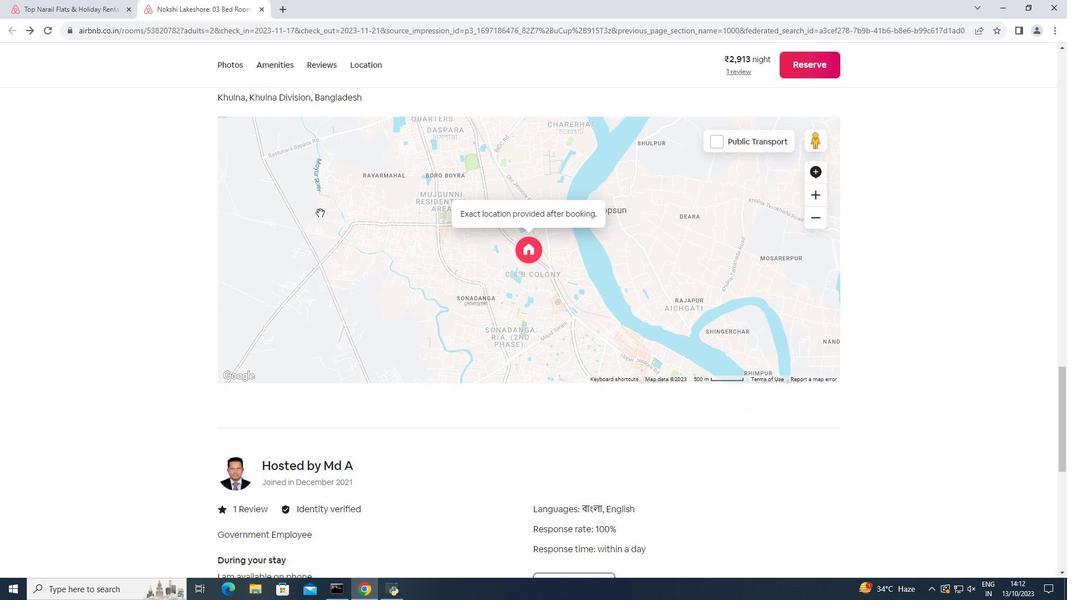 
Action: Mouse scrolled (320, 212) with delta (0, 0)
Screenshot: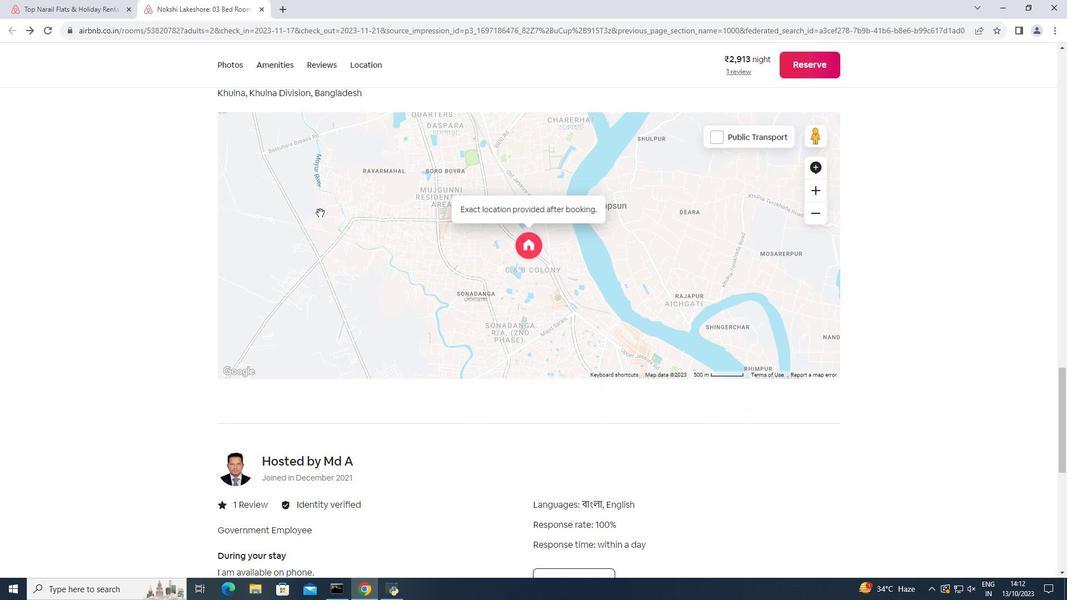 
Action: Mouse scrolled (320, 212) with delta (0, 0)
Screenshot: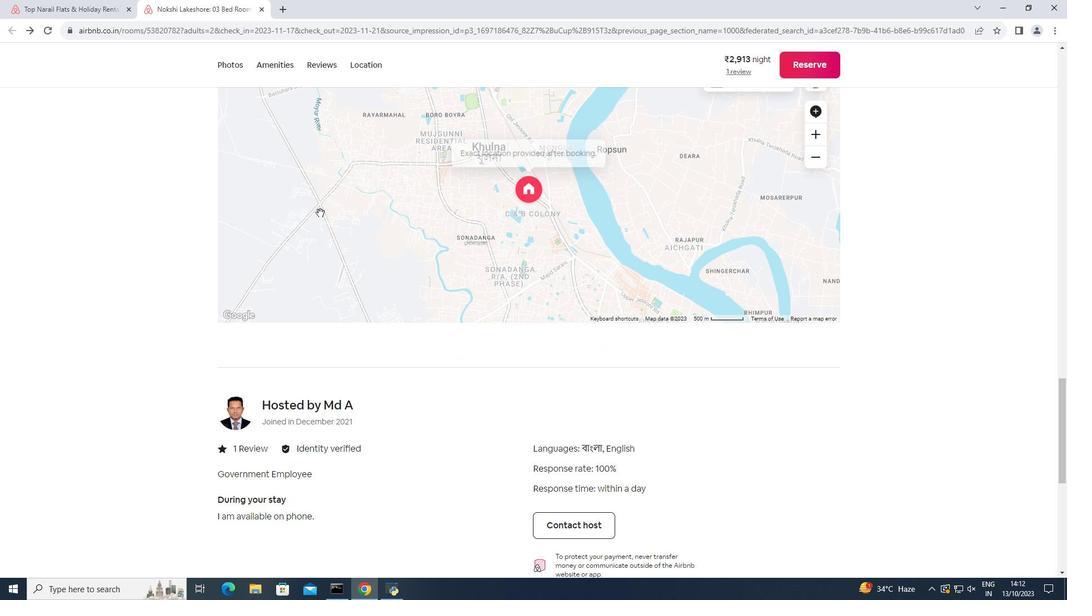 
Action: Mouse moved to (319, 213)
Screenshot: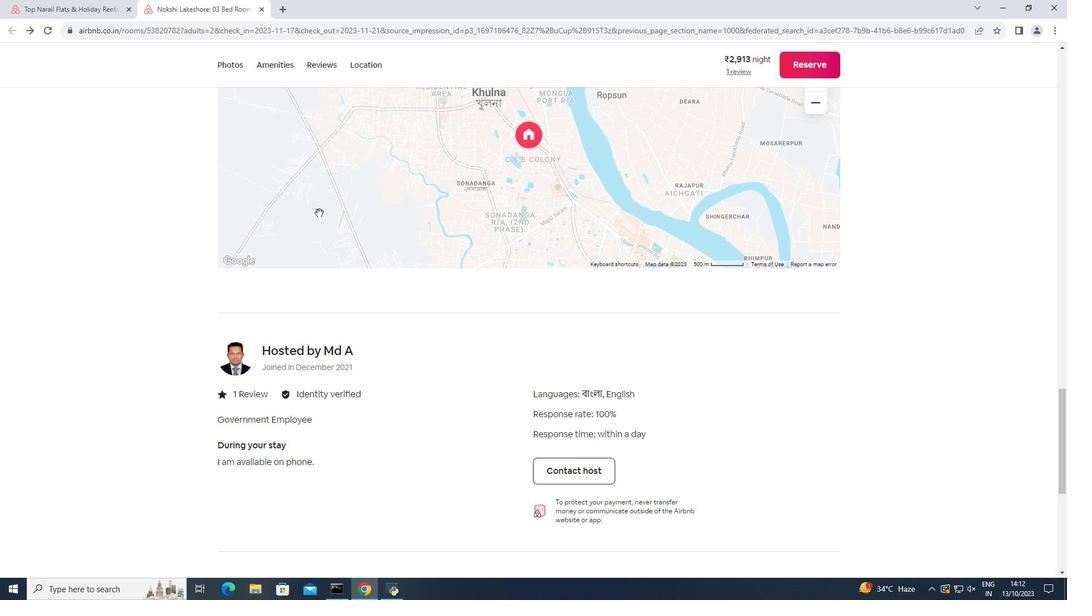 
Action: Mouse scrolled (319, 212) with delta (0, 0)
Screenshot: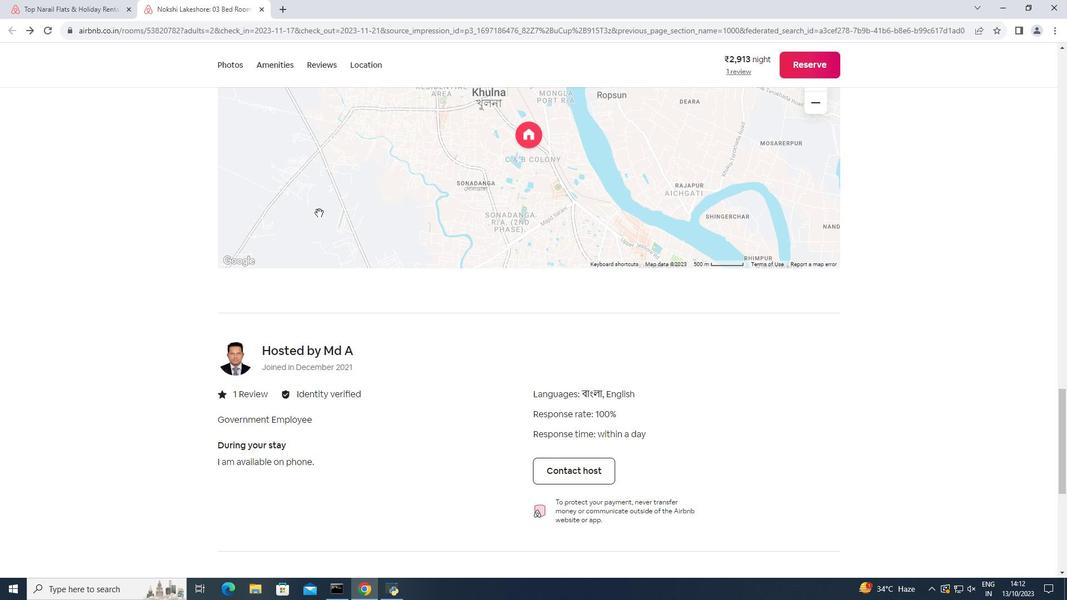 
Action: Mouse scrolled (319, 212) with delta (0, 0)
Screenshot: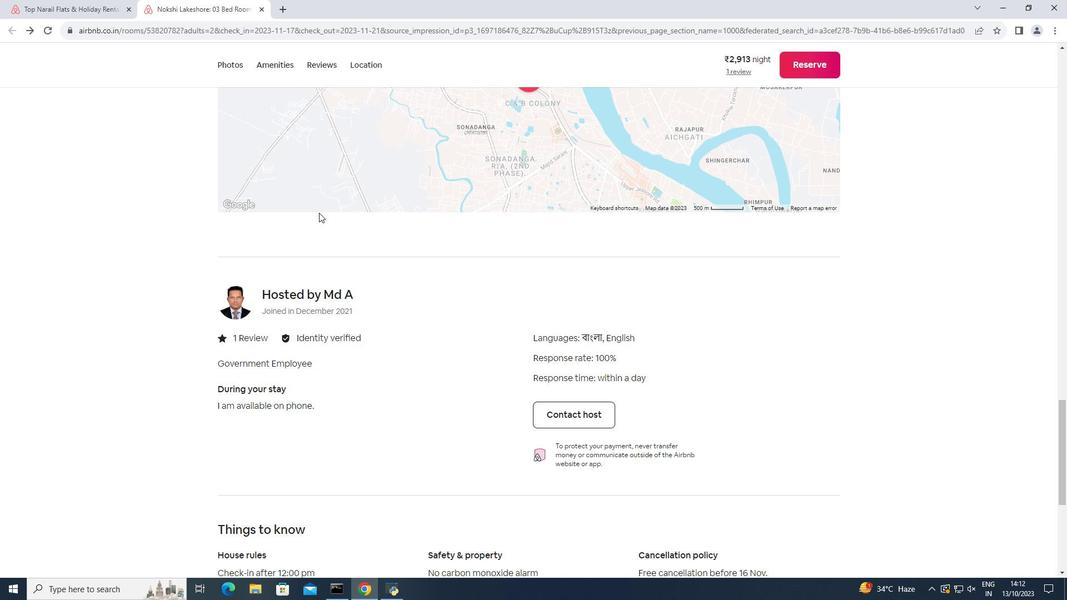 
Action: Mouse scrolled (319, 212) with delta (0, 0)
Screenshot: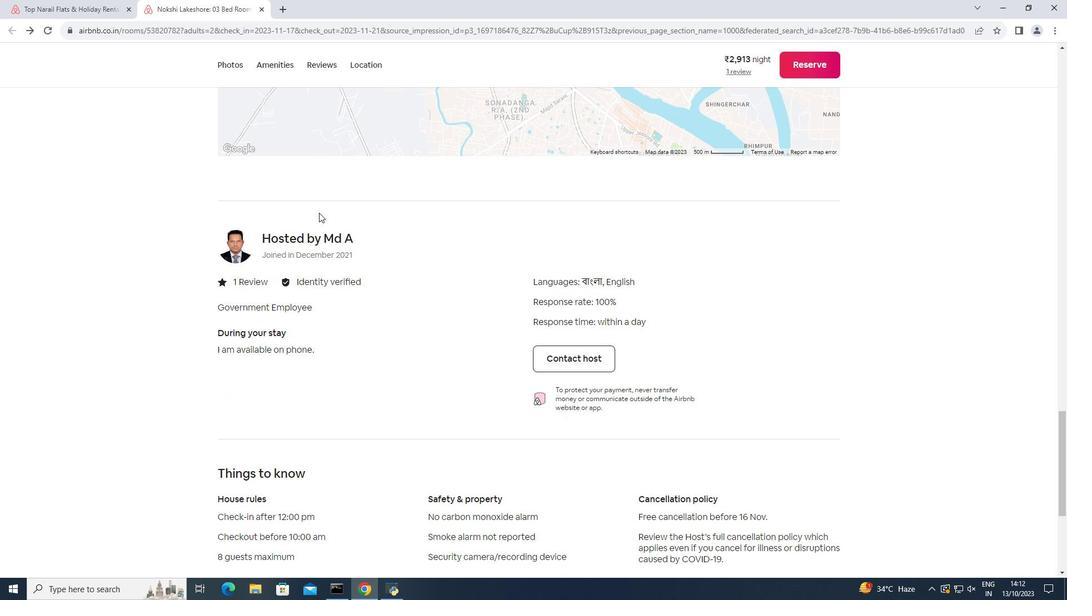 
Action: Mouse scrolled (319, 212) with delta (0, 0)
Screenshot: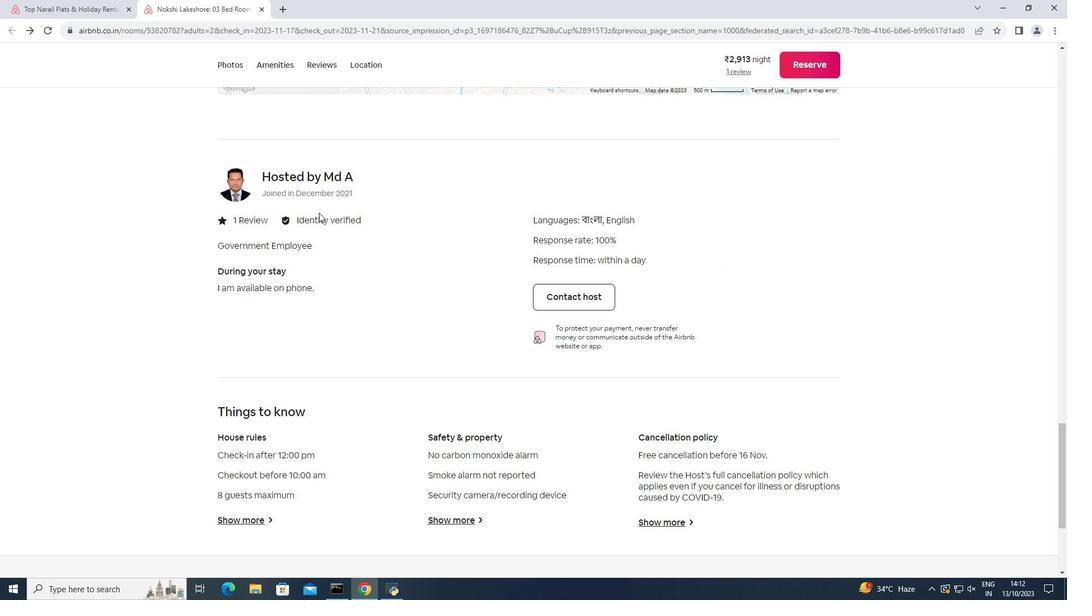 
Action: Mouse scrolled (319, 212) with delta (0, 0)
Screenshot: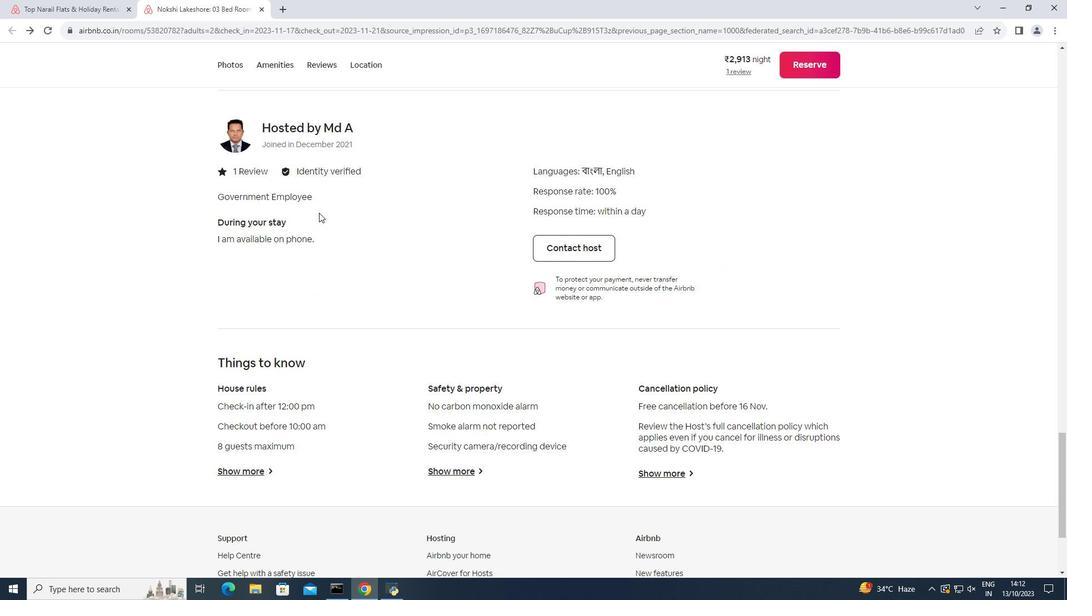 
Action: Mouse scrolled (319, 212) with delta (0, 0)
Screenshot: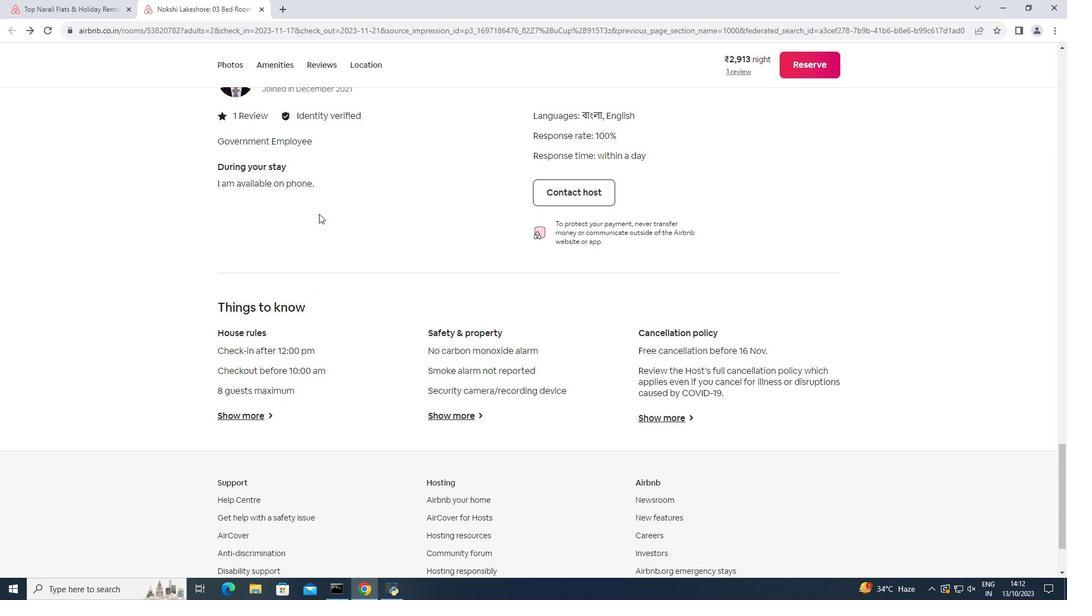 
Action: Mouse moved to (319, 214)
Screenshot: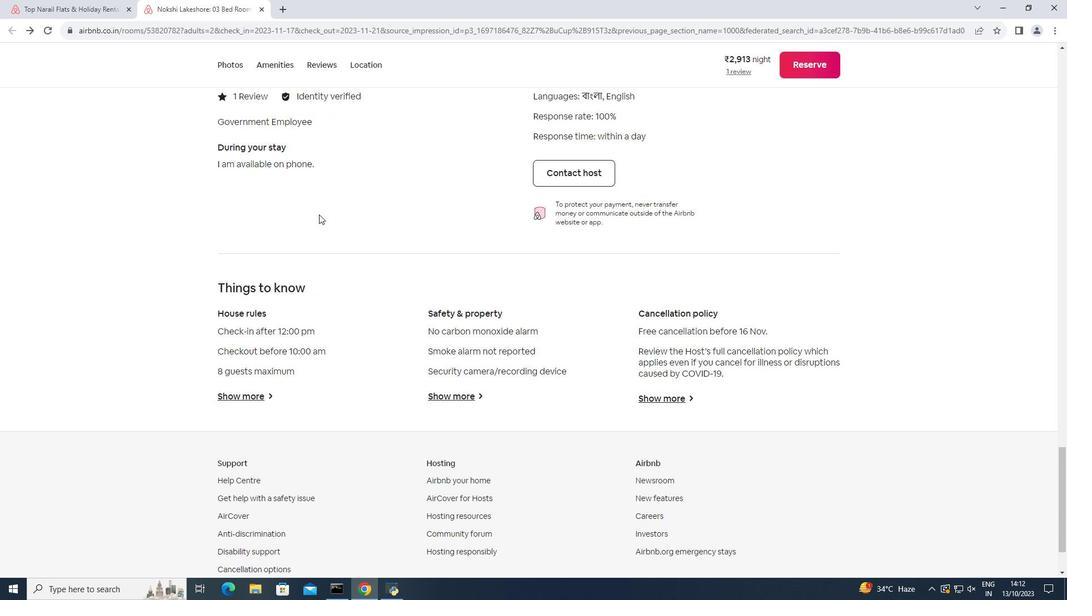 
Action: Mouse scrolled (319, 214) with delta (0, 0)
Screenshot: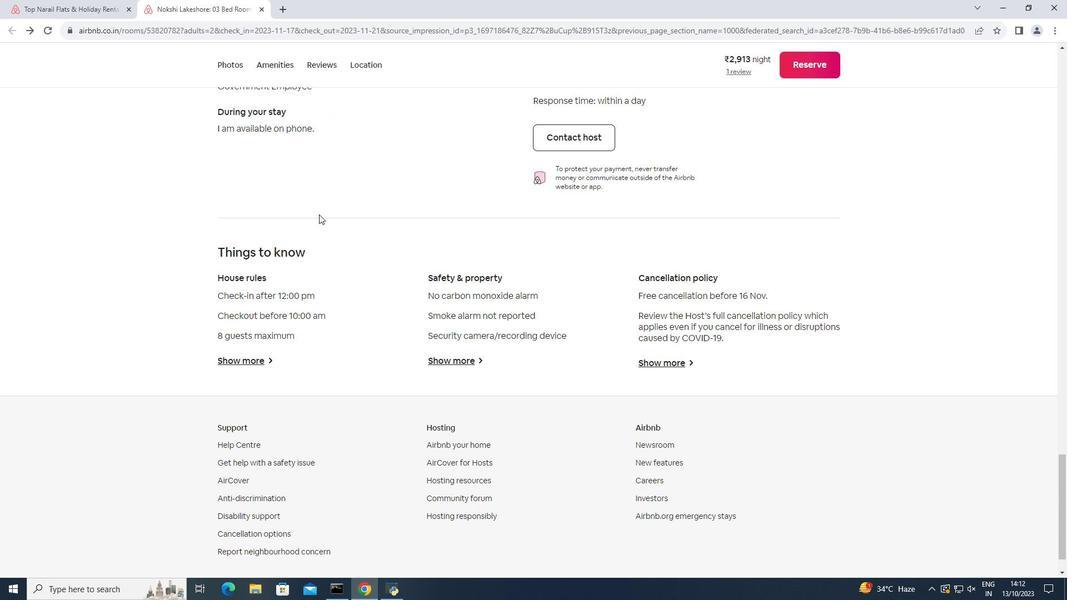 
Action: Mouse moved to (319, 214)
Screenshot: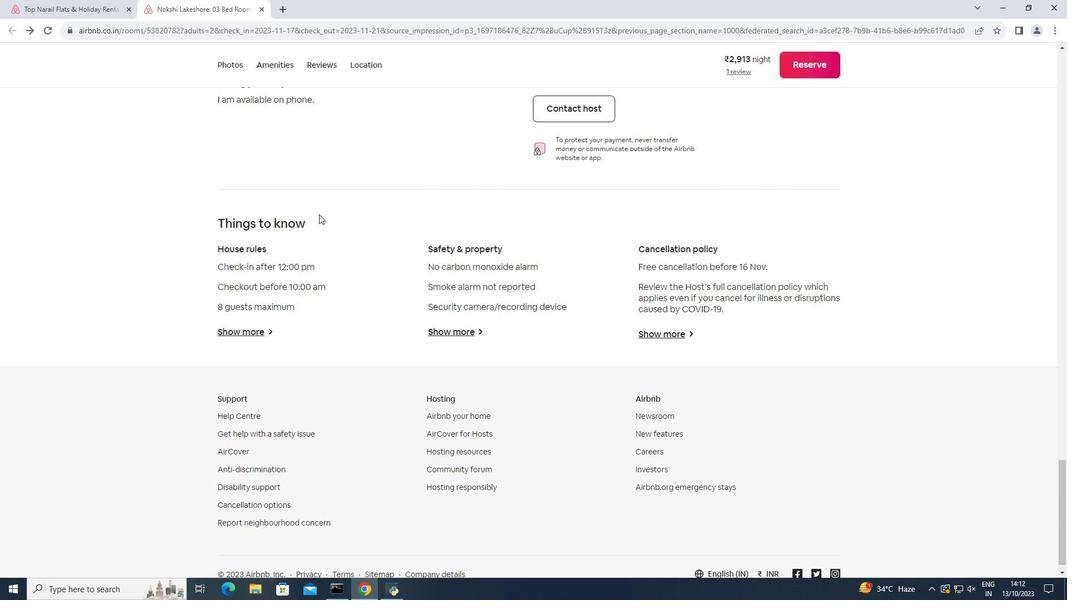
Action: Mouse scrolled (319, 214) with delta (0, 0)
Screenshot: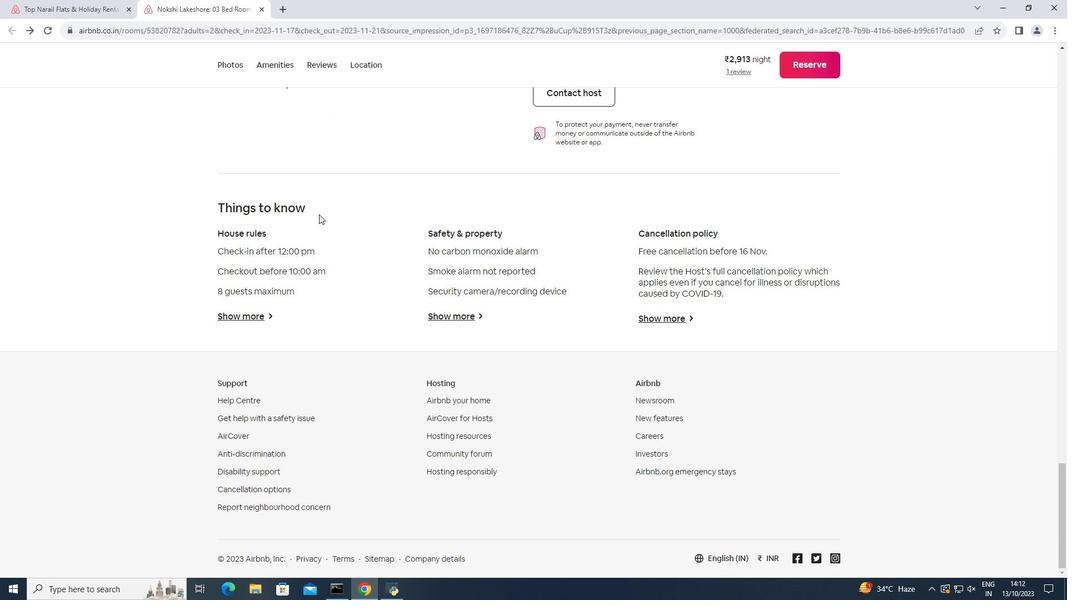 
Action: Mouse scrolled (319, 214) with delta (0, 0)
Screenshot: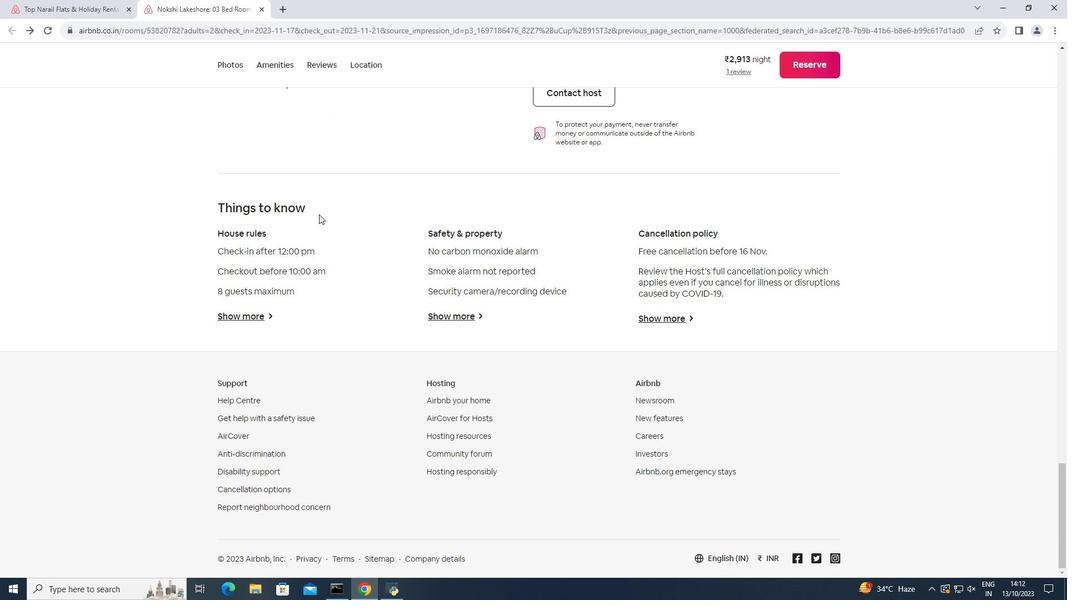 
Action: Mouse moved to (355, 66)
Screenshot: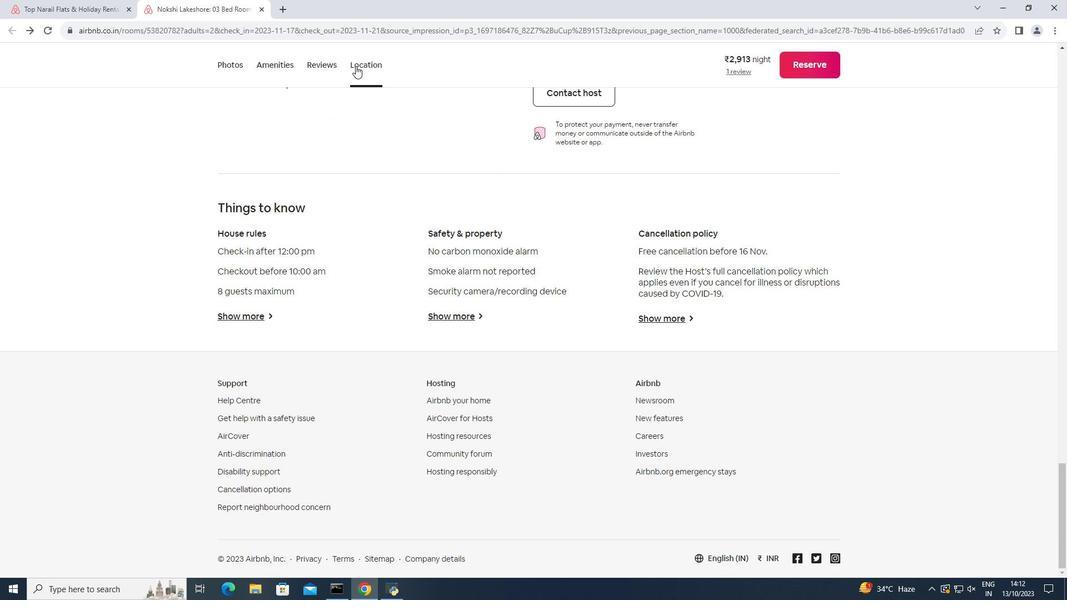 
Action: Mouse pressed left at (355, 66)
Screenshot: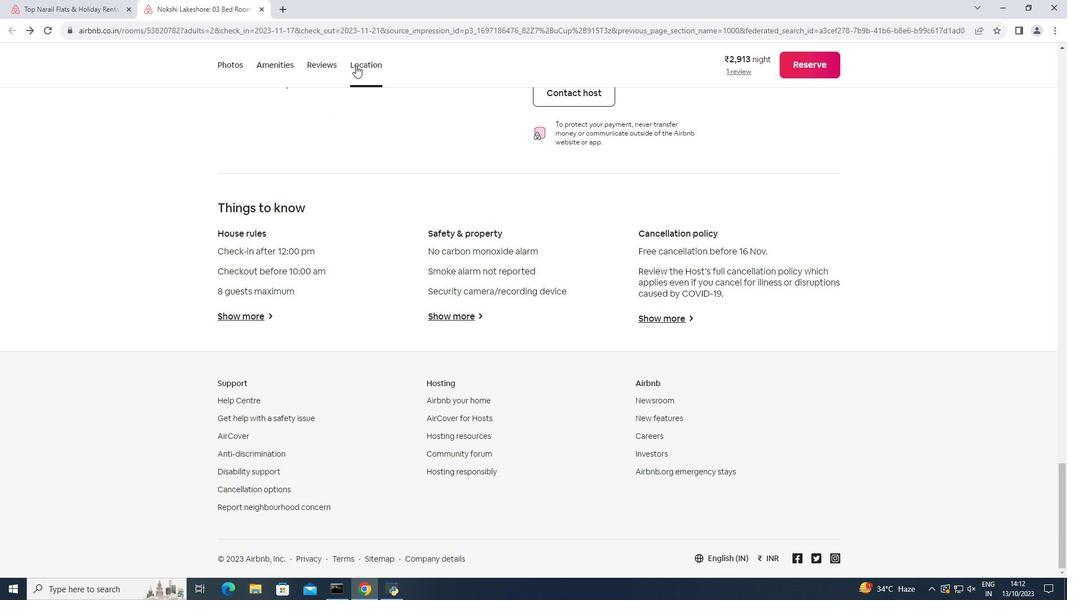 
Action: Mouse moved to (322, 62)
Screenshot: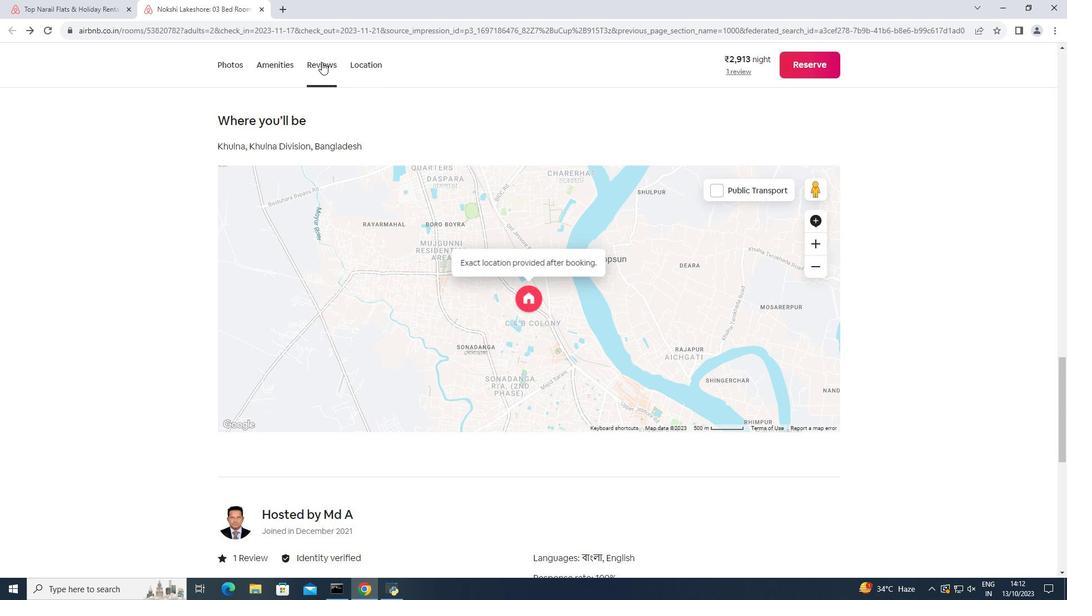 
Action: Mouse pressed left at (322, 62)
Screenshot: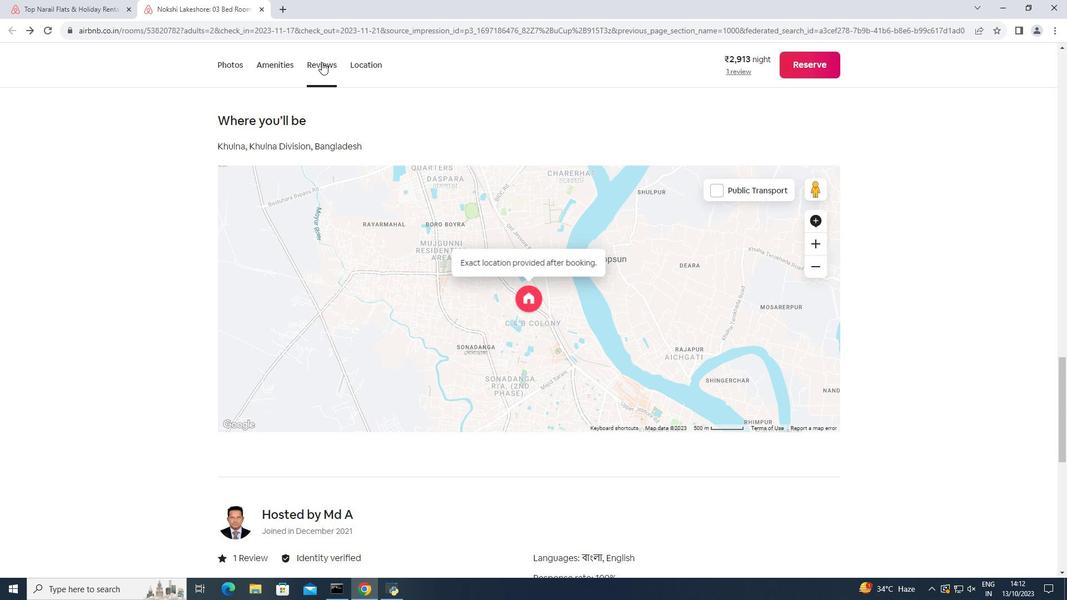 
Action: Mouse moved to (280, 62)
Screenshot: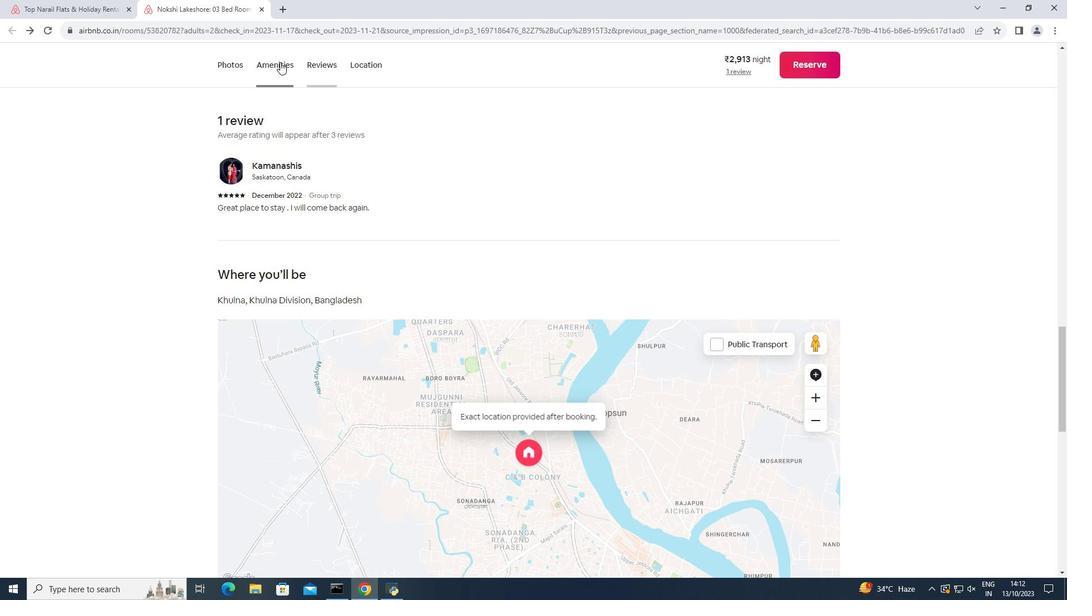 
Action: Mouse pressed left at (280, 62)
Screenshot: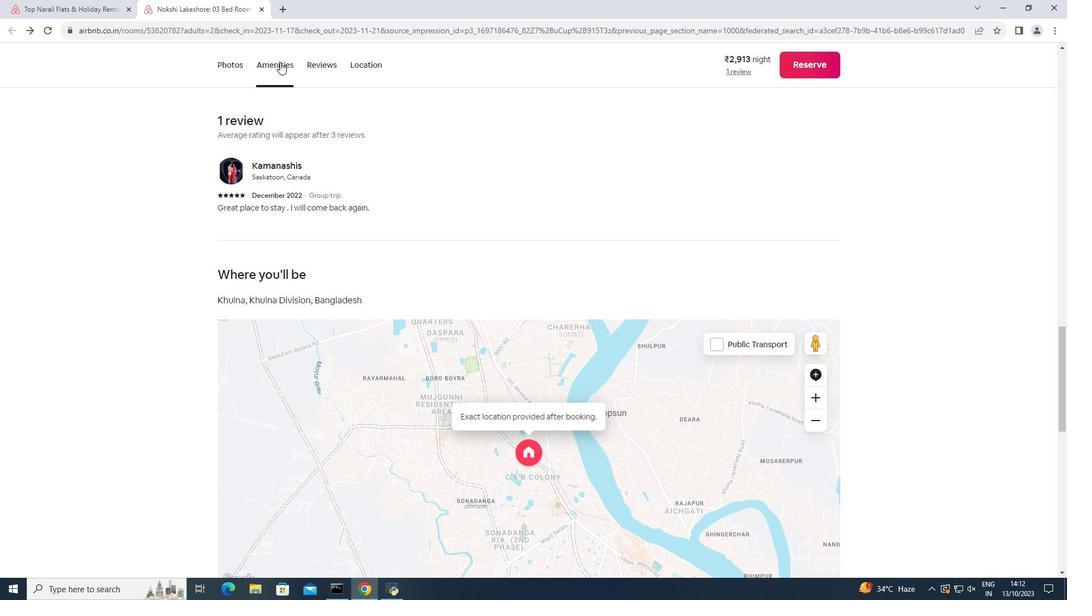 
Action: Mouse moved to (228, 60)
Screenshot: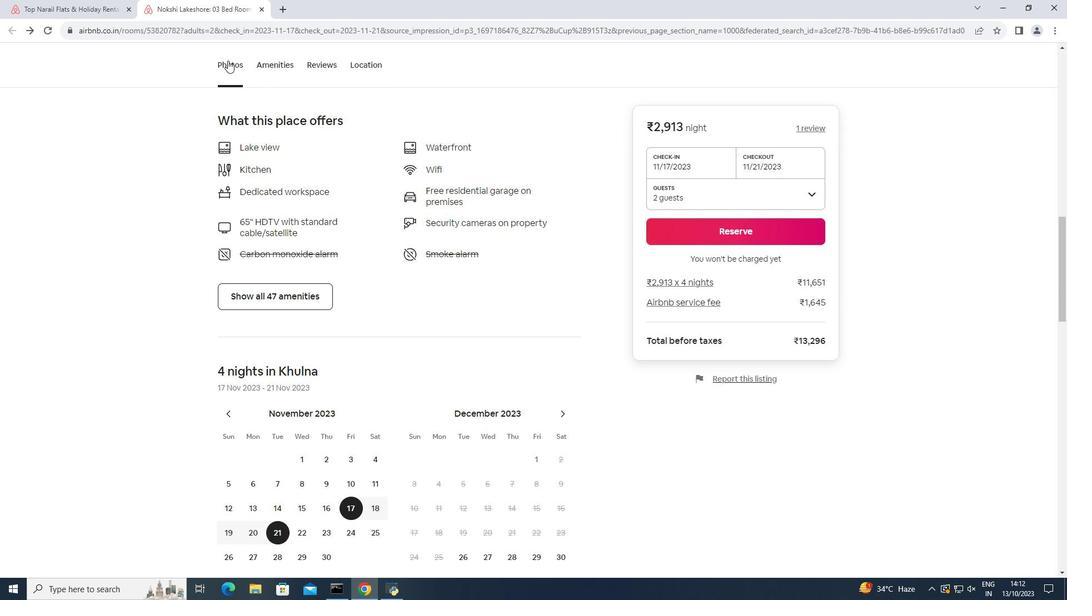 
Action: Mouse pressed left at (228, 60)
Screenshot: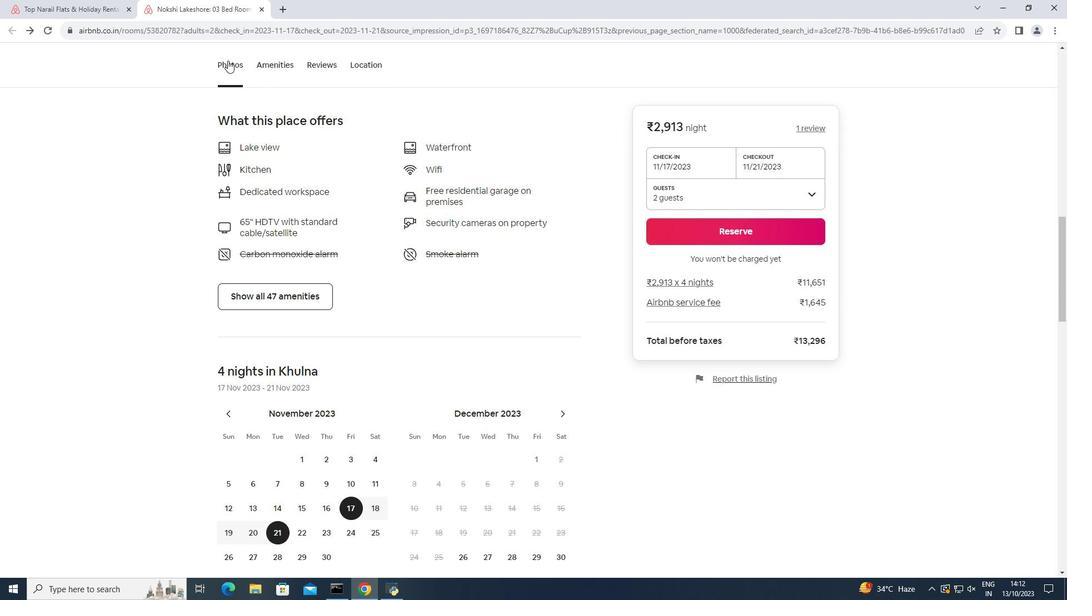 
Action: Mouse moved to (261, 7)
Screenshot: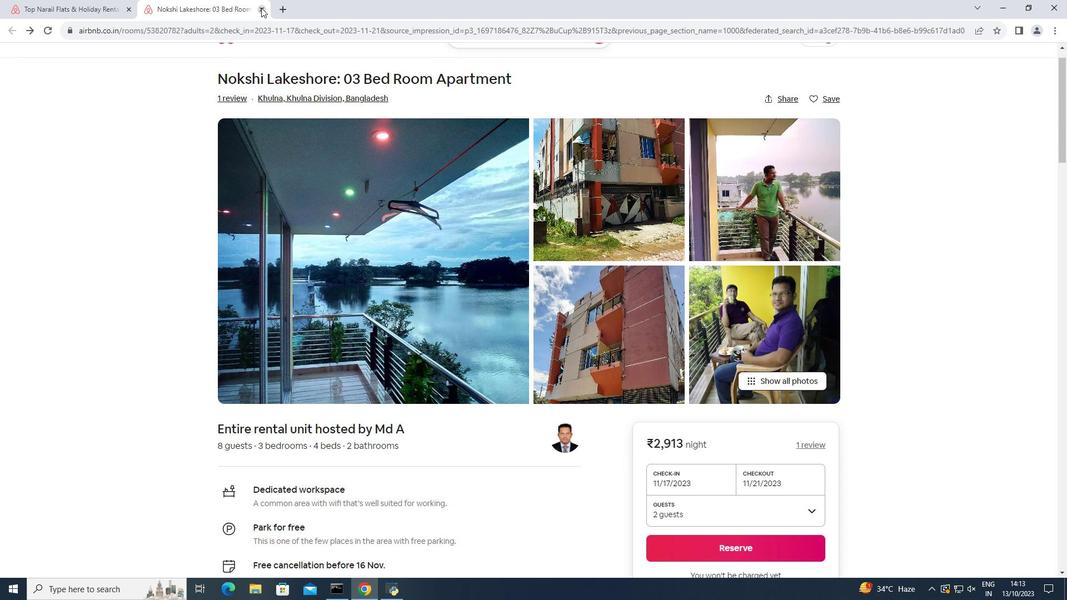 
Action: Mouse pressed left at (261, 7)
Screenshot: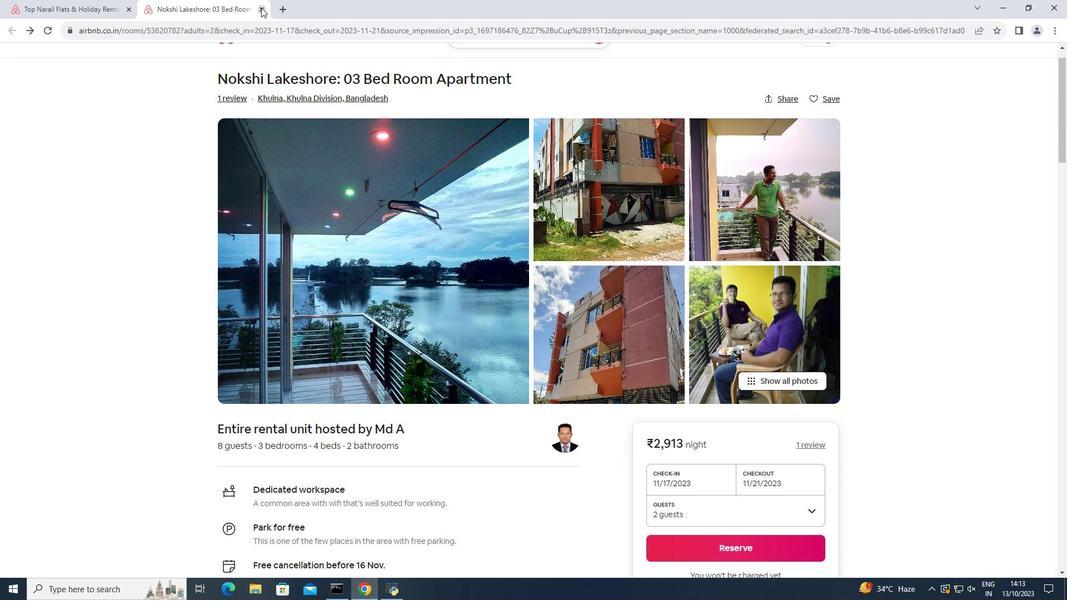 
Action: Mouse moved to (288, 267)
Screenshot: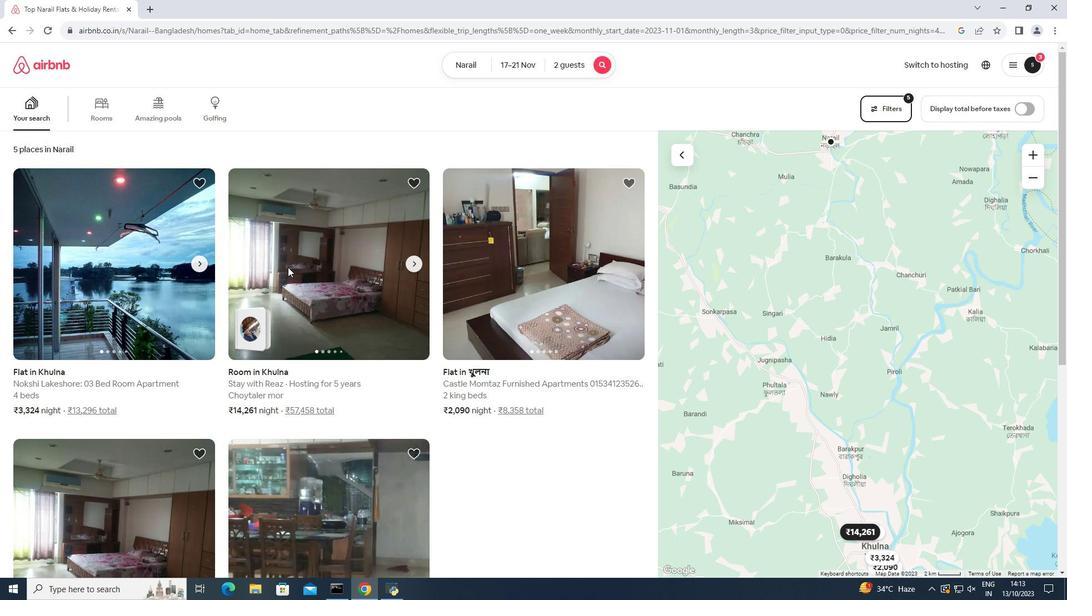 
Action: Mouse pressed left at (288, 267)
Screenshot: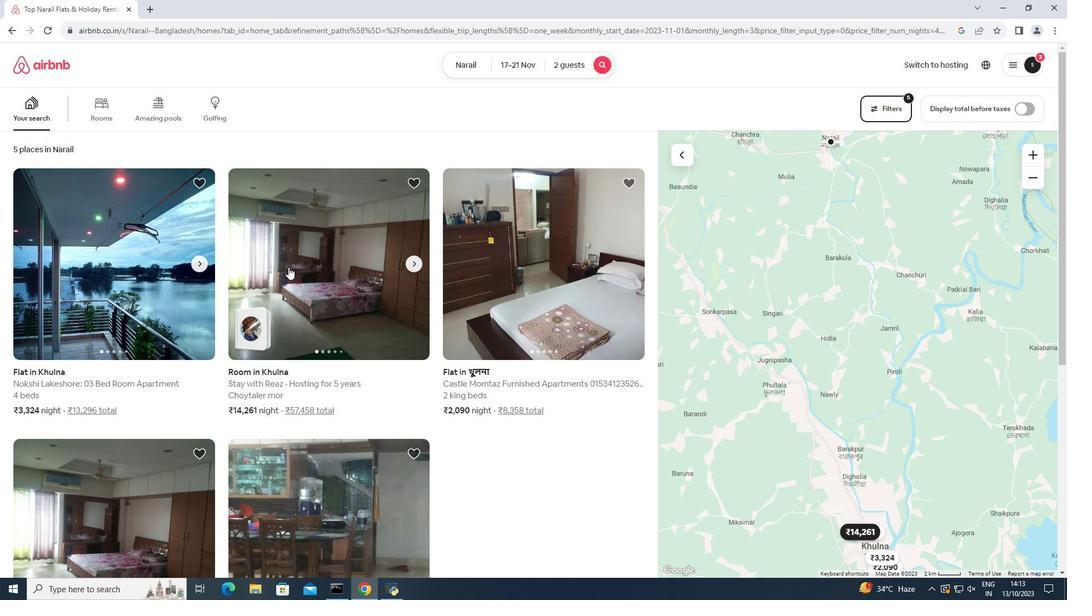 
Action: Mouse moved to (305, 273)
Screenshot: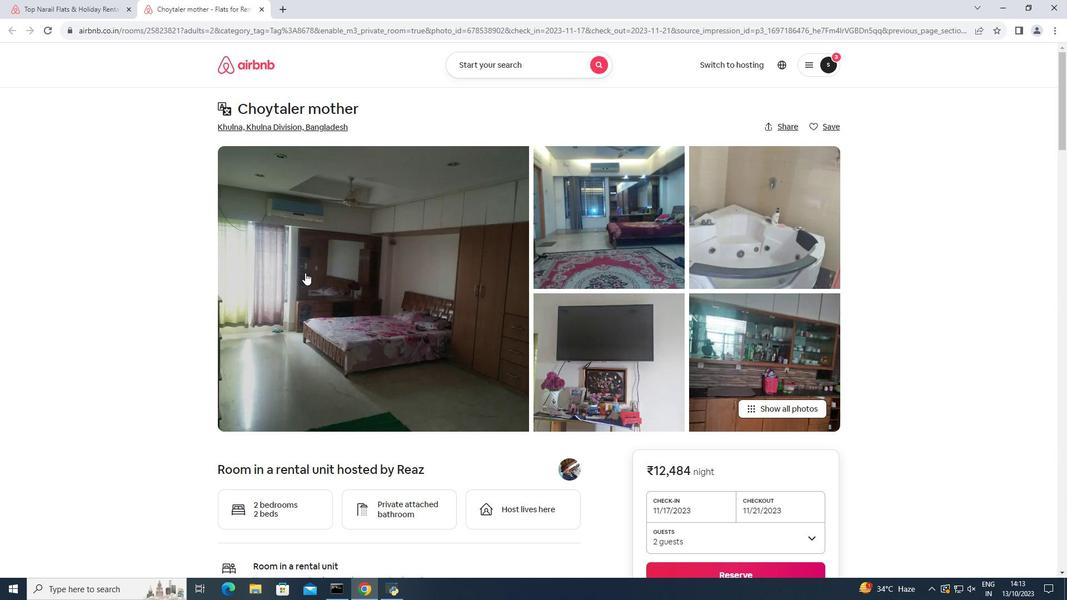 
Action: Mouse pressed left at (305, 273)
Screenshot: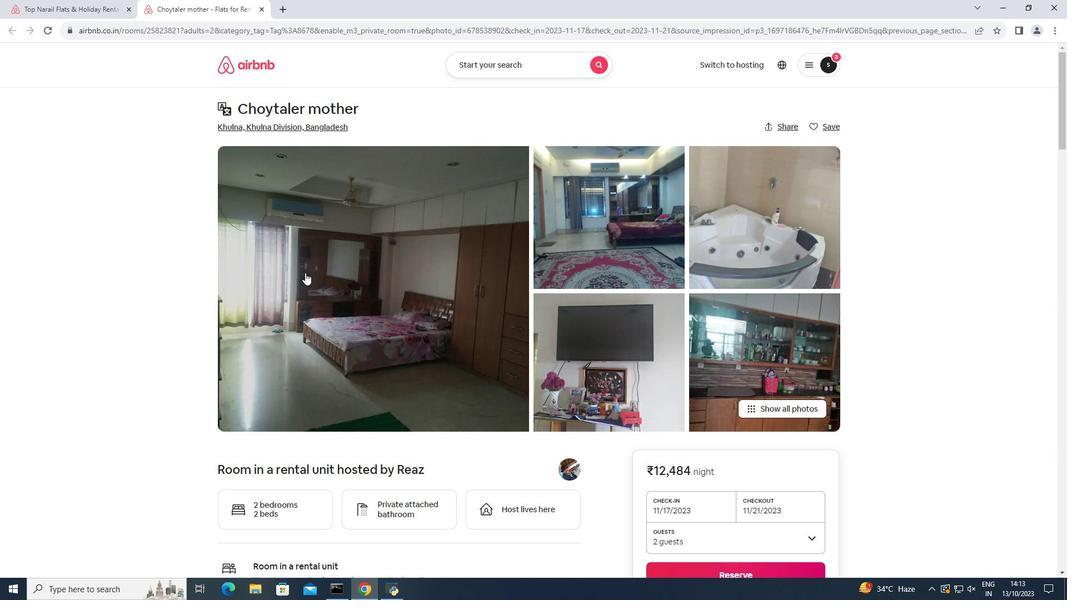 
Action: Mouse scrolled (305, 272) with delta (0, 0)
Screenshot: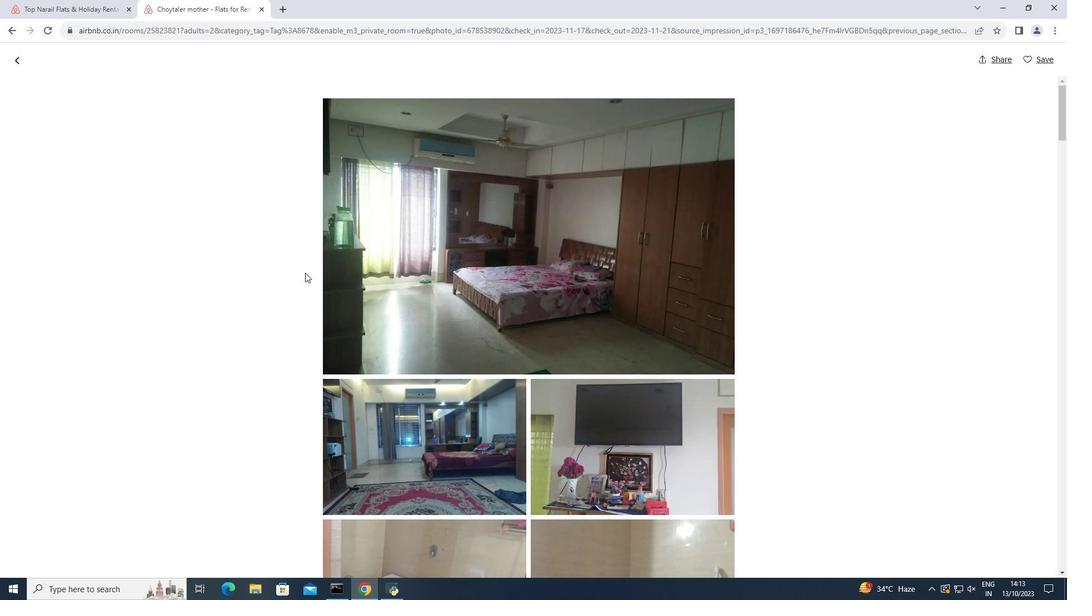 
Action: Mouse scrolled (305, 272) with delta (0, 0)
Screenshot: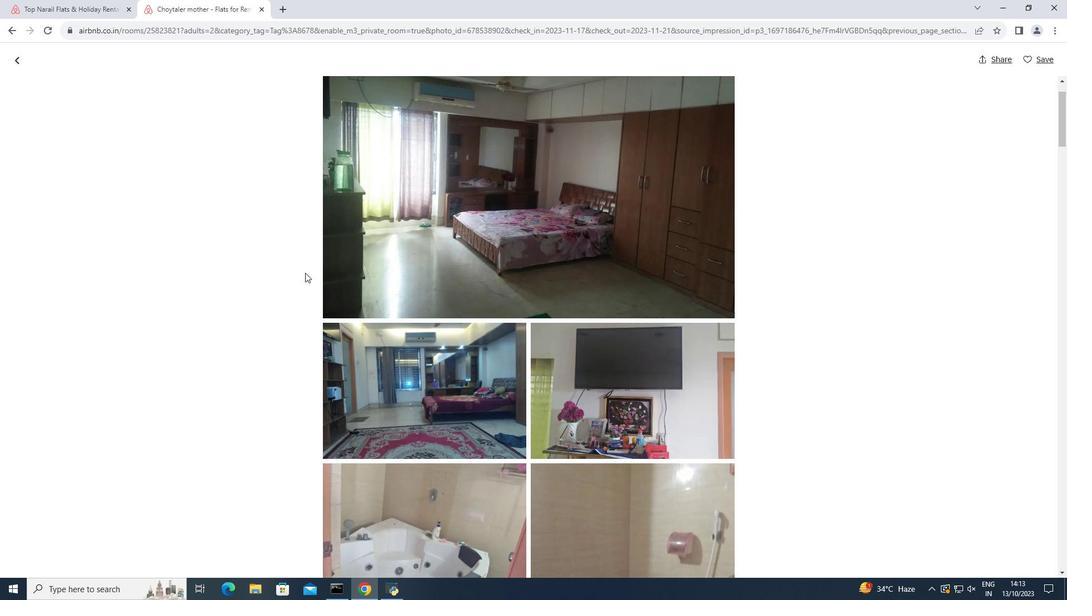 
Action: Mouse scrolled (305, 272) with delta (0, 0)
Screenshot: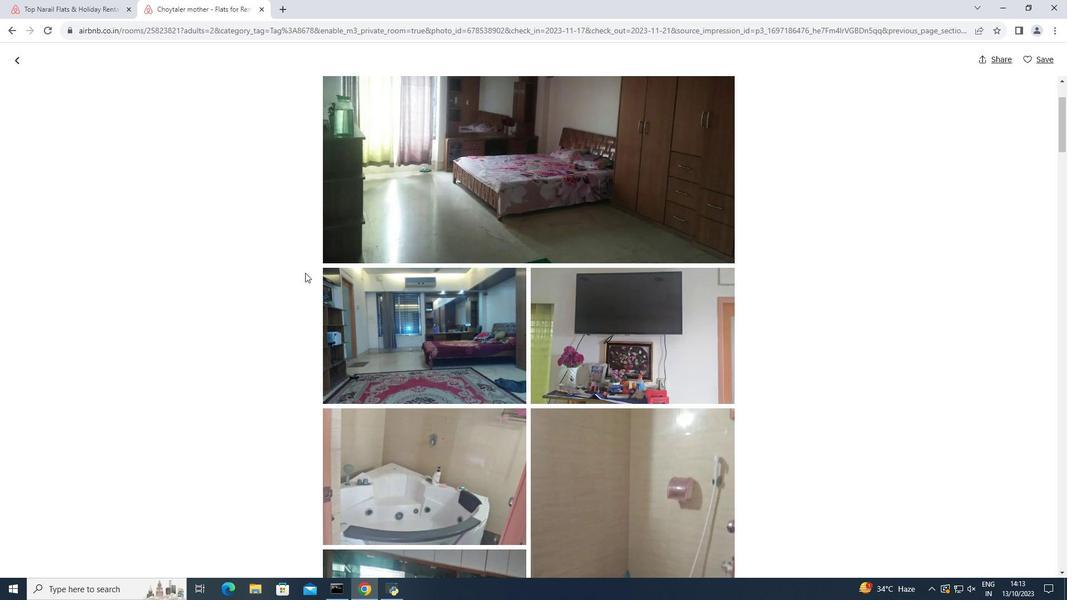 
Action: Mouse moved to (304, 275)
Screenshot: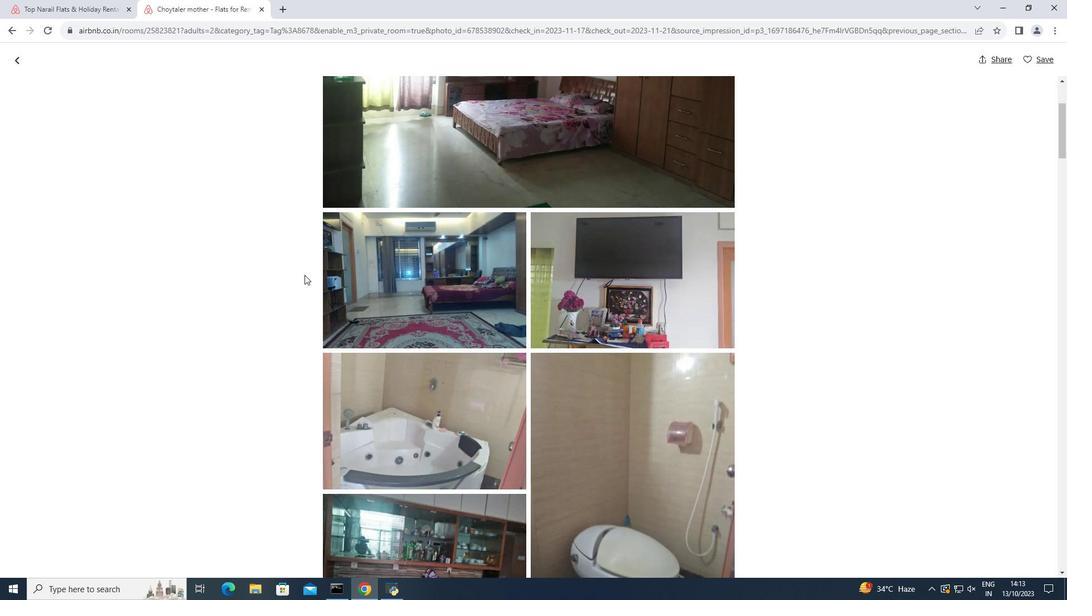 
Action: Mouse scrolled (304, 274) with delta (0, 0)
Screenshot: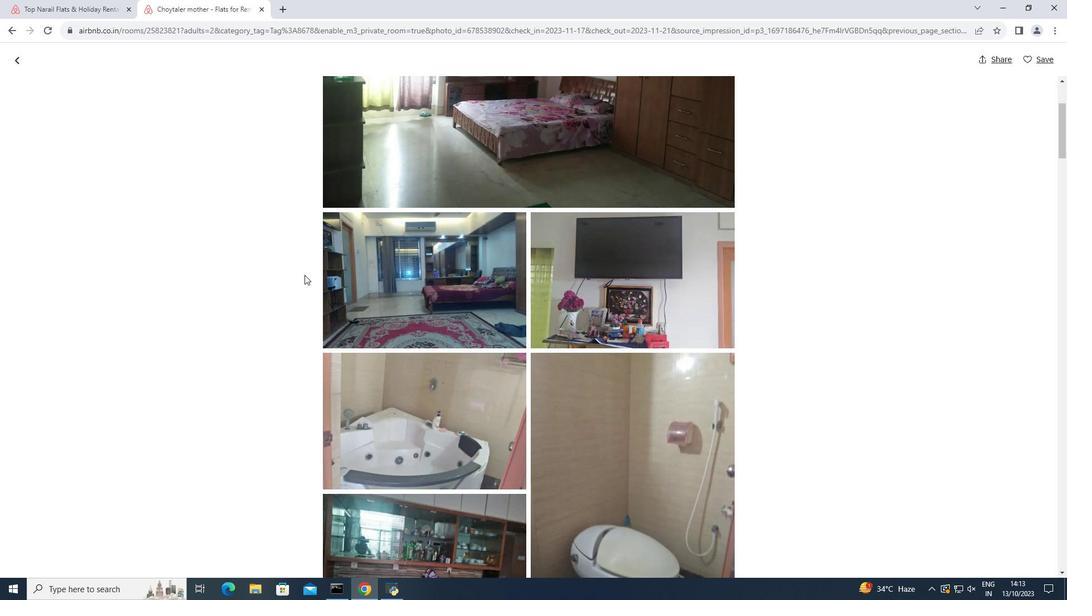 
Action: Mouse scrolled (304, 274) with delta (0, 0)
Screenshot: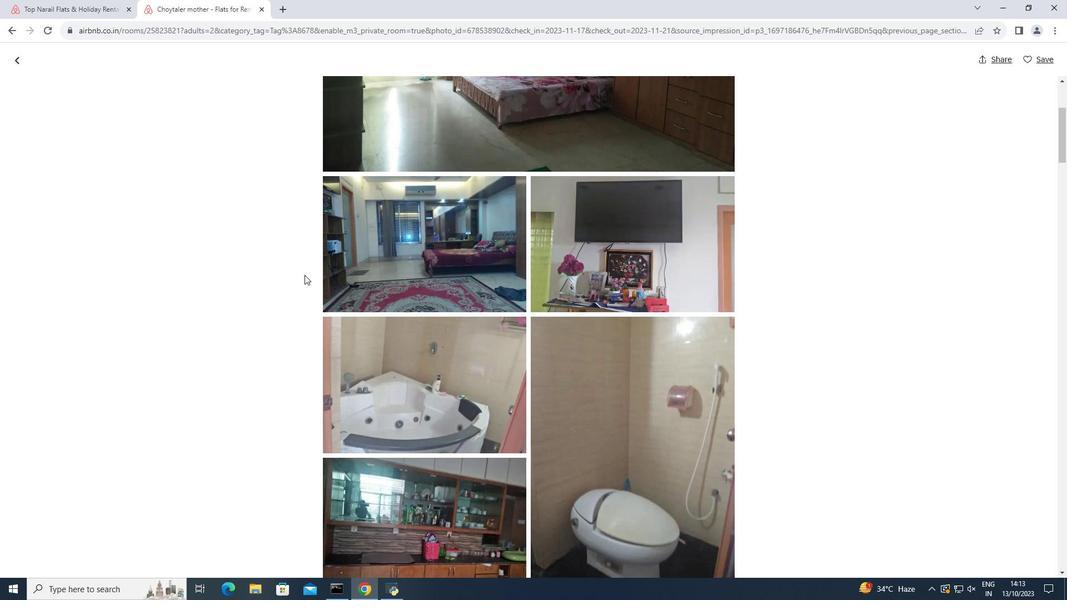 
Action: Mouse moved to (303, 278)
Screenshot: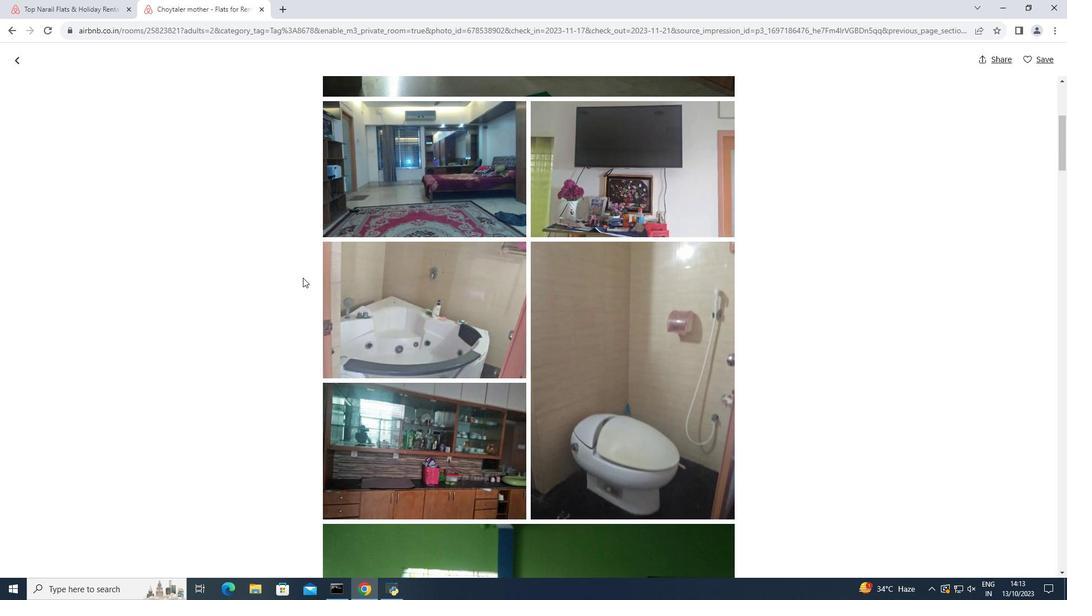 
Action: Mouse scrolled (303, 277) with delta (0, 0)
Screenshot: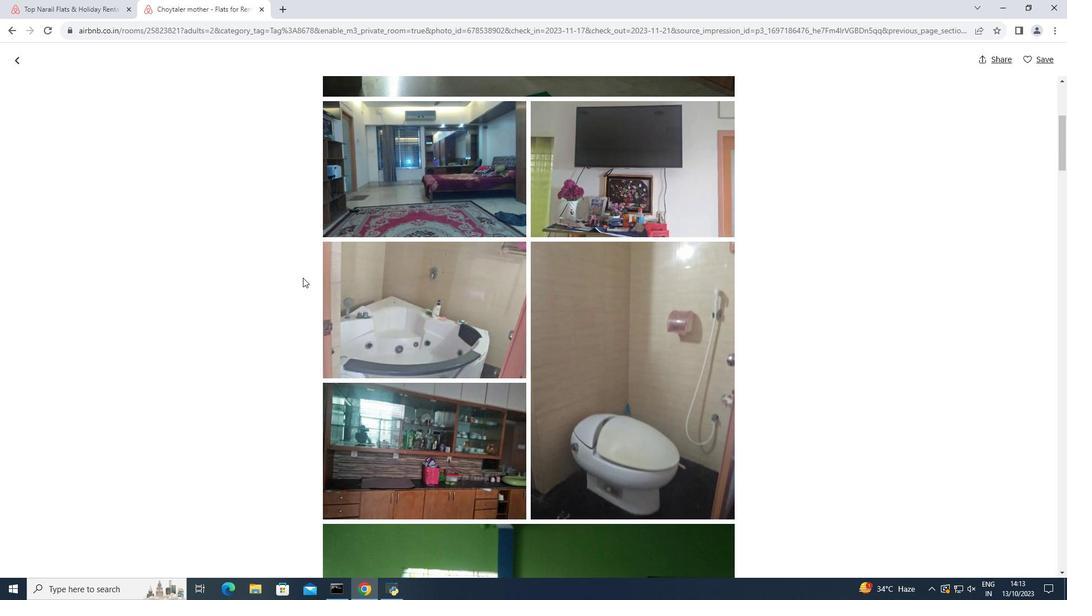 
Action: Mouse scrolled (303, 277) with delta (0, 0)
Screenshot: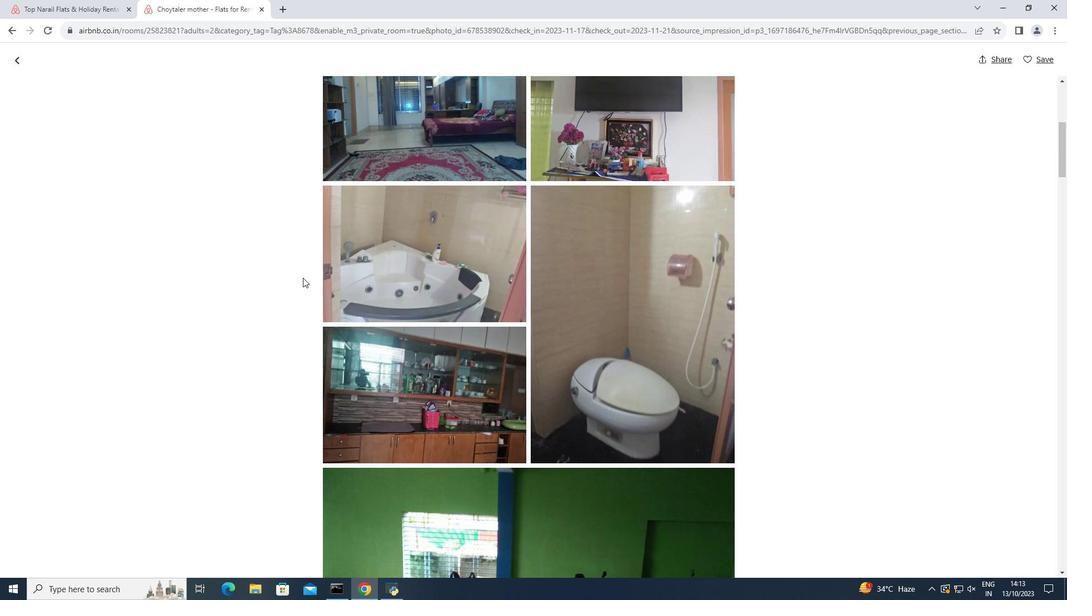 
Action: Mouse scrolled (303, 277) with delta (0, 0)
Screenshot: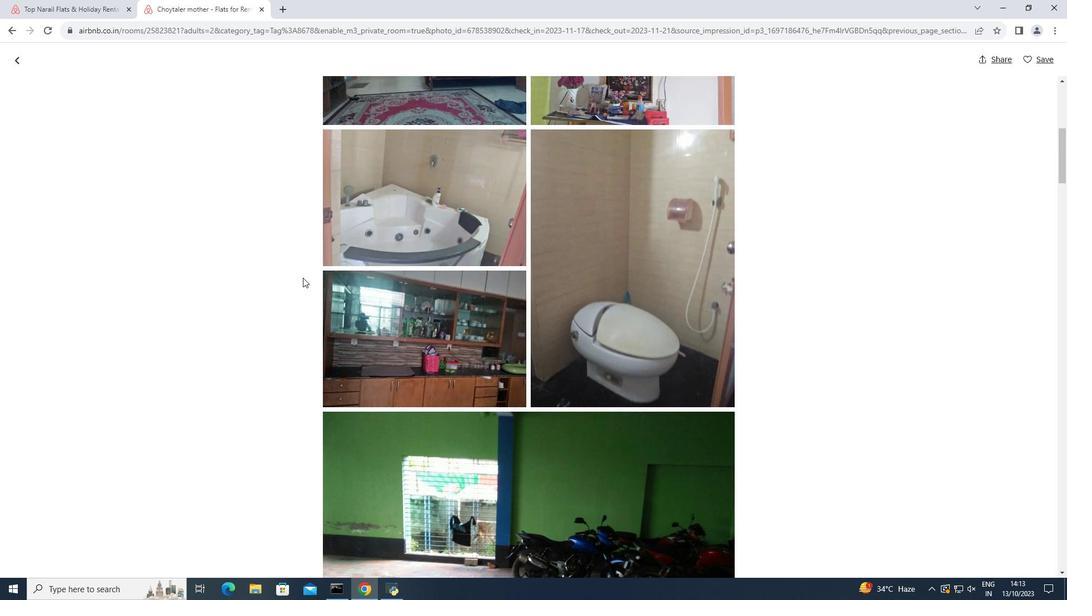 
Action: Mouse moved to (303, 278)
Screenshot: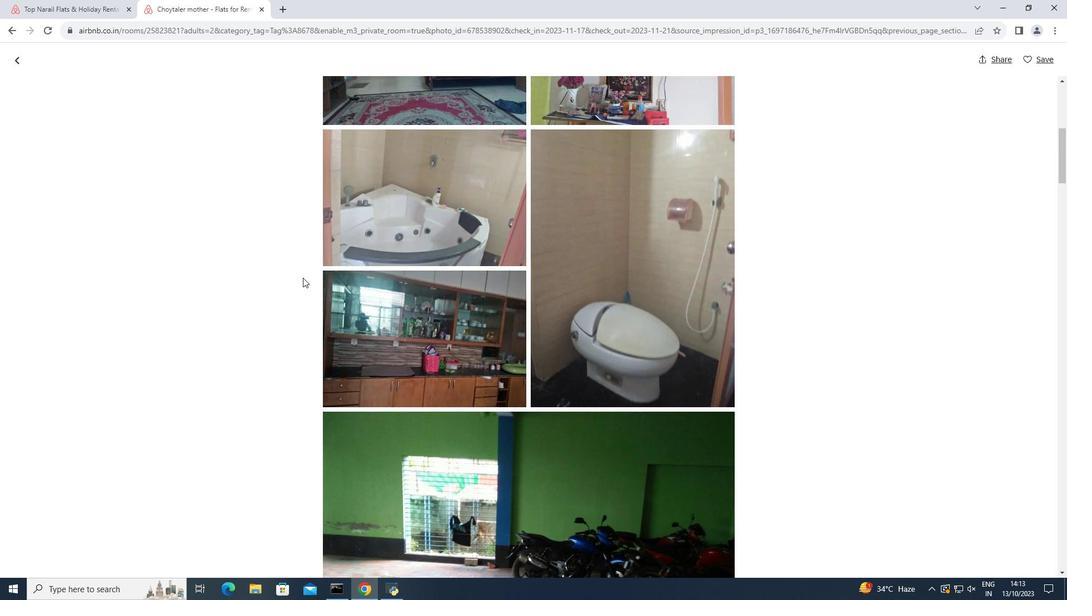 
Action: Mouse scrolled (303, 277) with delta (0, 0)
Screenshot: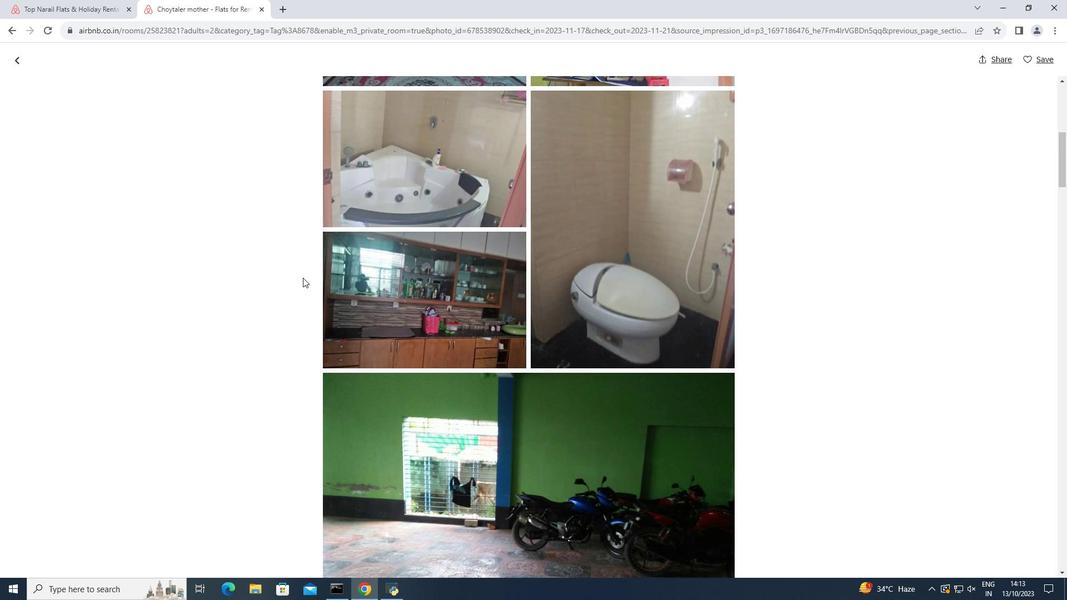 
Action: Mouse scrolled (303, 277) with delta (0, 0)
Screenshot: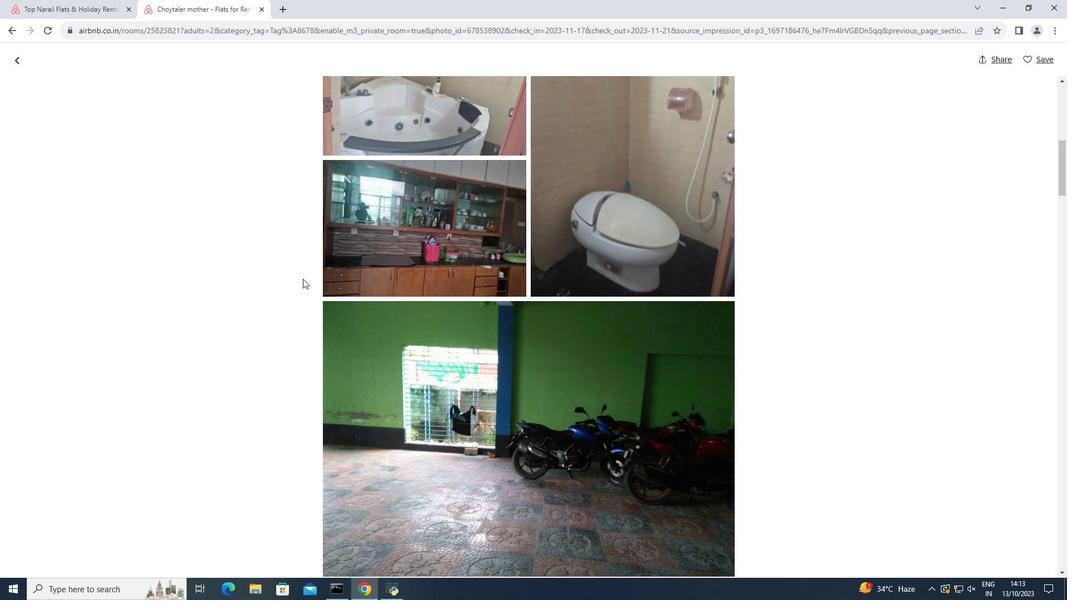 
Action: Mouse moved to (303, 279)
Screenshot: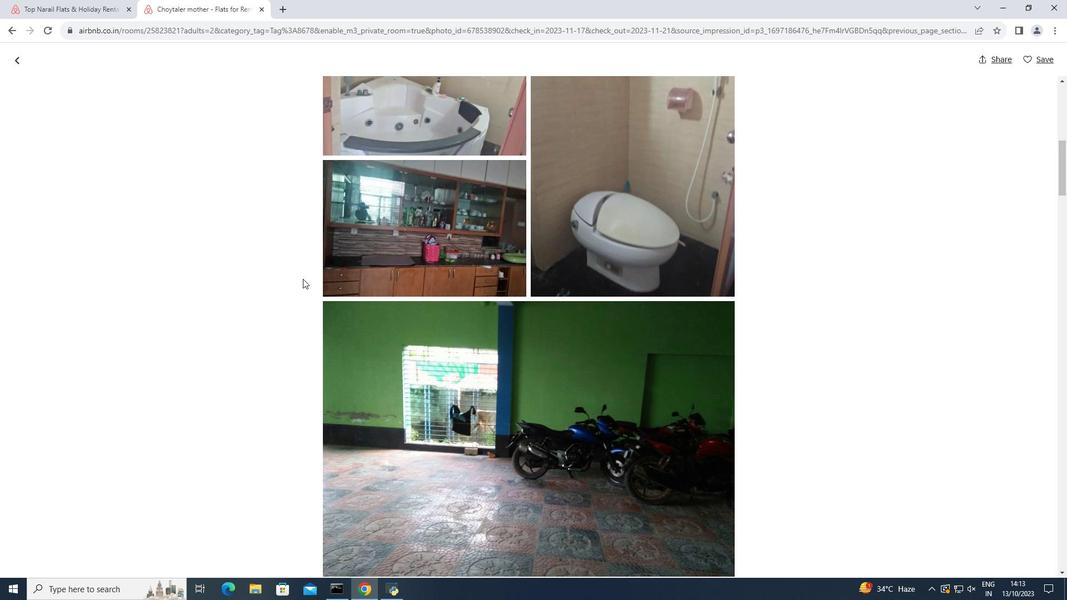 
Action: Mouse scrolled (303, 278) with delta (0, 0)
Screenshot: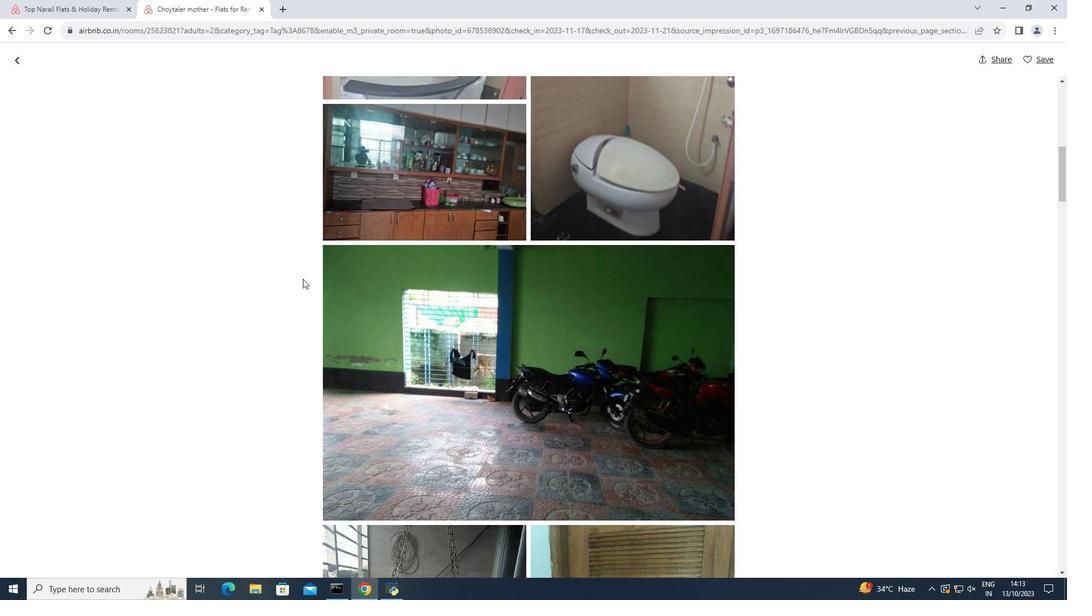 
Action: Mouse scrolled (303, 278) with delta (0, 0)
Screenshot: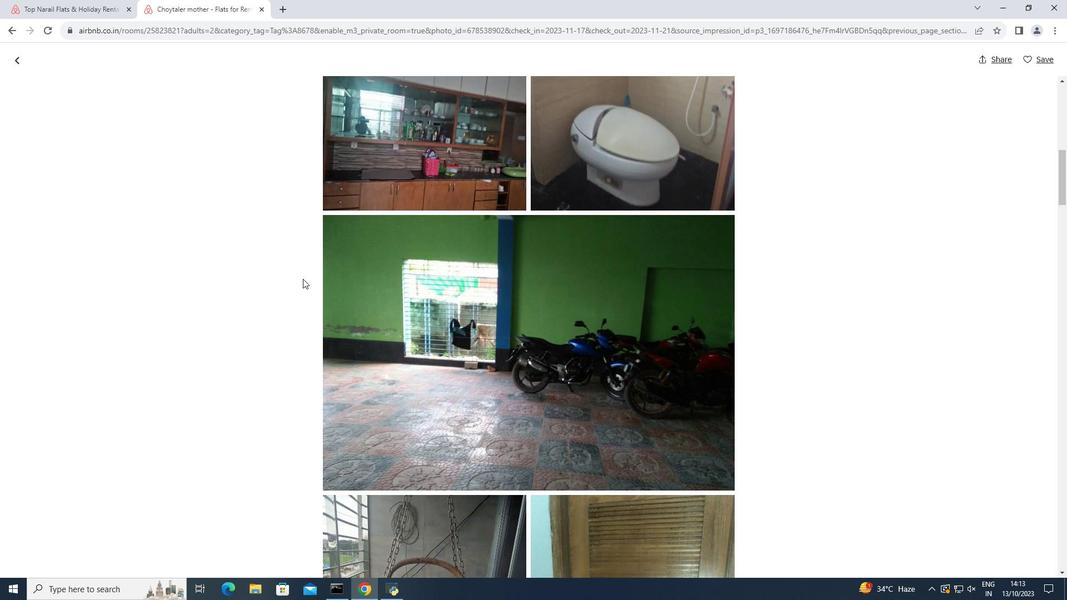 
Action: Mouse scrolled (303, 278) with delta (0, 0)
Screenshot: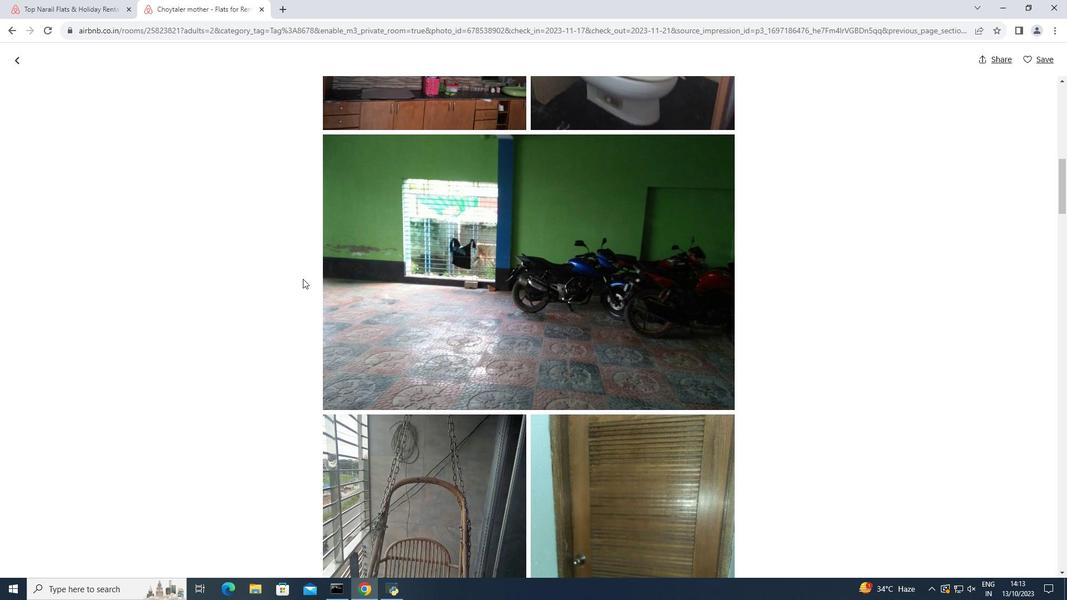 
Action: Mouse moved to (302, 280)
Screenshot: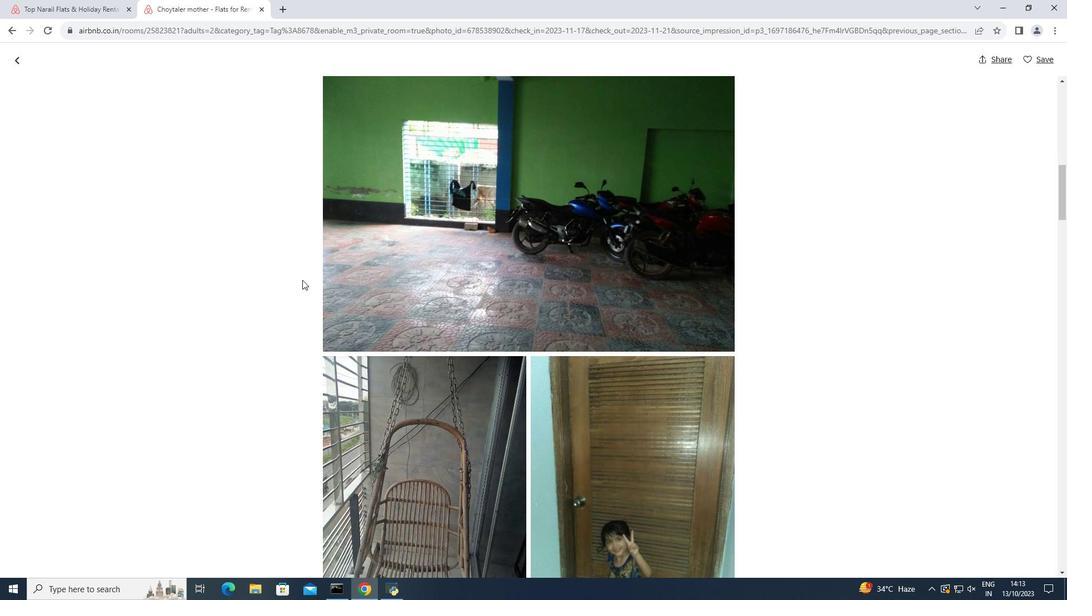 
Action: Mouse scrolled (302, 279) with delta (0, 0)
Screenshot: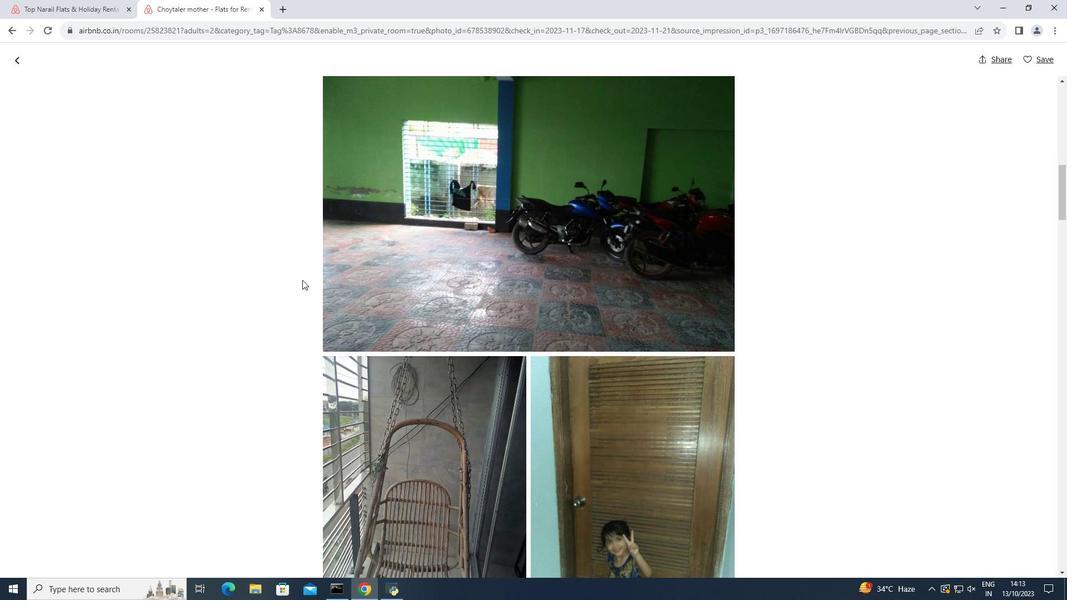 
Action: Mouse scrolled (302, 279) with delta (0, 0)
Screenshot: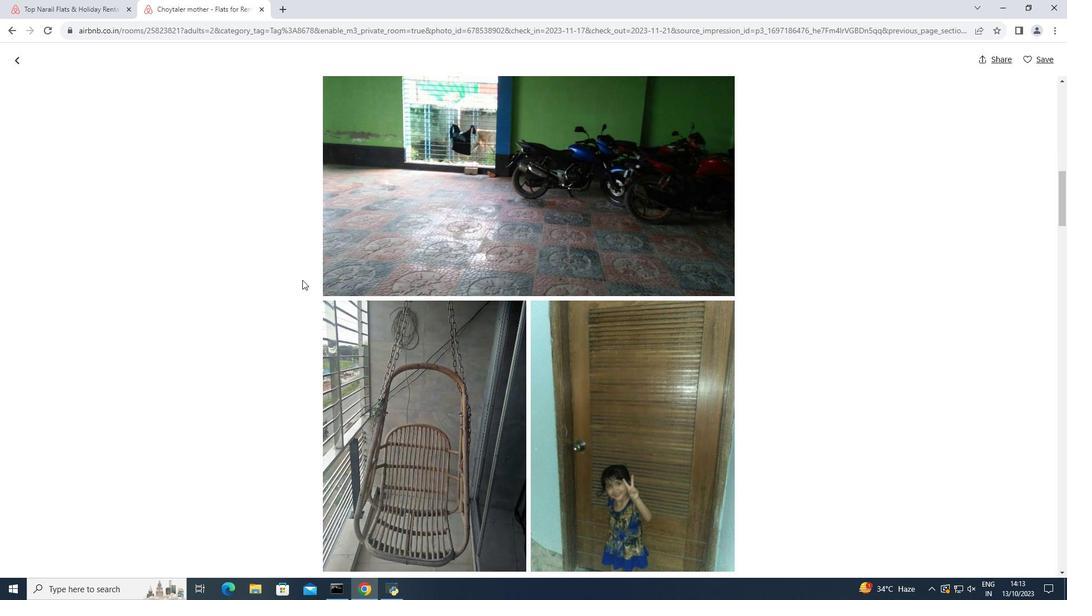 
Action: Mouse scrolled (302, 279) with delta (0, 0)
